Task: Buy 5 Nightgowns of size 5-6 years for Baby Girls from Clothing section under best seller category for shipping address: George Carter, 3099 Abia Martin Drive, Panther Burn, Mississippi 38765, Cell Number 6314971043. Pay from credit card ending with 2005, CVV 3321
Action: Mouse moved to (230, 74)
Screenshot: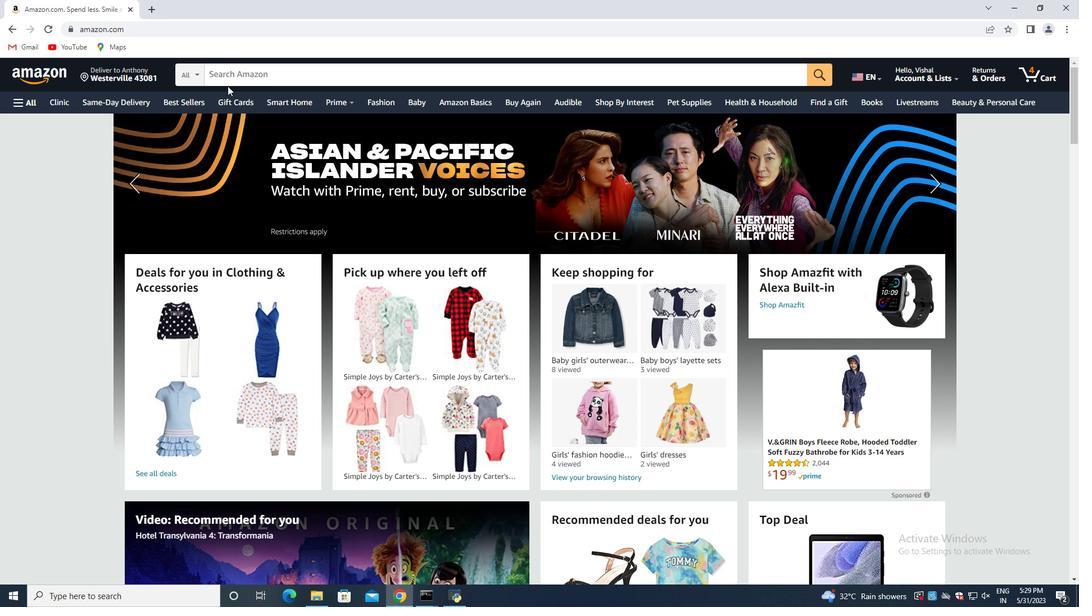 
Action: Mouse pressed left at (230, 74)
Screenshot: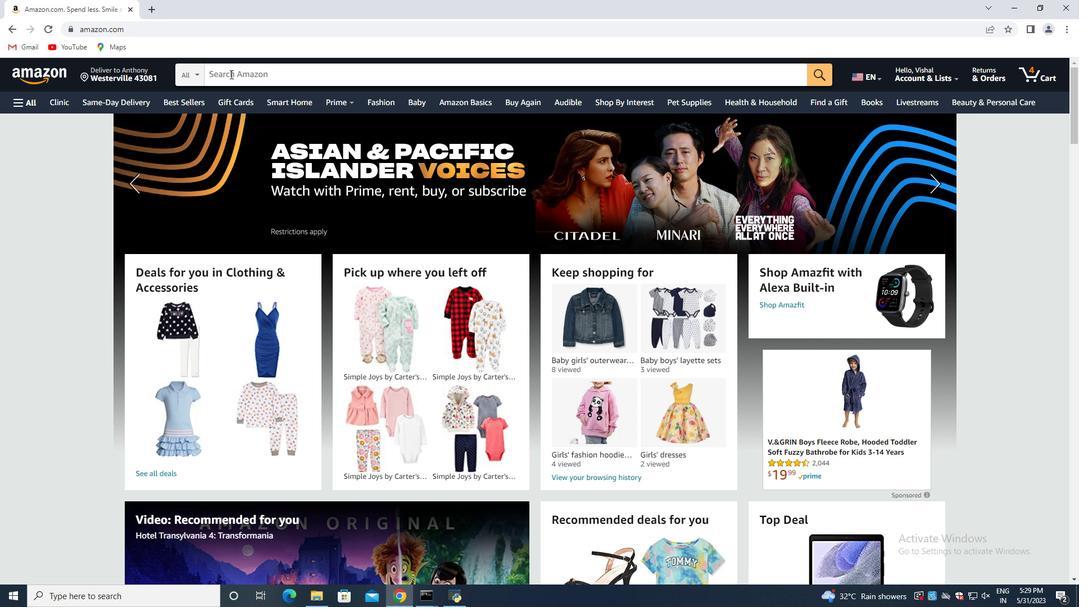 
Action: Key pressed <Key.shift>Nightgowns<Key.space>of<Key.space>size<Key.space>5-6<Key.space>years<Key.space>for<Key.space>baby<Key.space>girls<Key.enter>
Screenshot: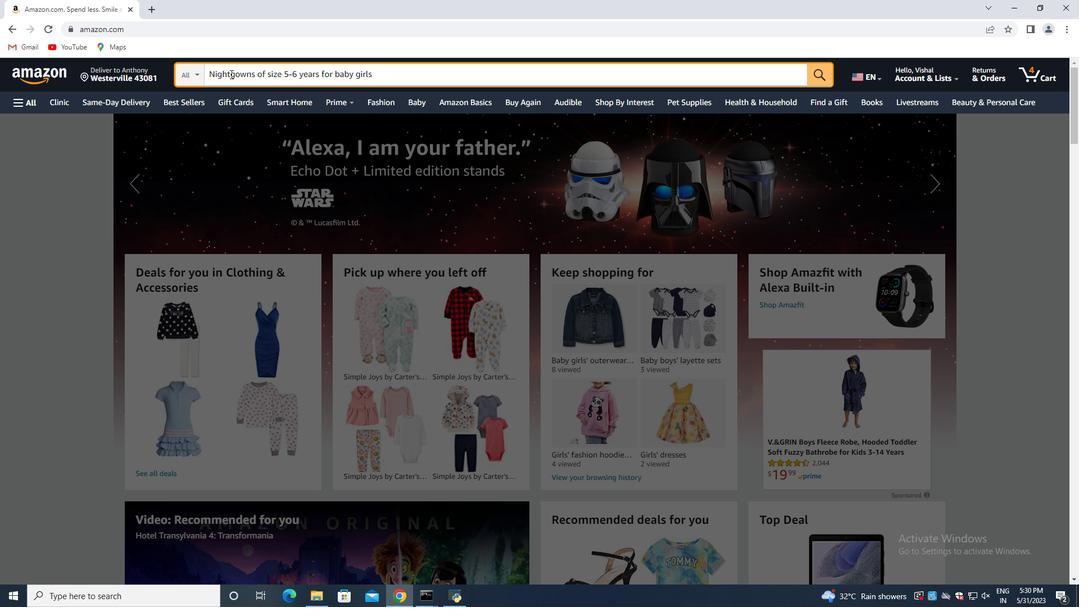 
Action: Mouse moved to (42, 220)
Screenshot: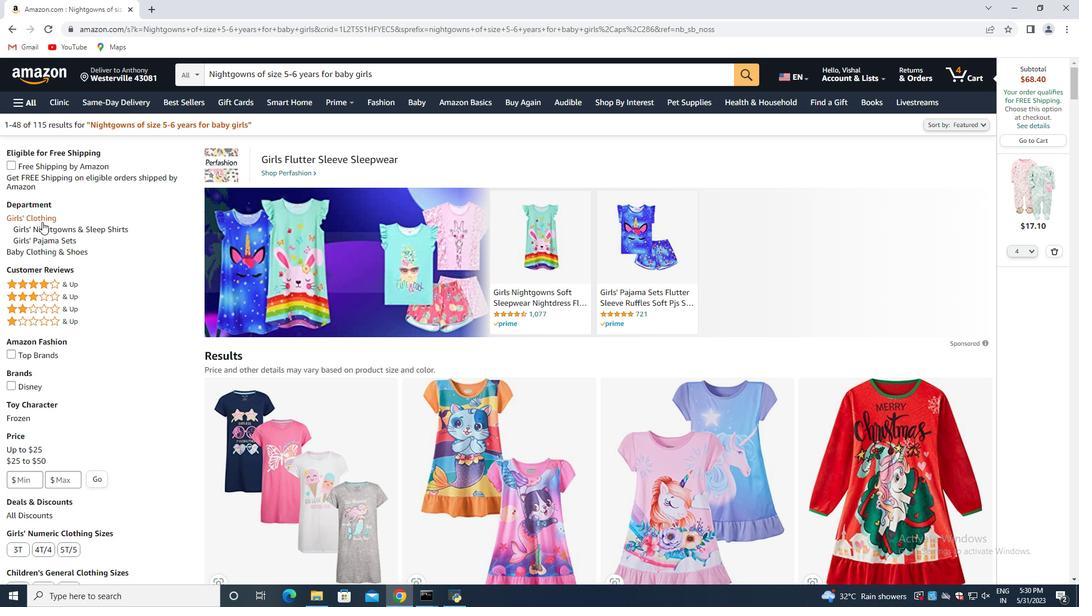 
Action: Mouse pressed left at (42, 220)
Screenshot: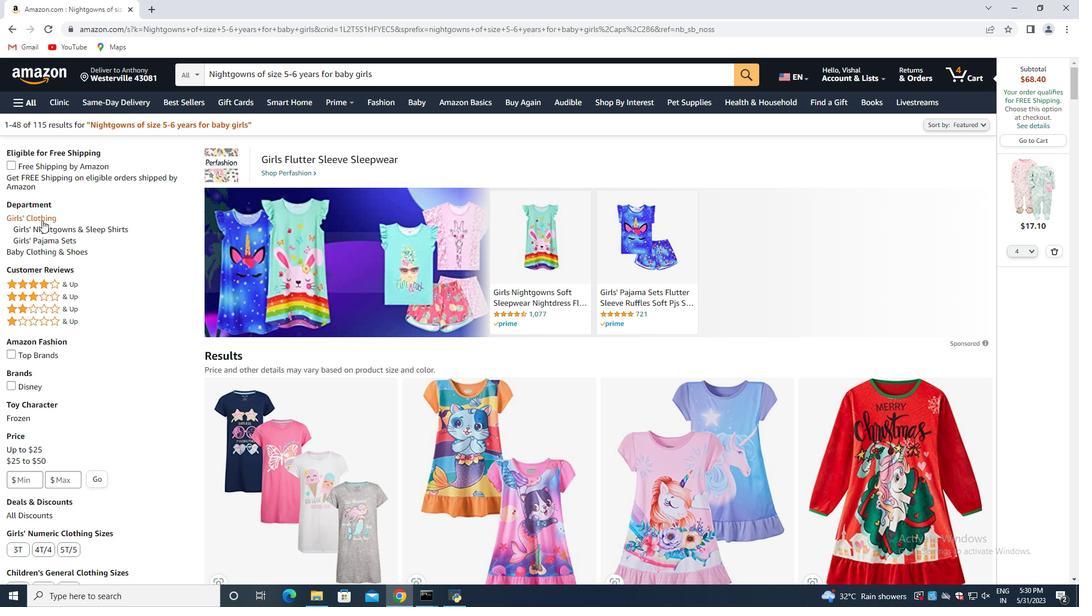 
Action: Mouse moved to (205, 260)
Screenshot: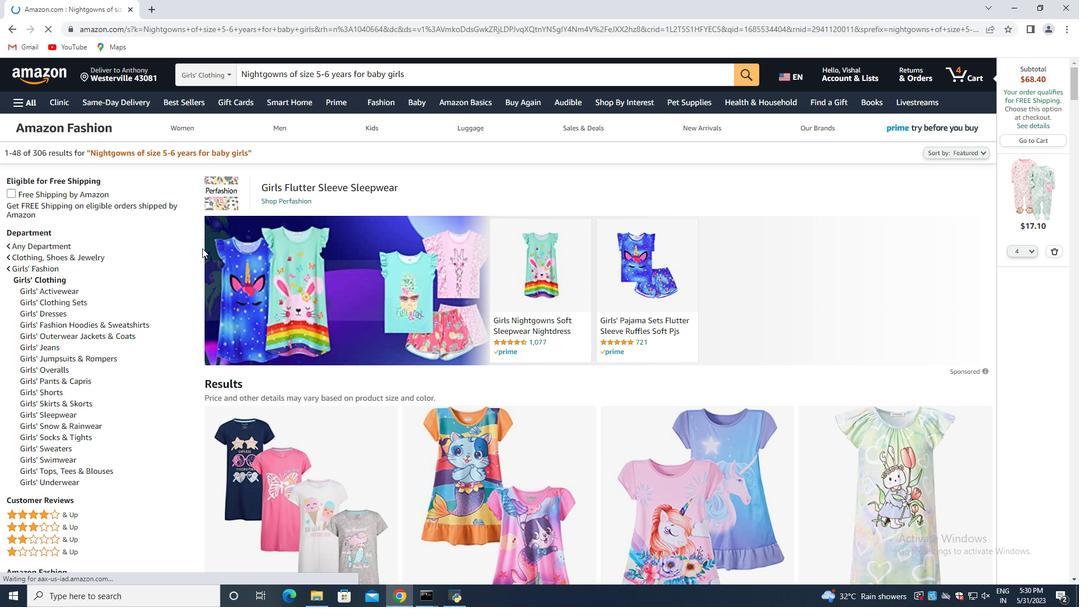 
Action: Mouse scrolled (205, 260) with delta (0, 0)
Screenshot: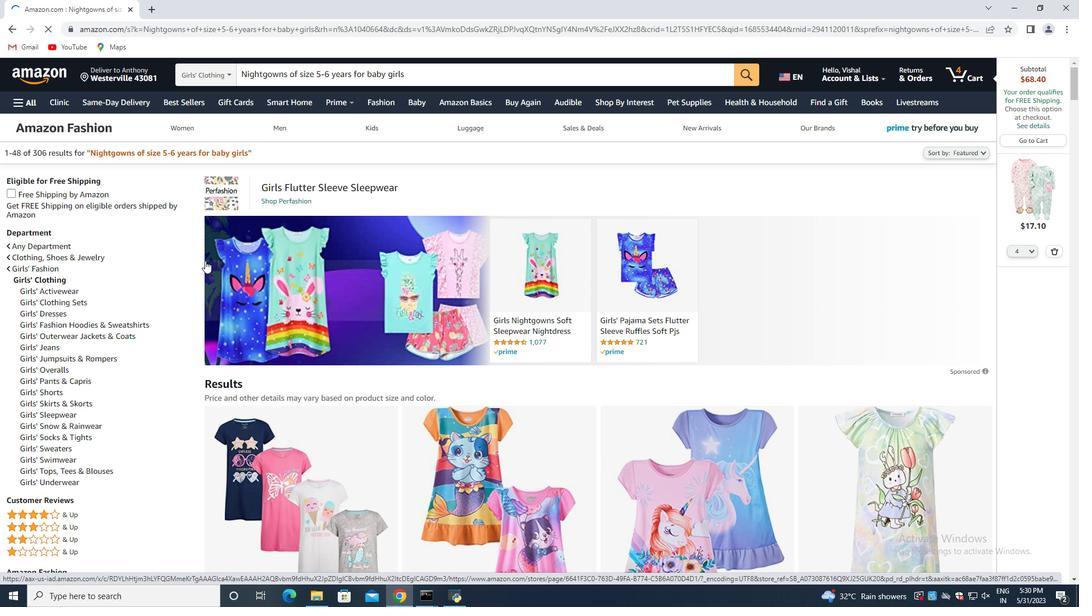 
Action: Mouse moved to (204, 264)
Screenshot: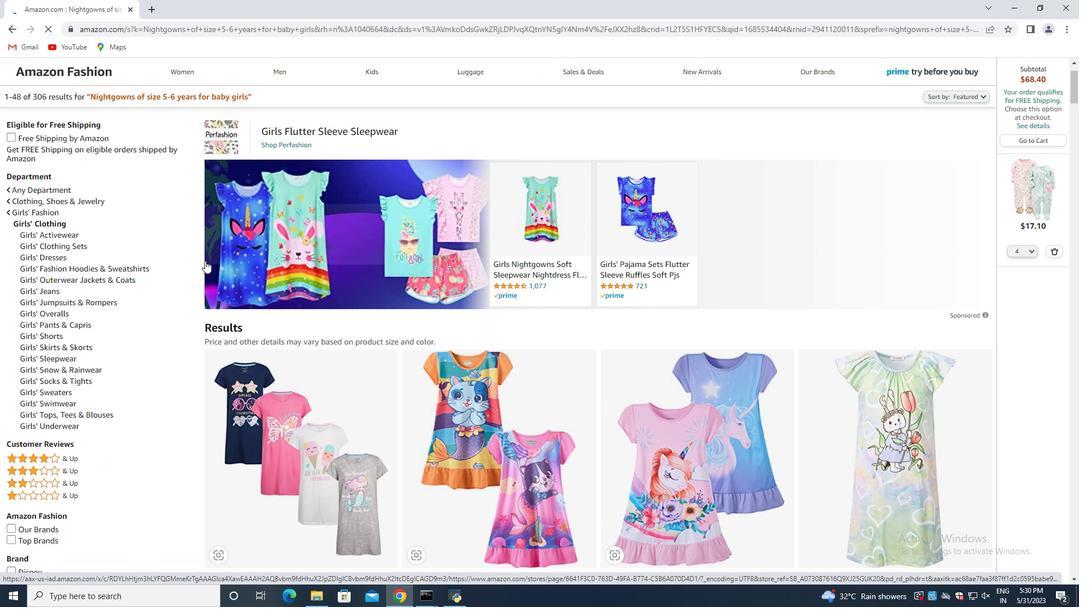 
Action: Mouse scrolled (205, 262) with delta (0, 0)
Screenshot: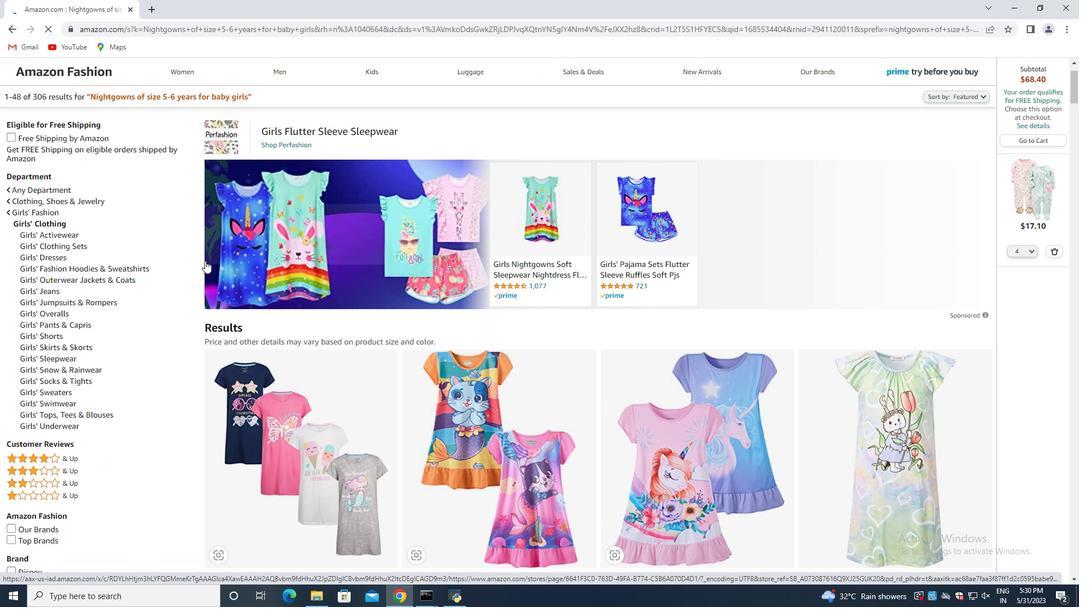 
Action: Mouse scrolled (204, 264) with delta (0, 0)
Screenshot: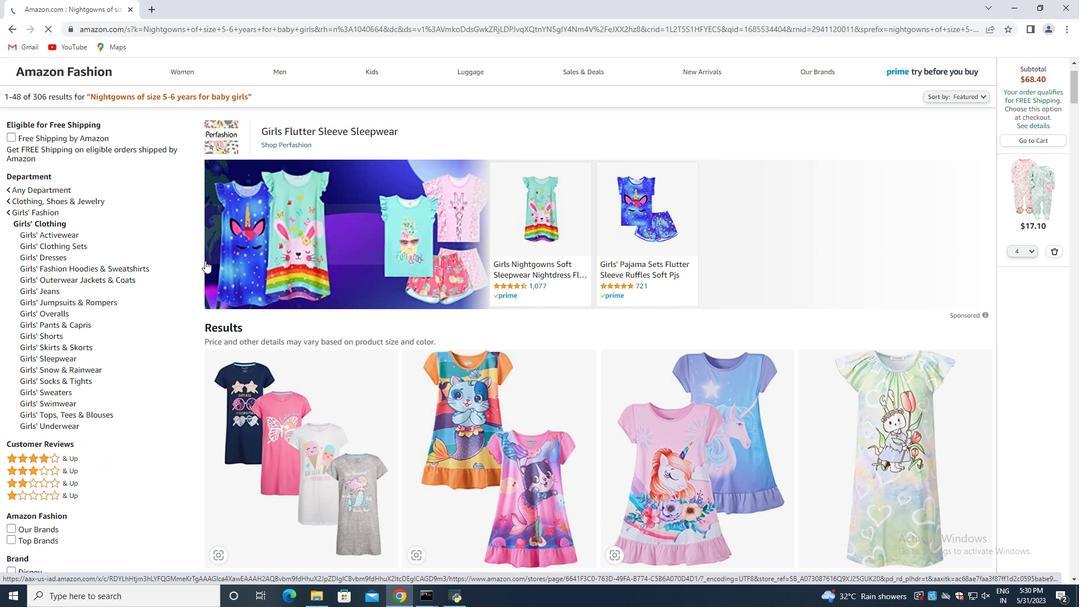 
Action: Mouse scrolled (204, 264) with delta (0, 0)
Screenshot: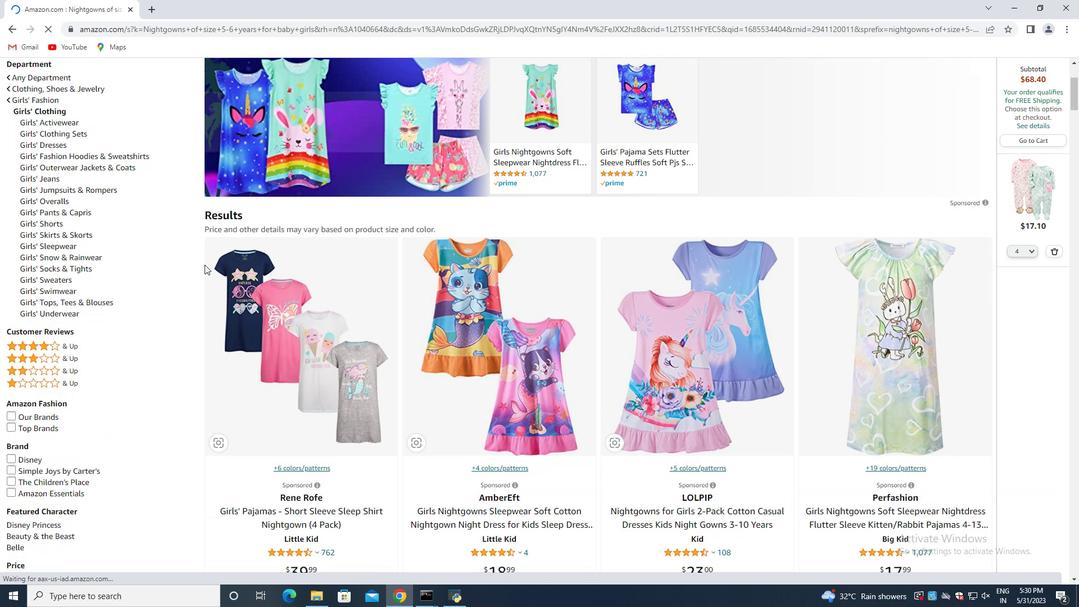 
Action: Mouse scrolled (204, 264) with delta (0, 0)
Screenshot: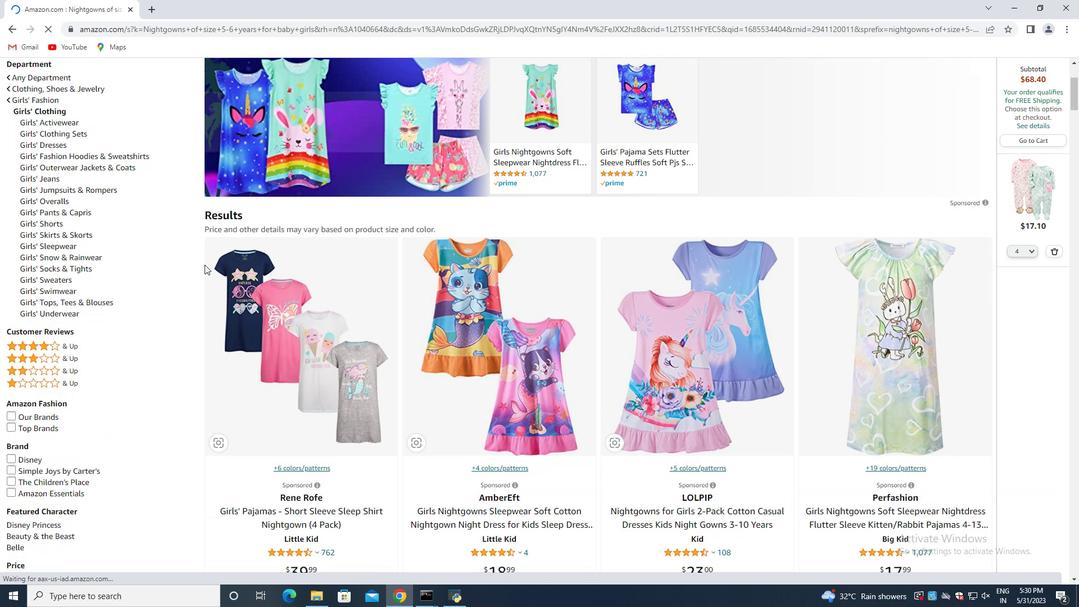 
Action: Mouse moved to (302, 247)
Screenshot: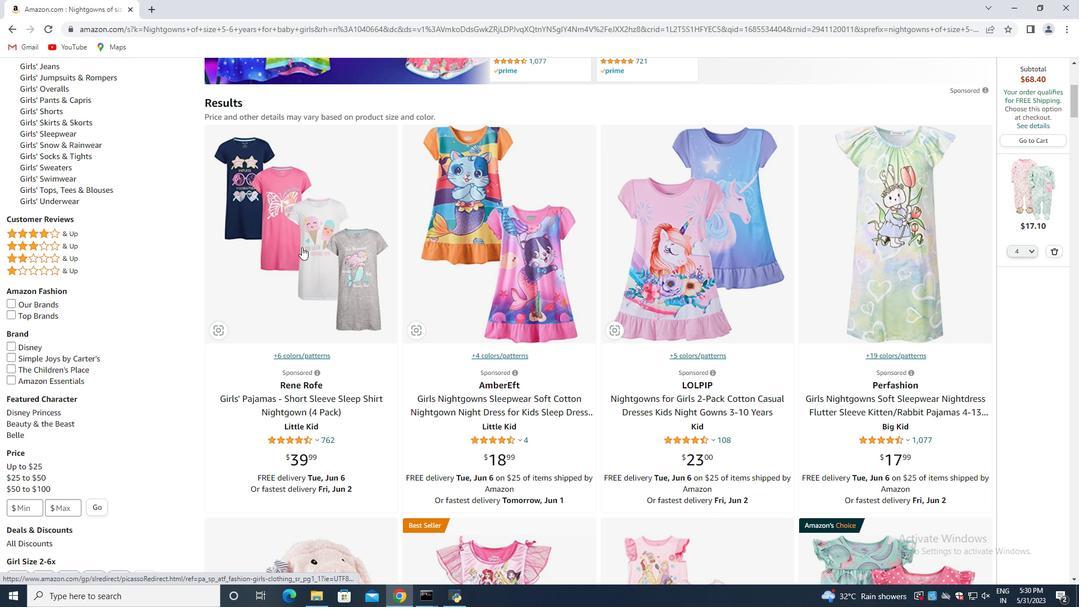 
Action: Mouse scrolled (302, 246) with delta (0, 0)
Screenshot: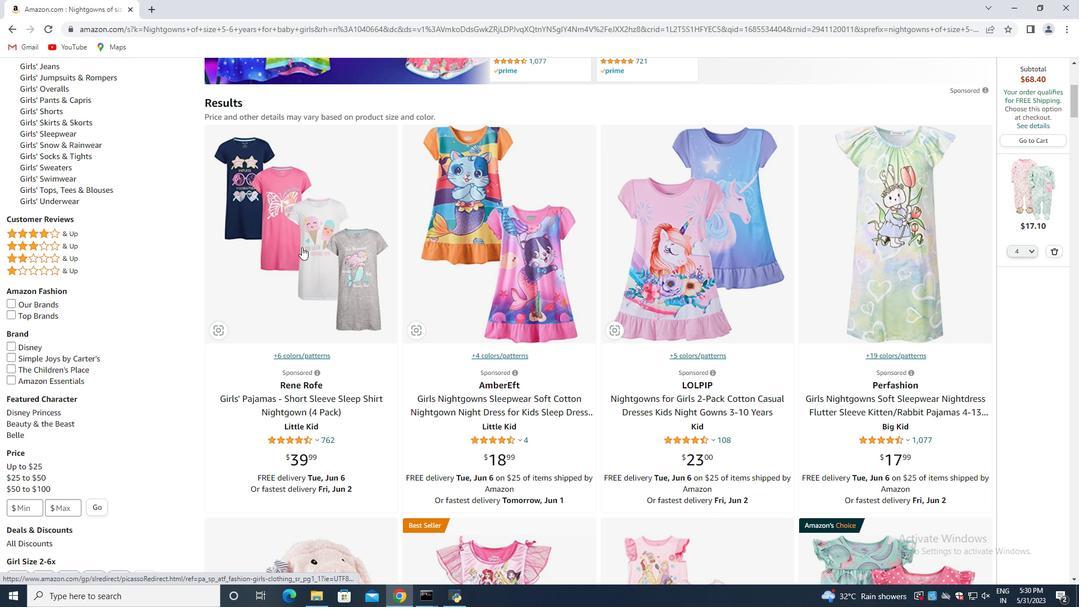 
Action: Mouse moved to (303, 247)
Screenshot: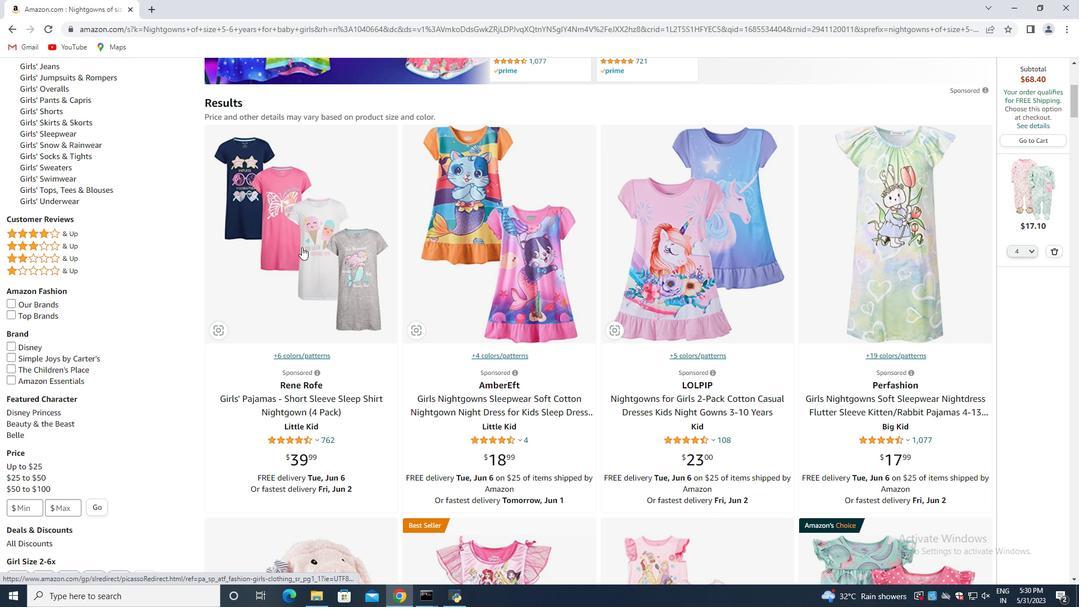
Action: Mouse scrolled (303, 246) with delta (0, 0)
Screenshot: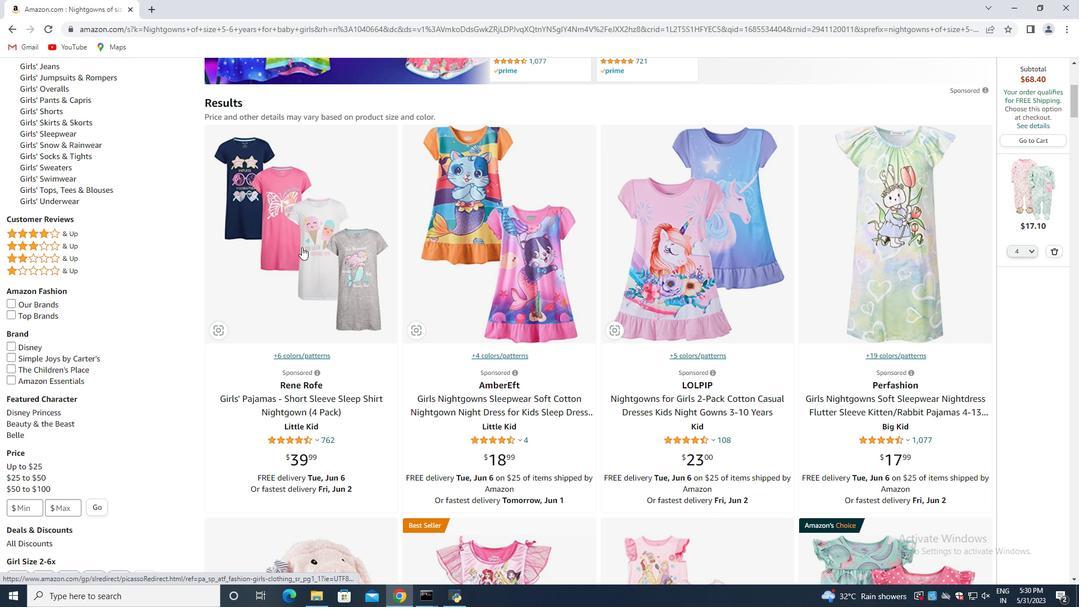 
Action: Mouse moved to (303, 247)
Screenshot: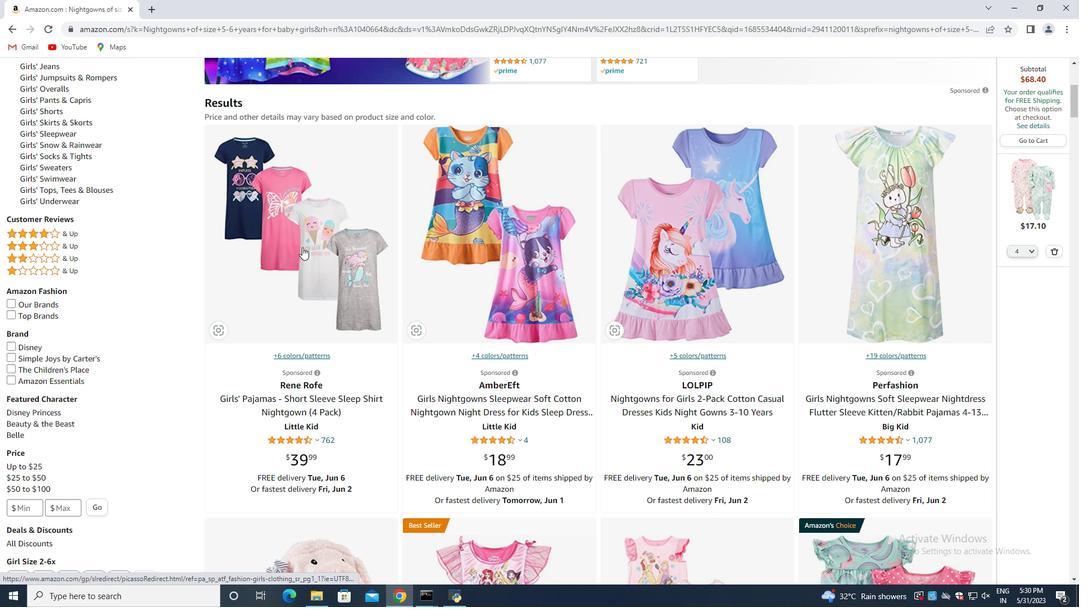 
Action: Mouse scrolled (303, 248) with delta (0, 0)
Screenshot: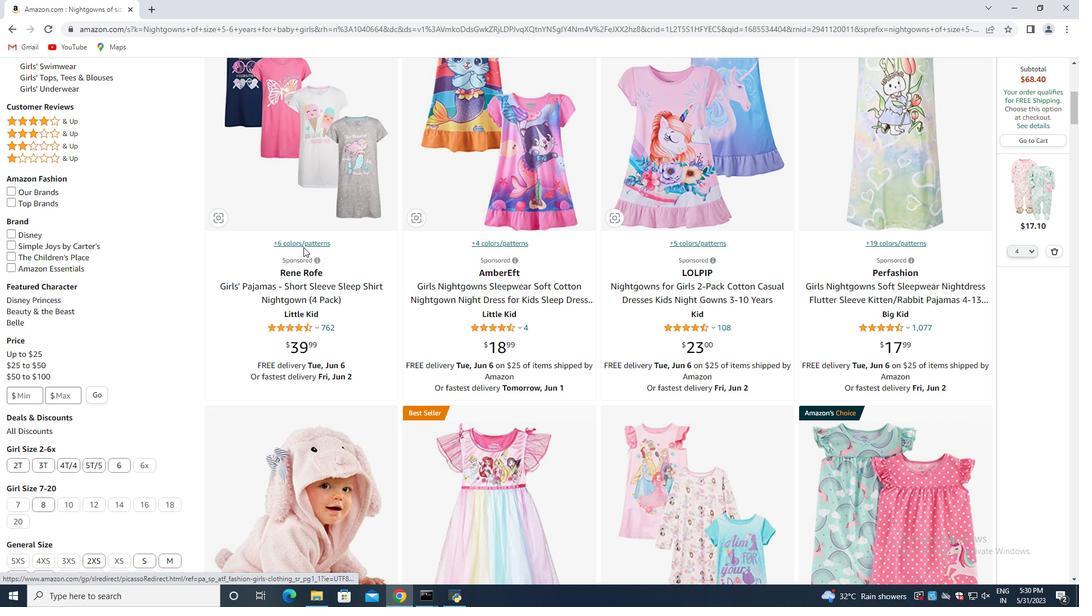 
Action: Mouse scrolled (303, 248) with delta (0, 0)
Screenshot: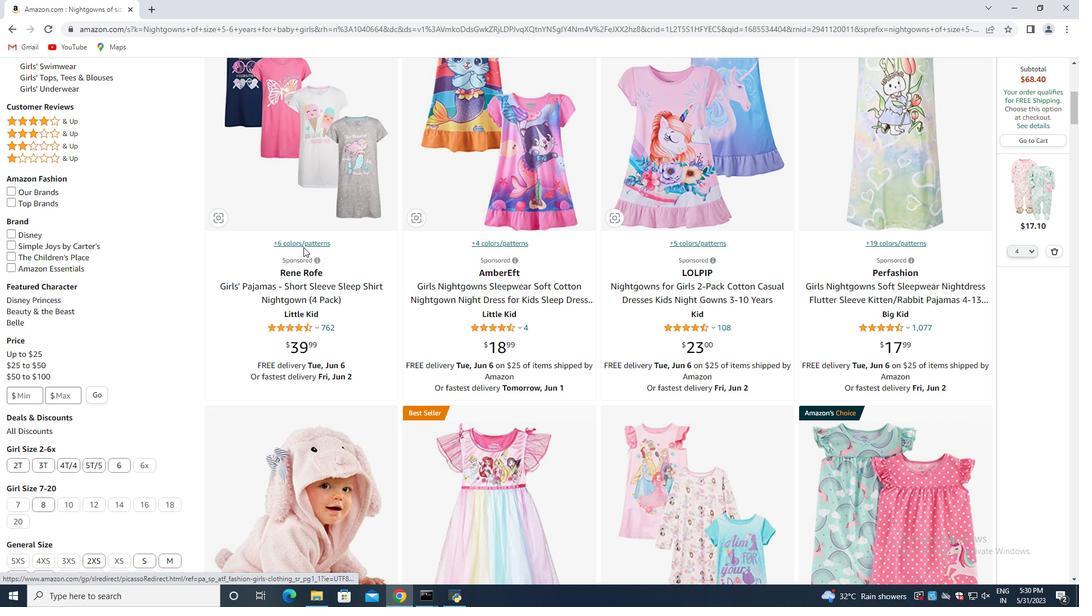
Action: Mouse scrolled (303, 248) with delta (0, 0)
Screenshot: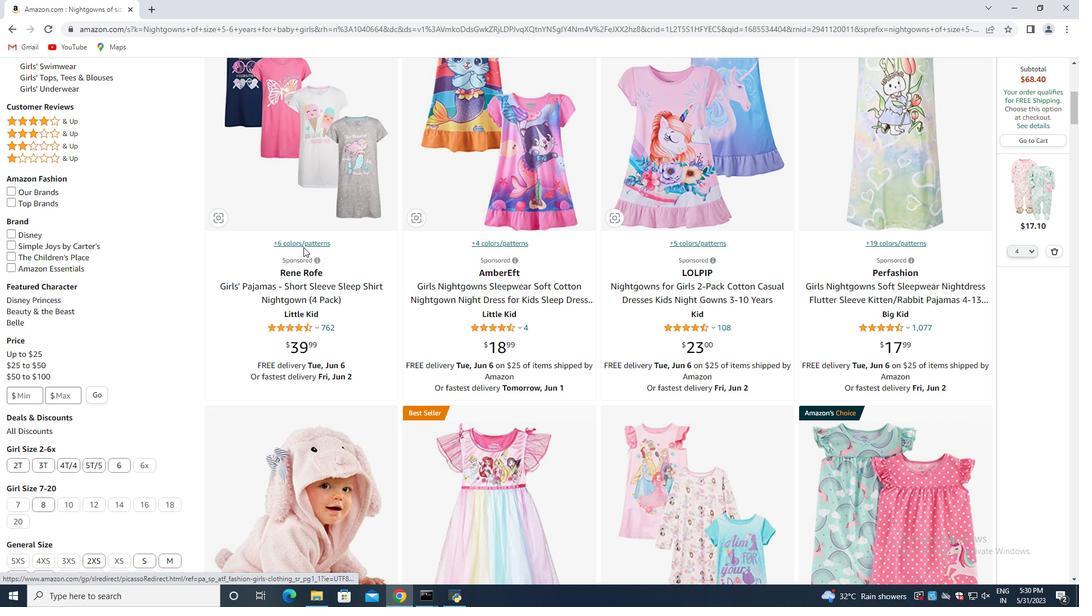 
Action: Mouse scrolled (303, 246) with delta (0, 0)
Screenshot: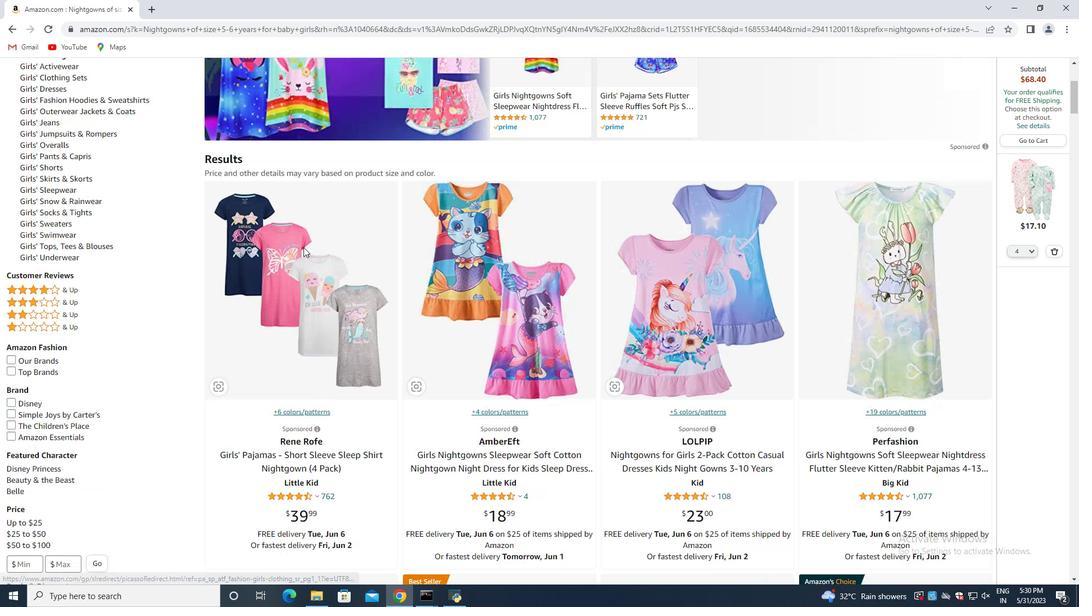 
Action: Mouse scrolled (303, 246) with delta (0, 0)
Screenshot: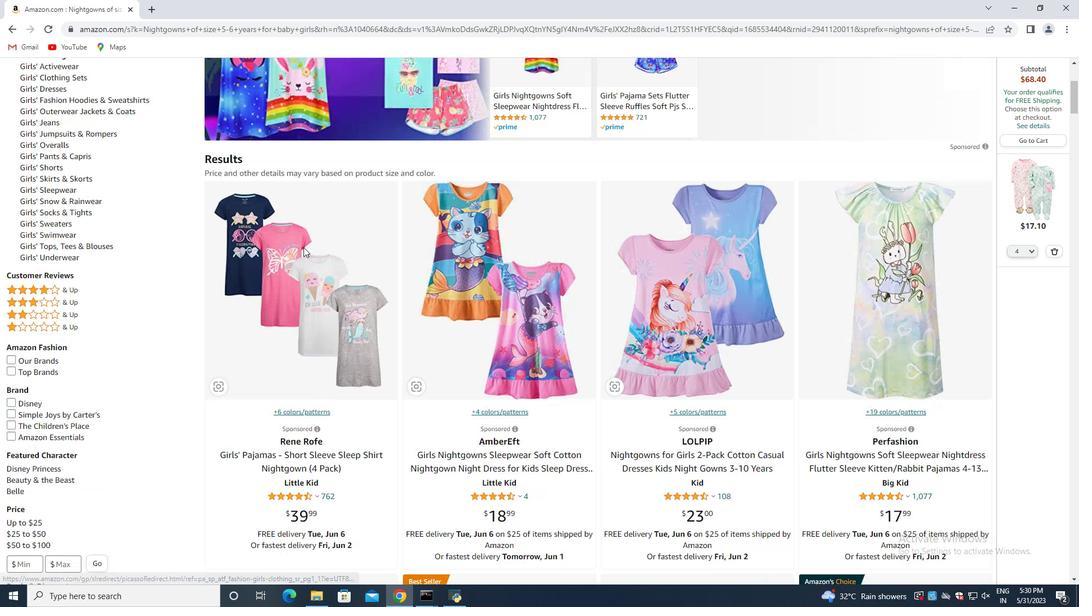 
Action: Mouse scrolled (303, 246) with delta (0, 0)
Screenshot: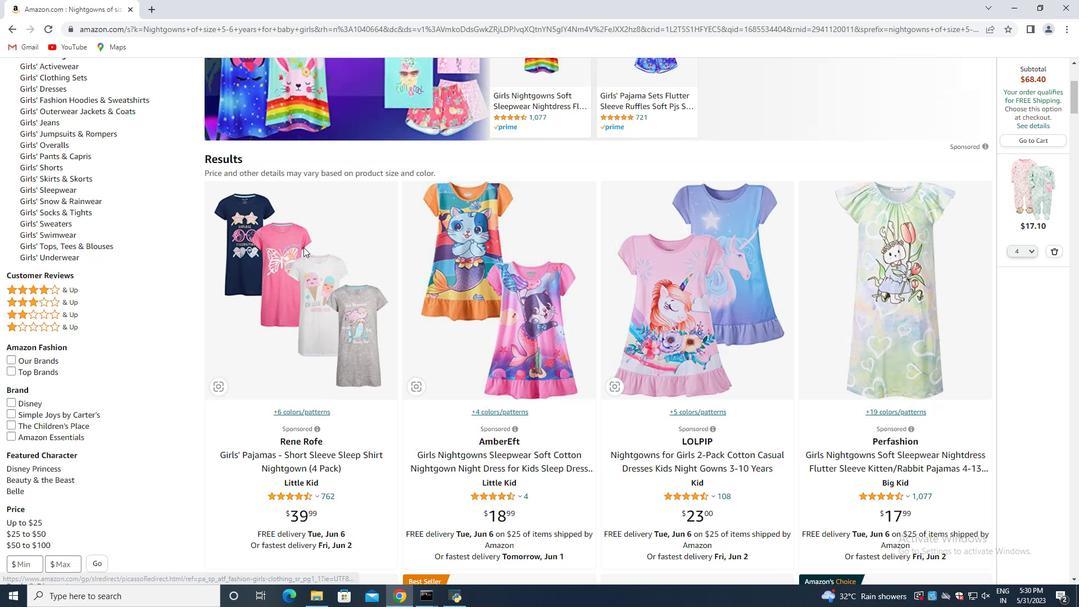 
Action: Mouse moved to (305, 247)
Screenshot: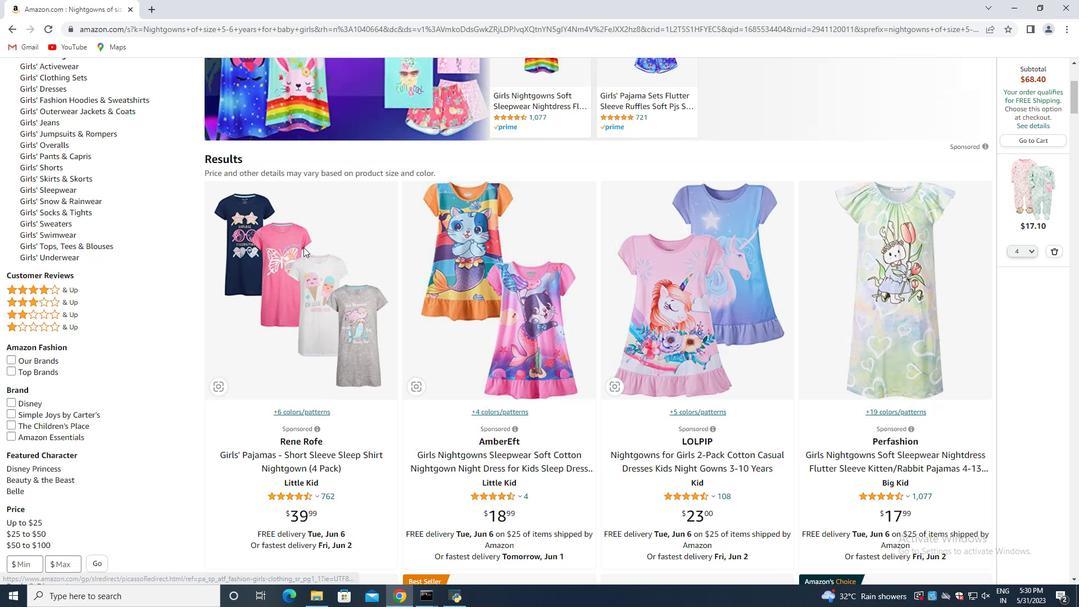 
Action: Mouse scrolled (305, 246) with delta (0, 0)
Screenshot: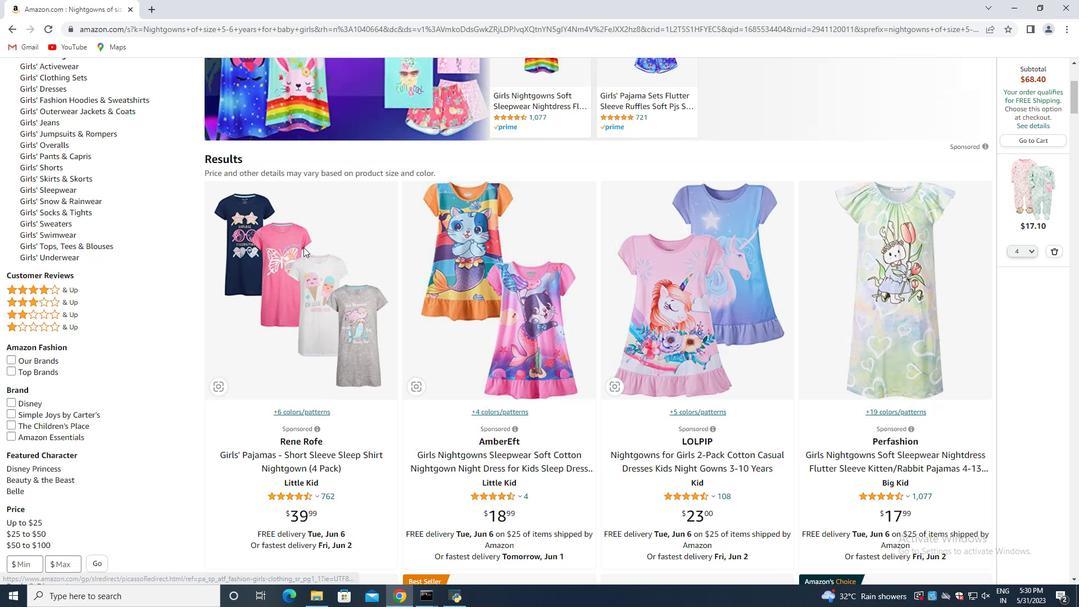 
Action: Mouse moved to (306, 247)
Screenshot: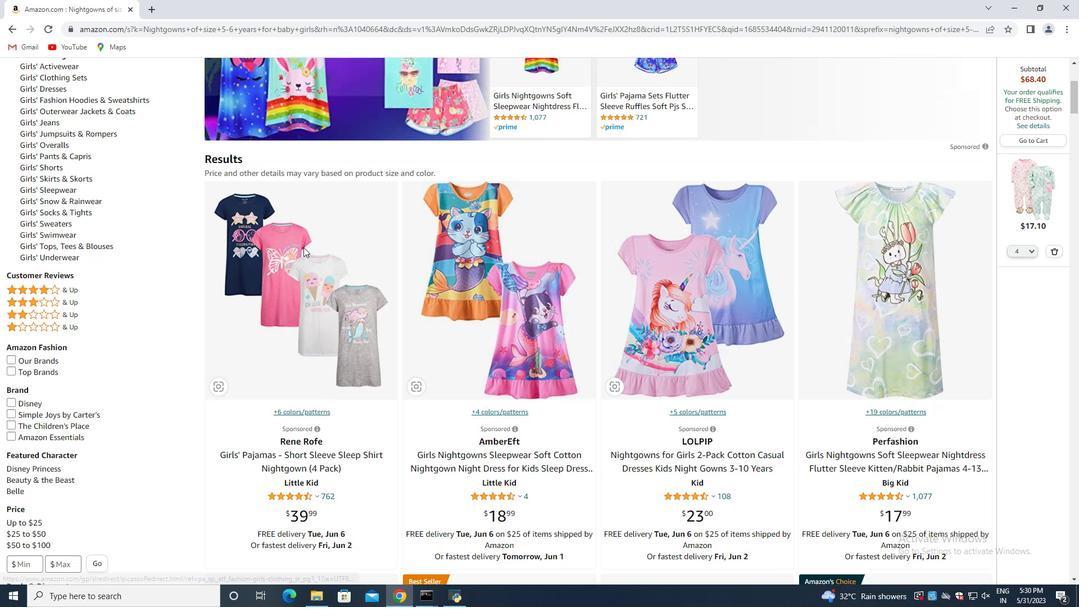 
Action: Mouse scrolled (306, 246) with delta (0, 0)
Screenshot: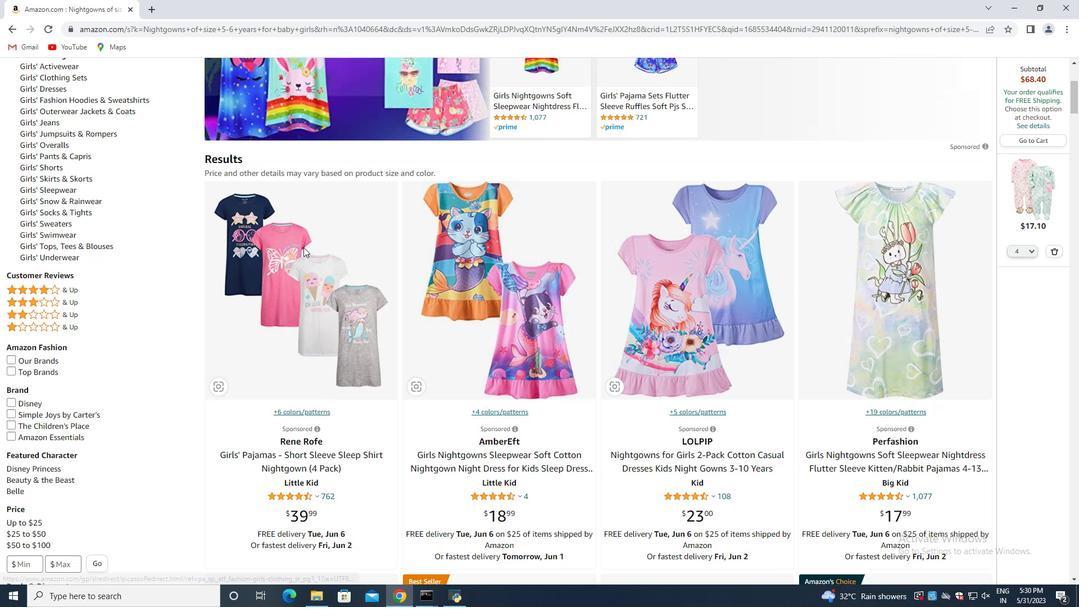 
Action: Mouse moved to (307, 247)
Screenshot: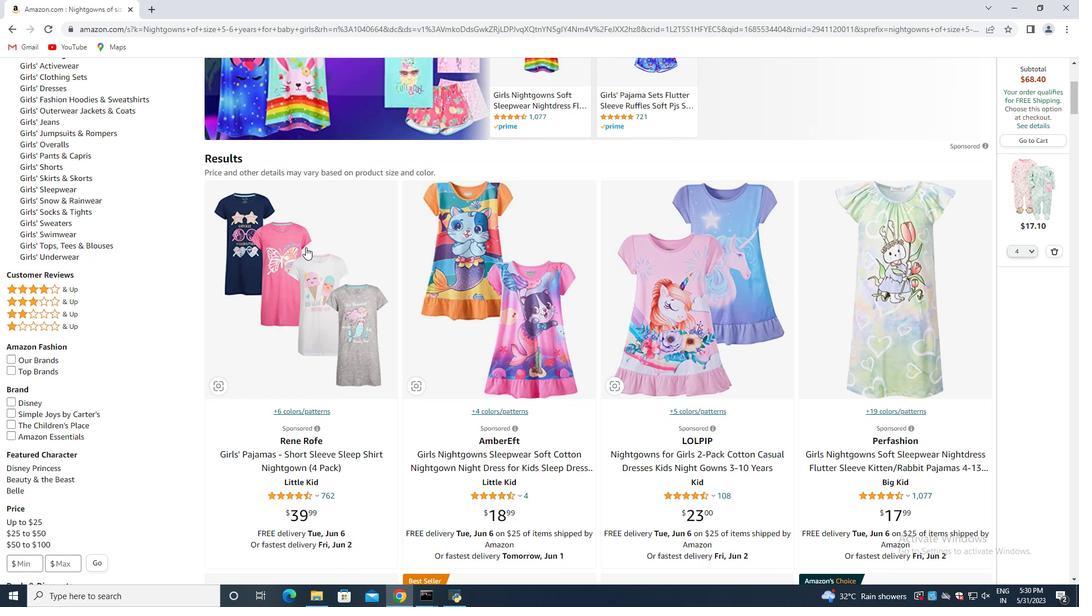 
Action: Mouse scrolled (307, 246) with delta (0, 0)
Screenshot: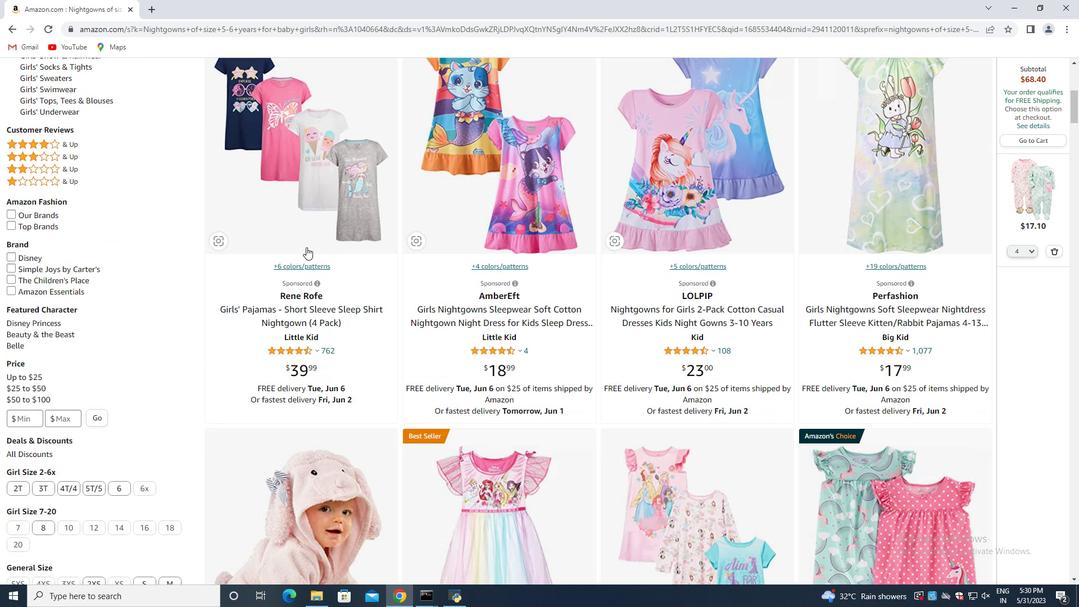 
Action: Mouse moved to (486, 361)
Screenshot: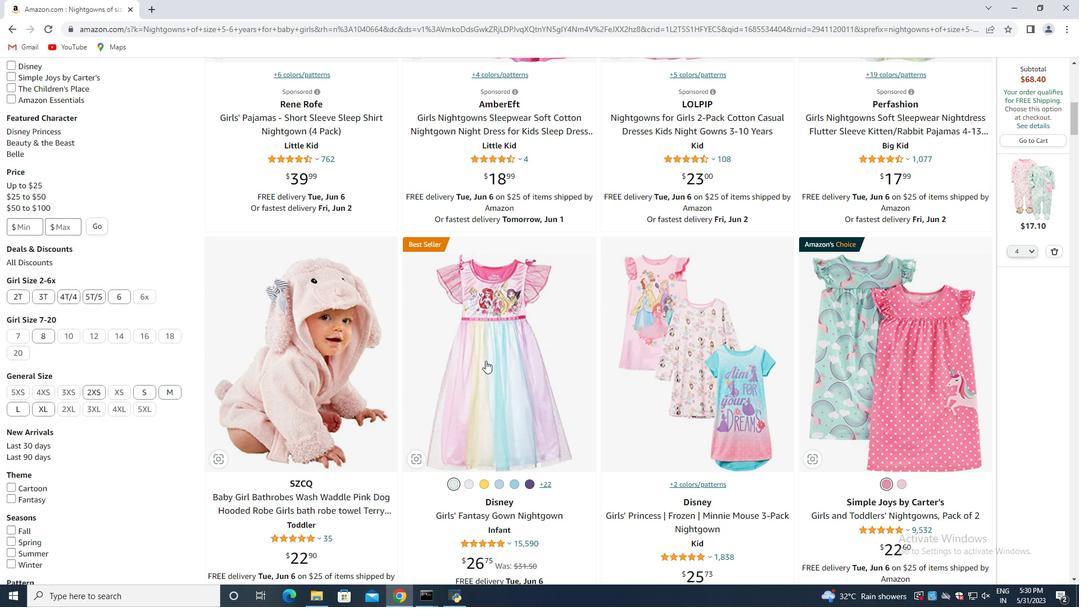 
Action: Mouse pressed left at (486, 361)
Screenshot: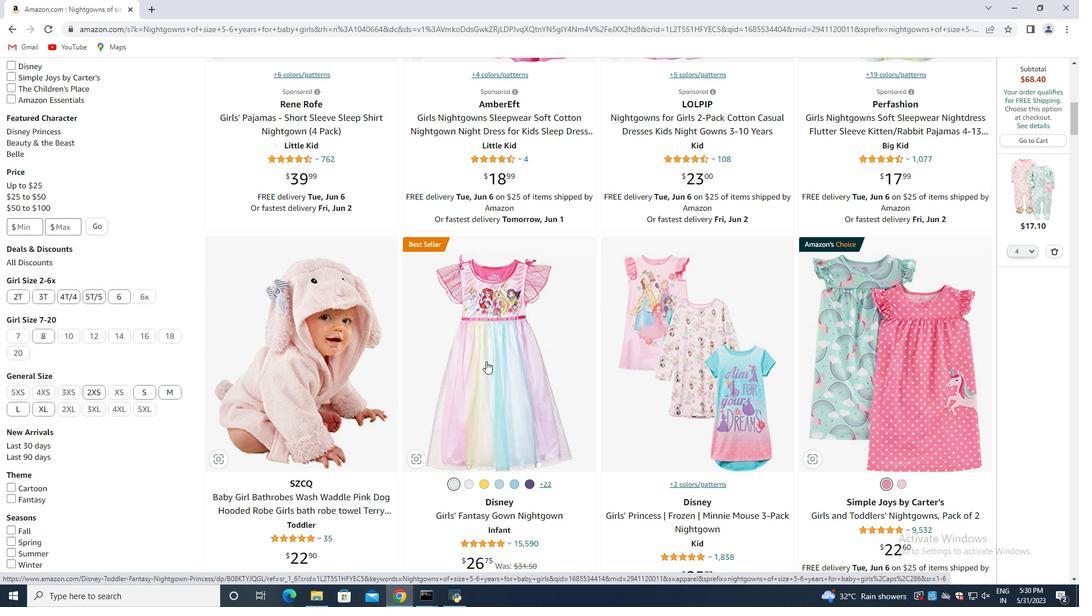
Action: Mouse moved to (502, 385)
Screenshot: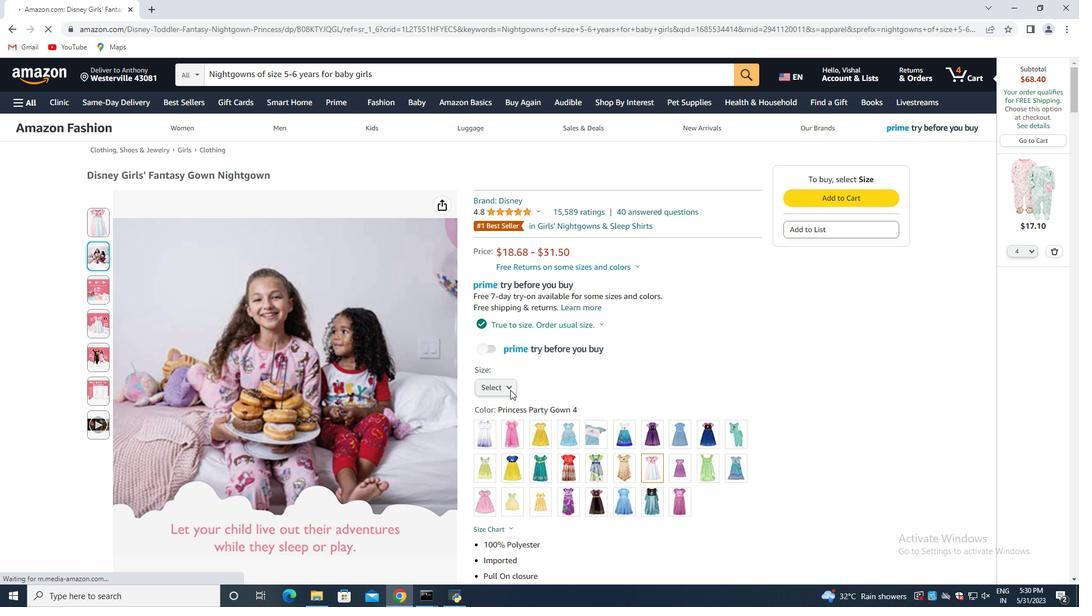 
Action: Mouse pressed left at (502, 385)
Screenshot: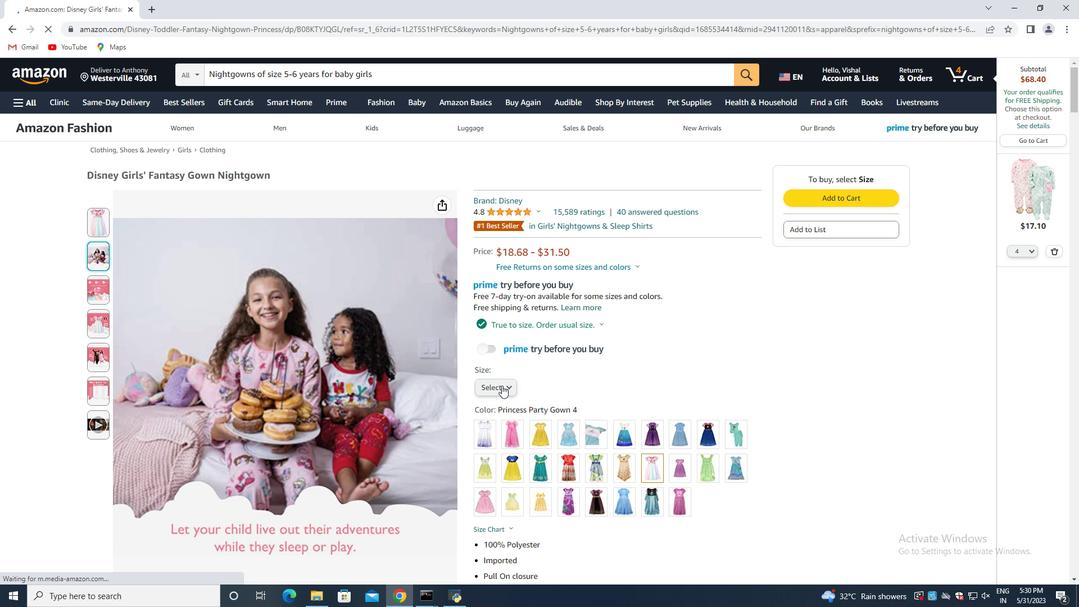 
Action: Mouse moved to (489, 443)
Screenshot: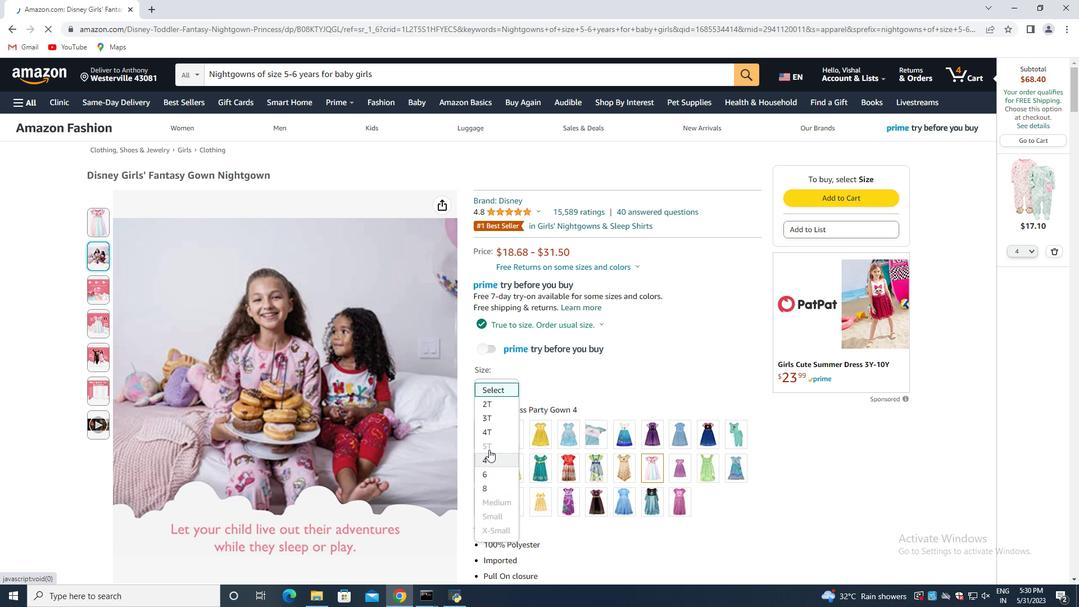 
Action: Mouse scrolled (489, 443) with delta (0, 0)
Screenshot: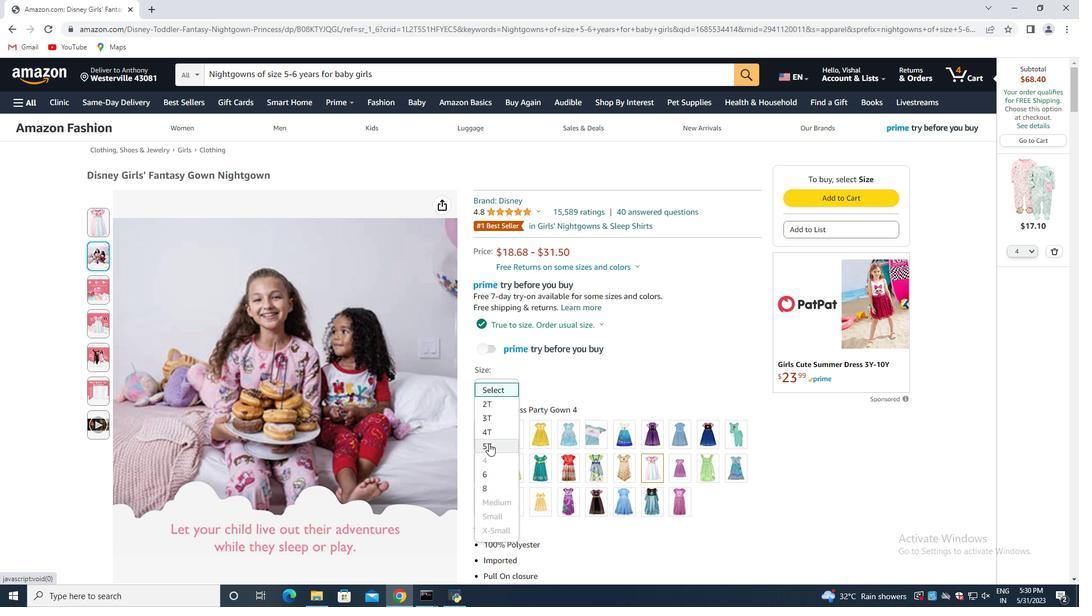 
Action: Mouse moved to (489, 455)
Screenshot: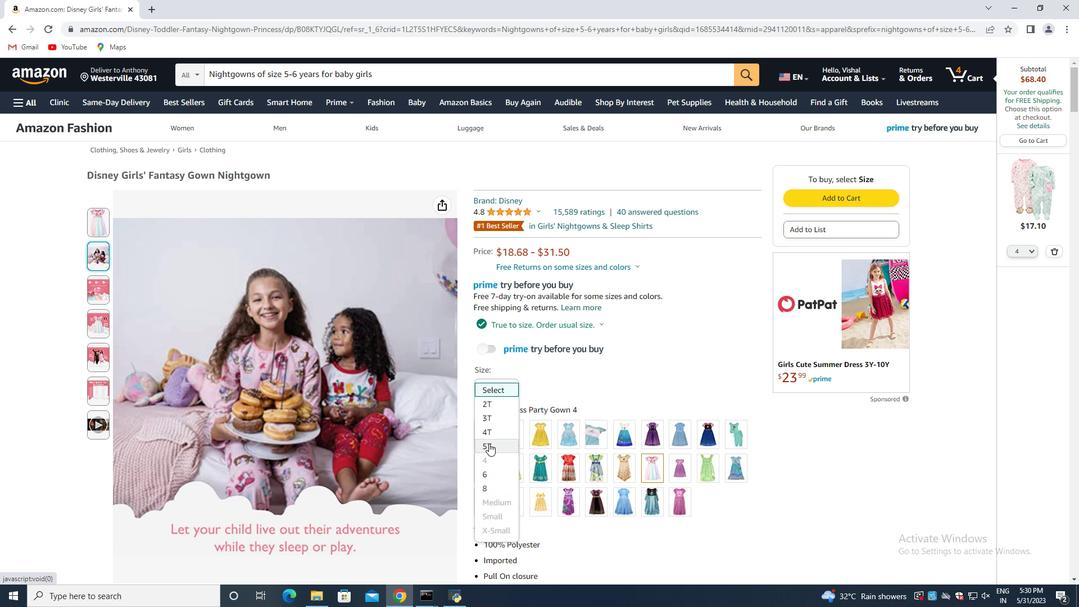 
Action: Mouse scrolled (489, 454) with delta (0, 0)
Screenshot: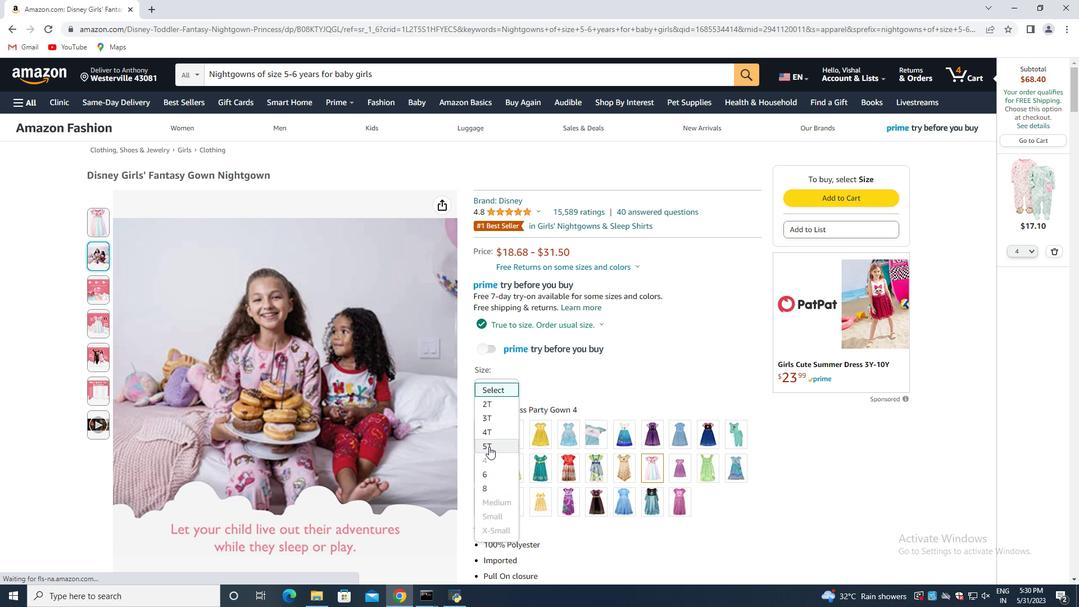 
Action: Mouse moved to (482, 378)
Screenshot: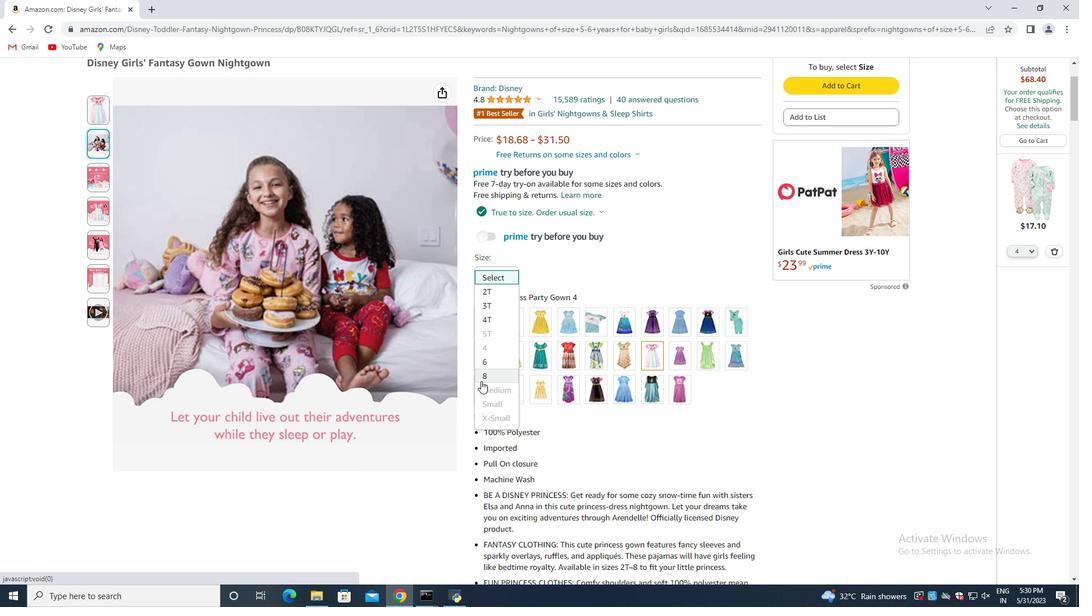 
Action: Mouse scrolled (482, 379) with delta (0, 0)
Screenshot: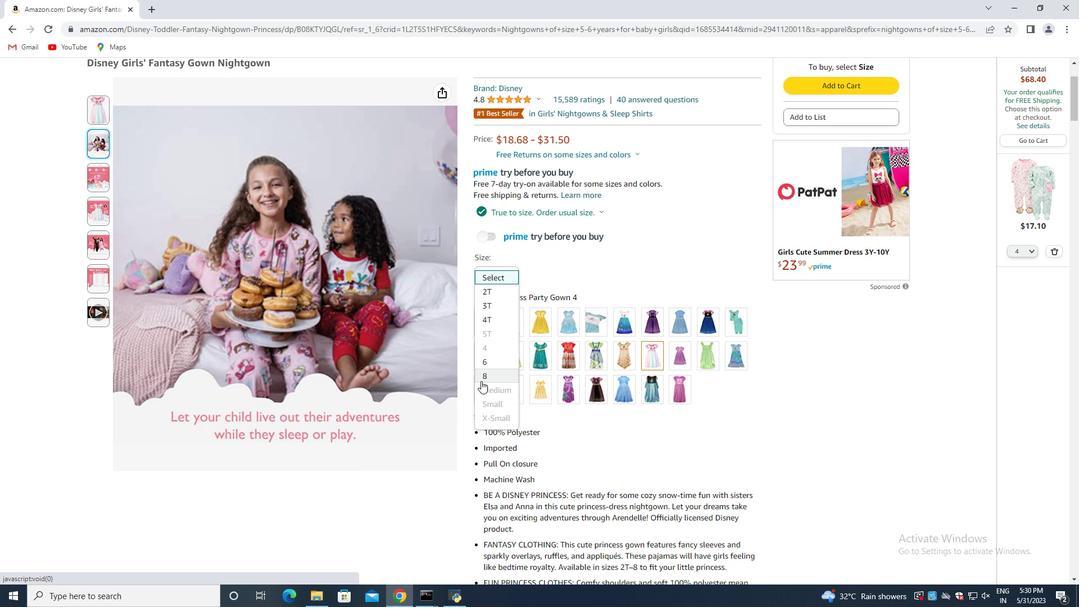 
Action: Mouse scrolled (482, 379) with delta (0, 0)
Screenshot: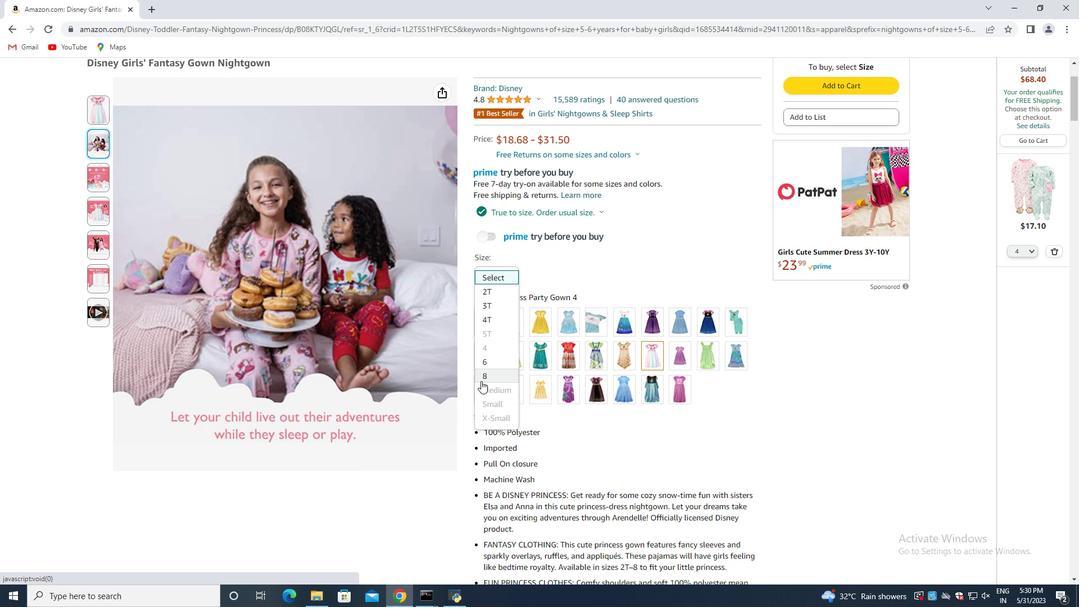 
Action: Mouse scrolled (482, 379) with delta (0, 0)
Screenshot: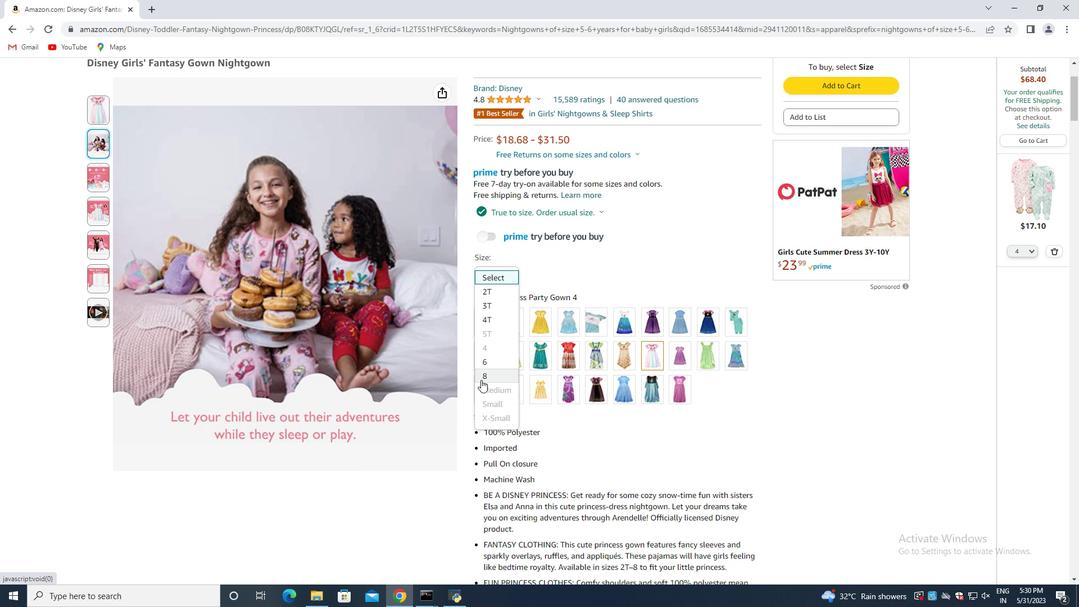 
Action: Mouse scrolled (482, 379) with delta (0, 0)
Screenshot: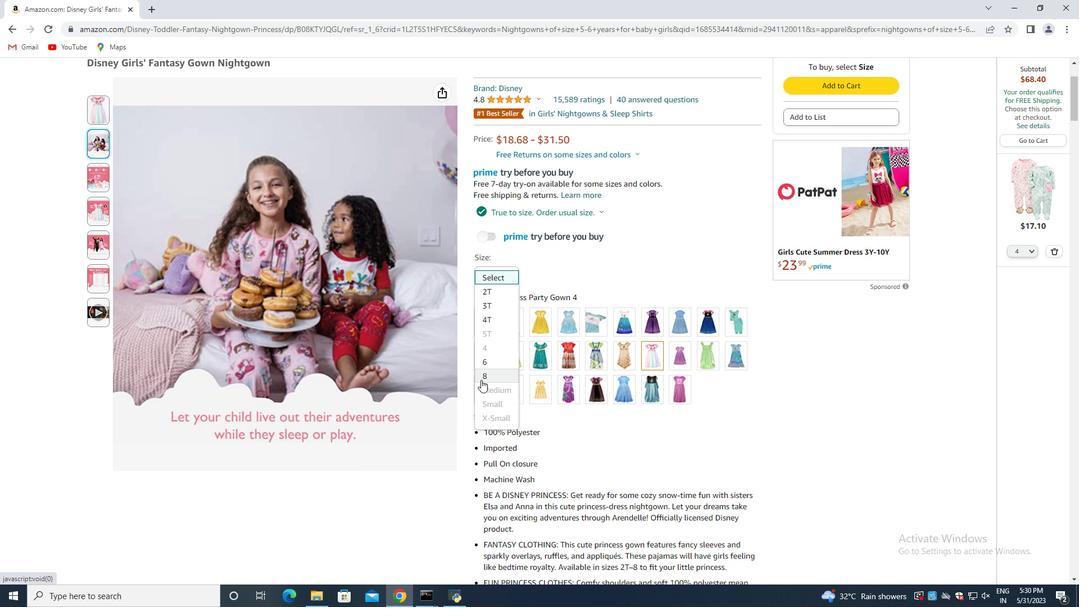 
Action: Mouse moved to (1053, 250)
Screenshot: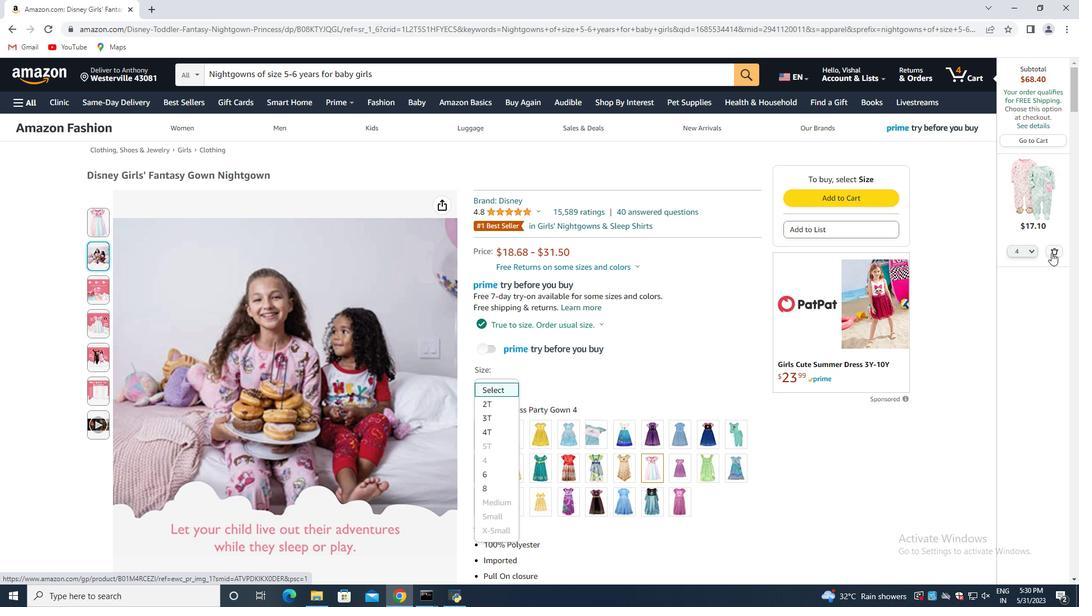 
Action: Mouse pressed left at (1053, 250)
Screenshot: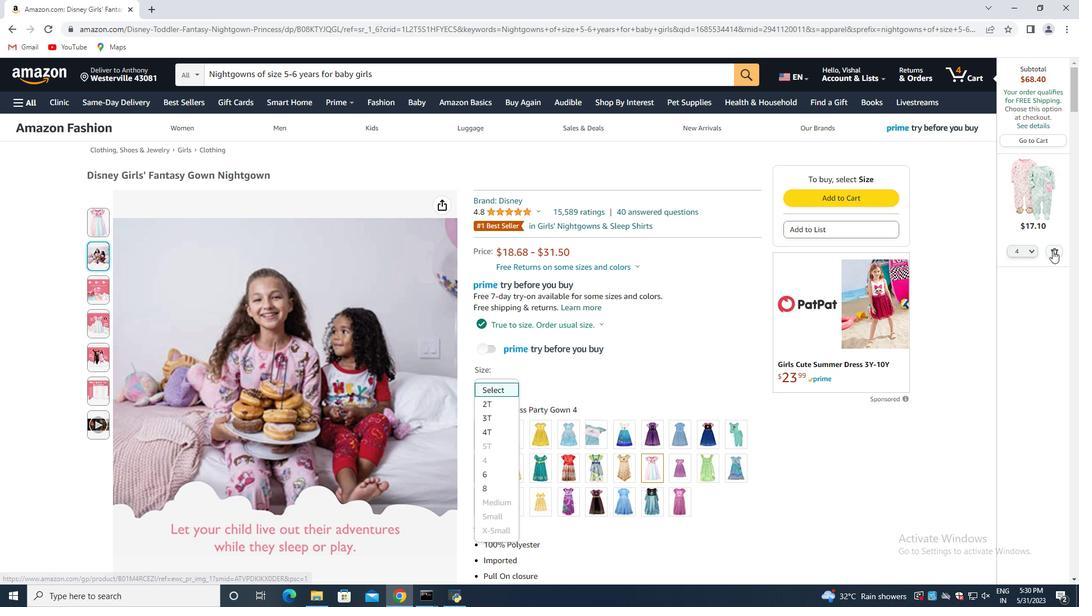 
Action: Mouse moved to (12, 24)
Screenshot: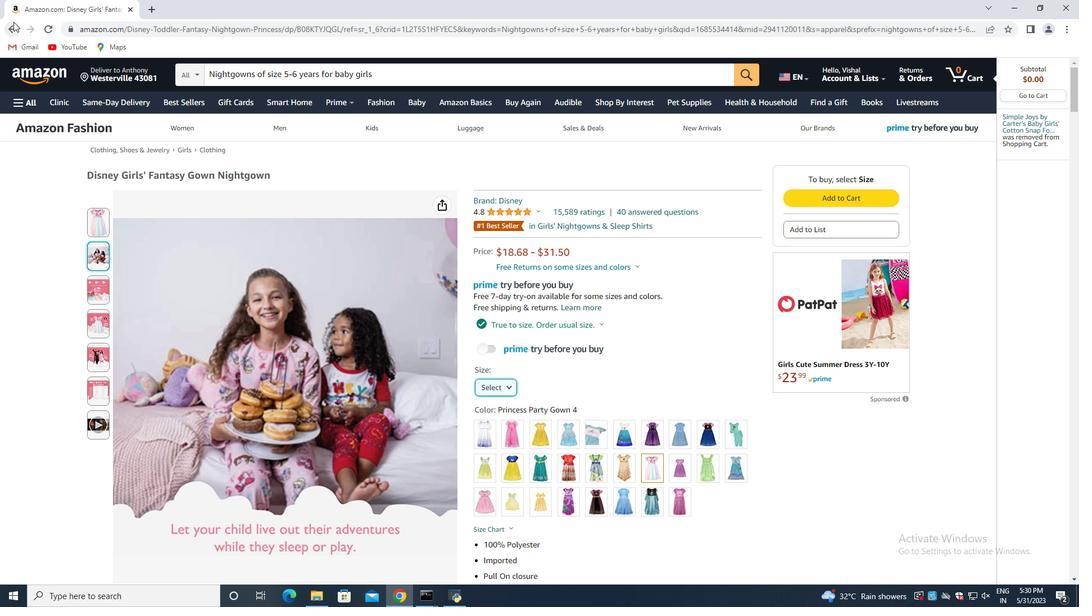 
Action: Mouse pressed left at (12, 24)
Screenshot: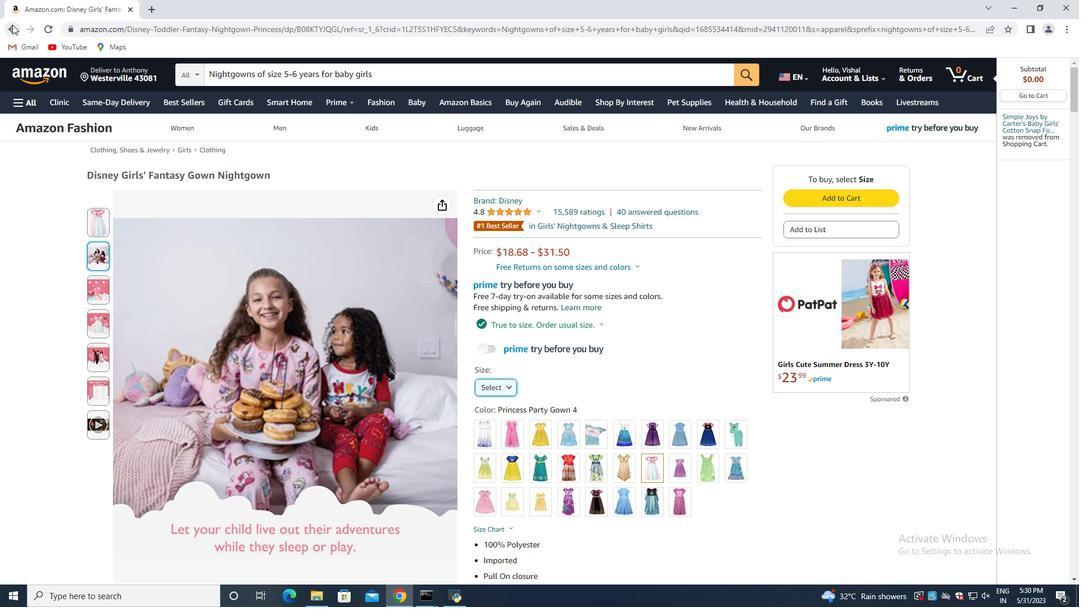 
Action: Mouse moved to (503, 370)
Screenshot: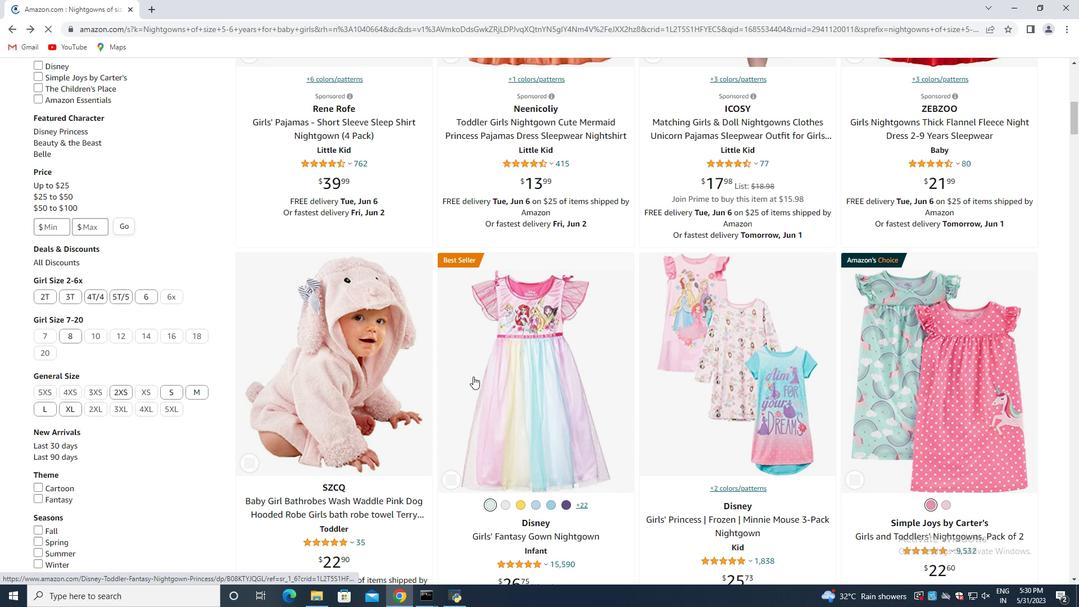 
Action: Mouse scrolled (503, 369) with delta (0, 0)
Screenshot: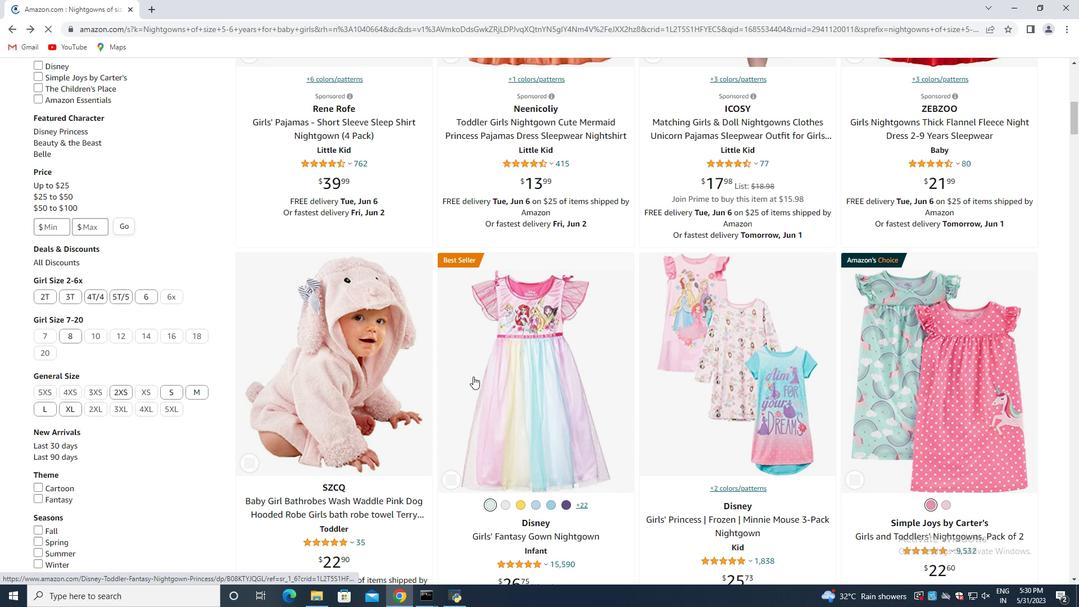 
Action: Mouse moved to (542, 368)
Screenshot: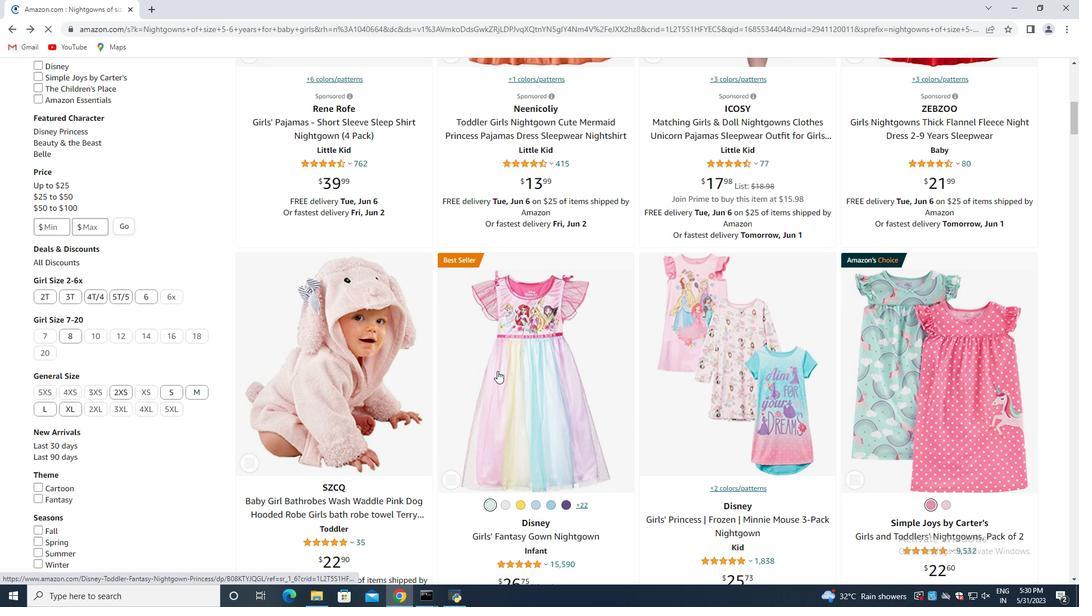 
Action: Mouse scrolled (542, 367) with delta (0, 0)
Screenshot: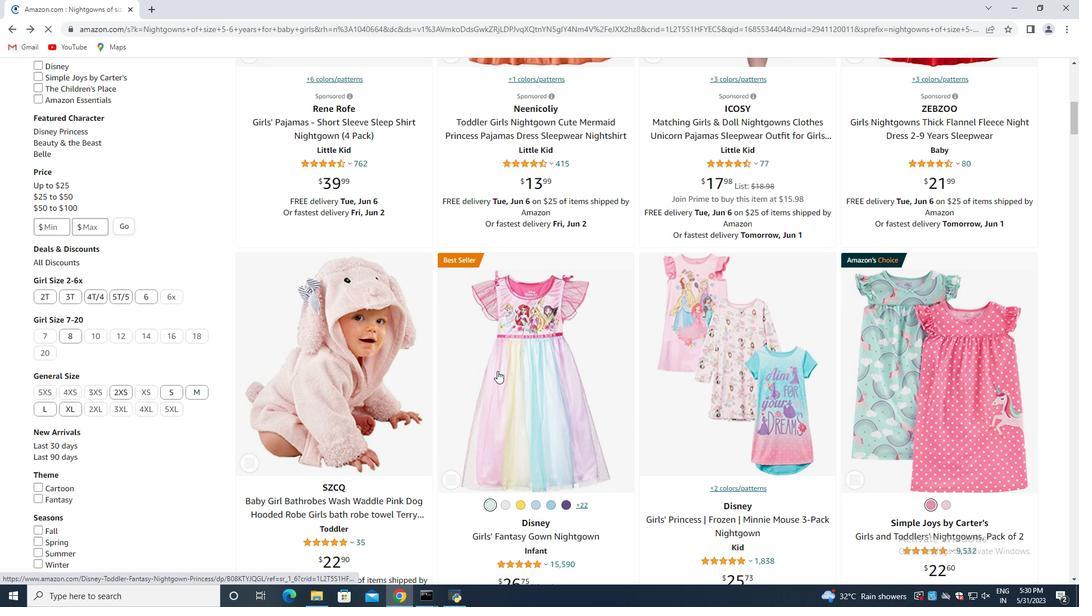 
Action: Mouse moved to (863, 336)
Screenshot: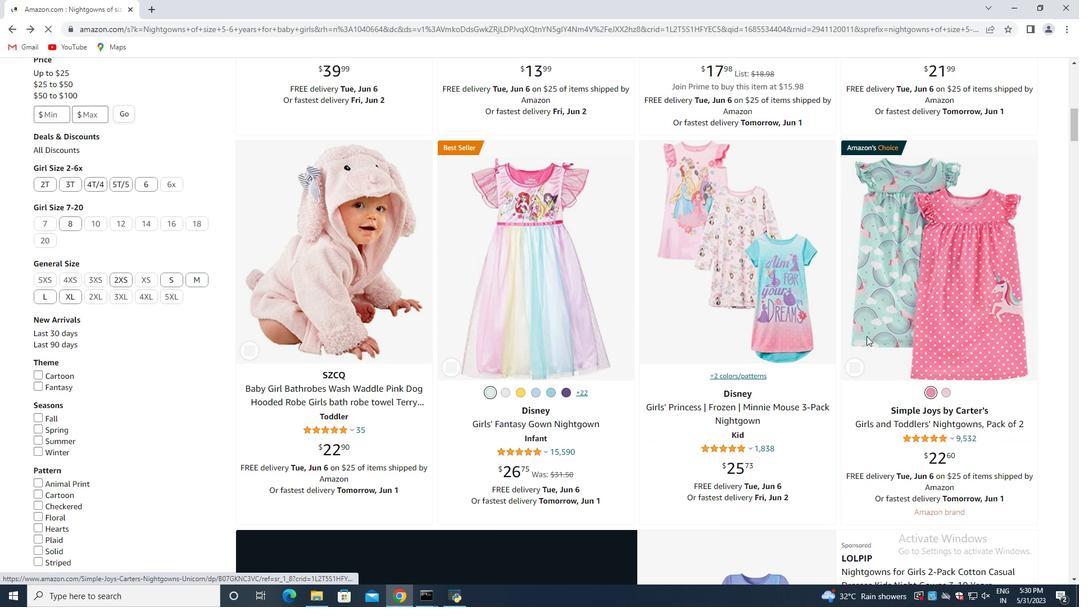 
Action: Mouse scrolled (863, 337) with delta (0, 0)
Screenshot: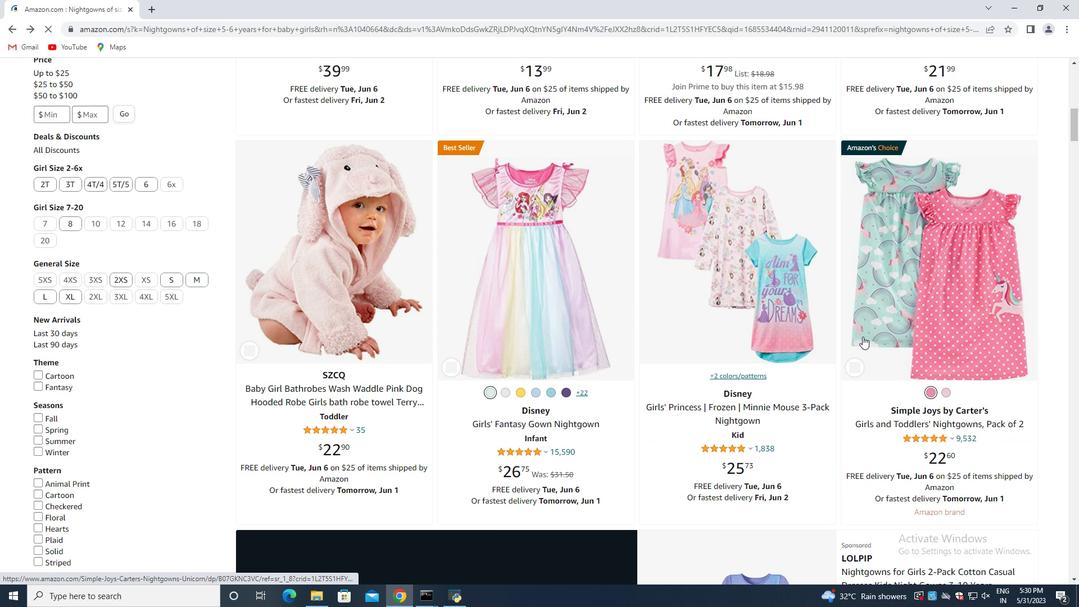 
Action: Mouse scrolled (863, 337) with delta (0, 0)
Screenshot: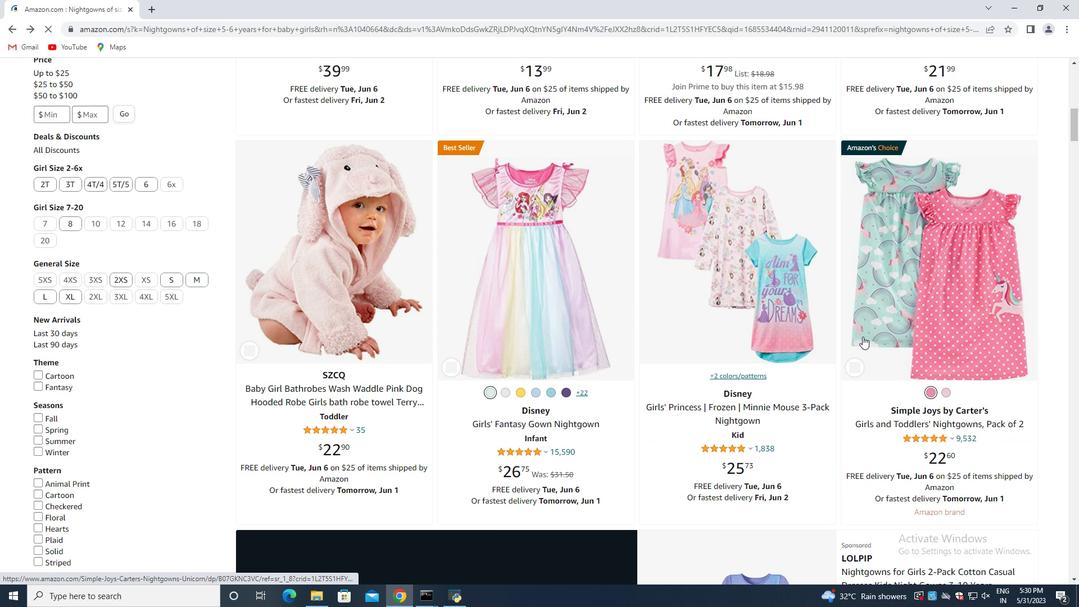 
Action: Mouse moved to (989, 368)
Screenshot: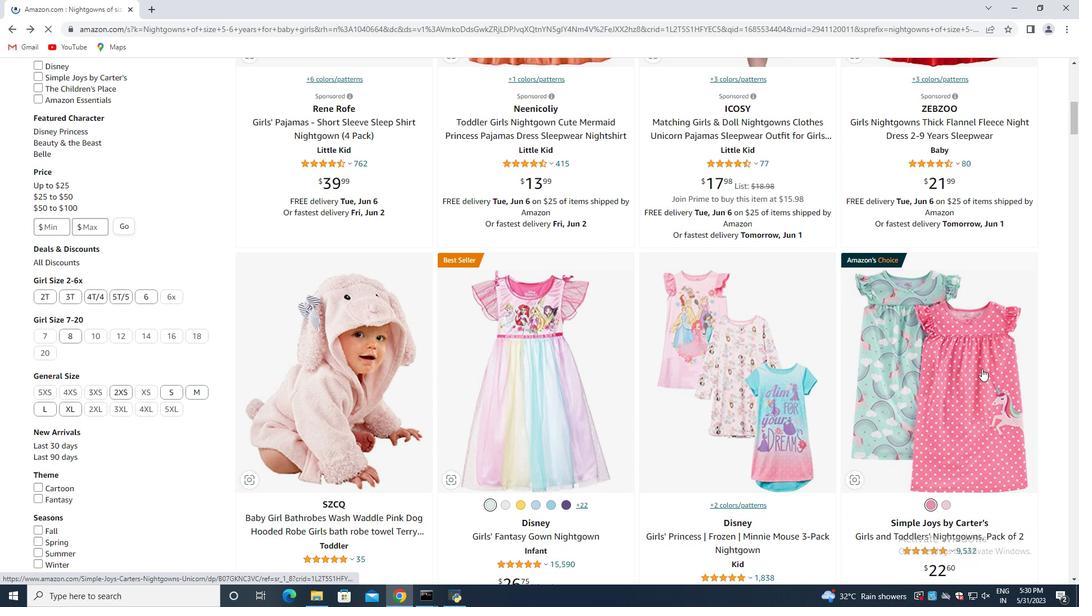 
Action: Mouse pressed left at (989, 368)
Screenshot: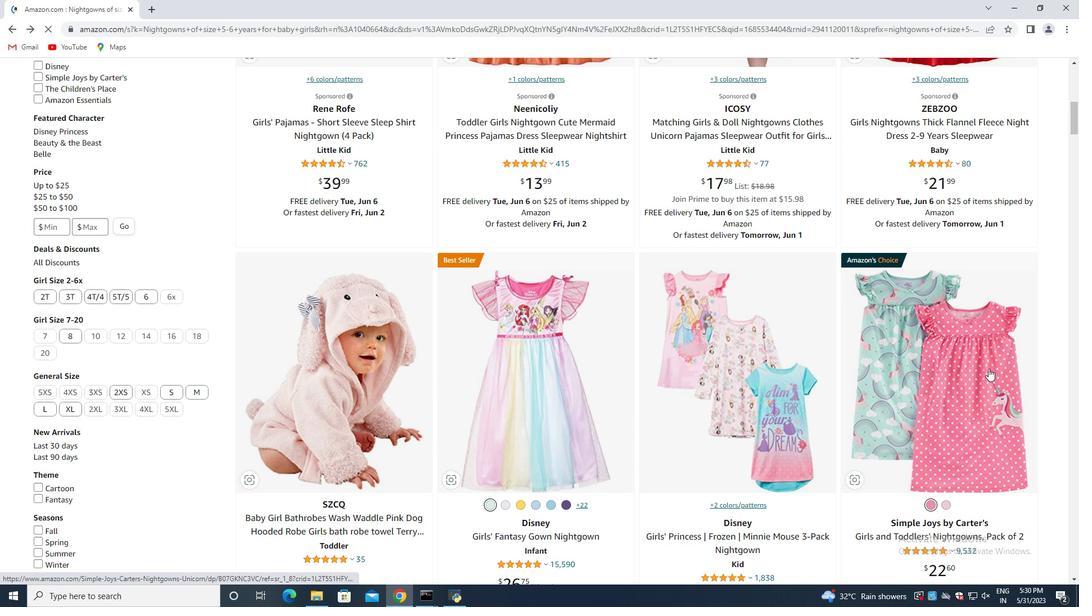 
Action: Mouse moved to (541, 372)
Screenshot: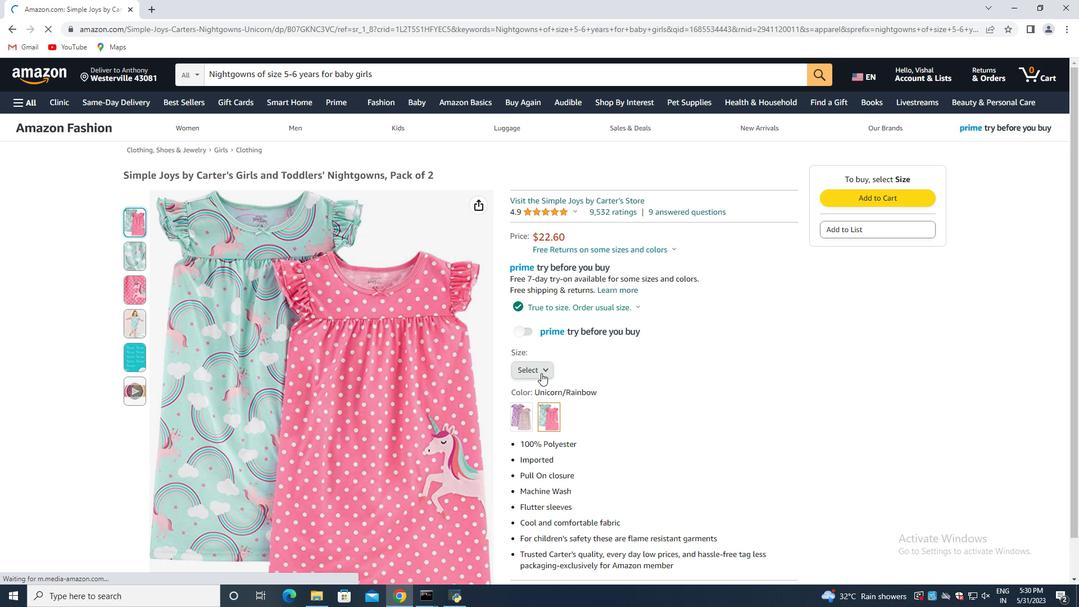 
Action: Mouse pressed left at (541, 372)
Screenshot: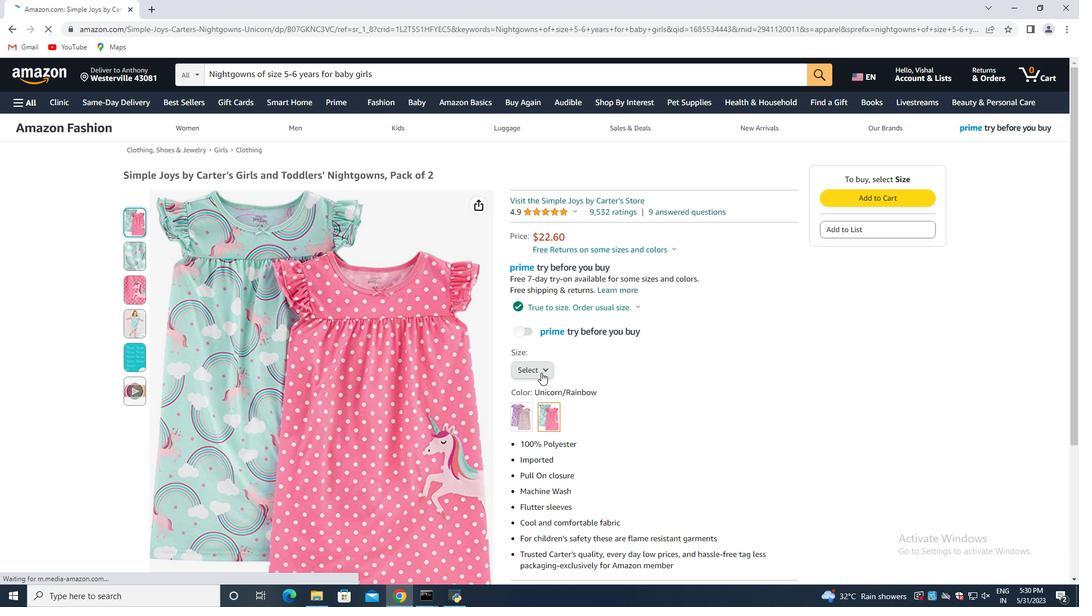 
Action: Mouse moved to (8, 29)
Screenshot: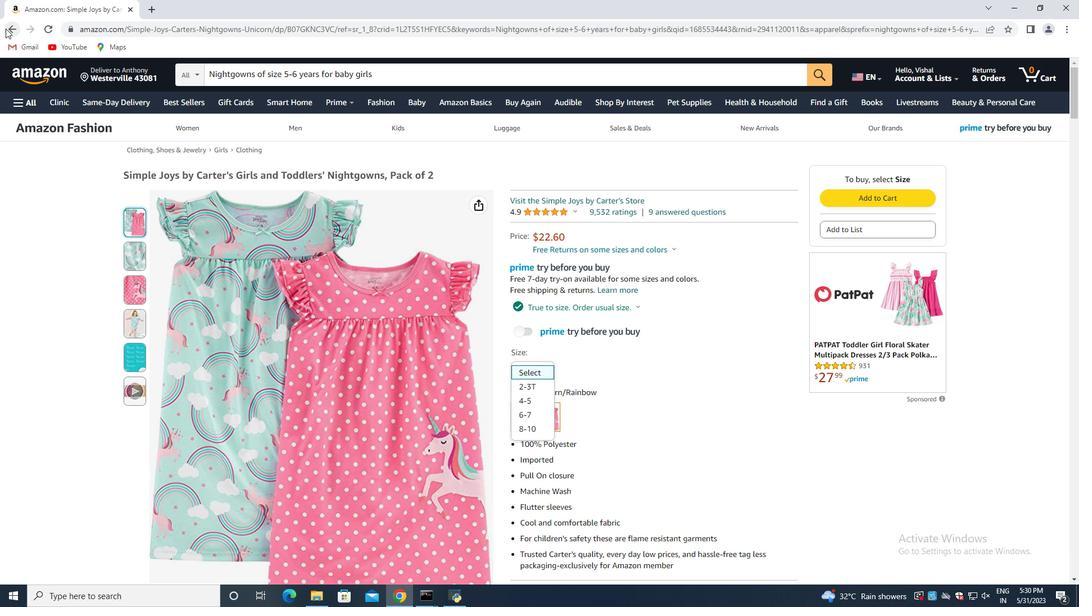 
Action: Mouse pressed left at (8, 29)
Screenshot: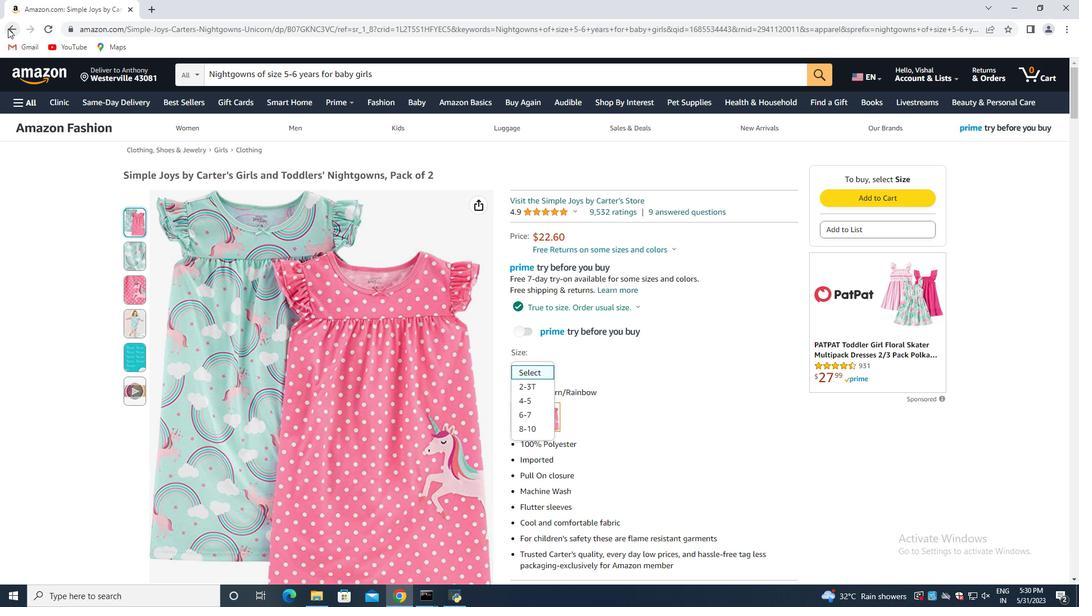 
Action: Mouse moved to (262, 291)
Screenshot: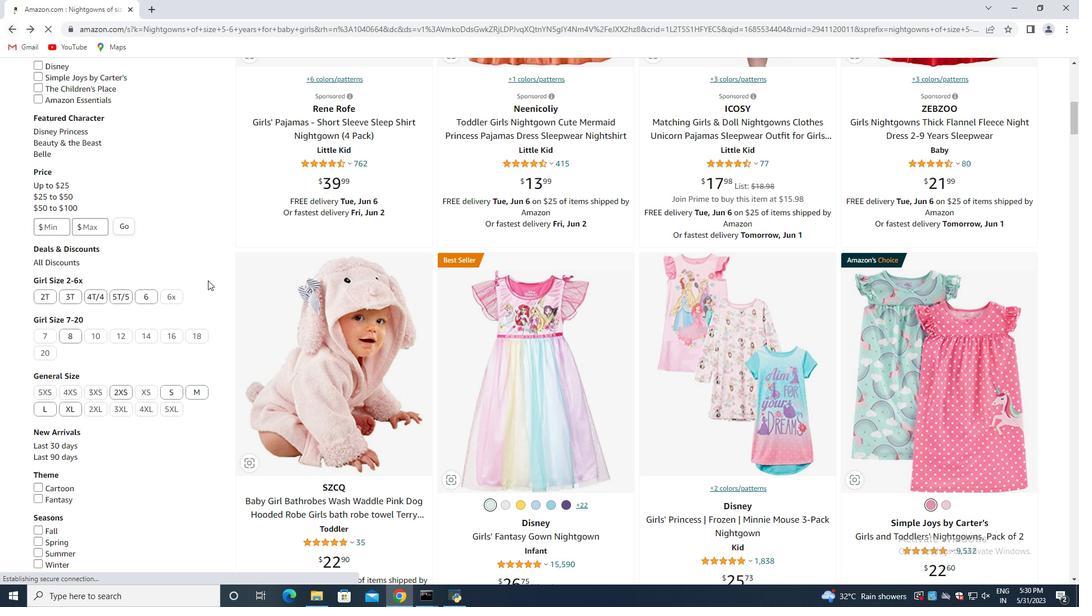 
Action: Mouse scrolled (262, 292) with delta (0, 0)
Screenshot: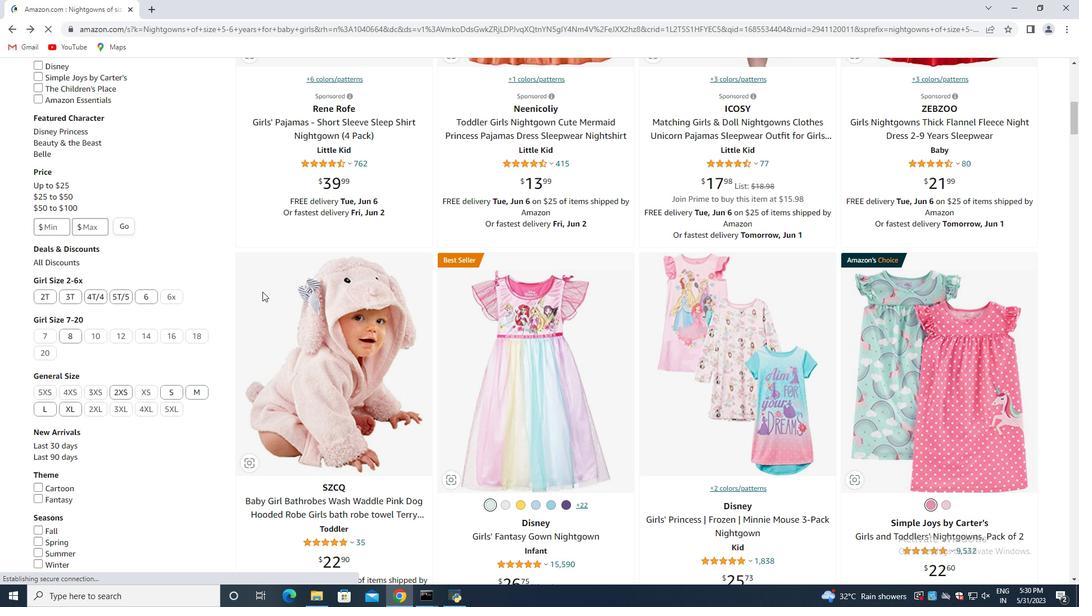 
Action: Mouse scrolled (262, 292) with delta (0, 0)
Screenshot: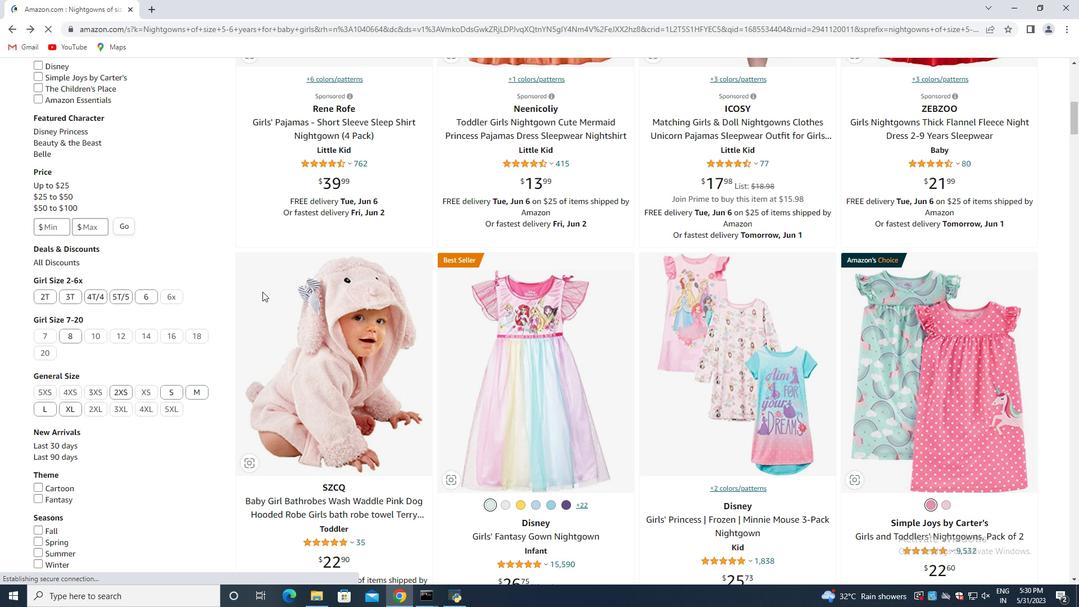 
Action: Mouse scrolled (262, 292) with delta (0, 0)
Screenshot: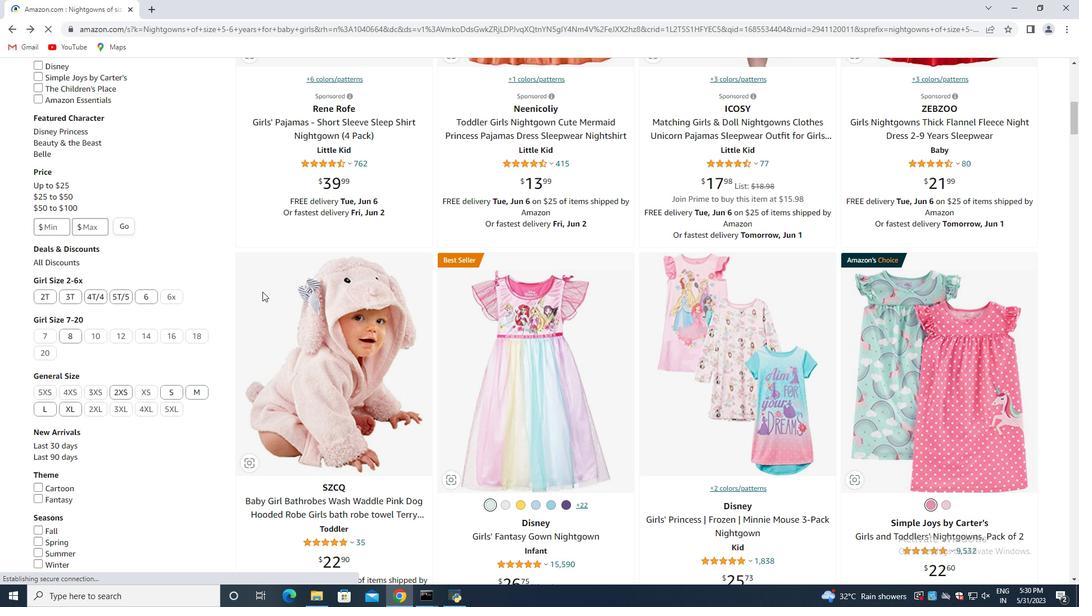
Action: Mouse scrolled (262, 292) with delta (0, 0)
Screenshot: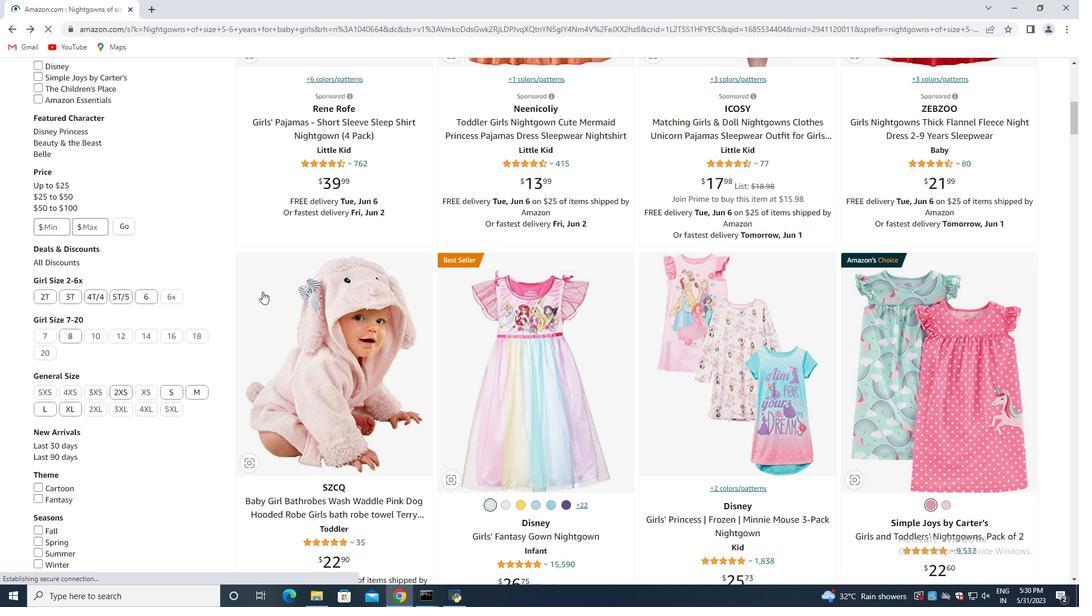 
Action: Mouse moved to (458, 253)
Screenshot: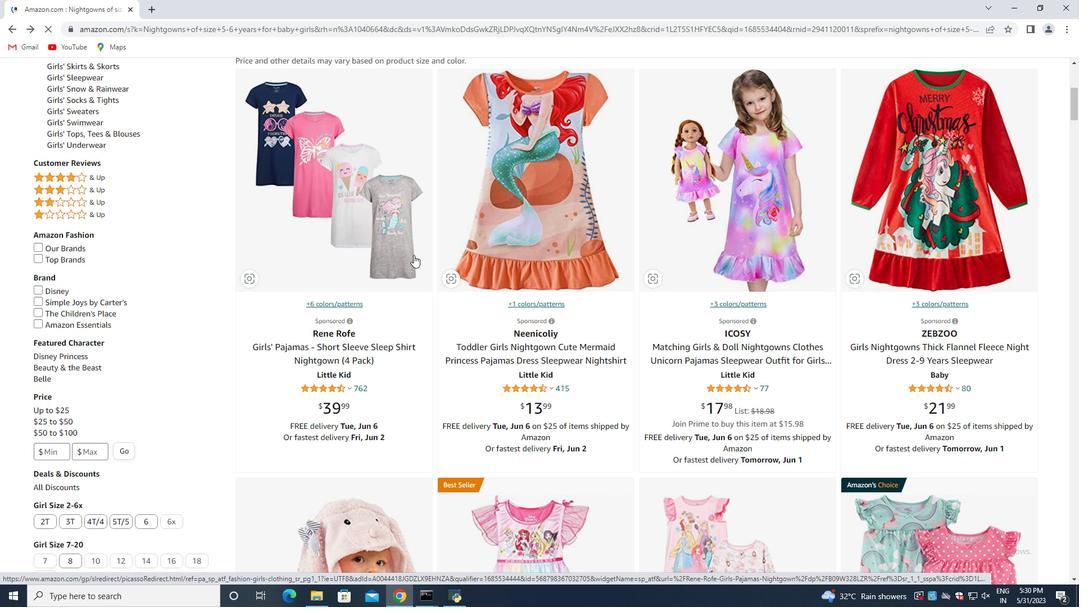 
Action: Mouse scrolled (458, 253) with delta (0, 0)
Screenshot: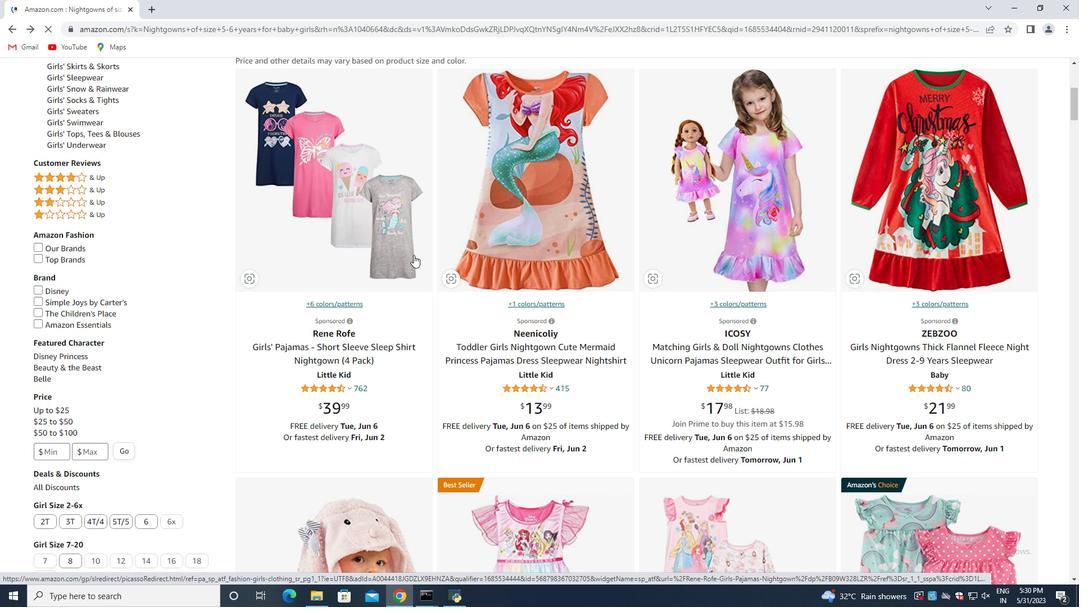 
Action: Mouse moved to (460, 252)
Screenshot: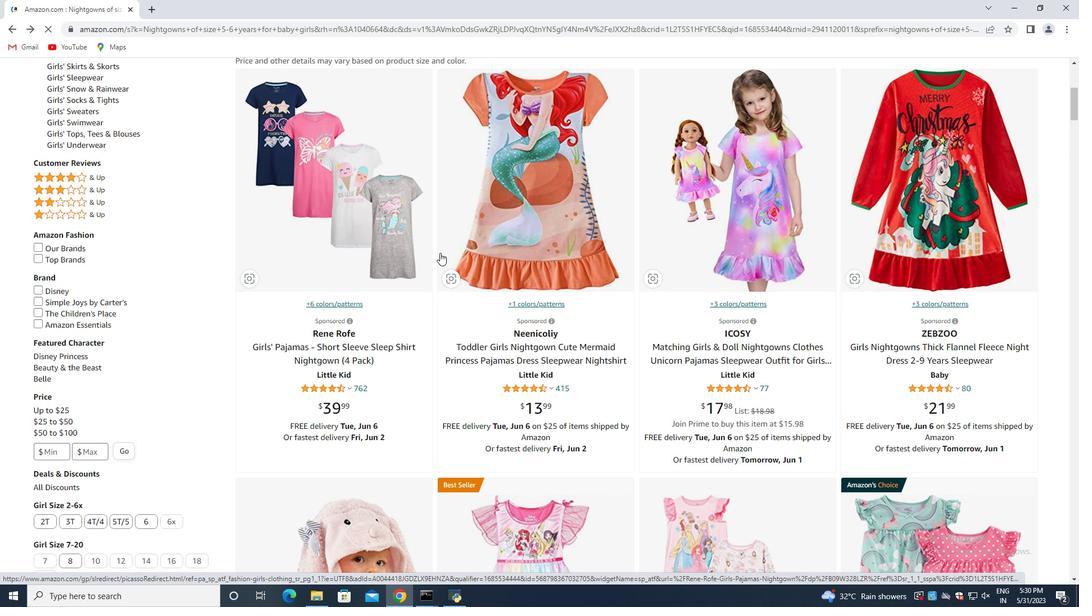 
Action: Mouse scrolled (460, 253) with delta (0, 0)
Screenshot: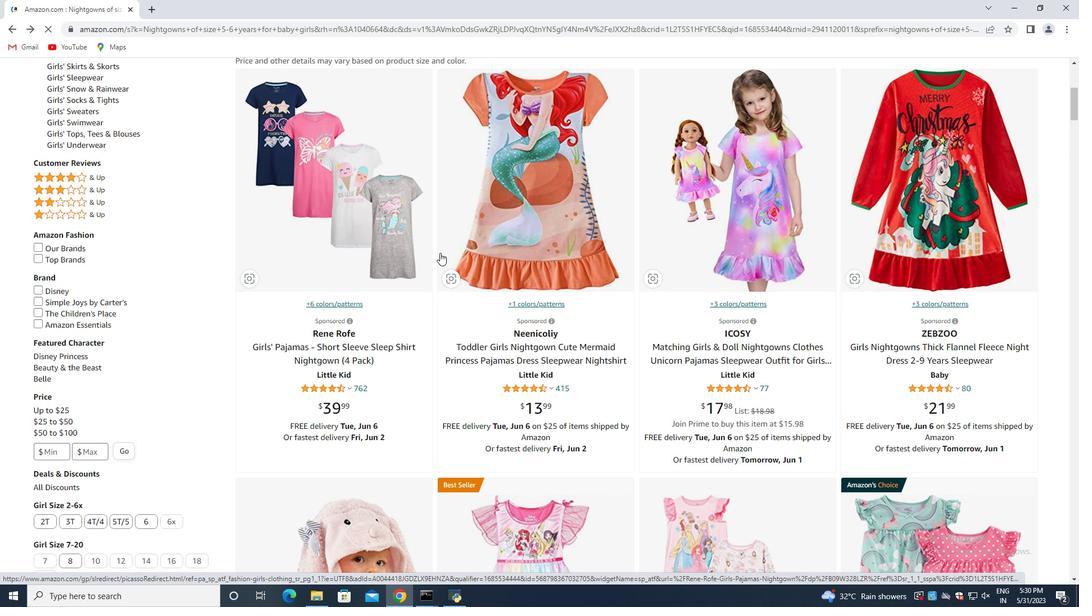 
Action: Mouse moved to (462, 252)
Screenshot: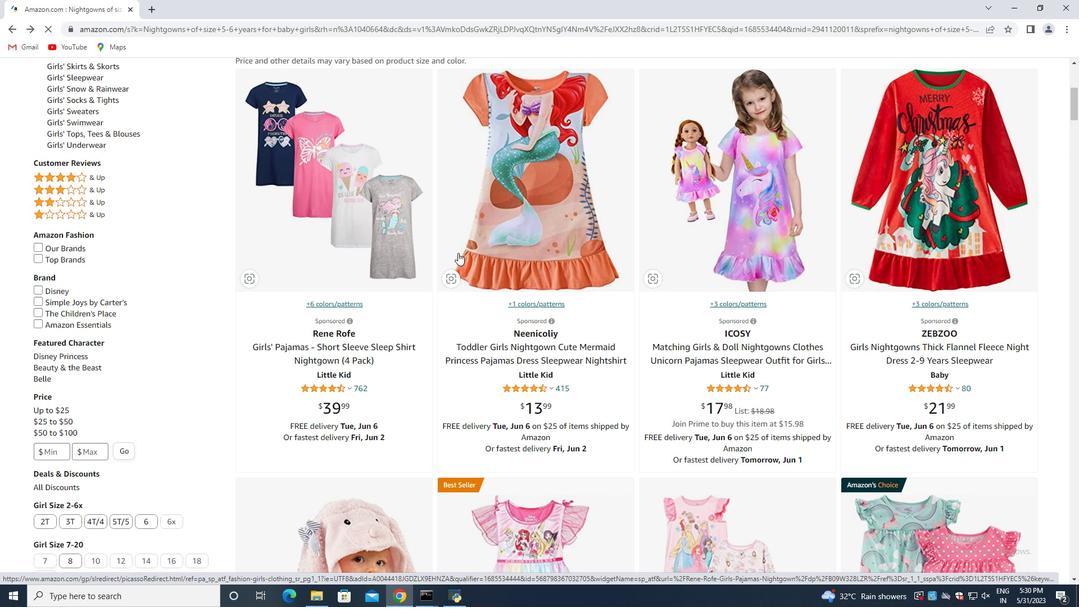 
Action: Mouse scrolled (462, 253) with delta (0, 0)
Screenshot: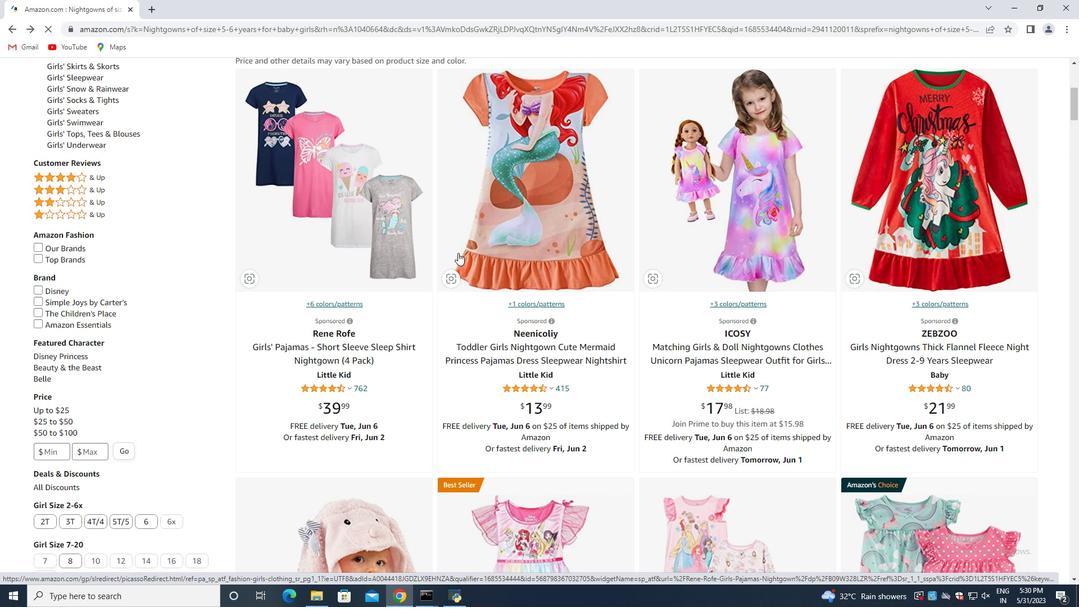 
Action: Mouse moved to (468, 249)
Screenshot: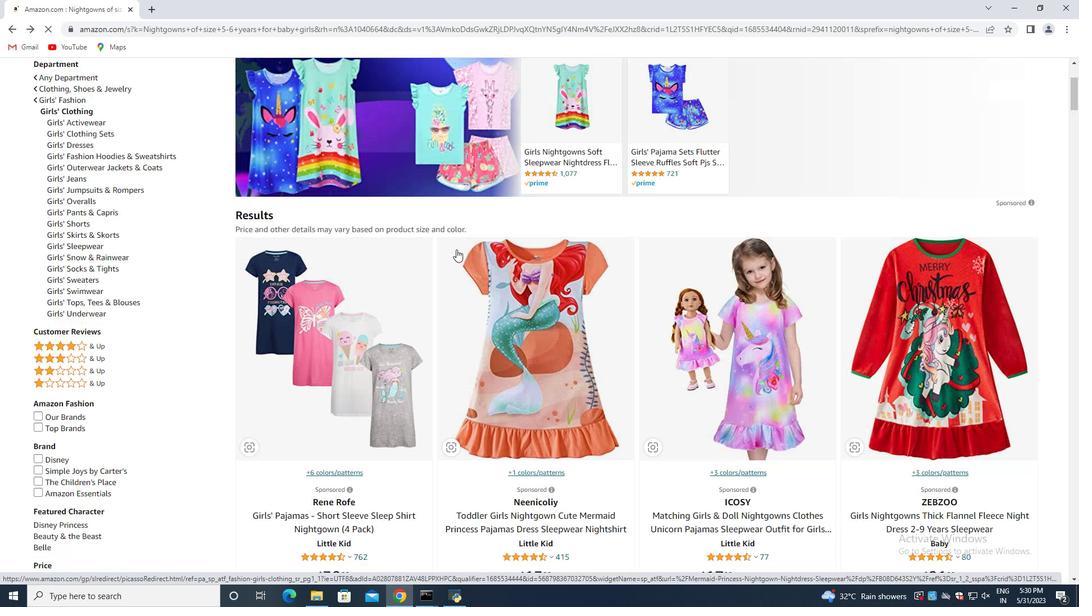 
Action: Mouse scrolled (468, 249) with delta (0, 0)
Screenshot: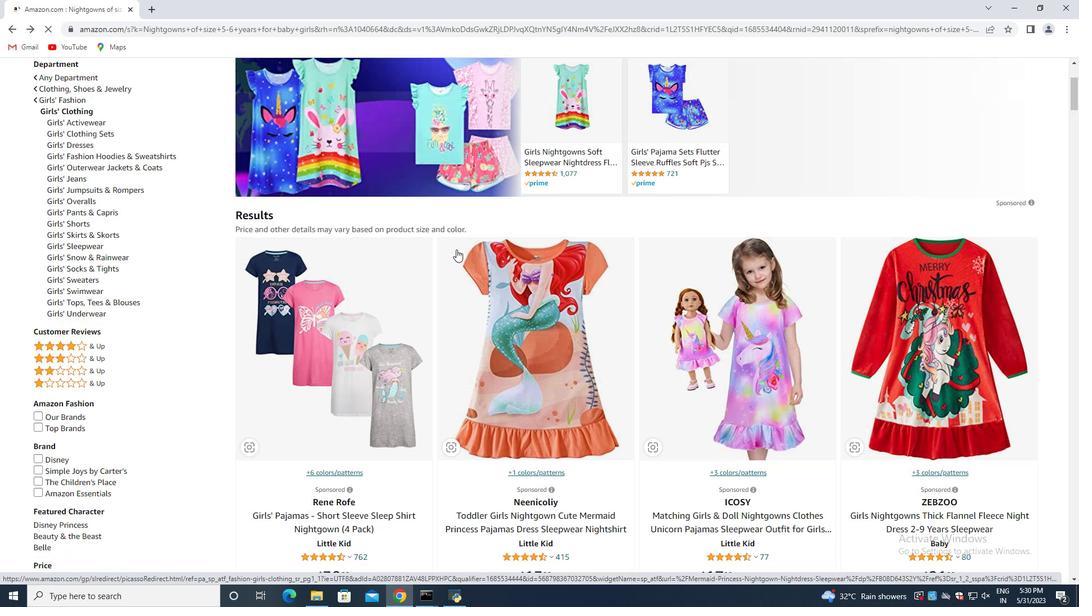 
Action: Mouse moved to (468, 249)
Screenshot: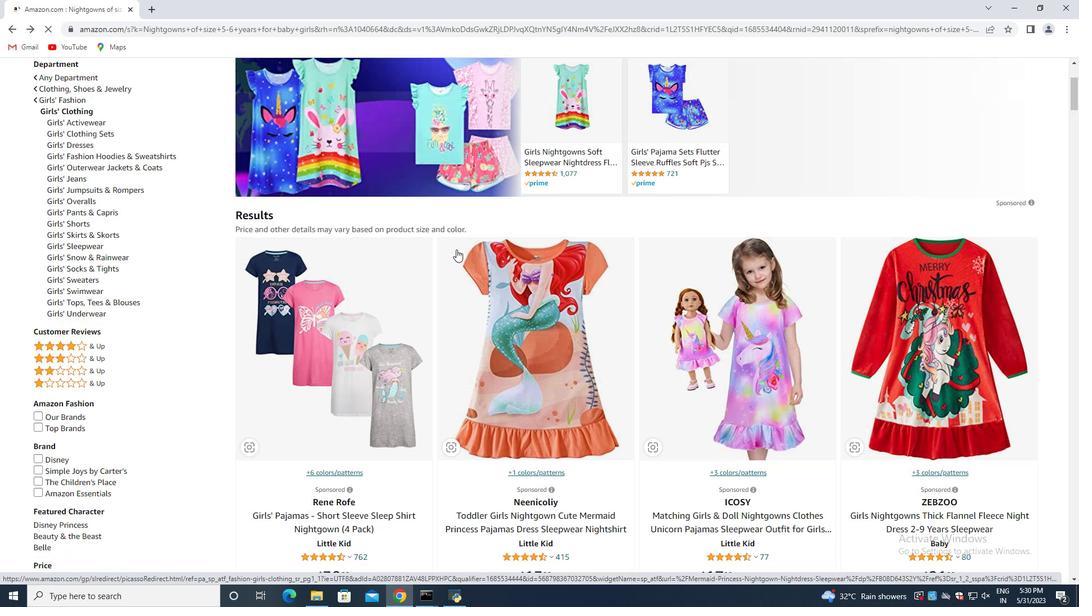 
Action: Mouse scrolled (468, 249) with delta (0, 0)
Screenshot: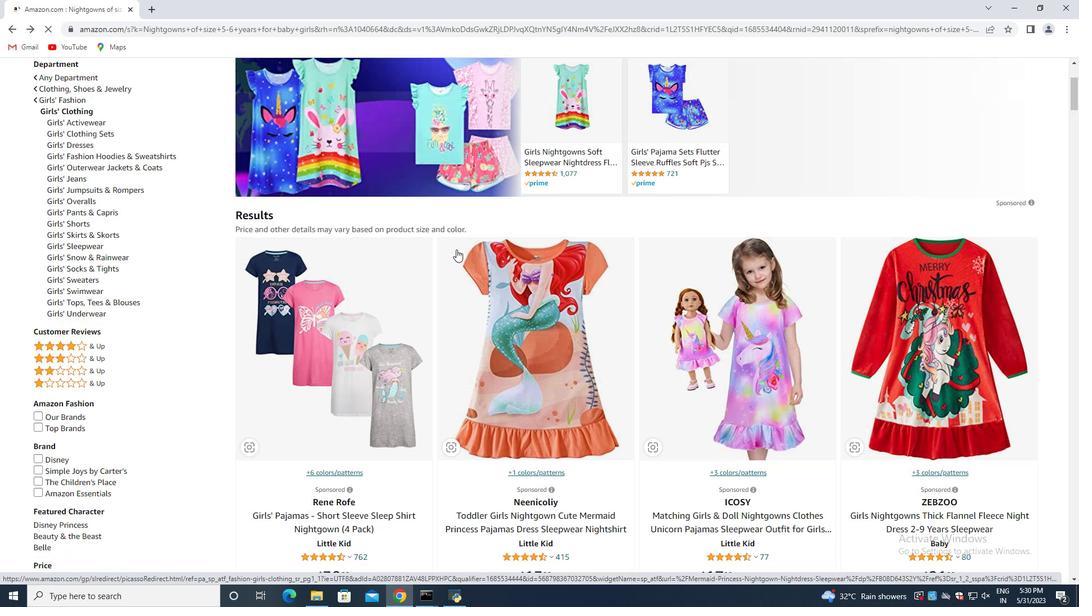 
Action: Mouse moved to (468, 250)
Screenshot: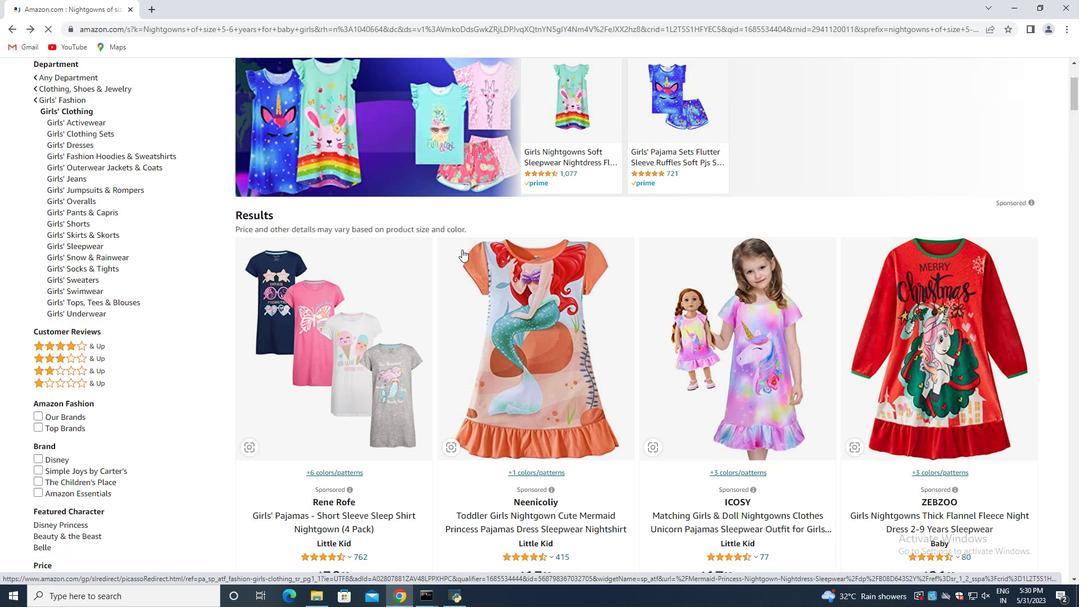 
Action: Mouse scrolled (468, 250) with delta (0, 0)
Screenshot: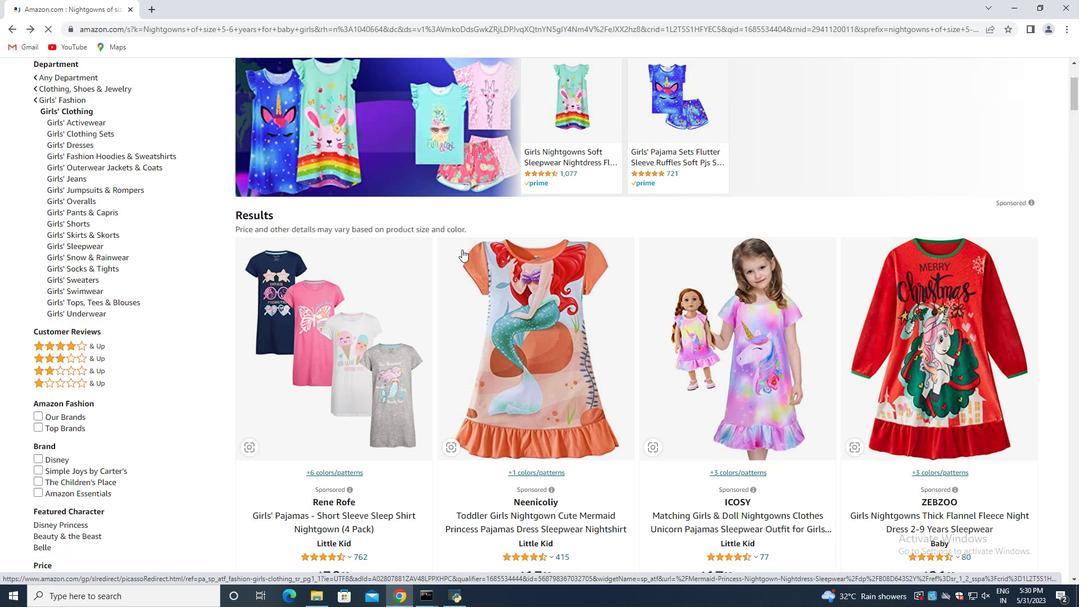 
Action: Mouse moved to (472, 253)
Screenshot: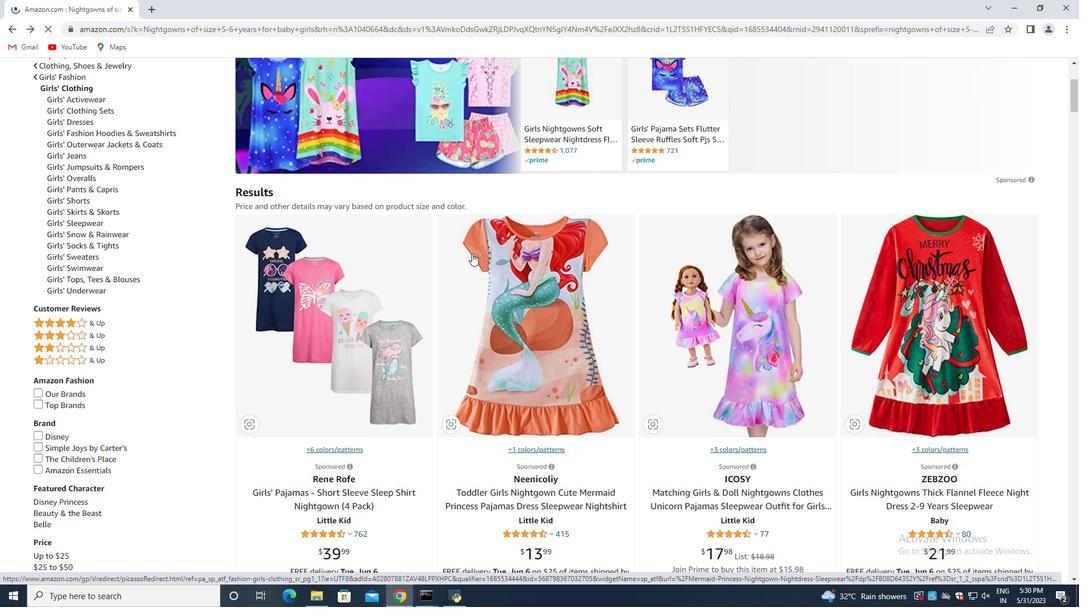 
Action: Mouse scrolled (472, 254) with delta (0, 0)
Screenshot: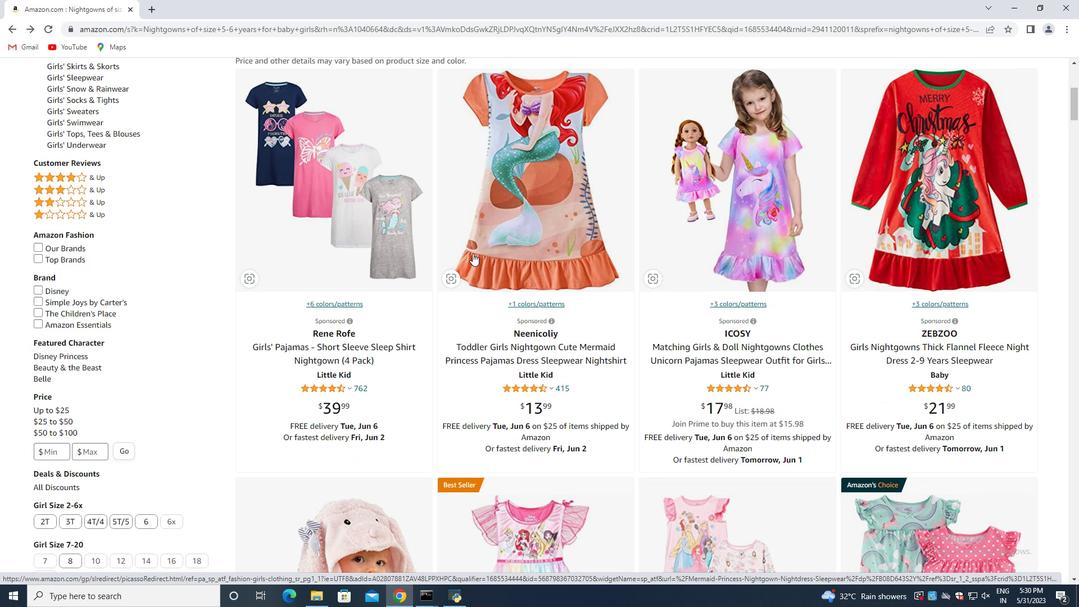 
Action: Mouse scrolled (472, 254) with delta (0, 0)
Screenshot: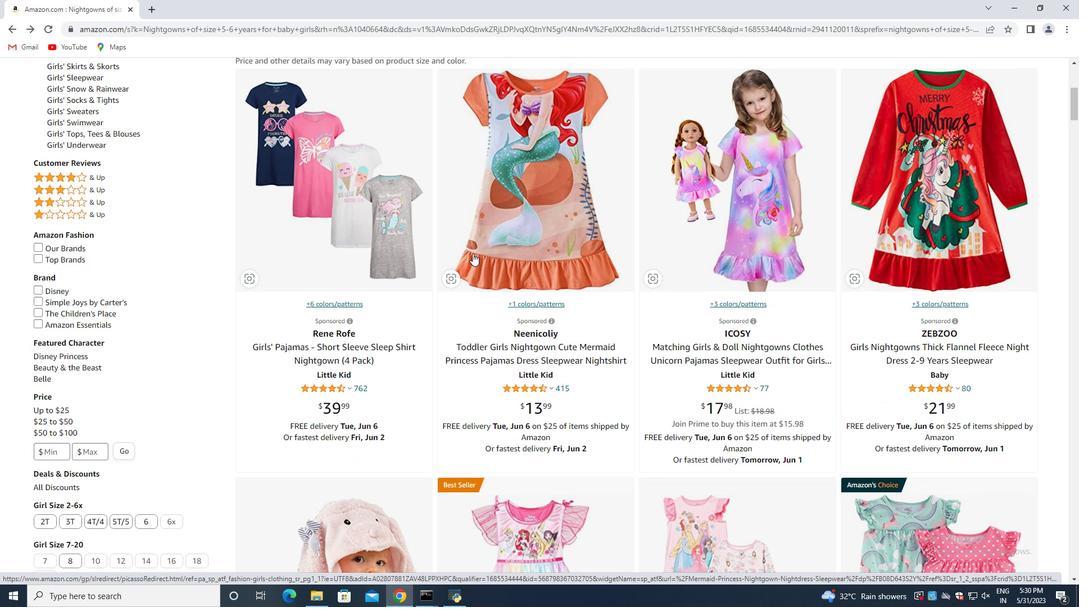 
Action: Mouse scrolled (472, 254) with delta (0, 0)
Screenshot: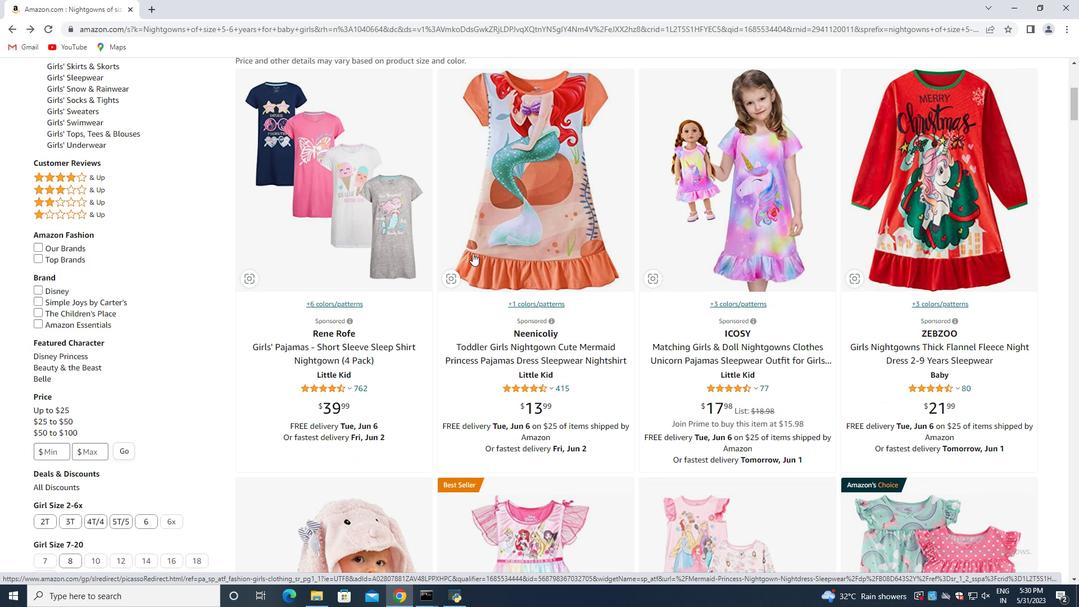 
Action: Mouse moved to (463, 258)
Screenshot: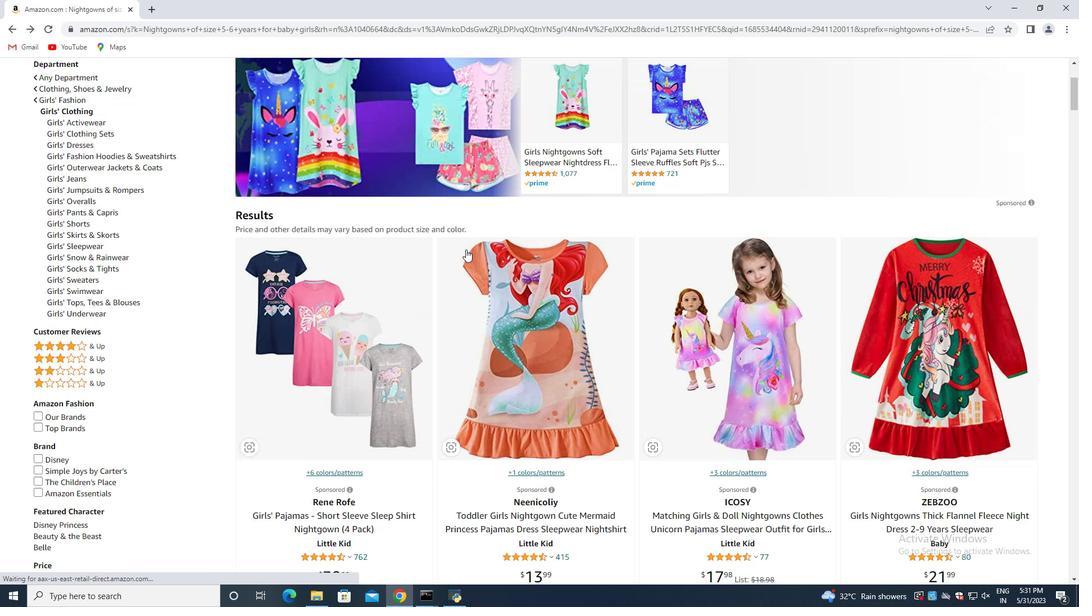 
Action: Mouse scrolled (463, 256) with delta (0, 0)
Screenshot: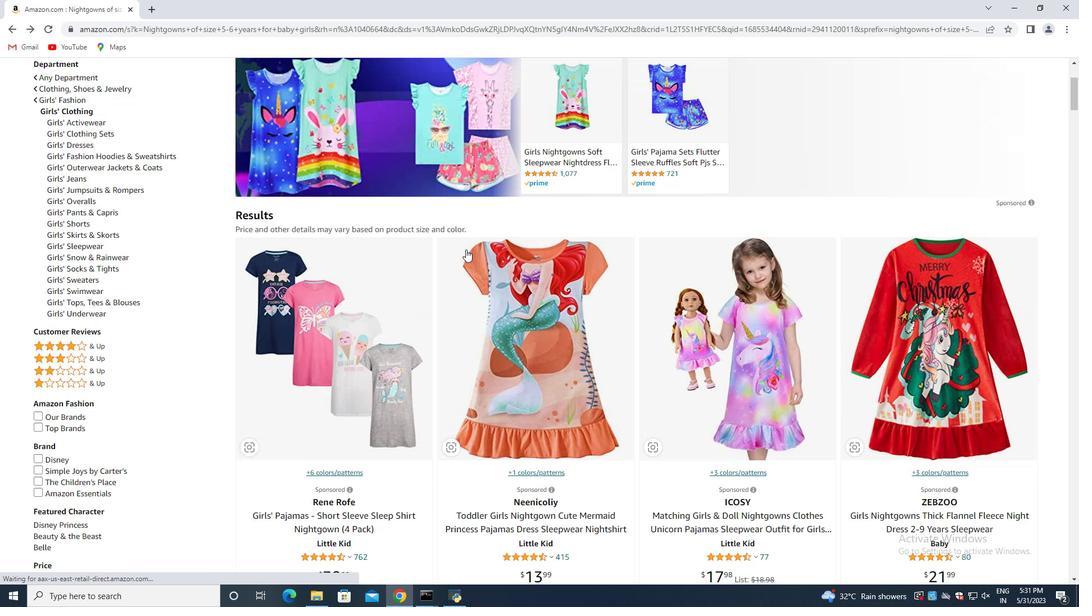 
Action: Mouse moved to (467, 258)
Screenshot: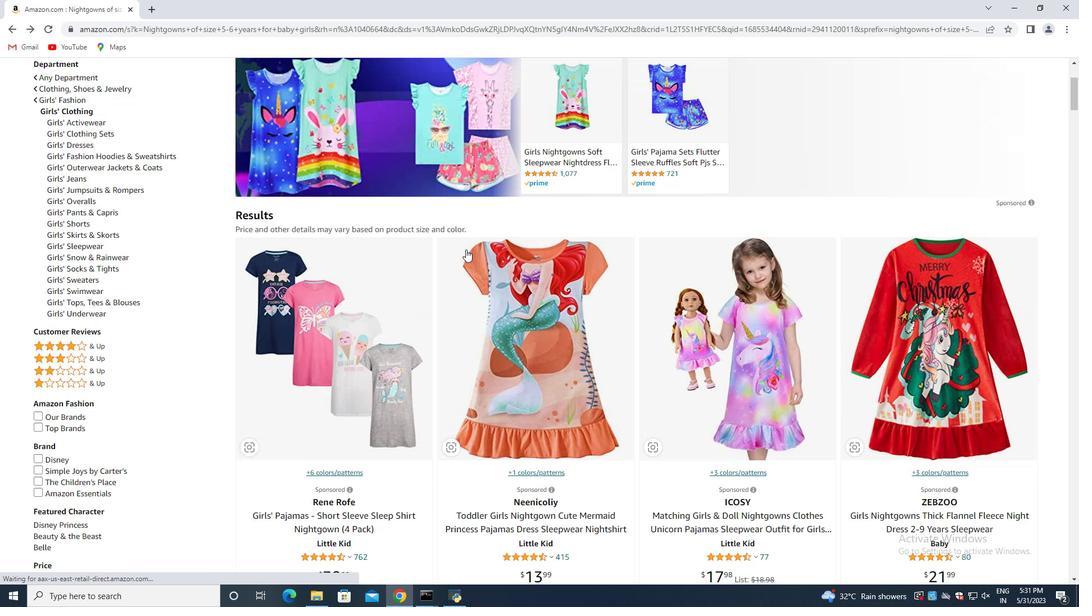 
Action: Mouse scrolled (465, 258) with delta (0, 0)
Screenshot: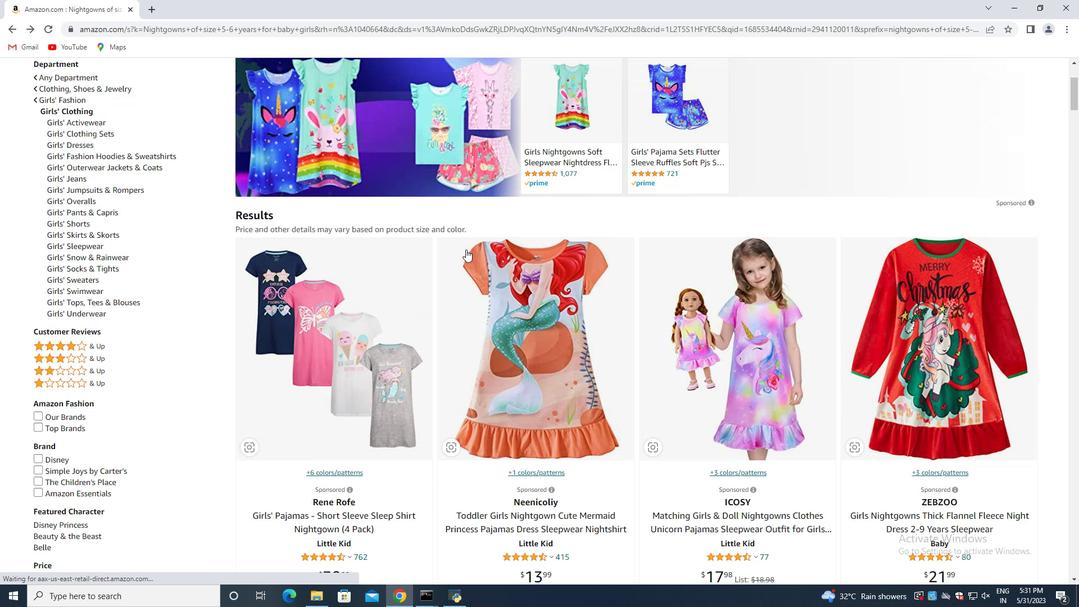 
Action: Mouse moved to (468, 258)
Screenshot: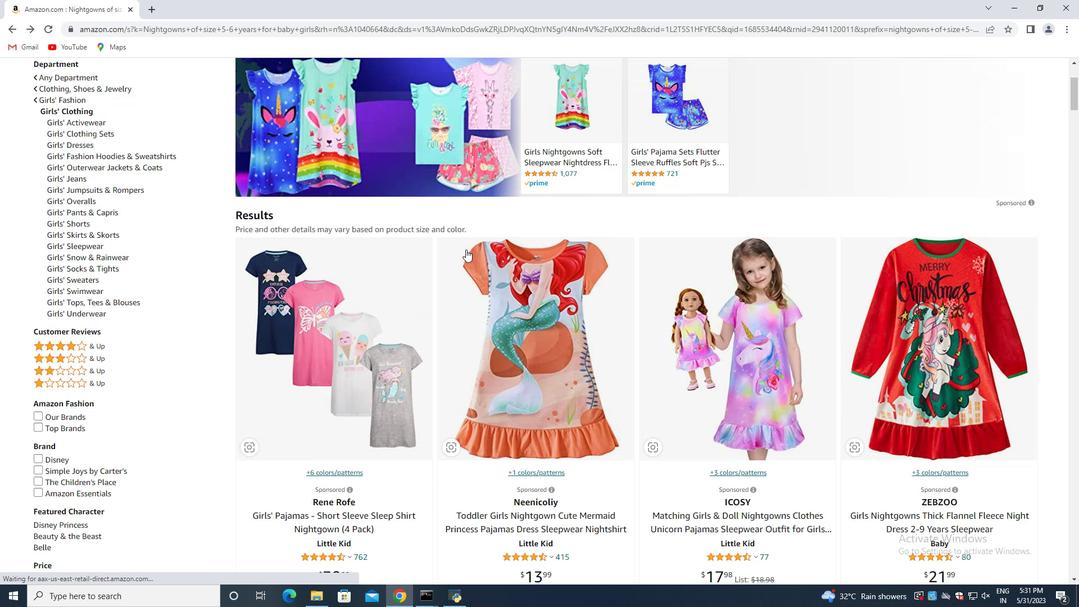 
Action: Mouse scrolled (468, 258) with delta (0, 0)
Screenshot: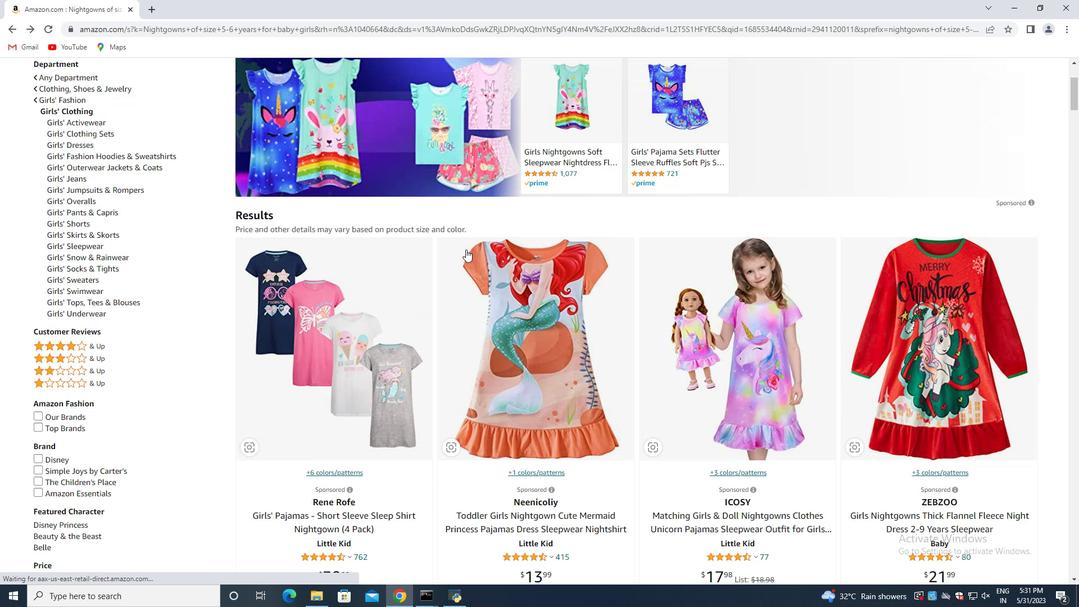 
Action: Mouse moved to (469, 258)
Screenshot: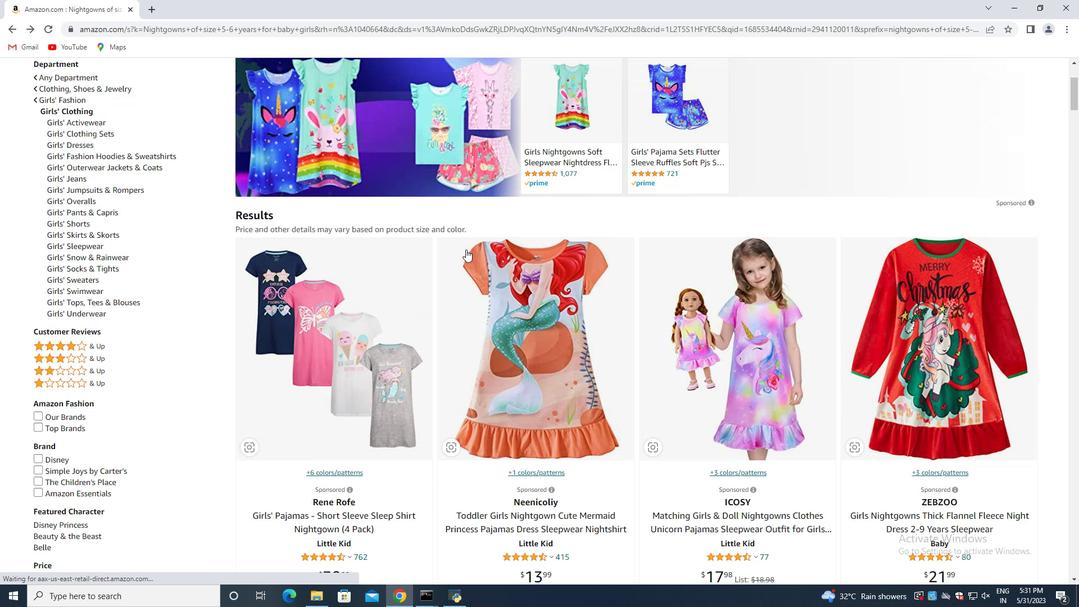 
Action: Mouse scrolled (469, 258) with delta (0, 0)
Screenshot: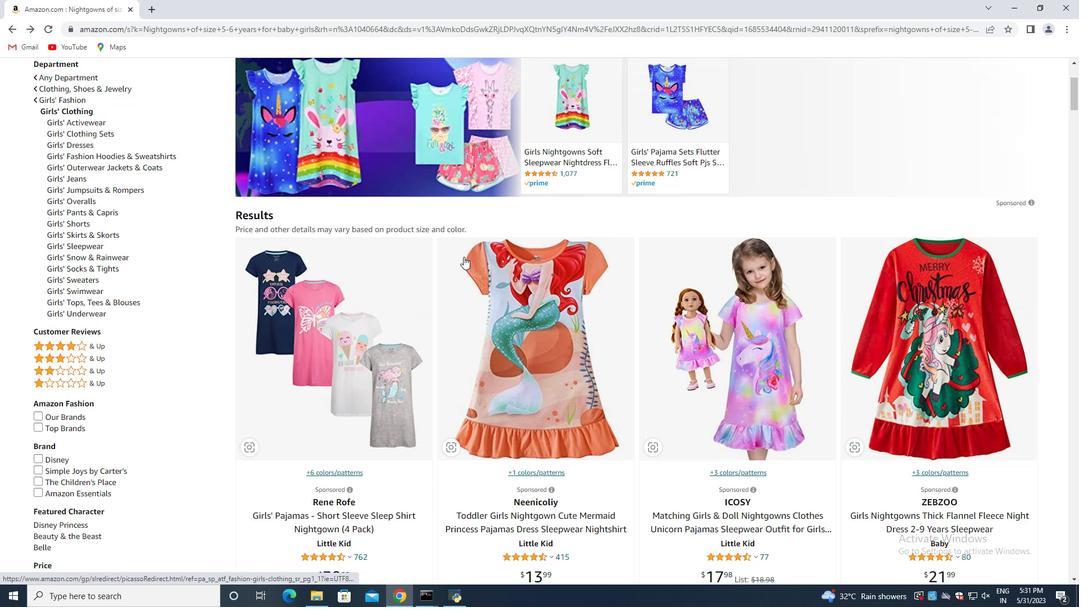 
Action: Mouse moved to (470, 258)
Screenshot: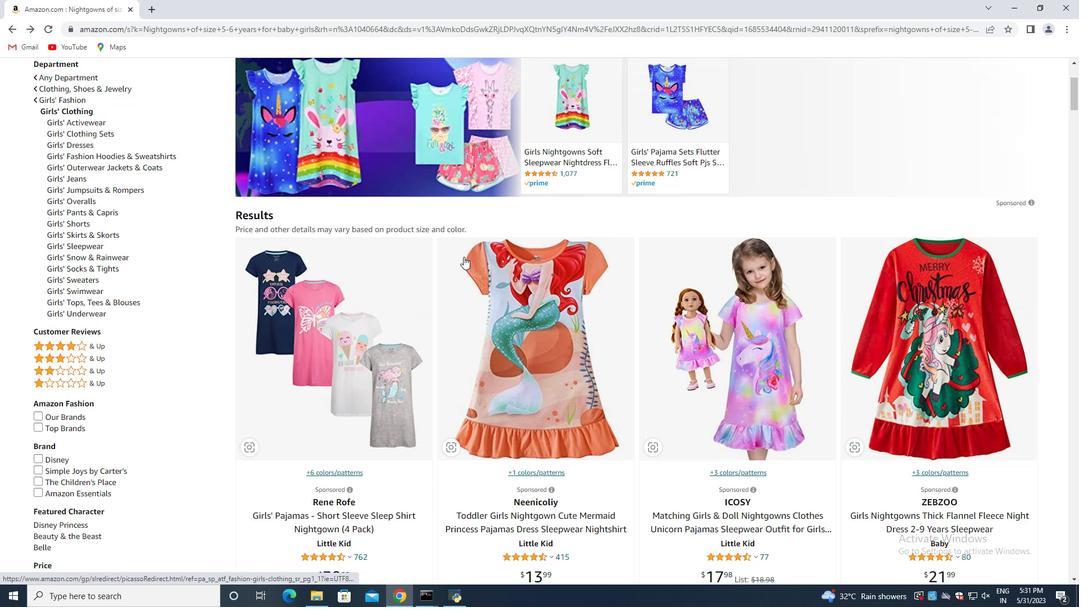 
Action: Mouse scrolled (470, 258) with delta (0, 0)
Screenshot: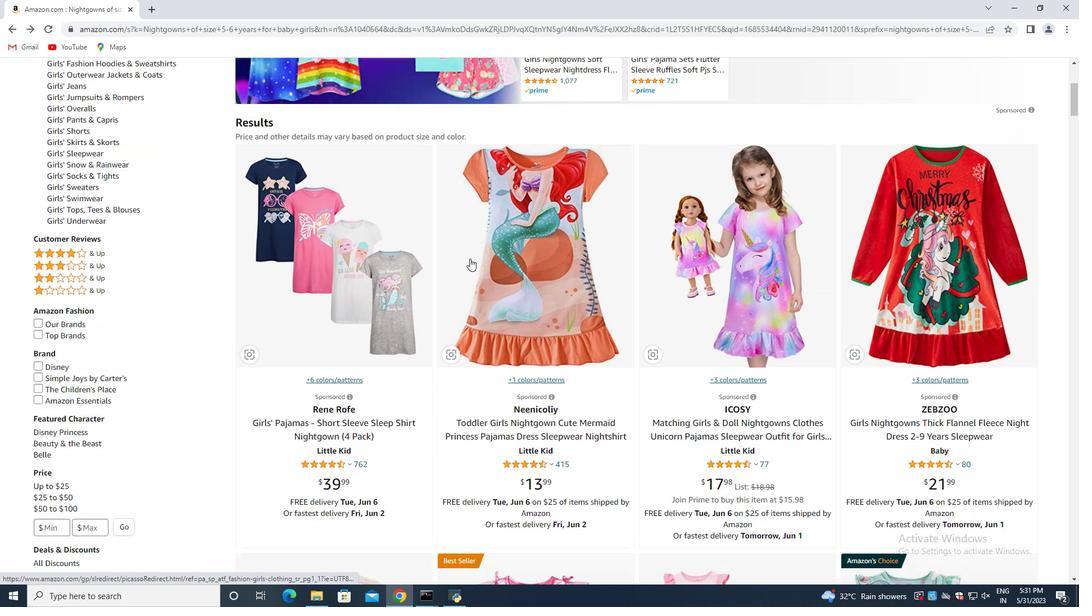 
Action: Mouse scrolled (470, 258) with delta (0, 0)
Screenshot: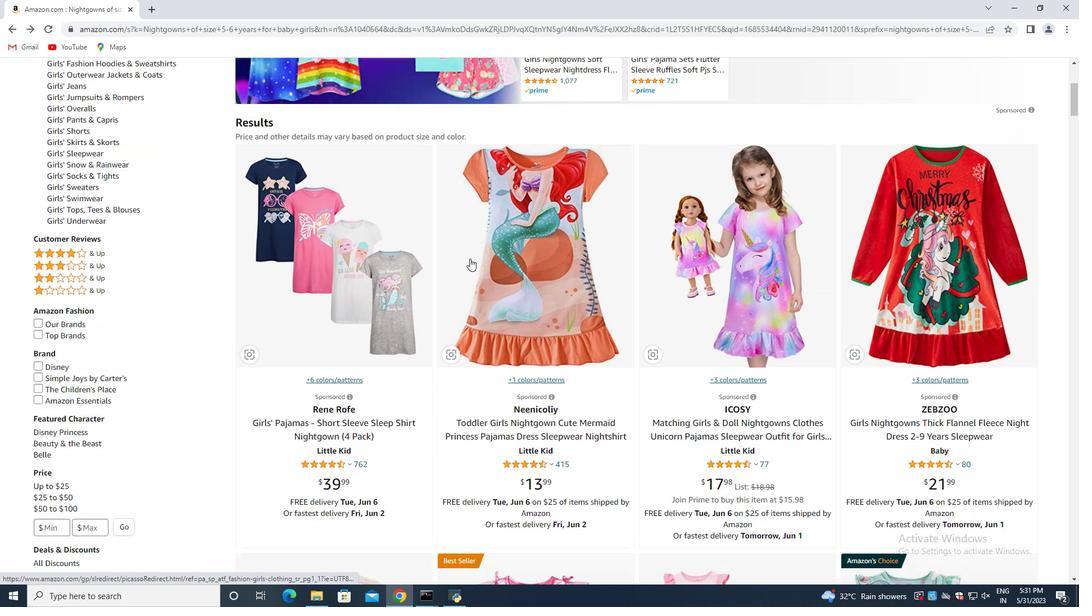 
Action: Mouse scrolled (470, 258) with delta (0, 0)
Screenshot: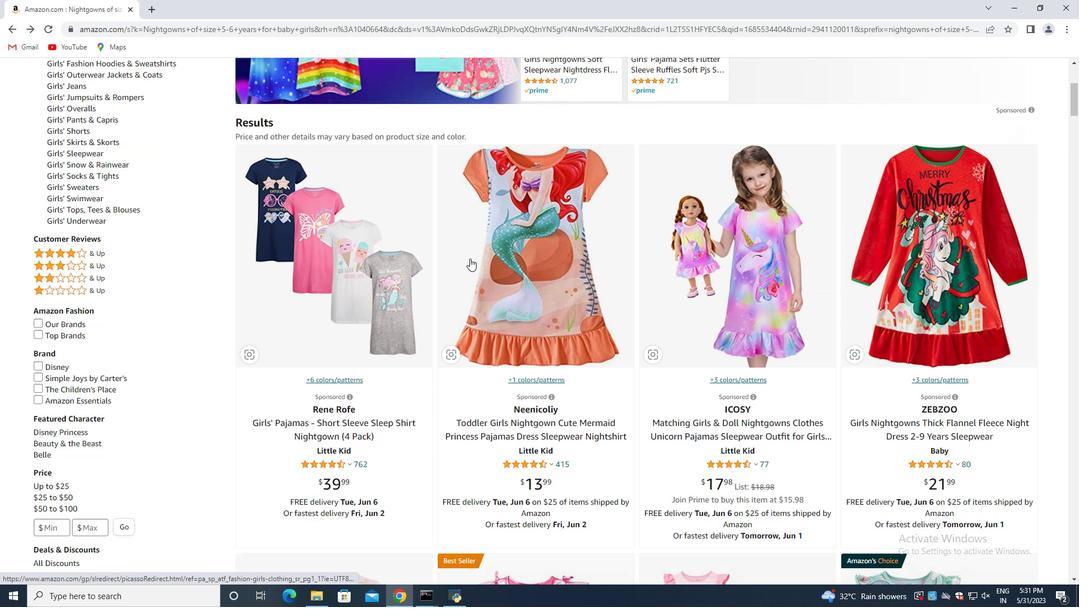 
Action: Mouse scrolled (470, 258) with delta (0, 0)
Screenshot: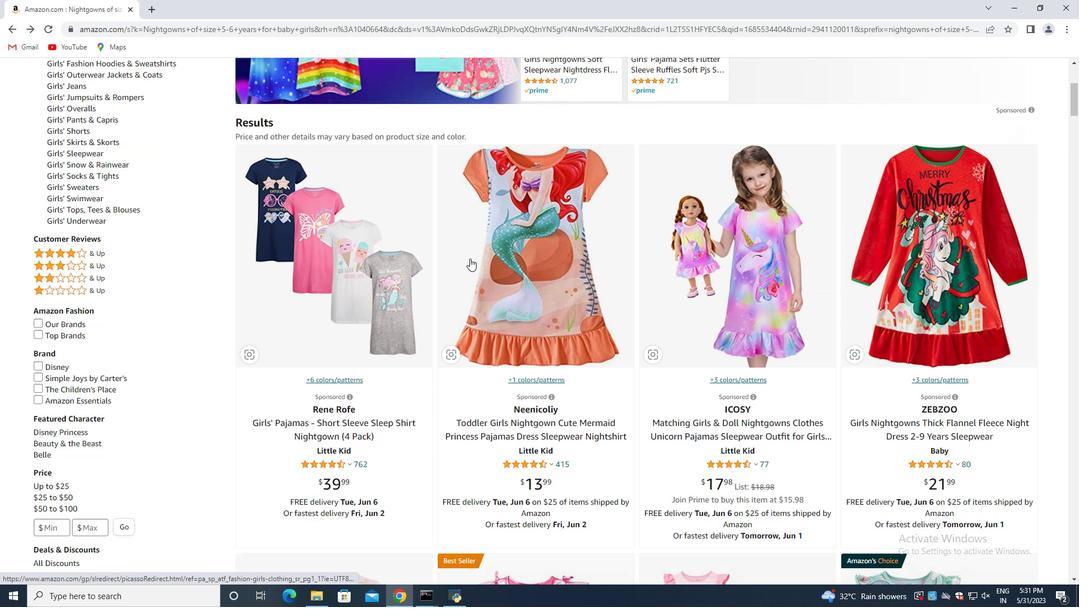 
Action: Mouse moved to (471, 258)
Screenshot: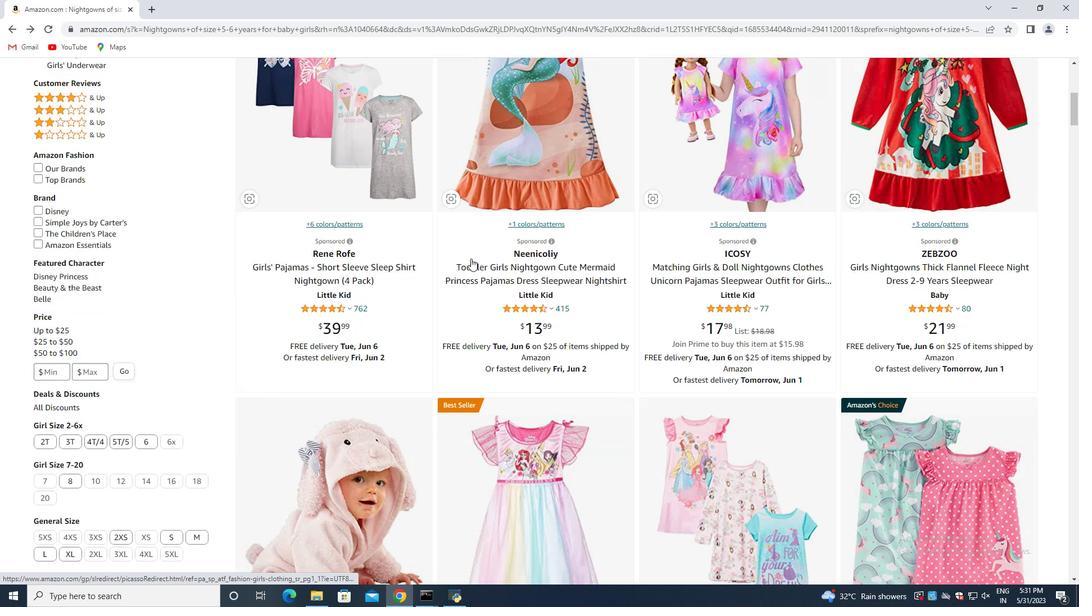 
Action: Mouse scrolled (471, 258) with delta (0, 0)
Screenshot: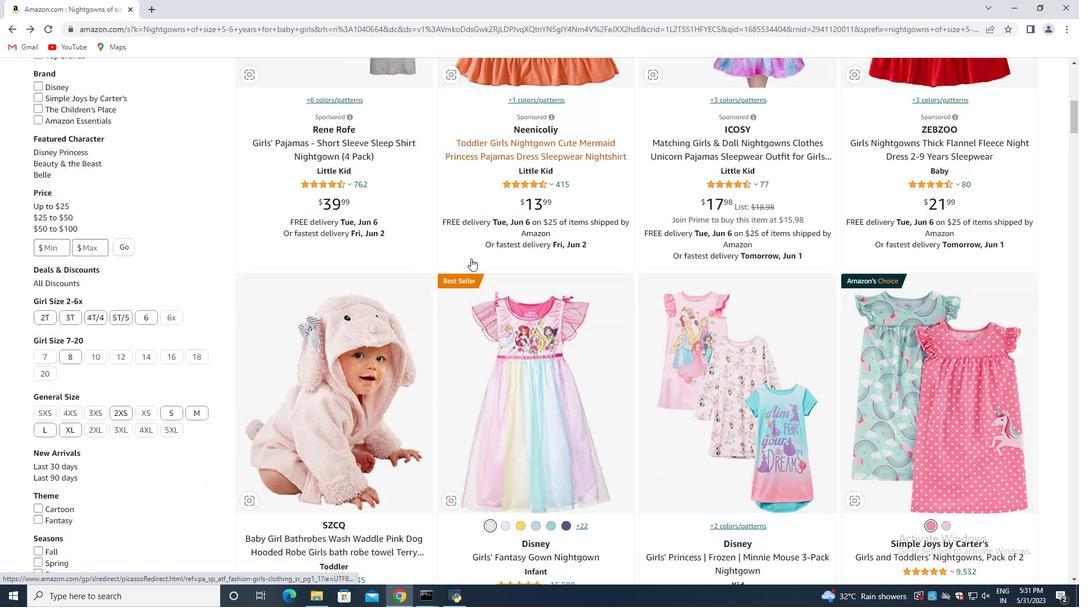 
Action: Mouse moved to (471, 258)
Screenshot: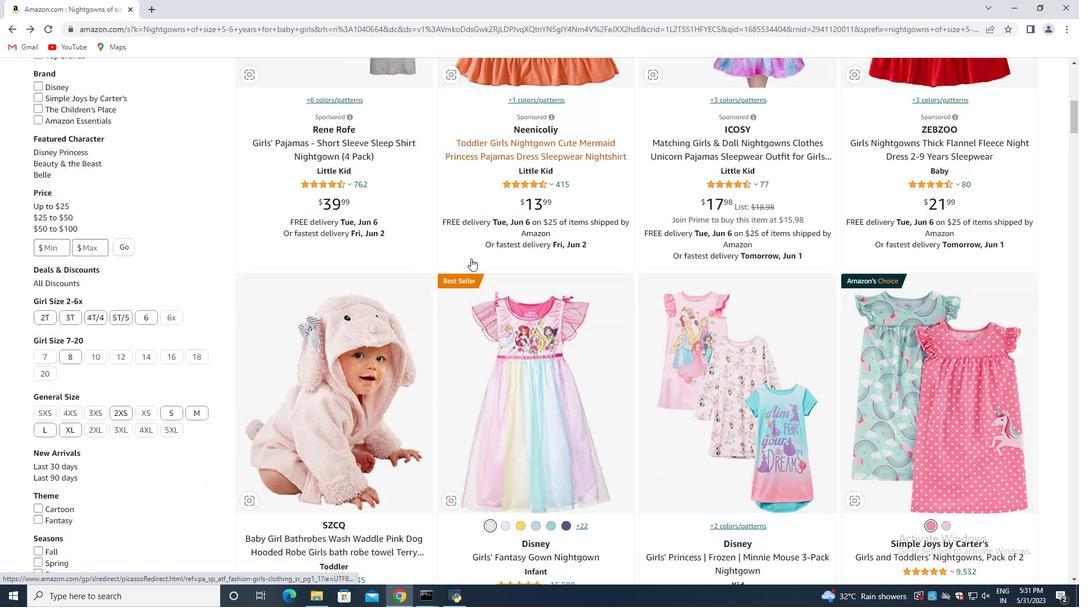 
Action: Mouse scrolled (471, 258) with delta (0, 0)
Screenshot: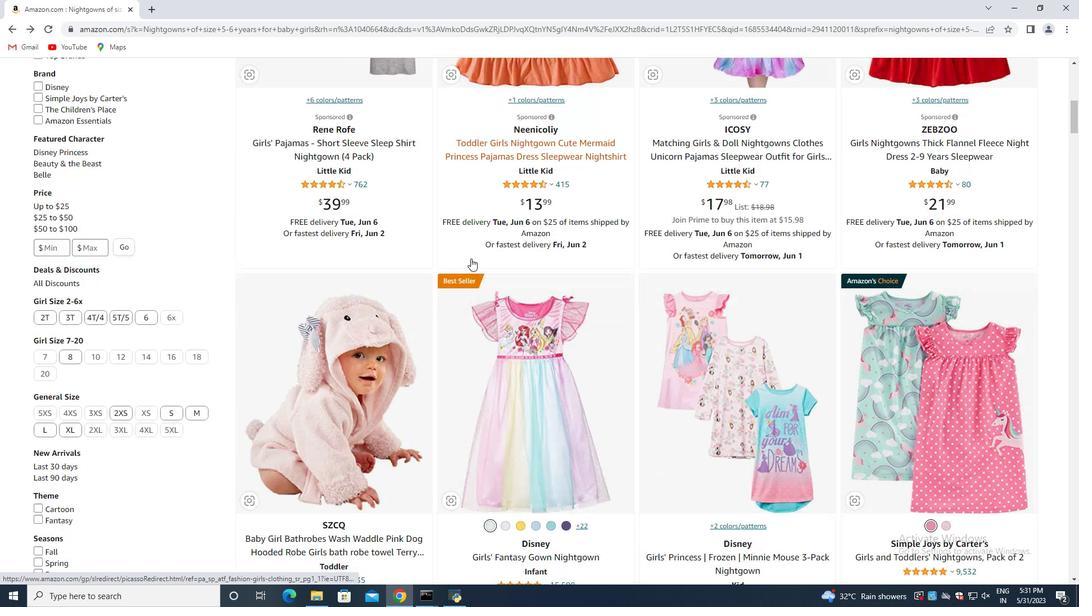 
Action: Mouse scrolled (471, 258) with delta (0, 0)
Screenshot: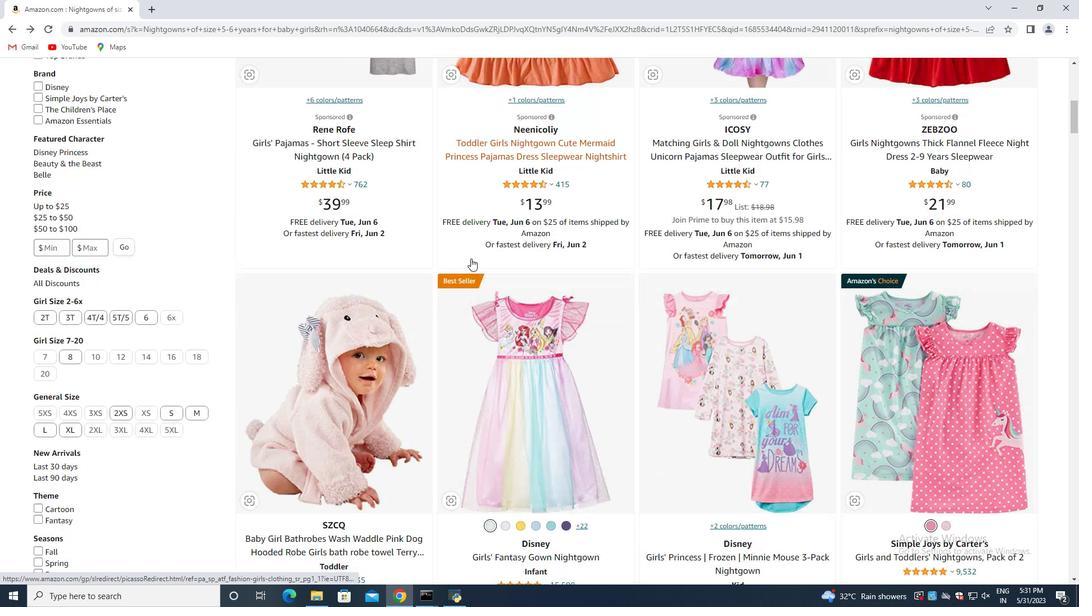 
Action: Mouse scrolled (471, 258) with delta (0, 0)
Screenshot: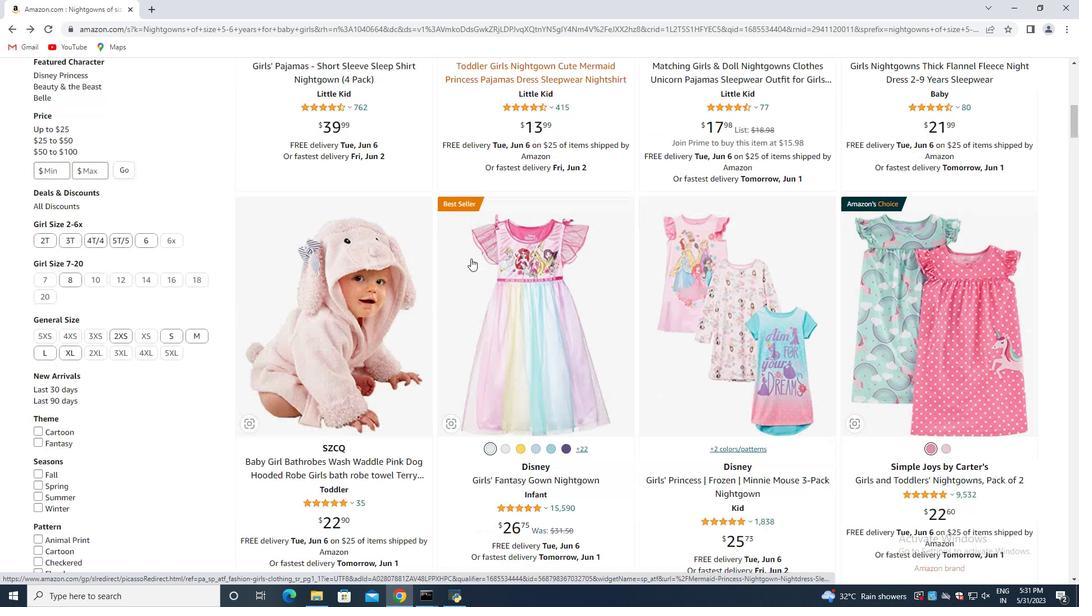 
Action: Mouse moved to (466, 261)
Screenshot: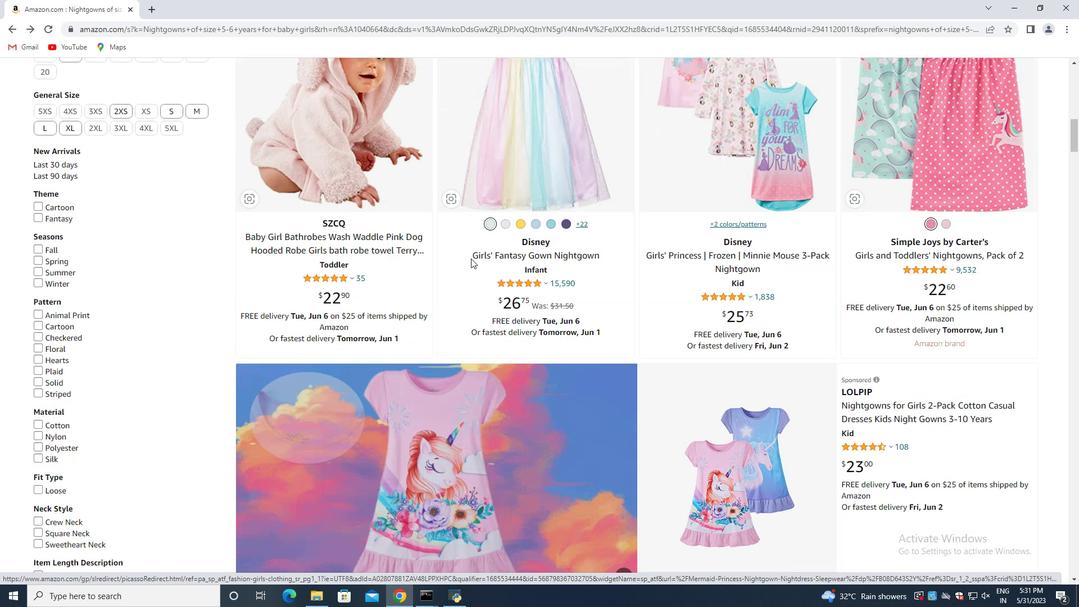 
Action: Mouse scrolled (468, 259) with delta (0, 0)
Screenshot: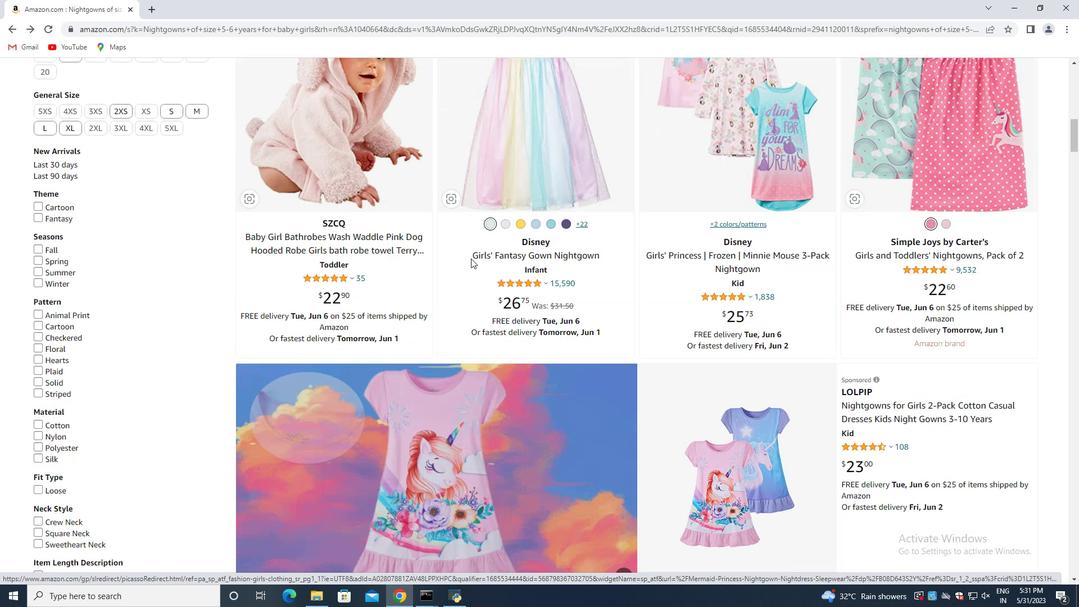 
Action: Mouse scrolled (466, 260) with delta (0, 0)
Screenshot: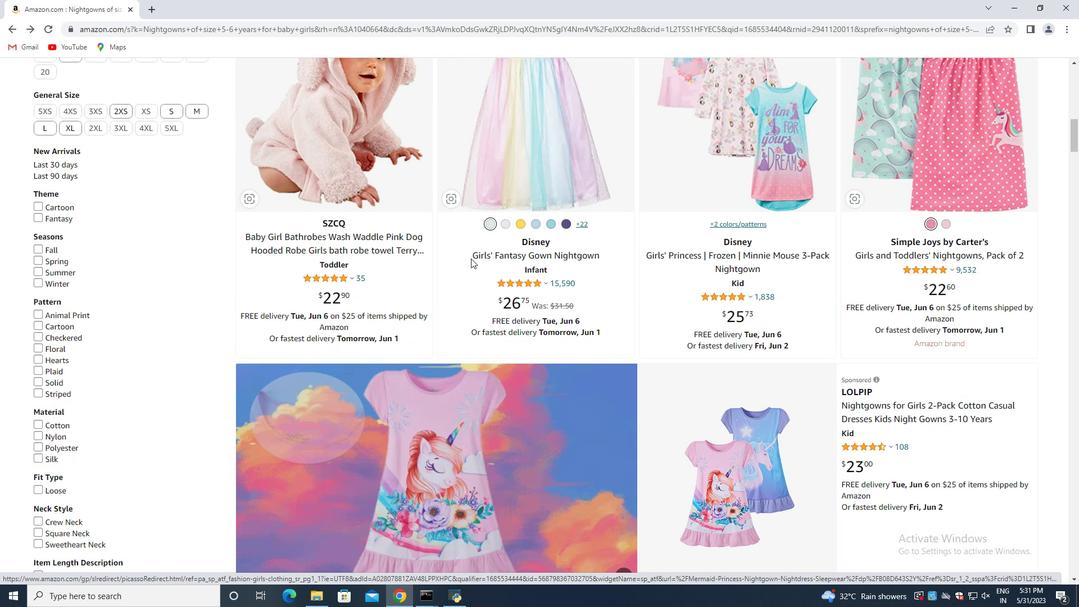 
Action: Mouse scrolled (466, 260) with delta (0, 0)
Screenshot: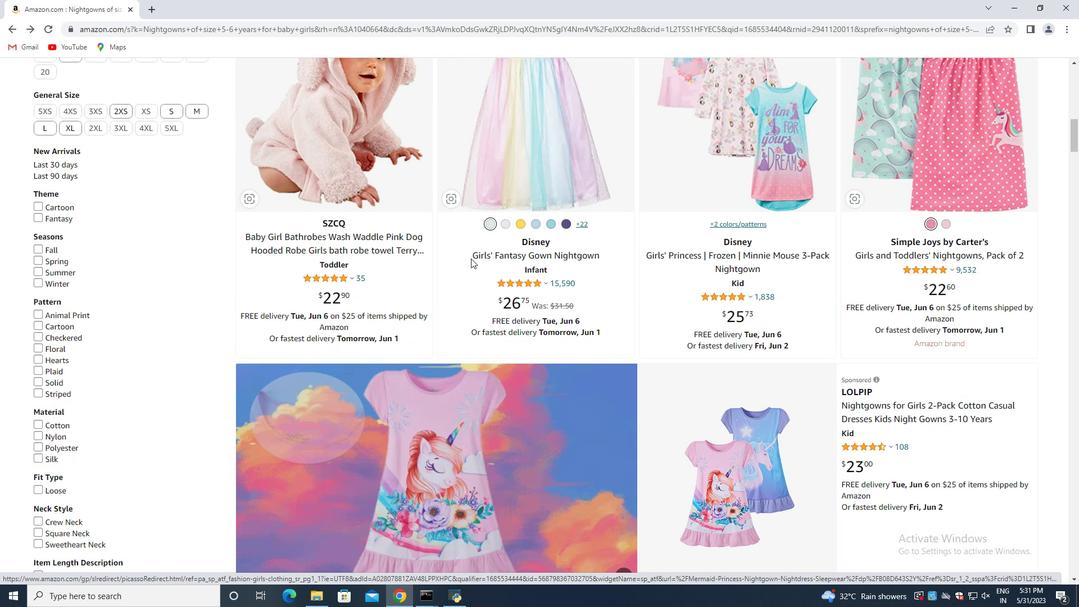 
Action: Mouse moved to (465, 263)
Screenshot: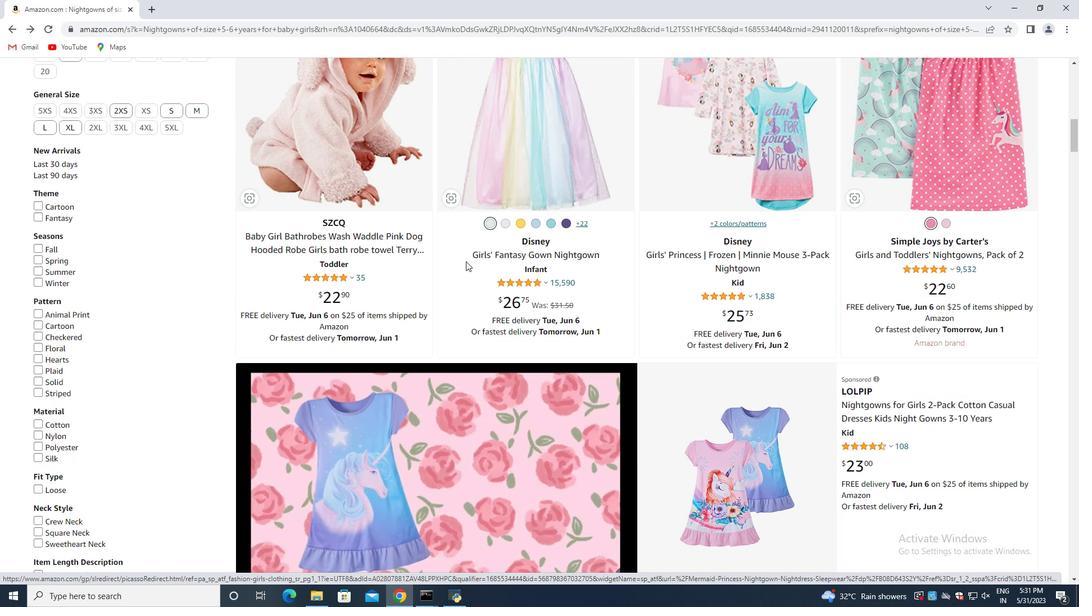 
Action: Mouse scrolled (465, 262) with delta (0, 0)
Screenshot: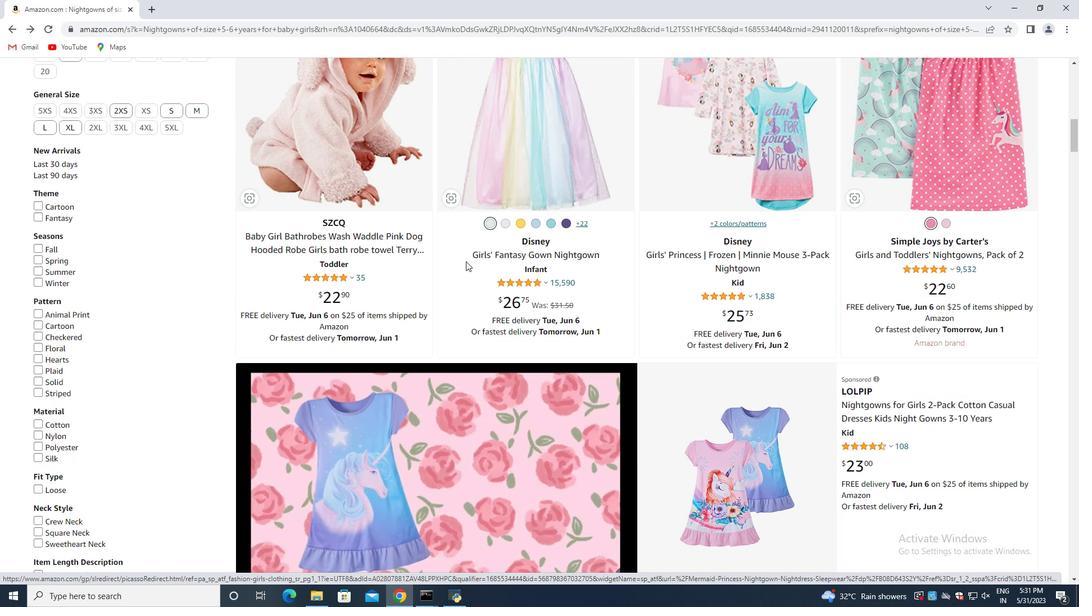 
Action: Mouse moved to (462, 263)
Screenshot: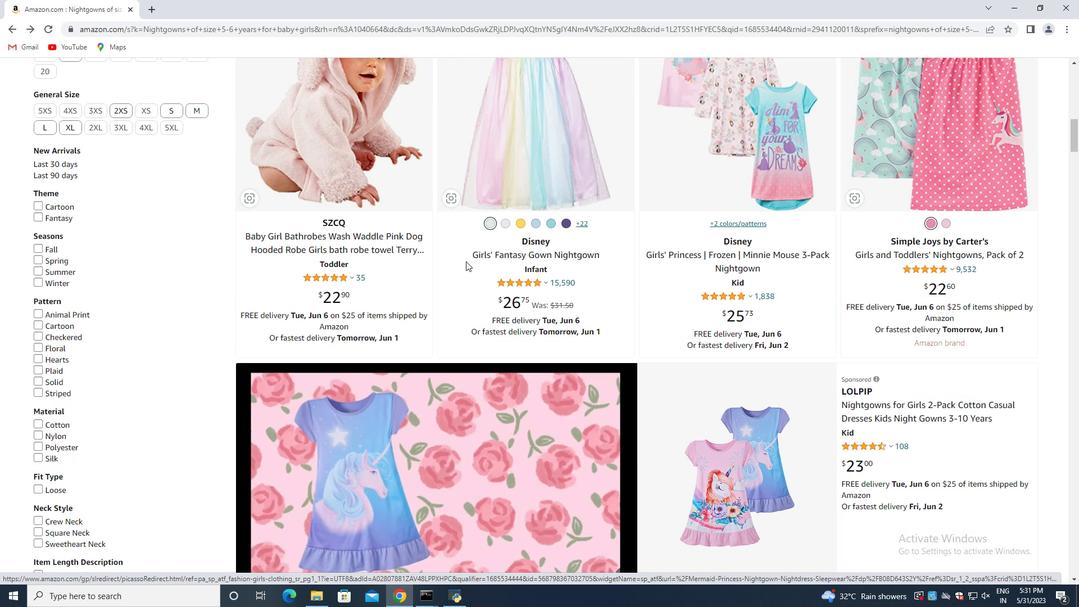 
Action: Mouse scrolled (463, 263) with delta (0, 0)
Screenshot: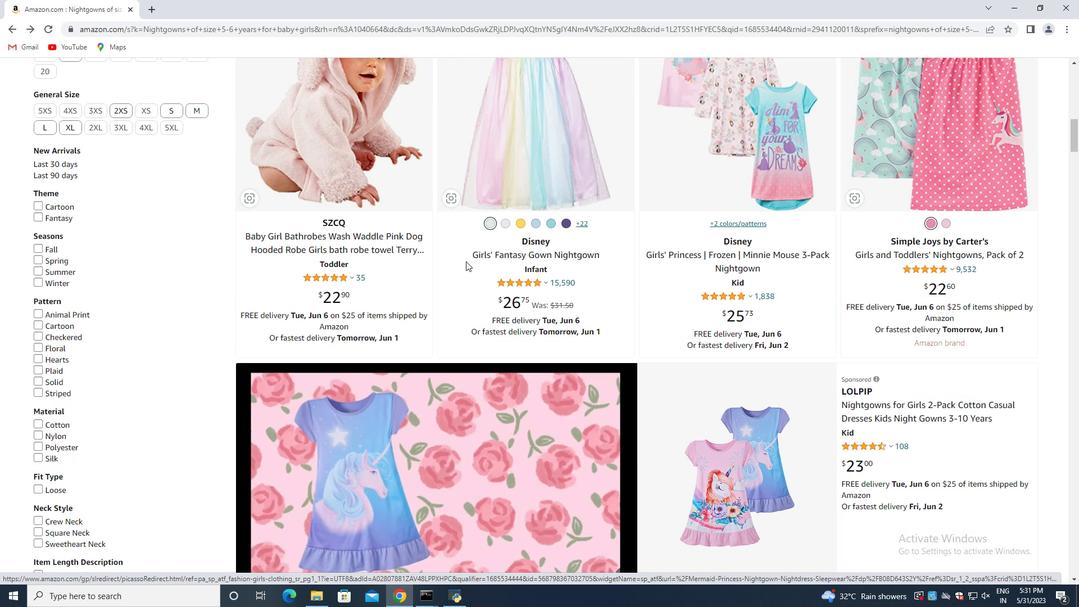 
Action: Mouse scrolled (462, 263) with delta (0, 0)
Screenshot: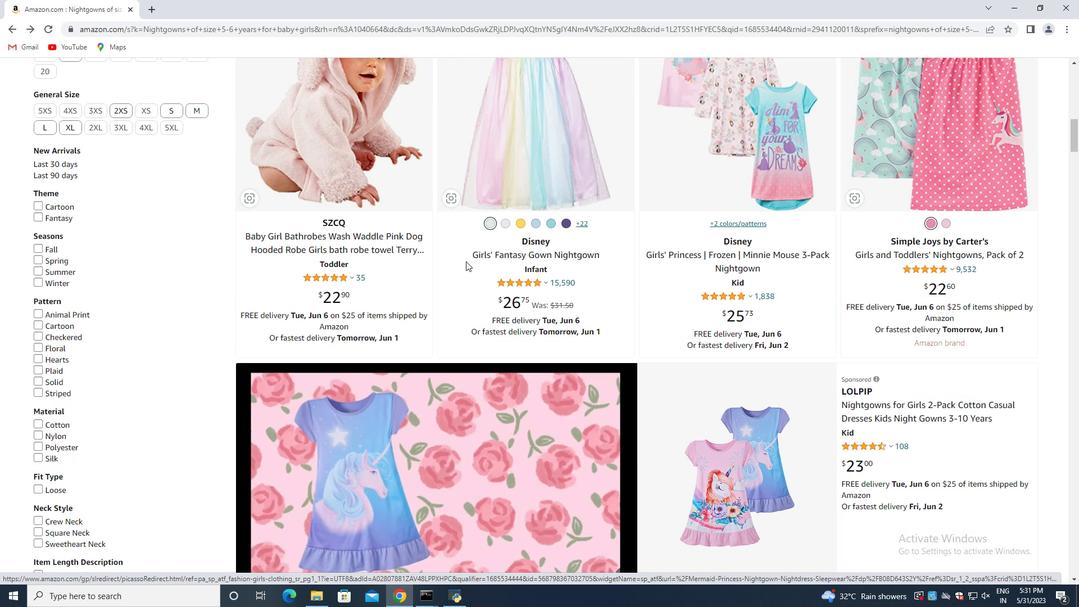 
Action: Mouse scrolled (462, 263) with delta (0, 0)
Screenshot: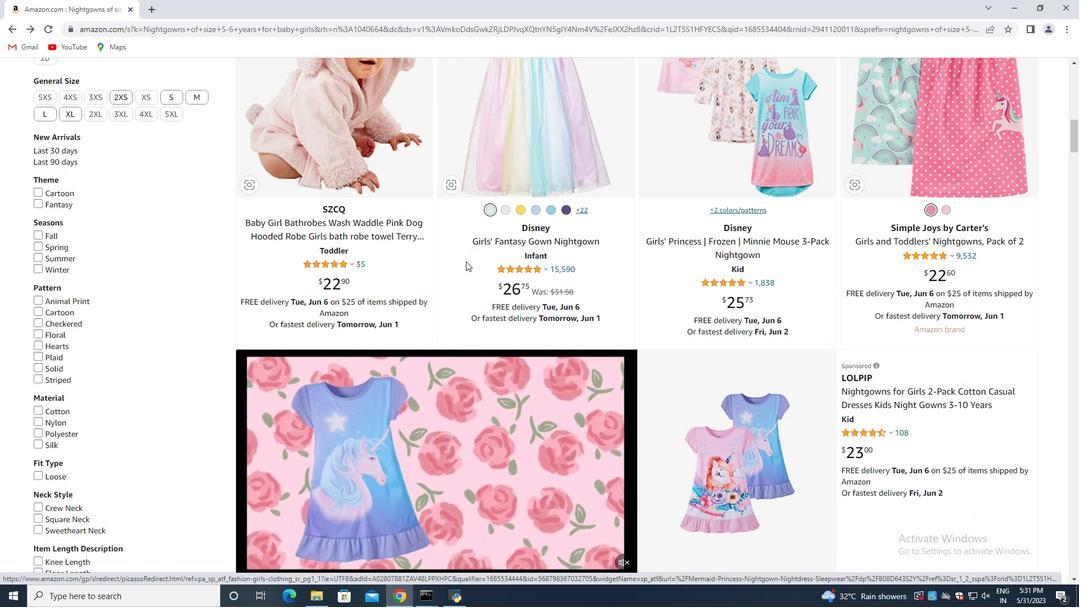
Action: Mouse moved to (453, 261)
Screenshot: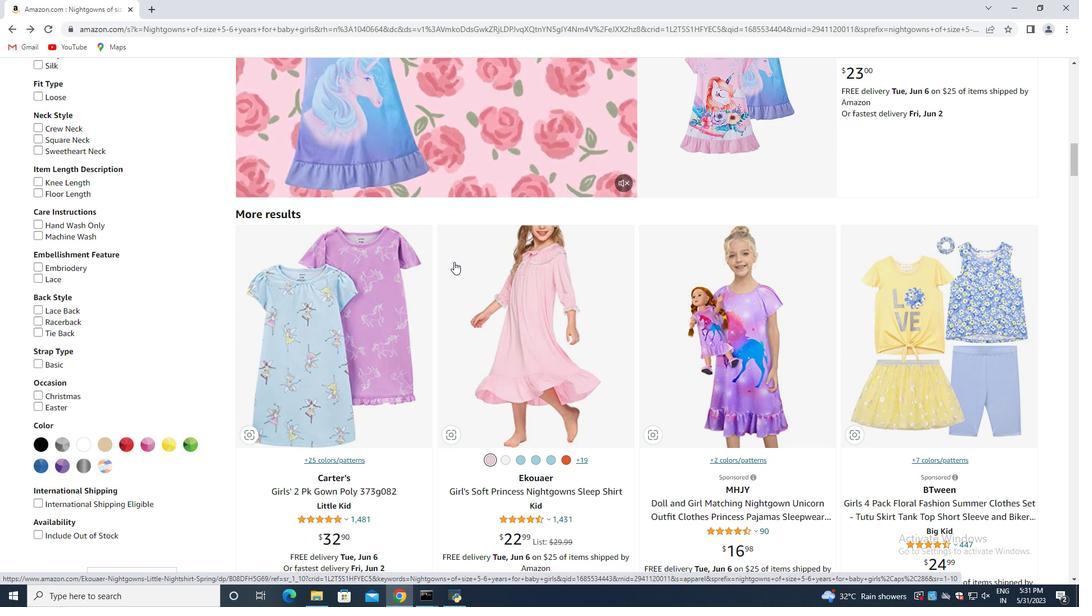 
Action: Mouse scrolled (453, 260) with delta (0, 0)
Screenshot: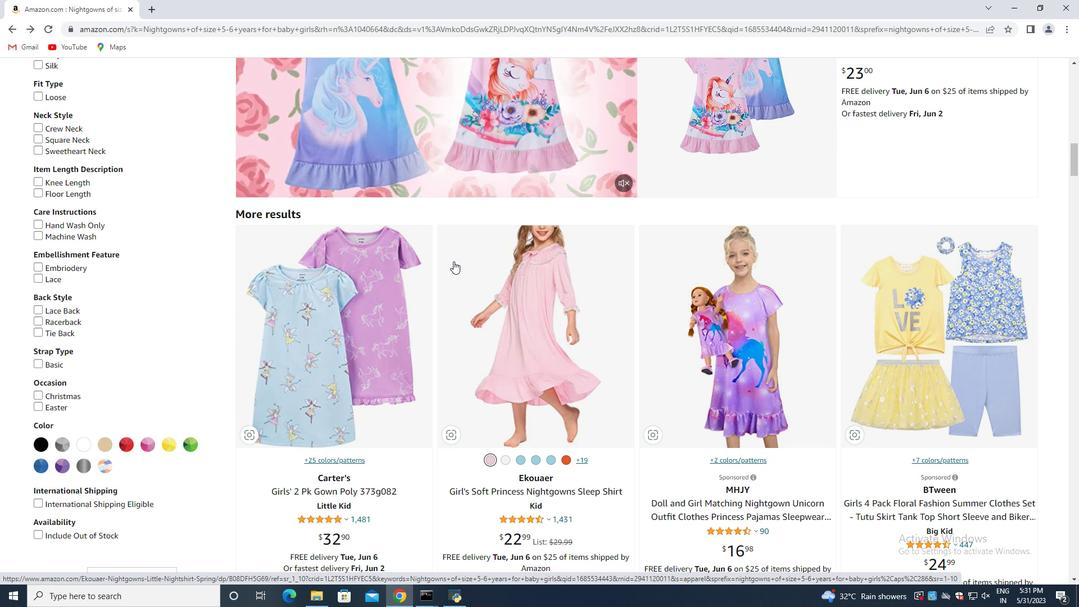 
Action: Mouse scrolled (453, 260) with delta (0, 0)
Screenshot: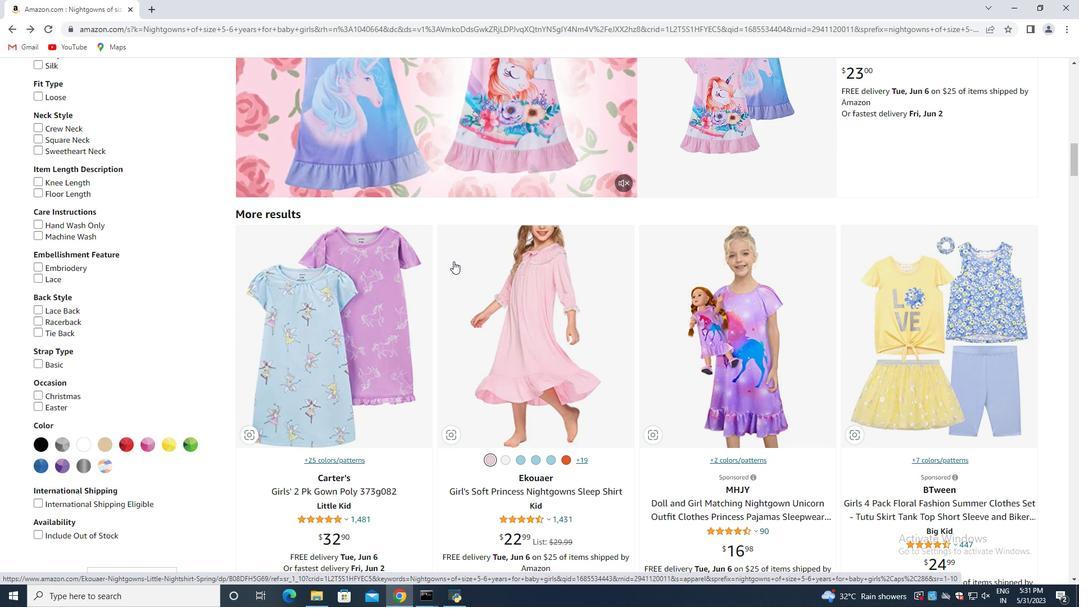 
Action: Mouse scrolled (453, 260) with delta (0, 0)
Screenshot: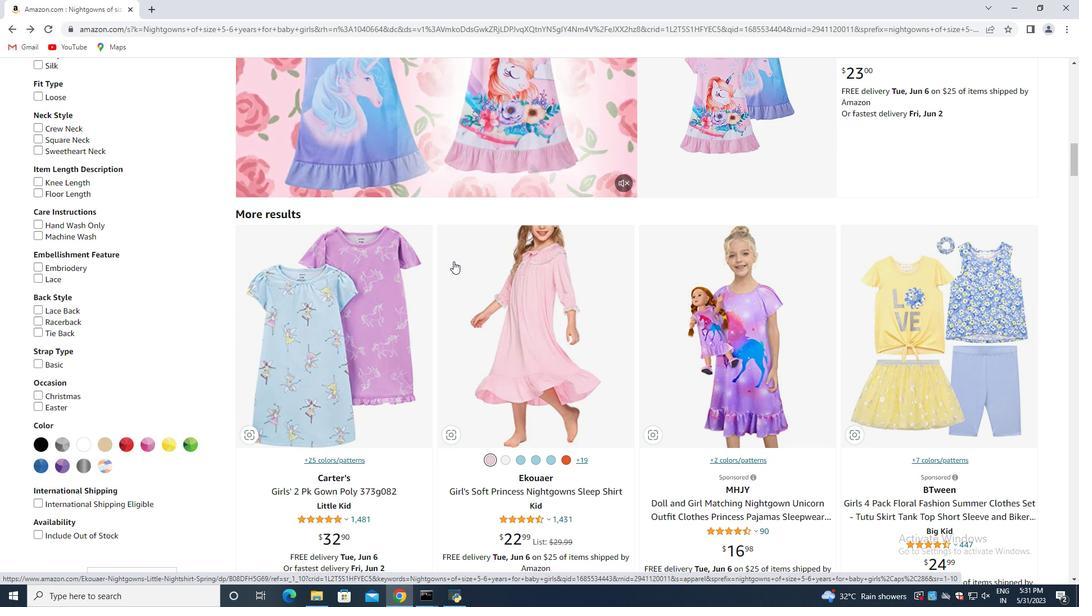 
Action: Mouse moved to (452, 257)
Screenshot: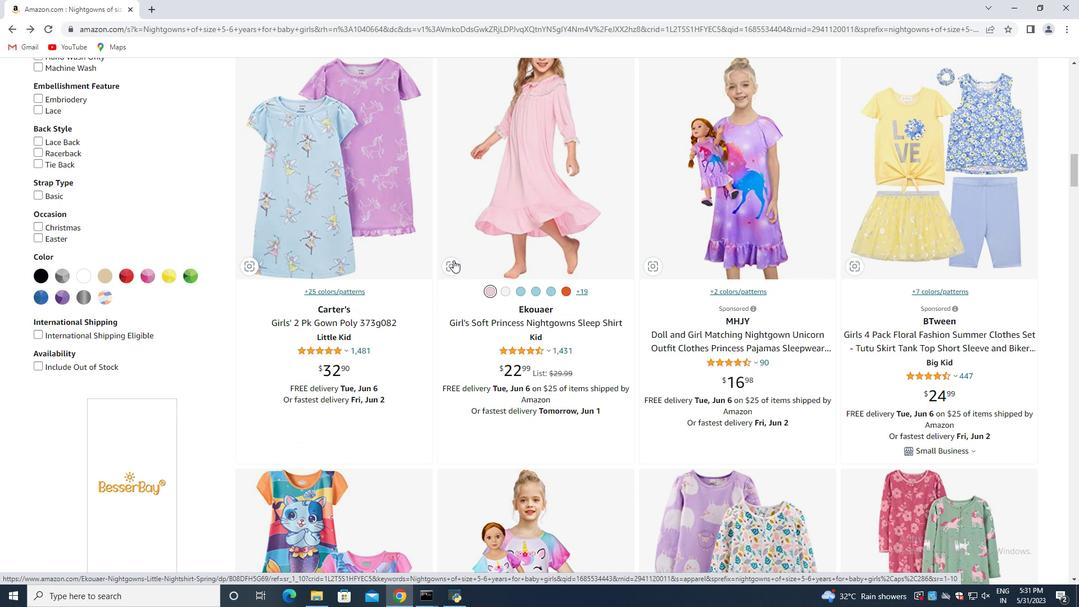 
Action: Mouse scrolled (452, 256) with delta (0, 0)
Screenshot: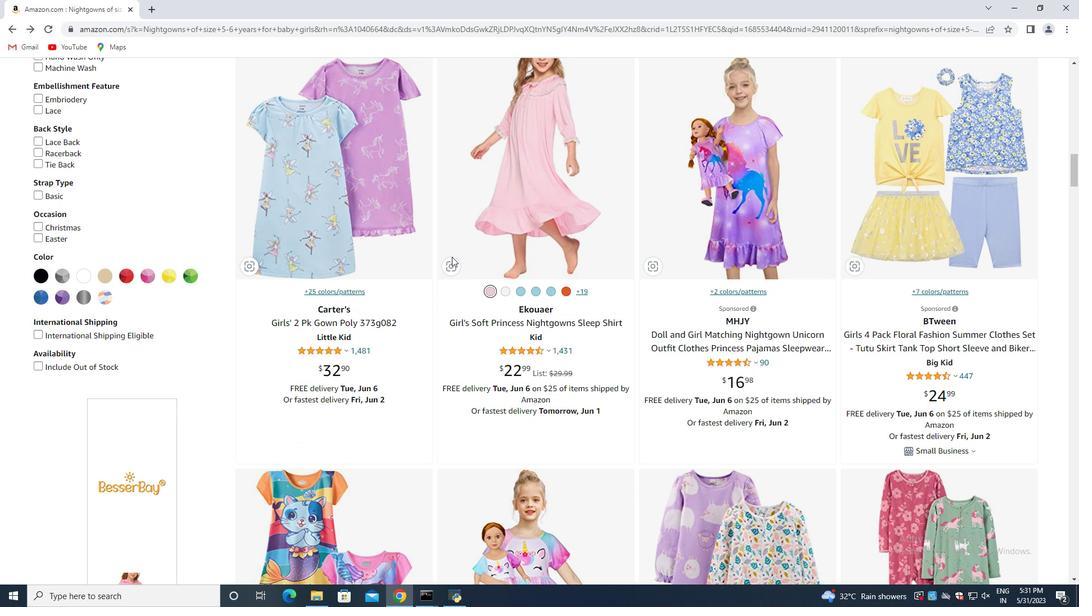 
Action: Mouse scrolled (452, 256) with delta (0, 0)
Screenshot: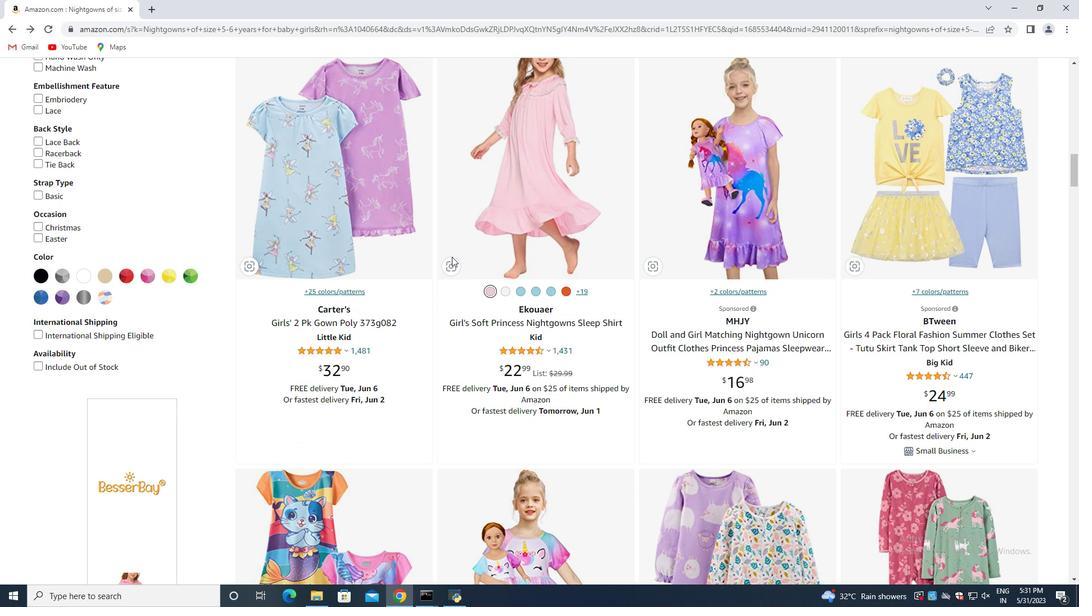 
Action: Mouse scrolled (452, 256) with delta (0, 0)
Screenshot: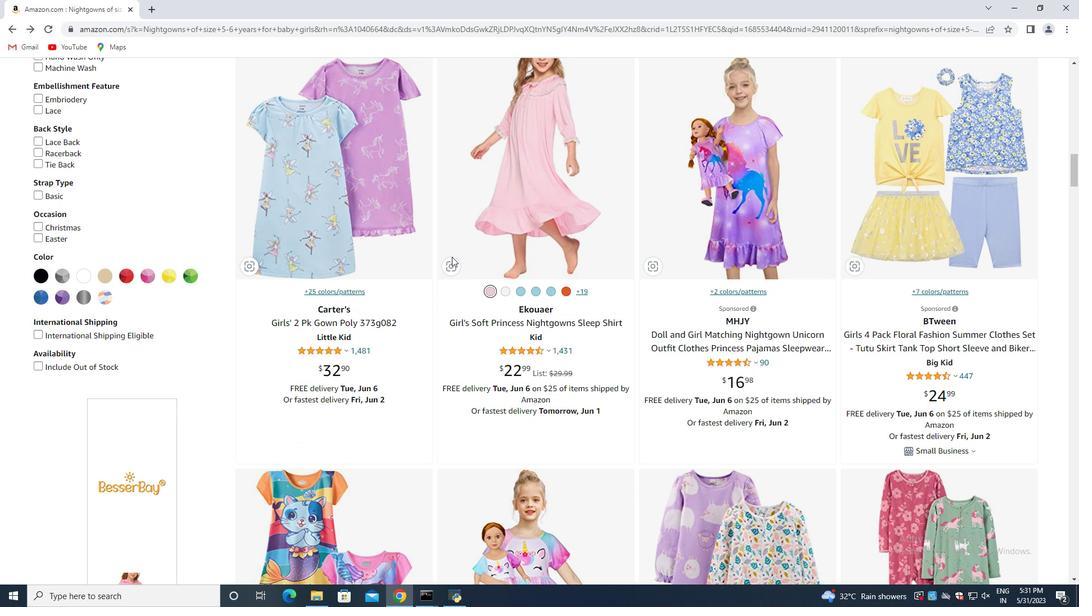 
Action: Mouse scrolled (452, 256) with delta (0, 0)
Screenshot: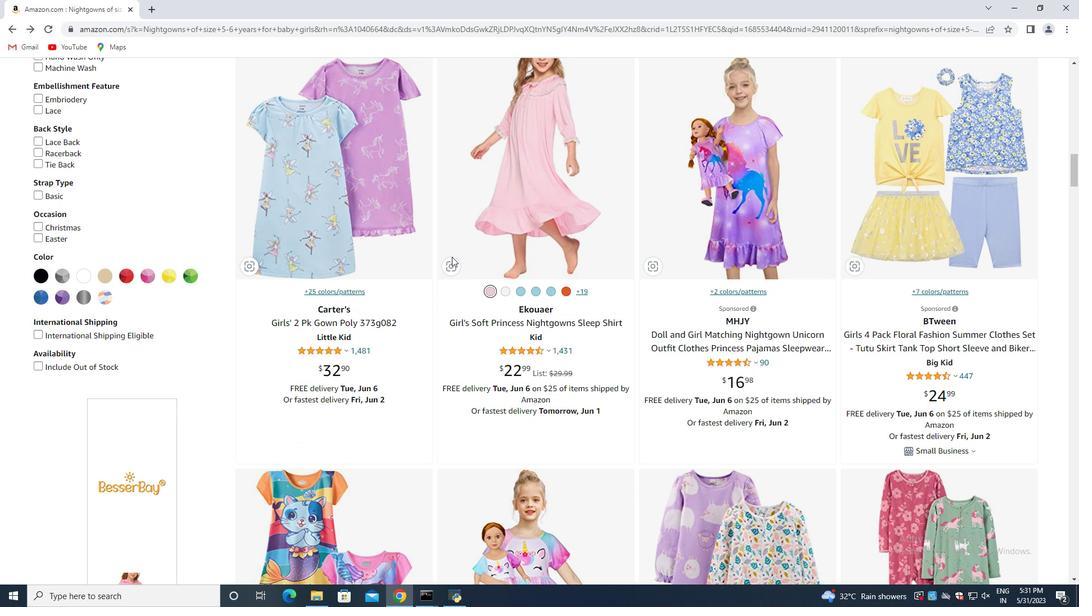 
Action: Mouse scrolled (452, 256) with delta (0, 0)
Screenshot: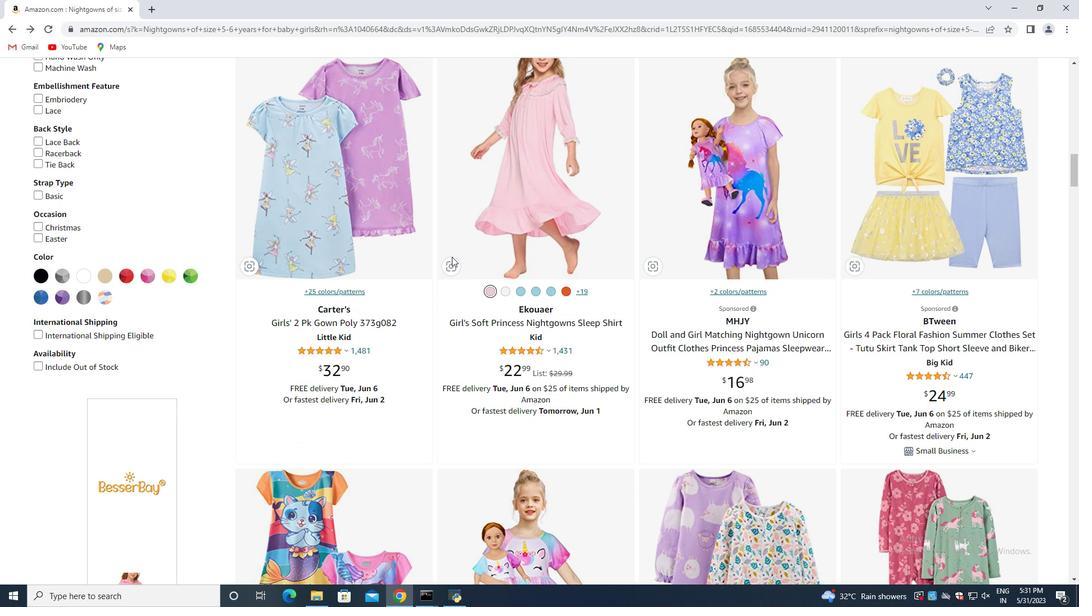 
Action: Mouse moved to (482, 254)
Screenshot: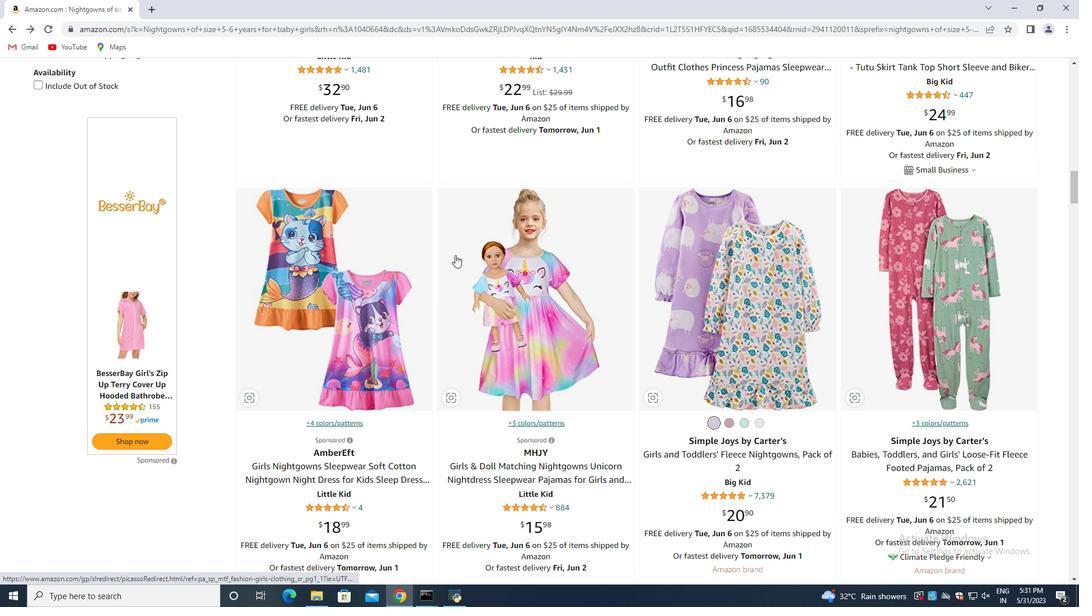 
Action: Mouse scrolled (482, 254) with delta (0, 0)
Screenshot: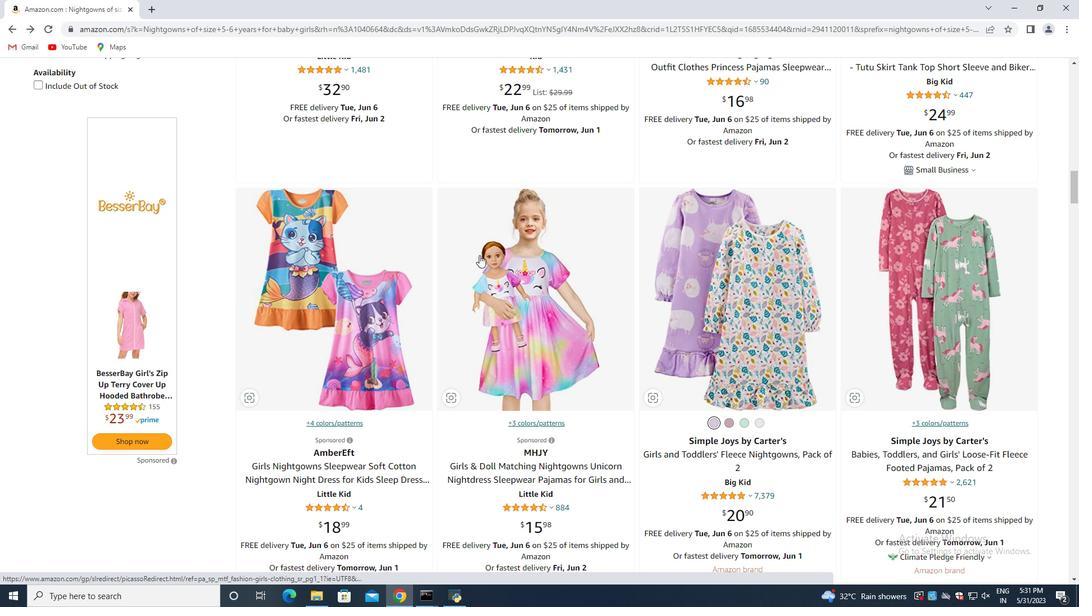 
Action: Mouse scrolled (482, 254) with delta (0, 0)
Screenshot: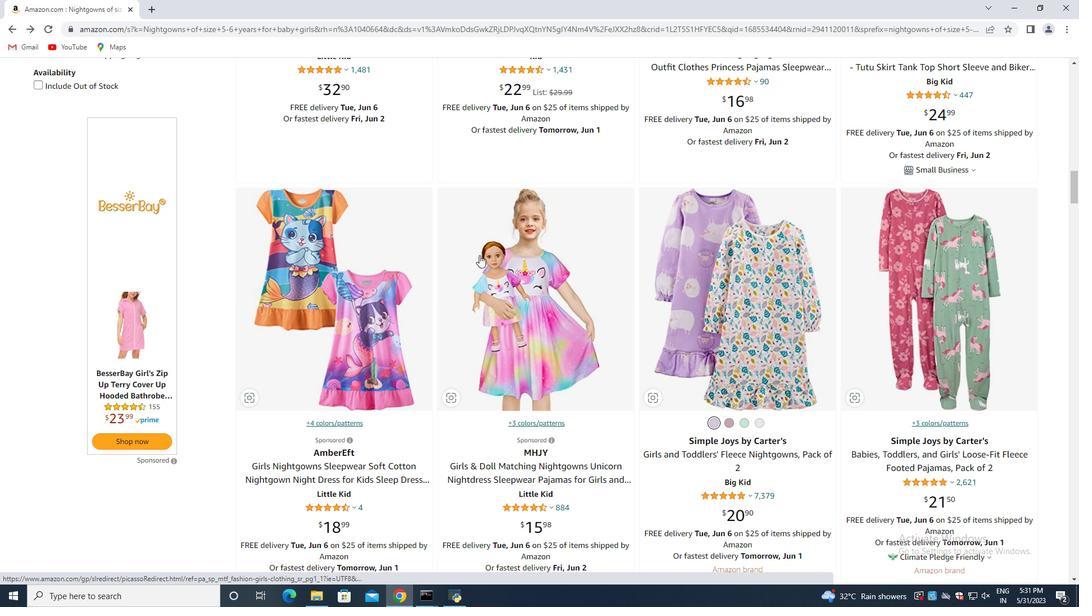 
Action: Mouse scrolled (482, 254) with delta (0, 0)
Screenshot: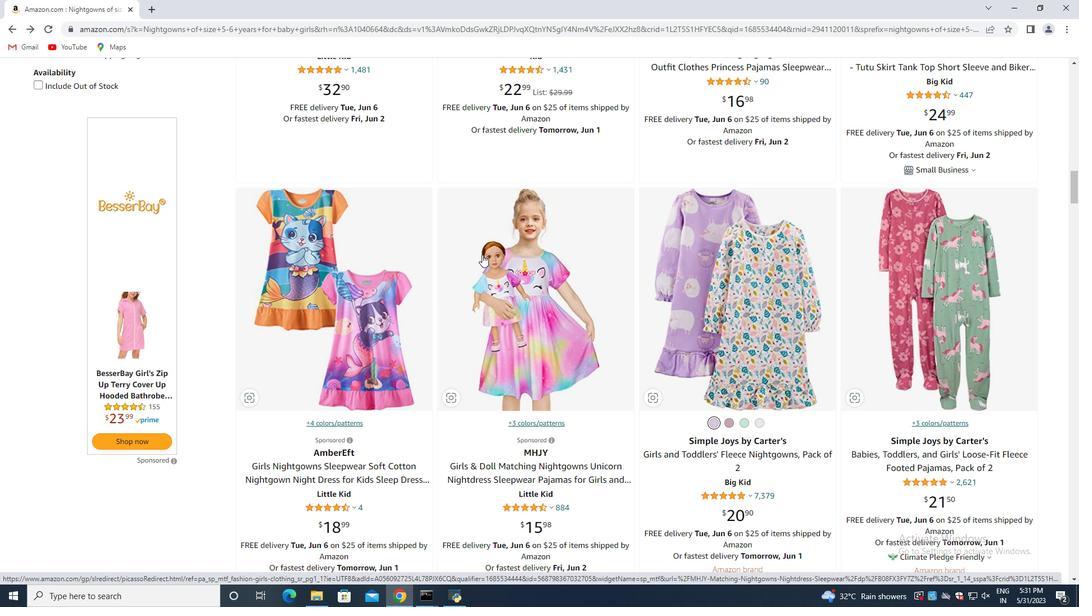 
Action: Mouse moved to (485, 253)
Screenshot: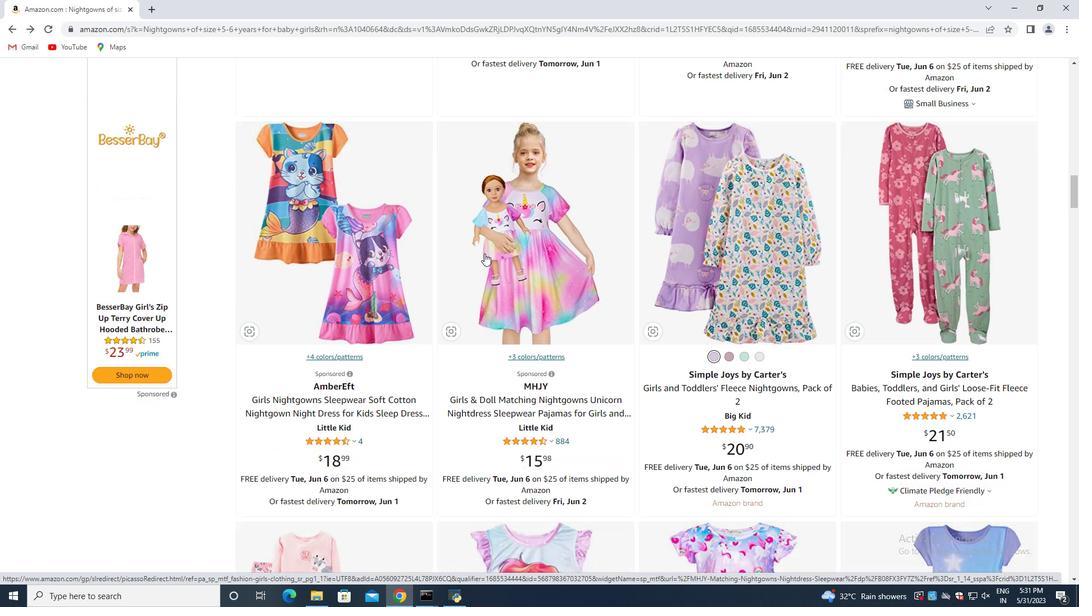 
Action: Mouse scrolled (485, 253) with delta (0, 0)
Screenshot: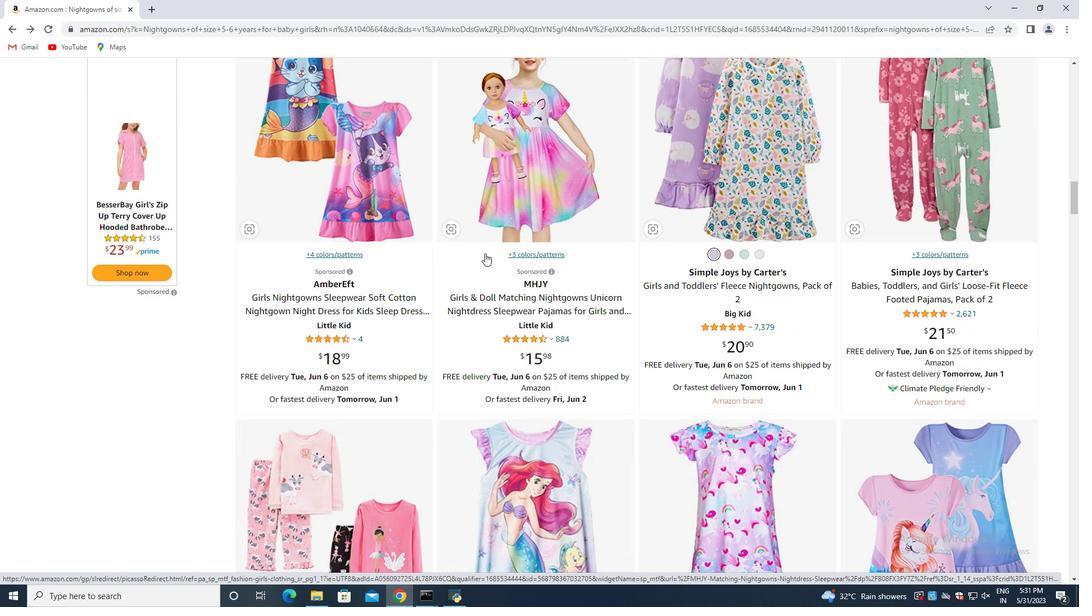 
Action: Mouse scrolled (485, 253) with delta (0, 0)
Screenshot: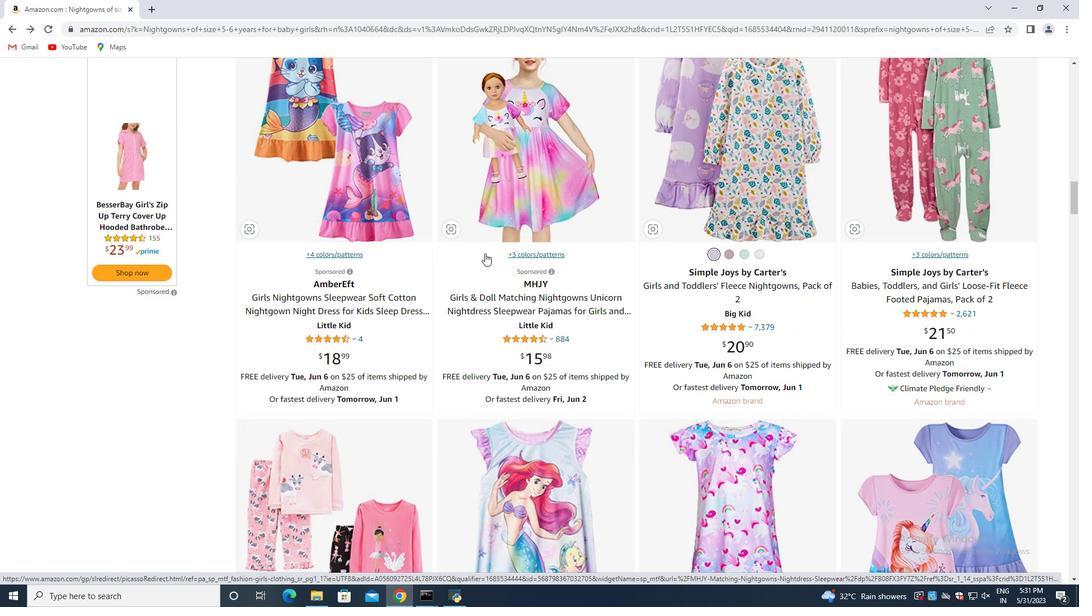 
Action: Mouse scrolled (485, 253) with delta (0, 0)
Screenshot: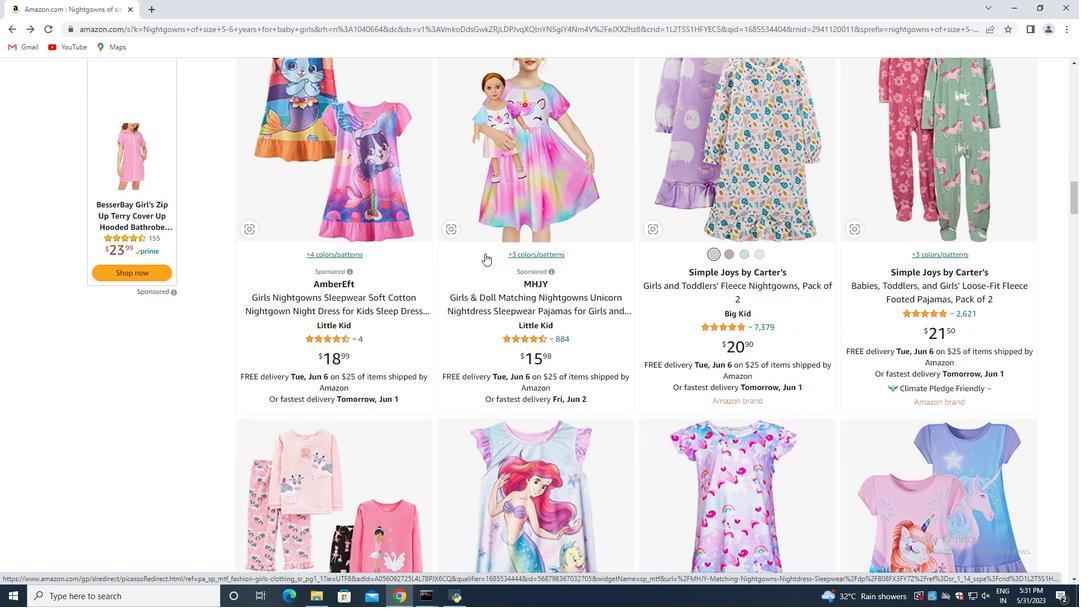 
Action: Mouse scrolled (485, 253) with delta (0, 0)
Screenshot: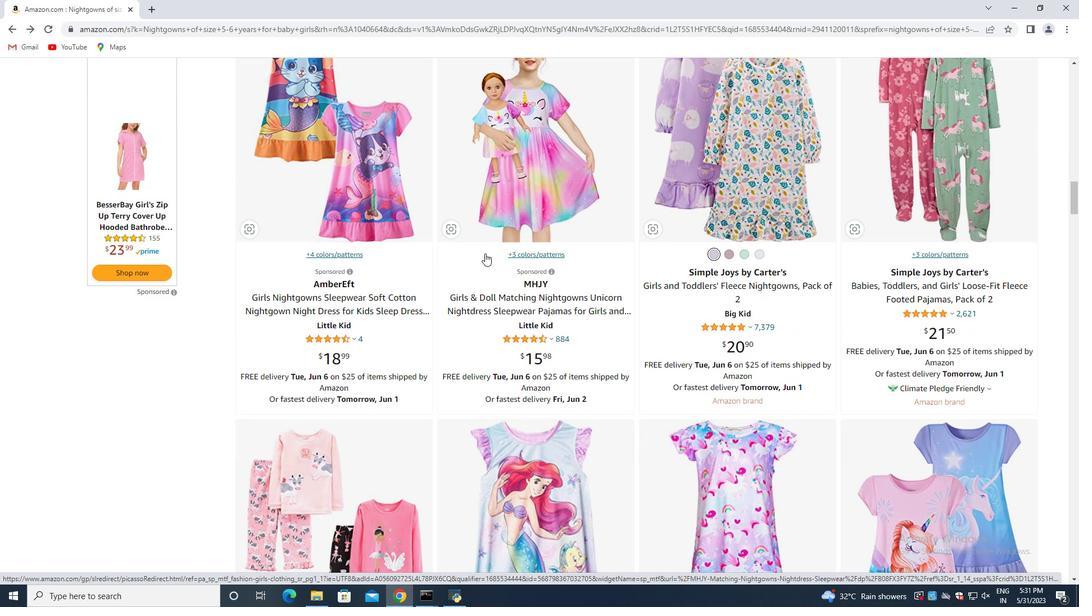 
Action: Mouse moved to (485, 253)
Screenshot: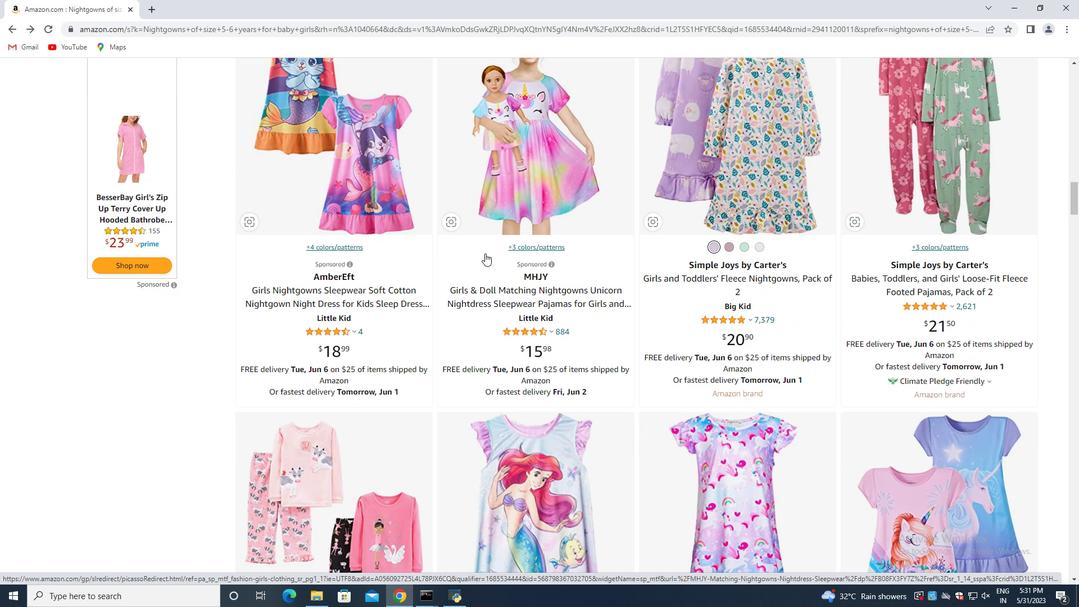 
Action: Mouse scrolled (485, 252) with delta (0, 0)
Screenshot: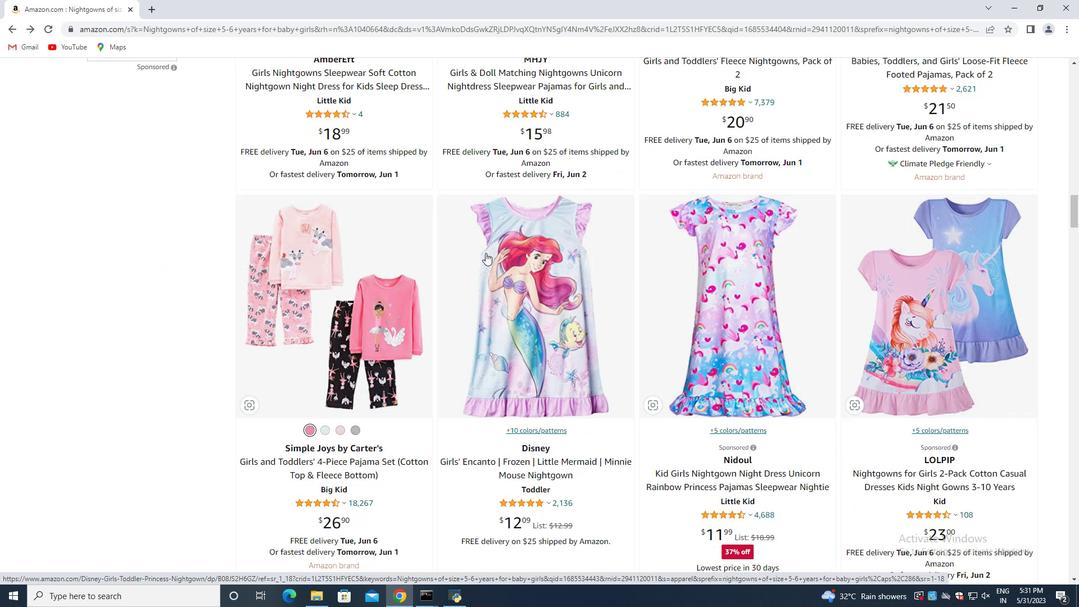 
Action: Mouse scrolled (485, 252) with delta (0, 0)
Screenshot: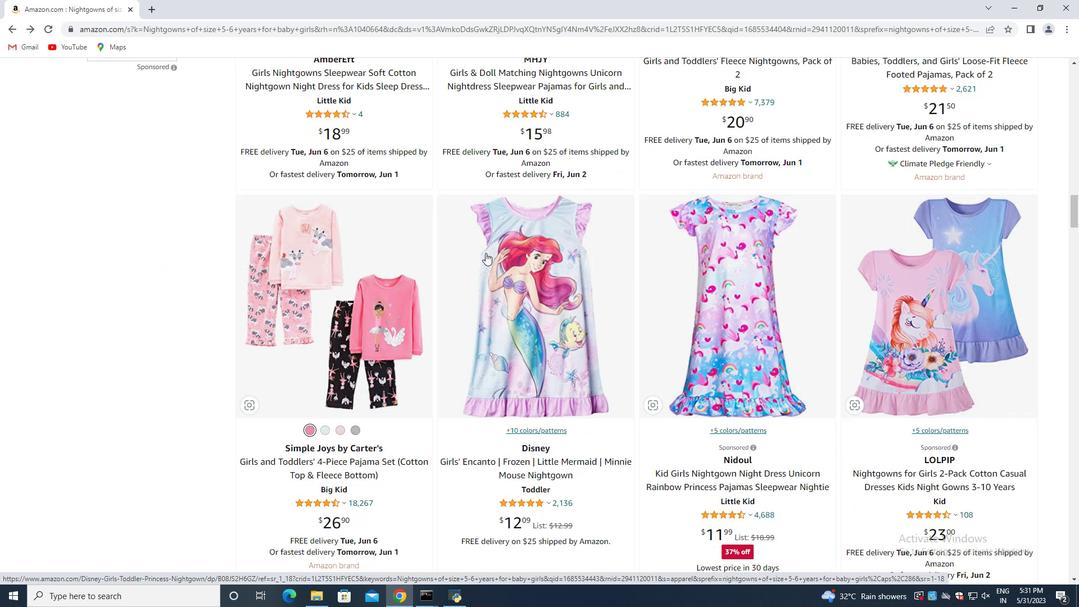 
Action: Mouse scrolled (485, 252) with delta (0, 0)
Screenshot: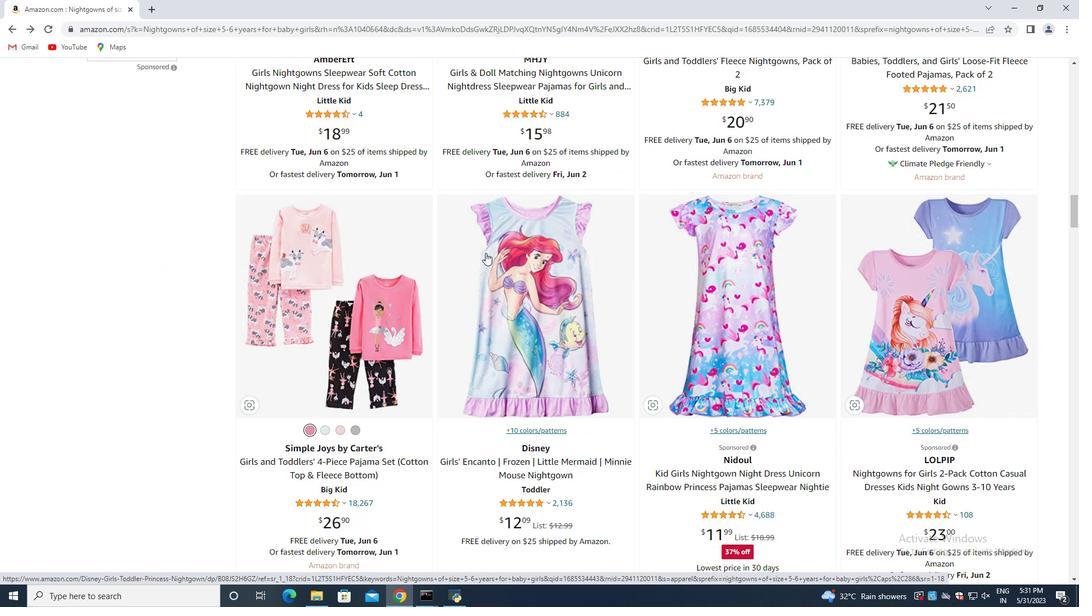 
Action: Mouse moved to (485, 253)
Screenshot: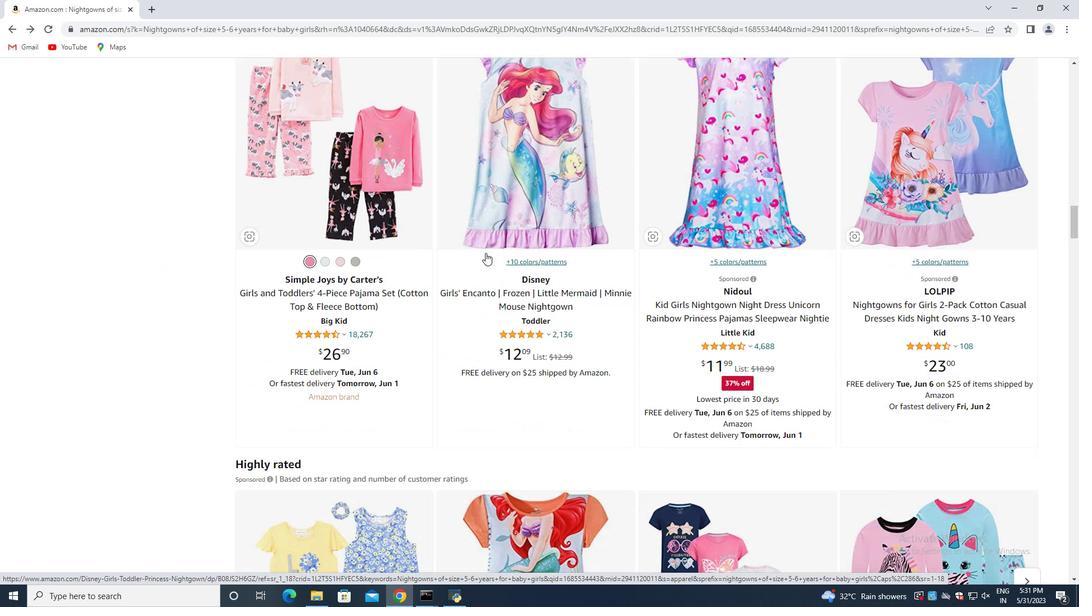 
Action: Mouse scrolled (485, 253) with delta (0, 0)
Screenshot: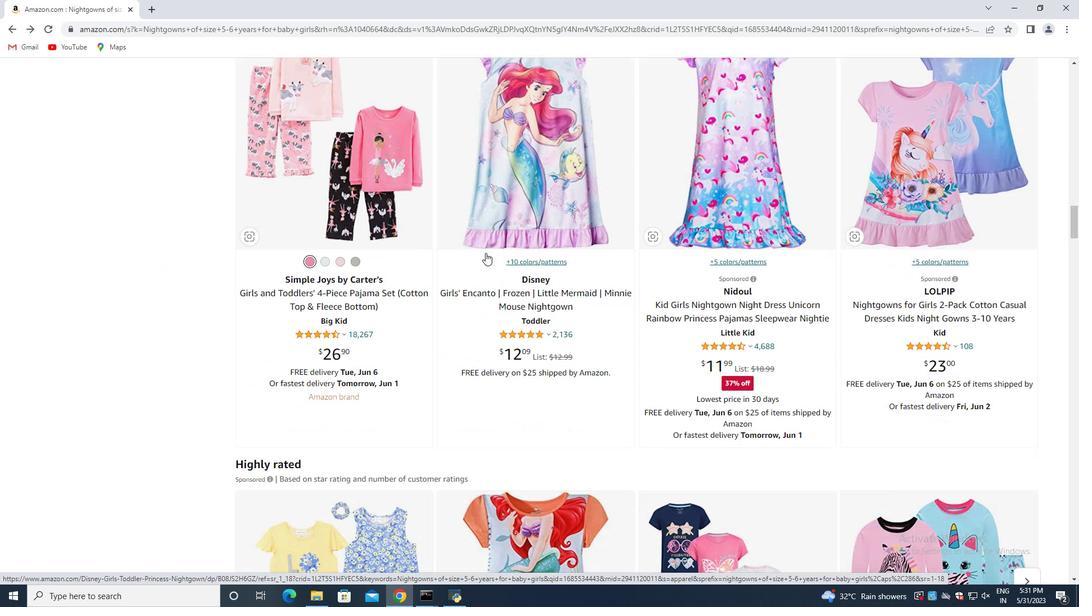 
Action: Mouse scrolled (485, 253) with delta (0, 0)
Screenshot: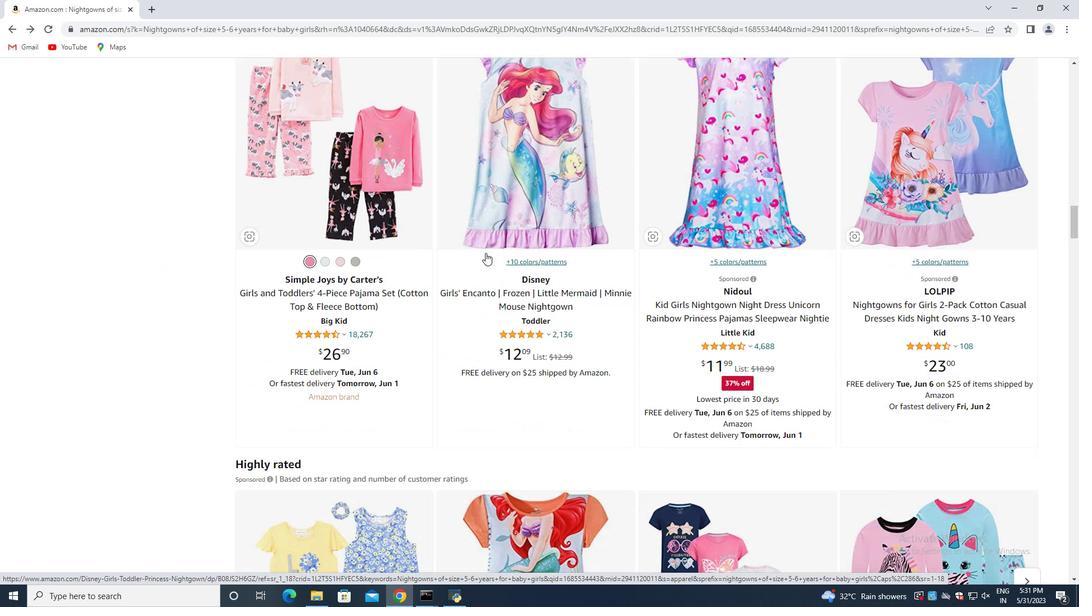 
Action: Mouse scrolled (485, 253) with delta (0, 0)
Screenshot: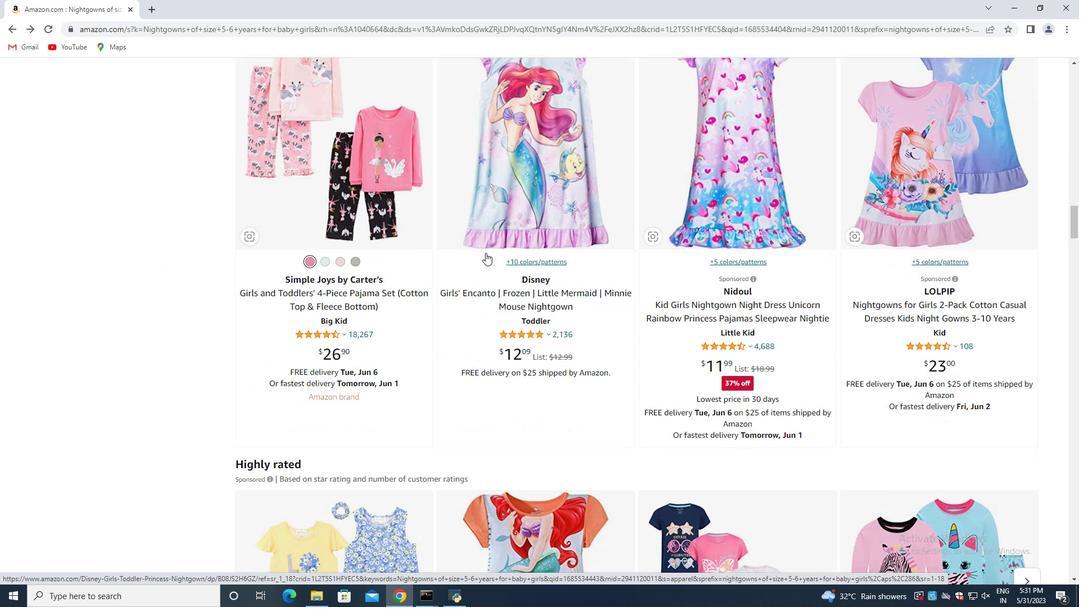 
Action: Mouse moved to (485, 254)
Screenshot: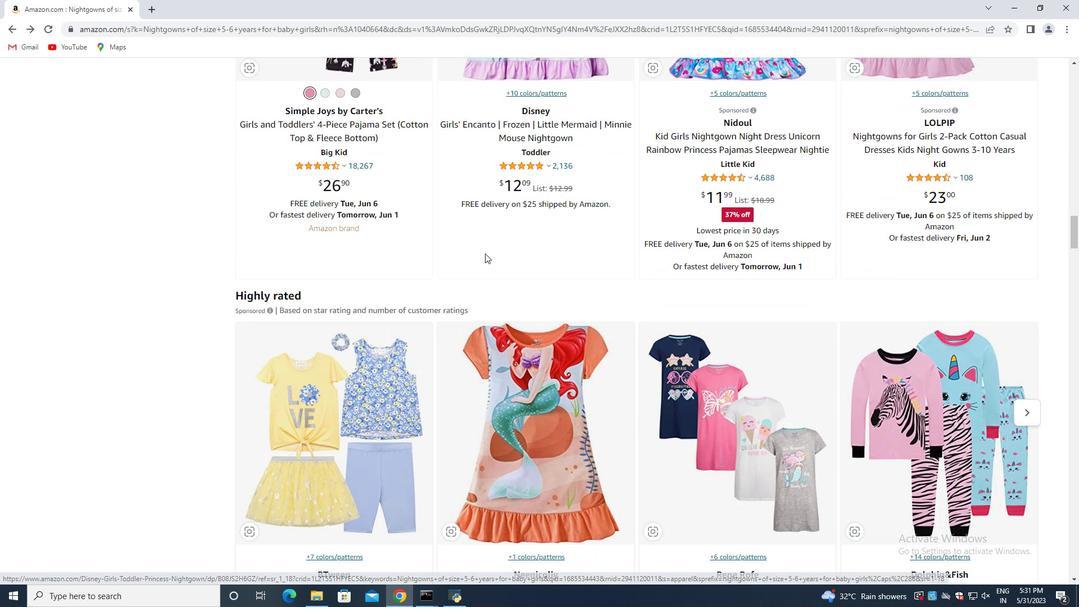 
Action: Mouse scrolled (485, 254) with delta (0, 0)
Screenshot: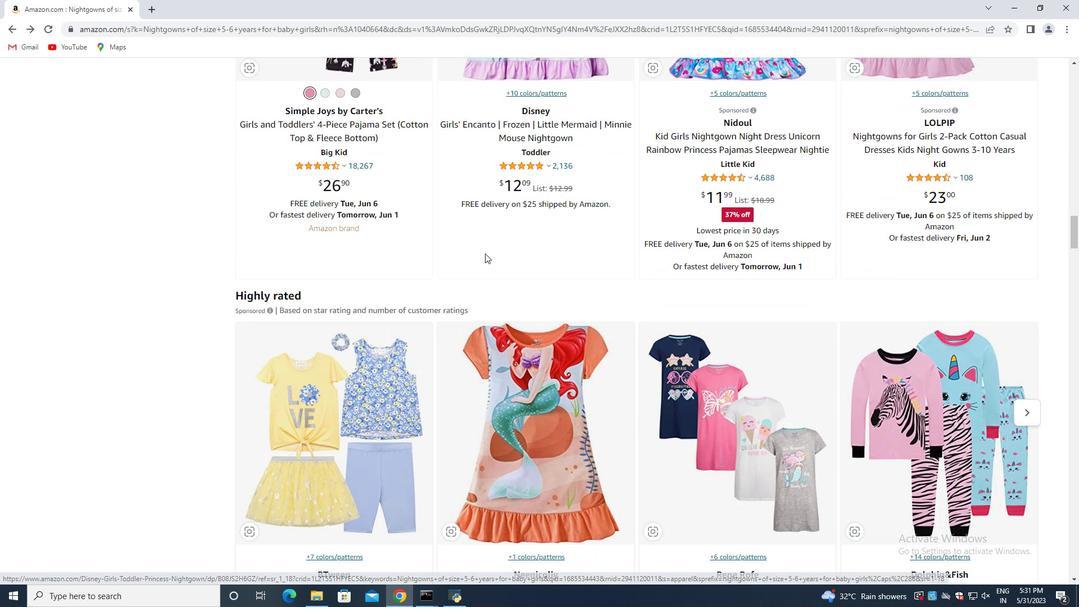 
Action: Mouse scrolled (485, 254) with delta (0, 0)
Screenshot: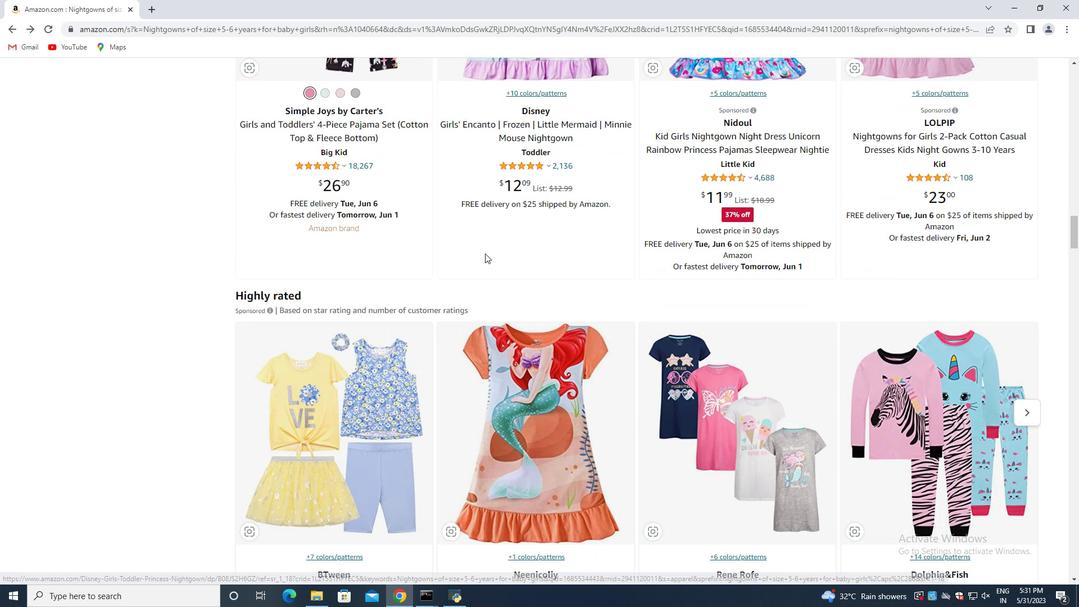 
Action: Mouse moved to (485, 255)
Screenshot: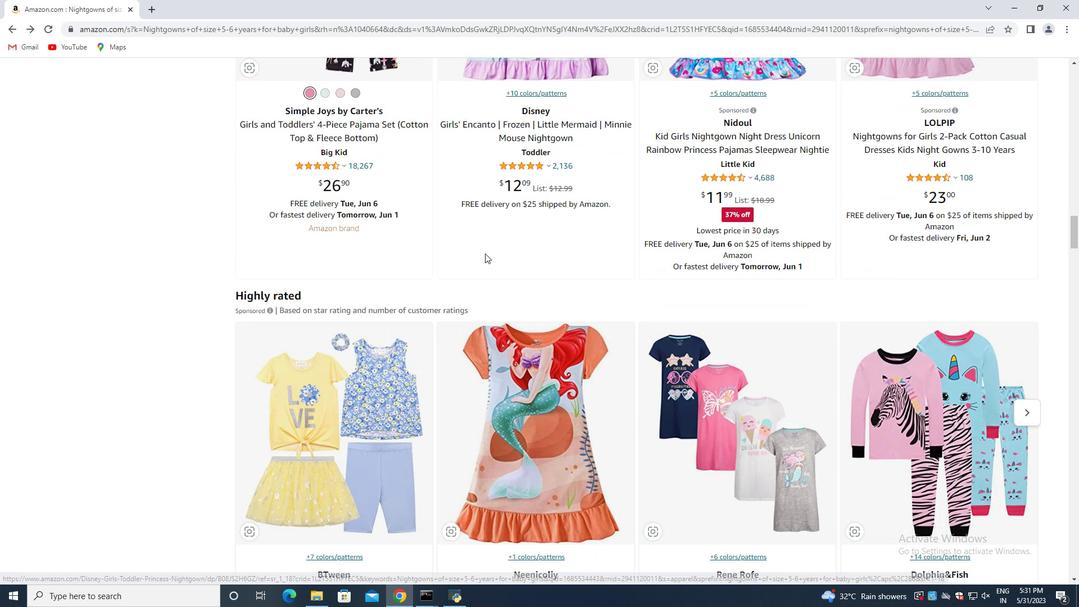 
Action: Mouse scrolled (485, 254) with delta (0, 0)
Screenshot: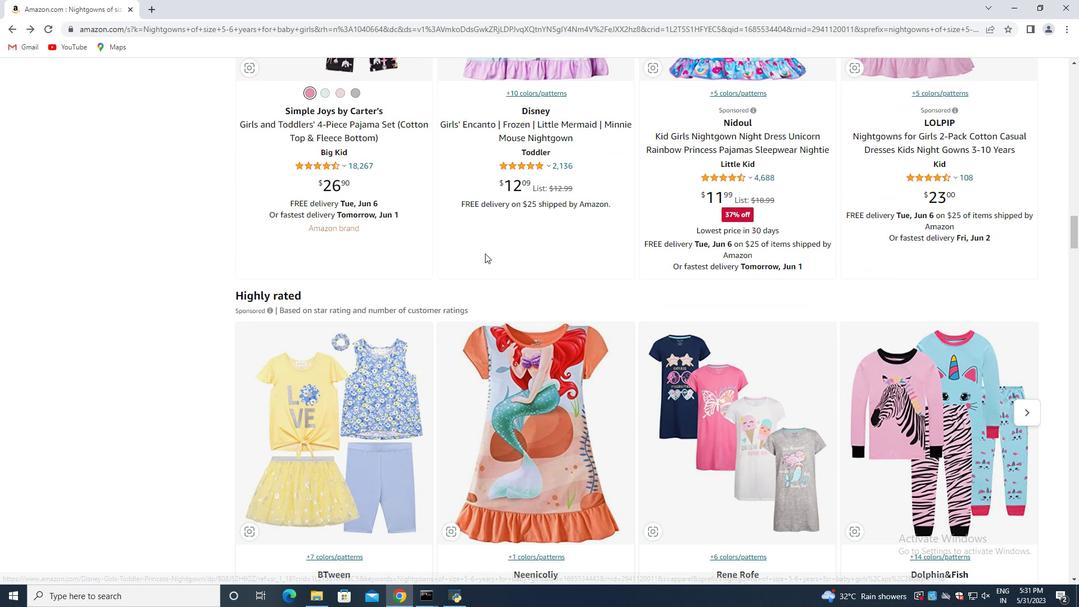 
Action: Mouse moved to (485, 255)
Screenshot: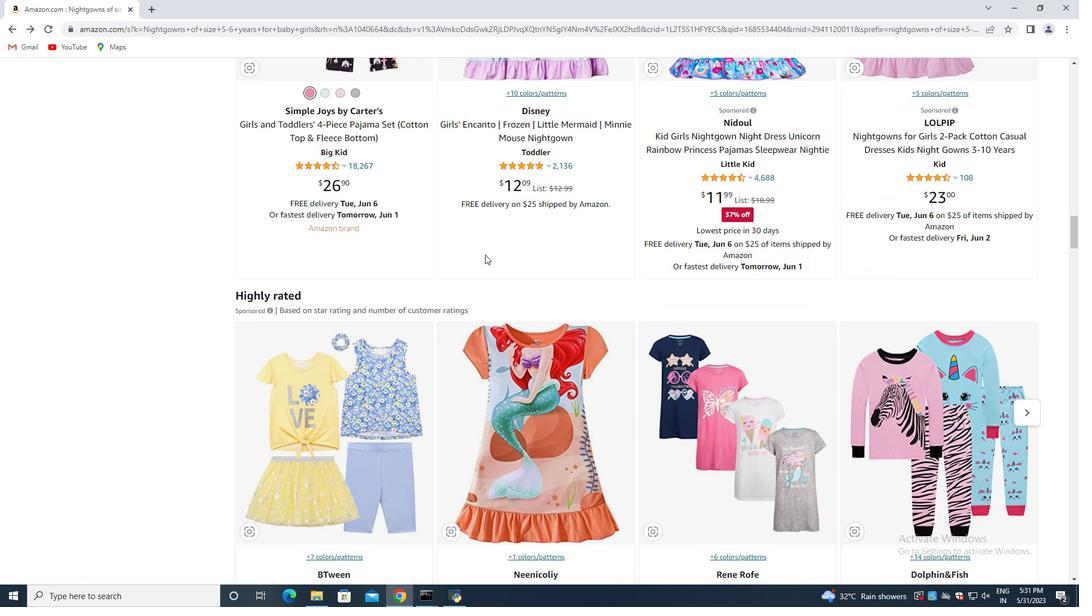 
Action: Mouse scrolled (485, 254) with delta (0, 0)
Screenshot: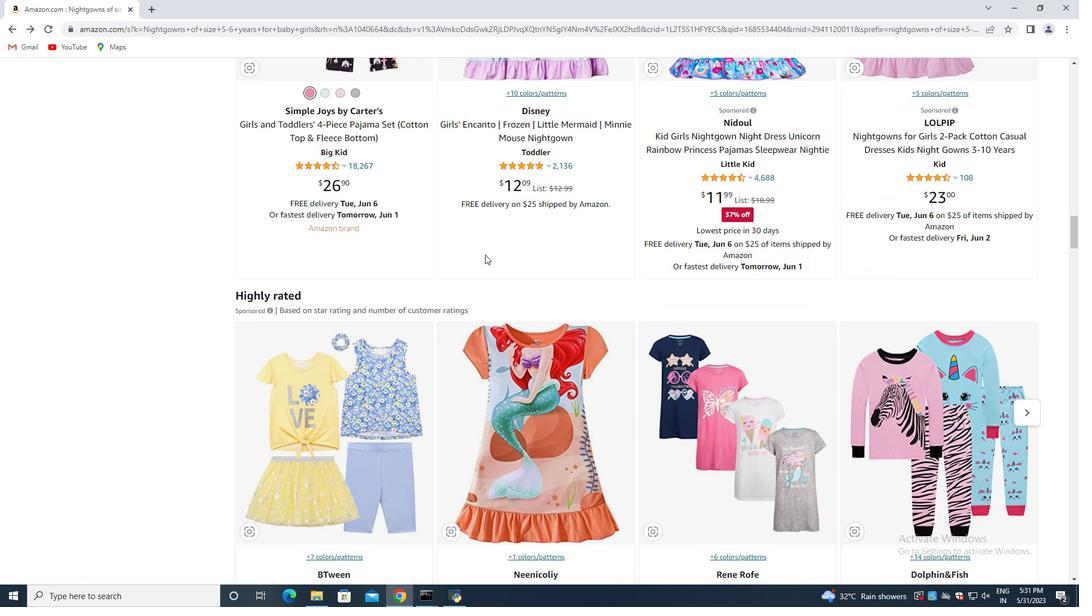 
Action: Mouse scrolled (485, 254) with delta (0, 0)
Screenshot: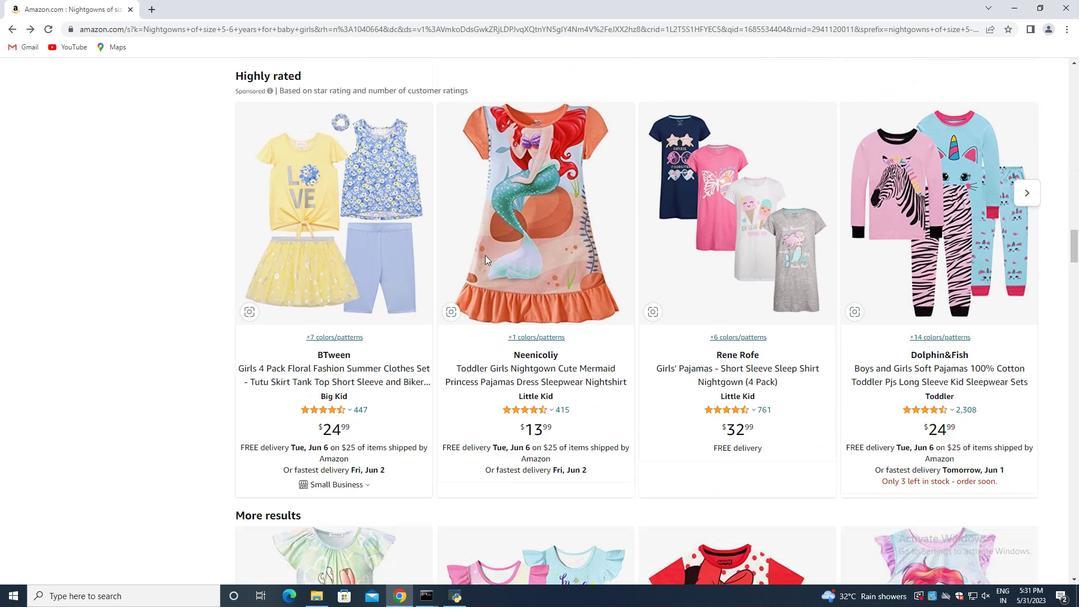 
Action: Mouse moved to (484, 255)
Screenshot: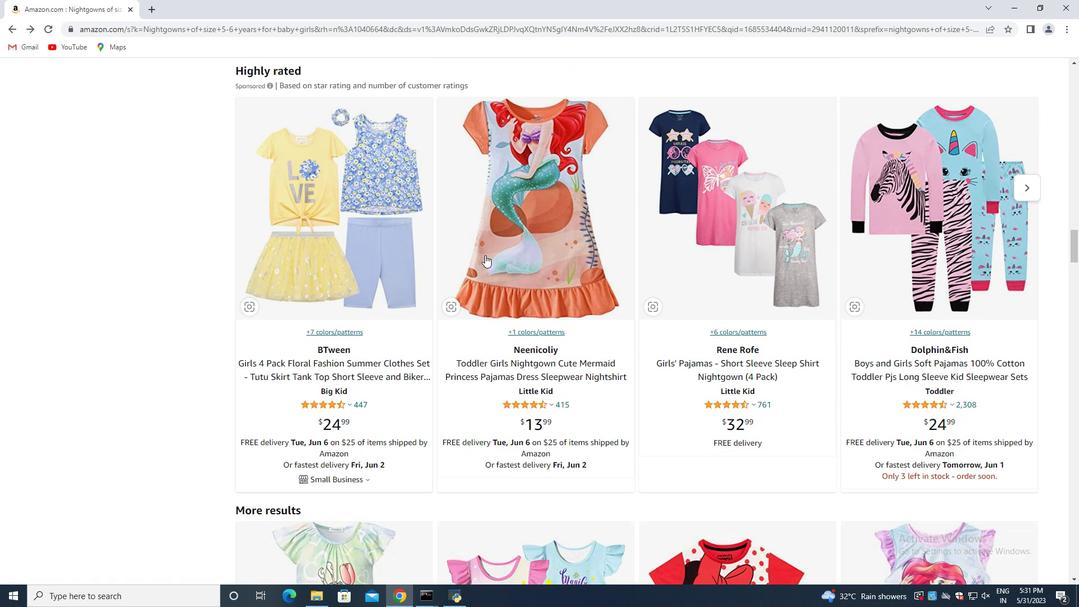 
Action: Mouse scrolled (484, 255) with delta (0, 0)
Screenshot: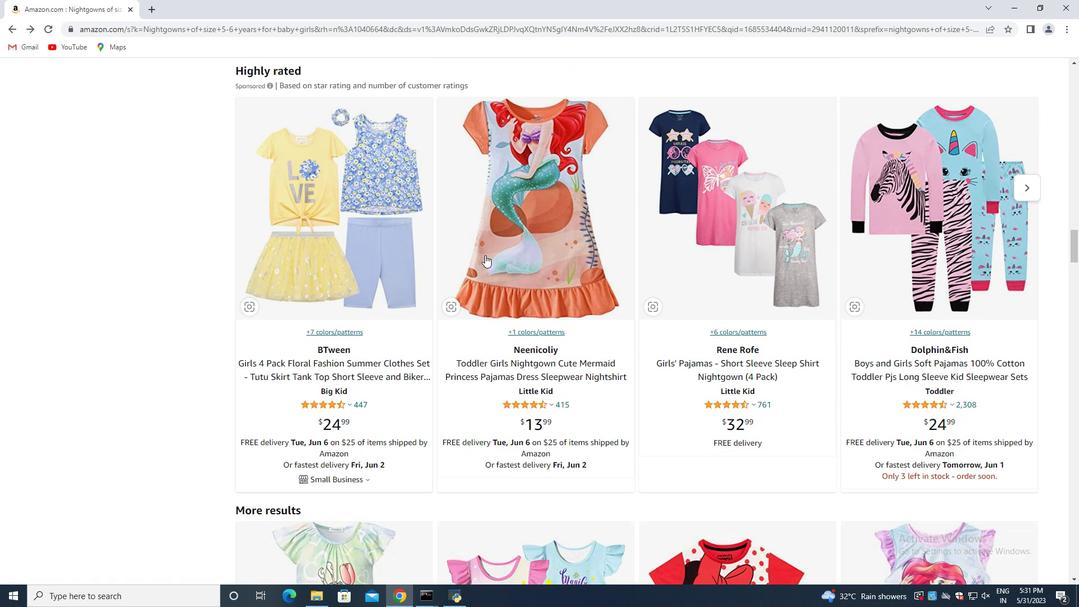 
Action: Mouse scrolled (484, 255) with delta (0, 0)
Screenshot: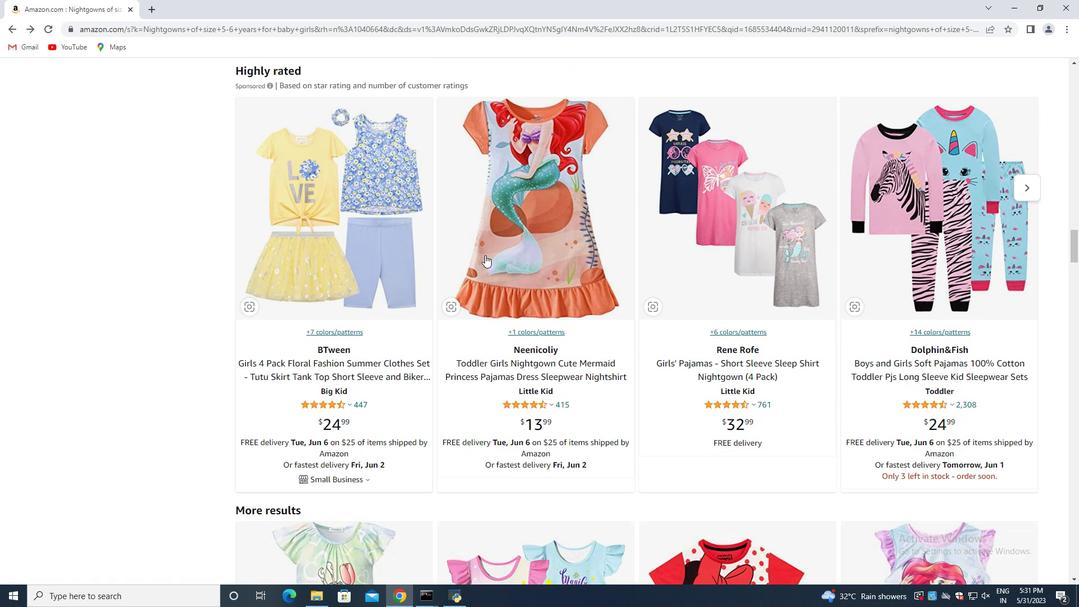 
Action: Mouse scrolled (484, 255) with delta (0, 0)
Screenshot: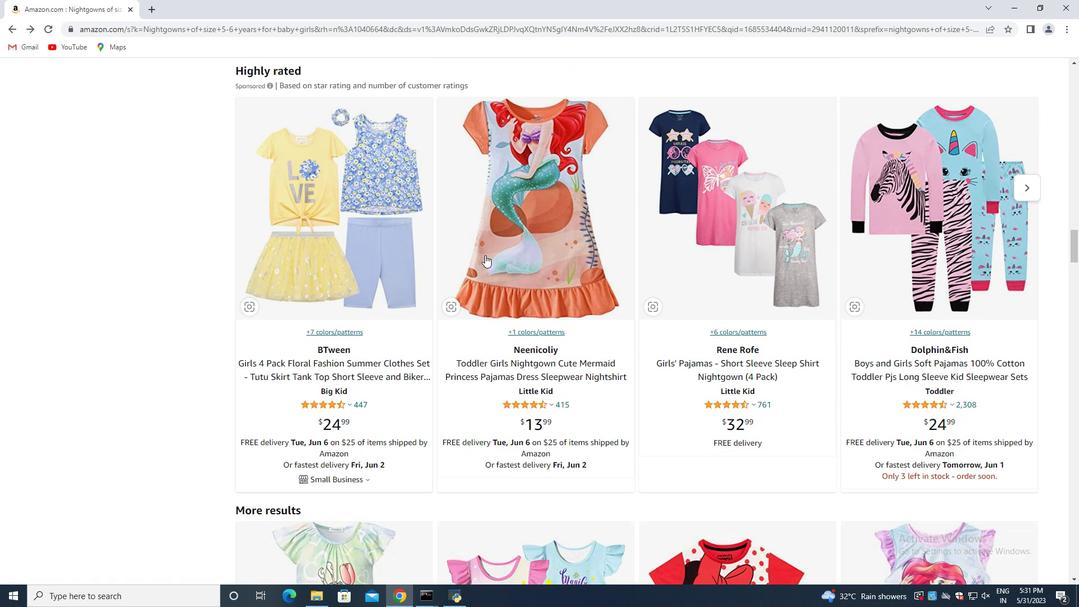 
Action: Mouse scrolled (484, 255) with delta (0, 0)
Screenshot: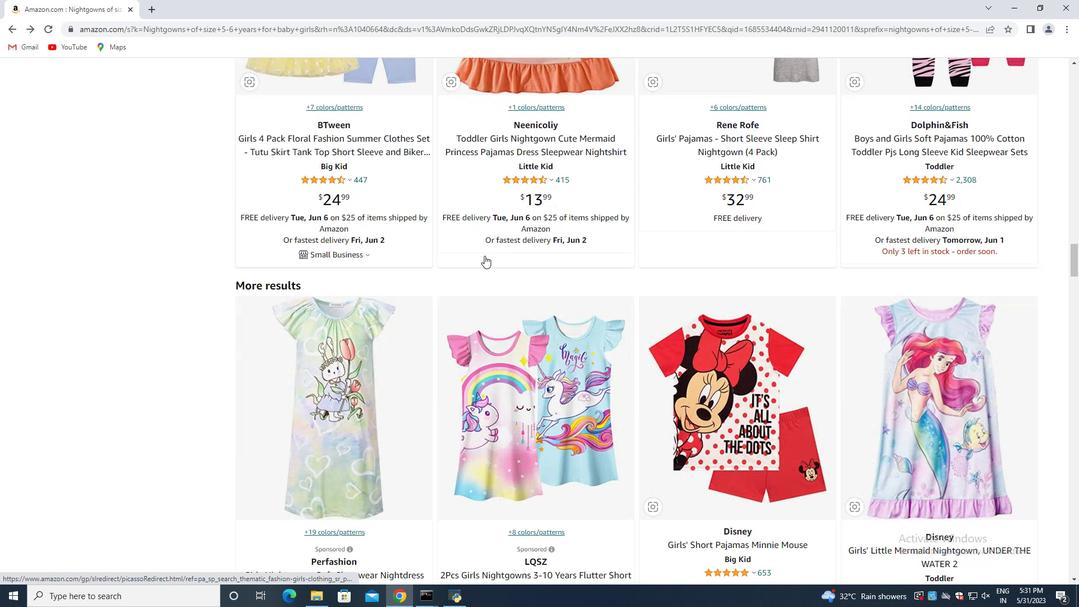 
Action: Mouse moved to (484, 255)
Screenshot: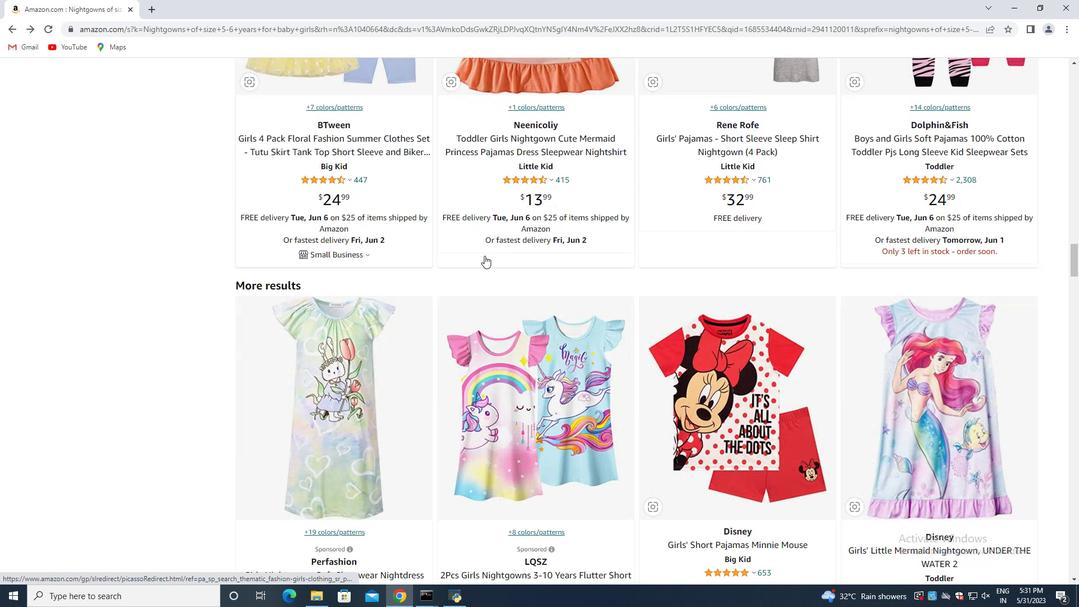 
Action: Mouse scrolled (484, 255) with delta (0, 0)
Screenshot: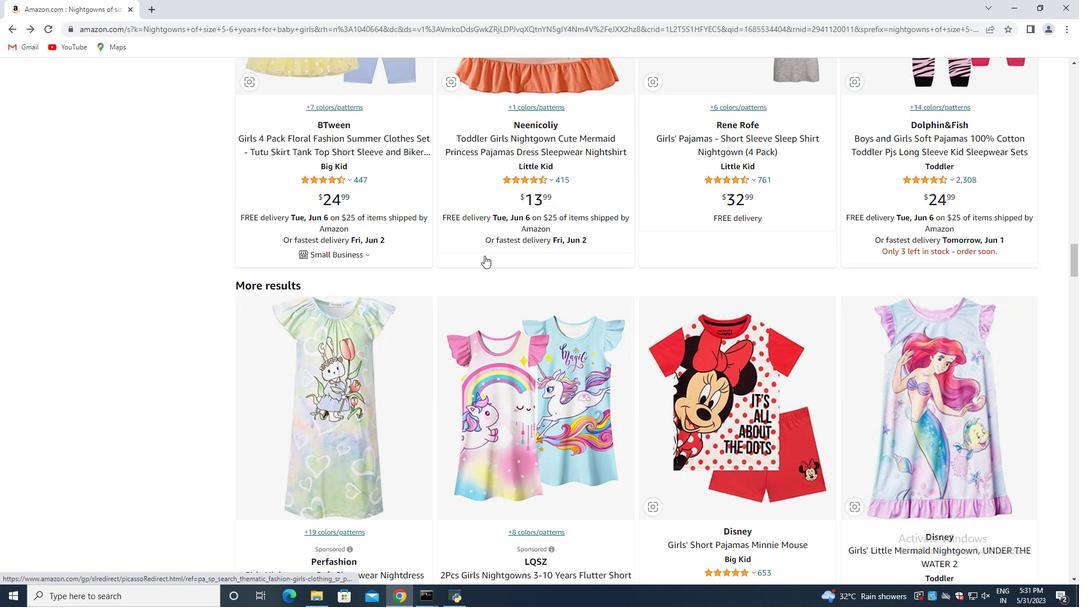 
Action: Mouse scrolled (484, 255) with delta (0, 0)
Screenshot: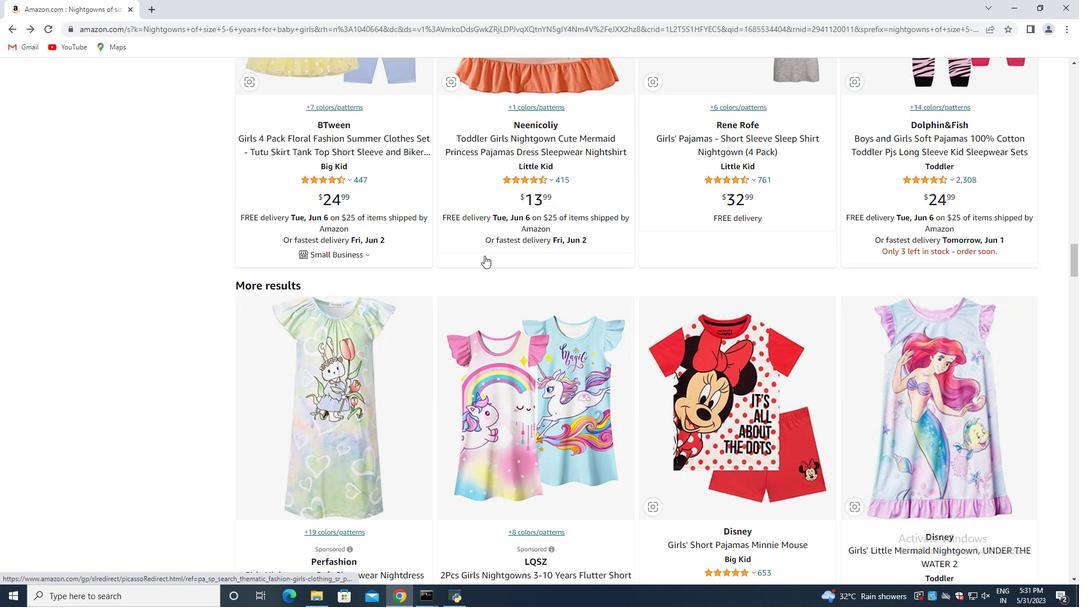 
Action: Mouse moved to (484, 255)
Screenshot: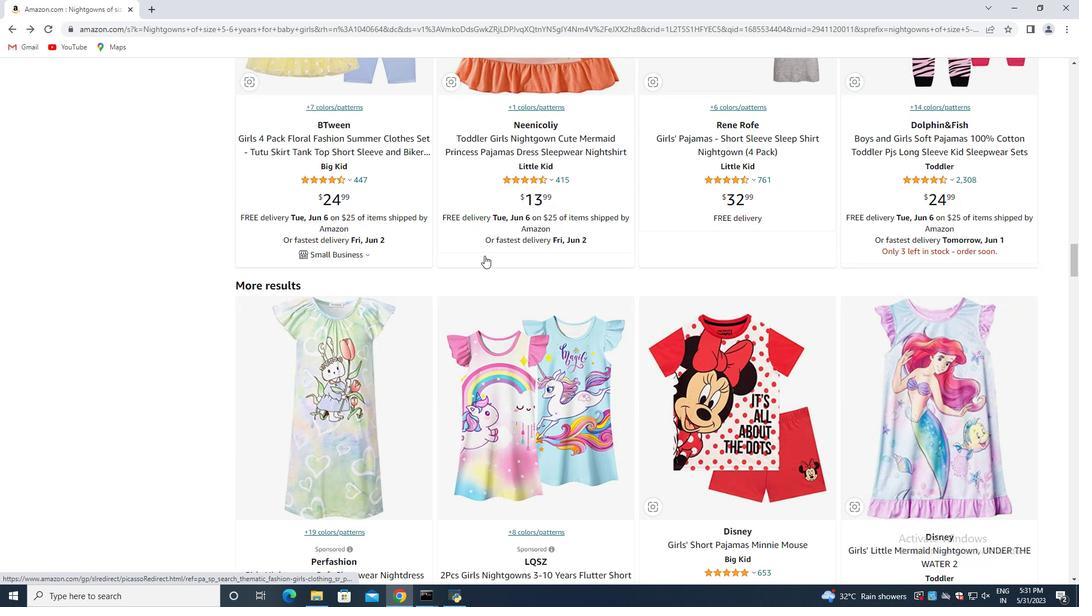 
Action: Mouse scrolled (484, 255) with delta (0, 0)
Screenshot: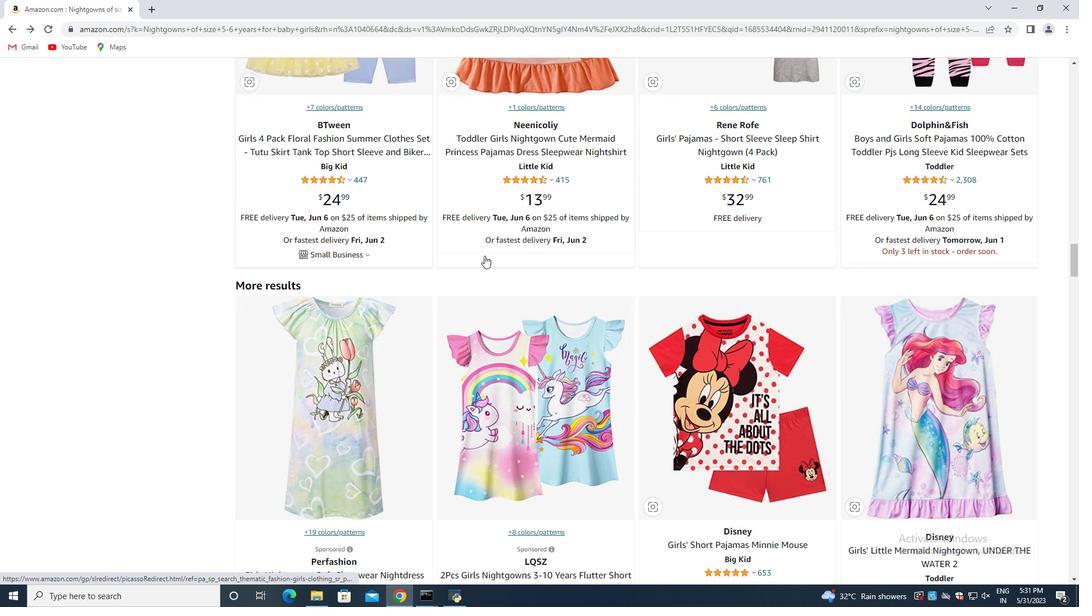 
Action: Mouse scrolled (484, 255) with delta (0, 0)
Screenshot: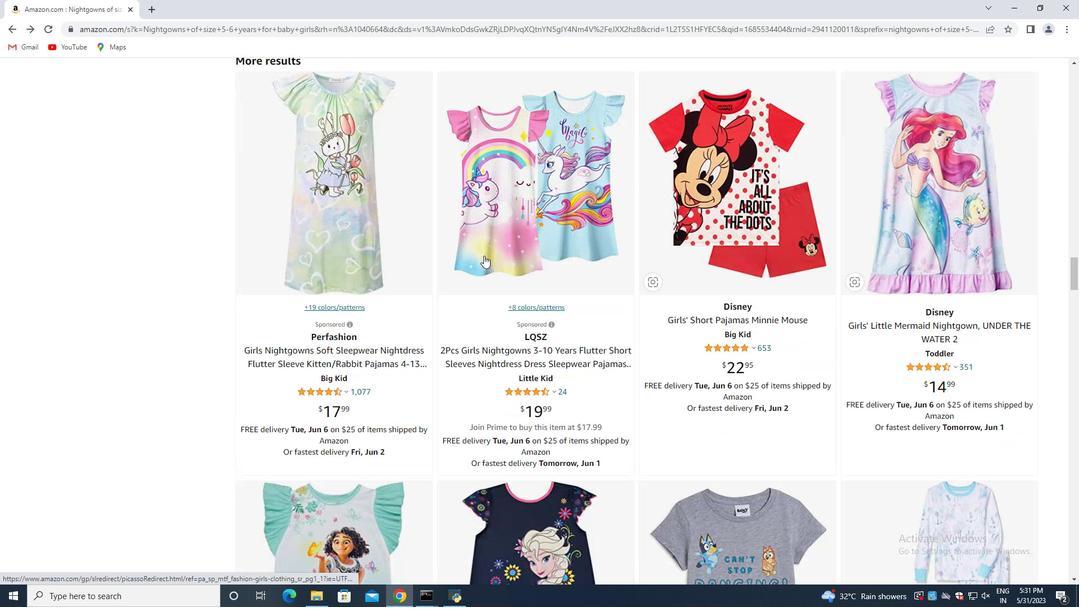 
Action: Mouse scrolled (484, 255) with delta (0, 0)
Screenshot: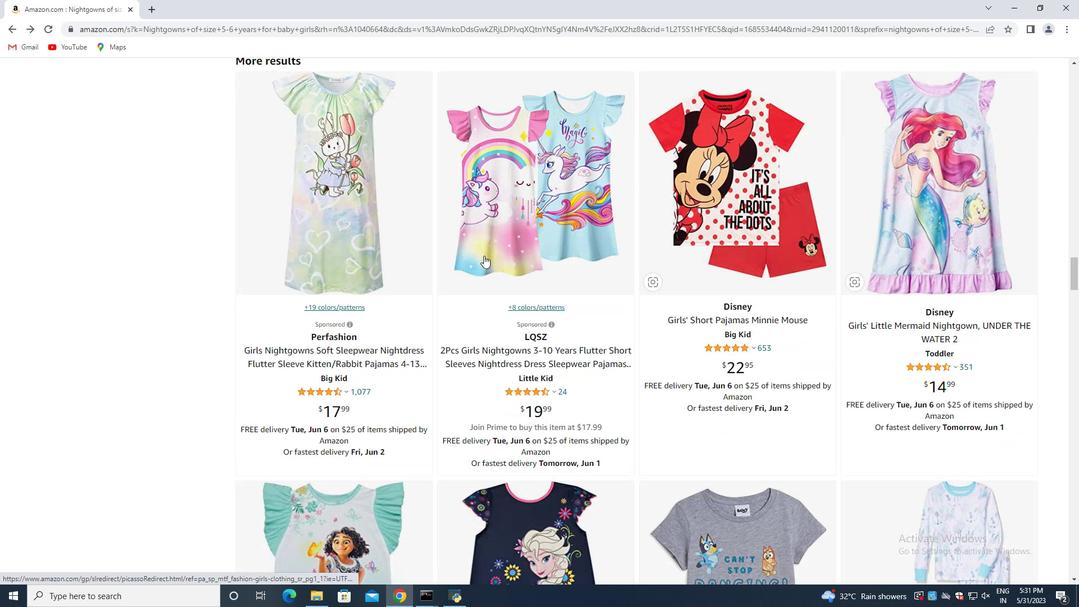 
Action: Mouse scrolled (484, 255) with delta (0, 0)
Screenshot: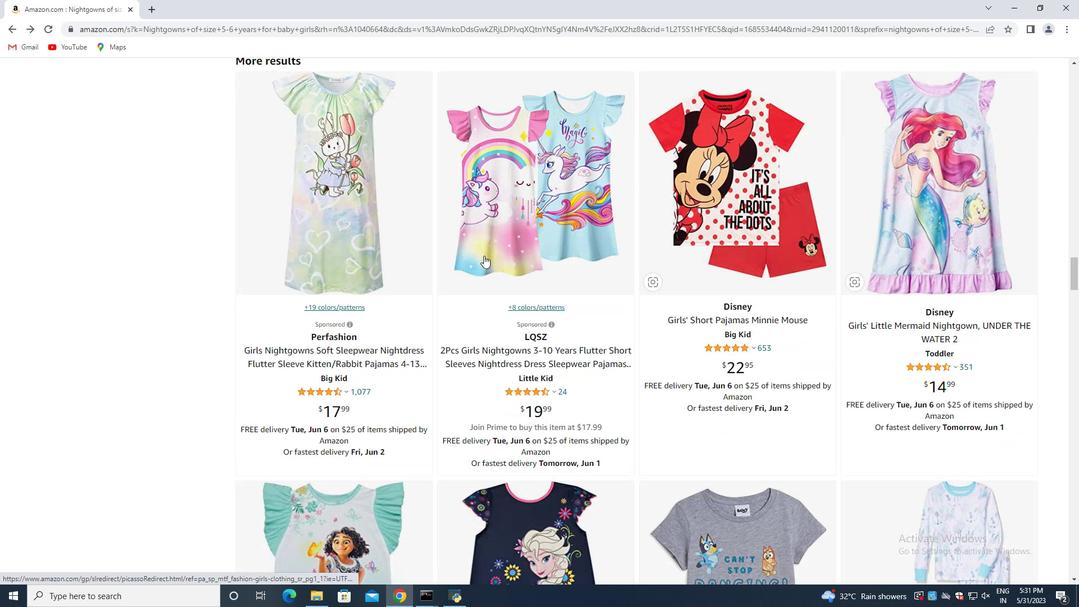 
Action: Mouse scrolled (484, 255) with delta (0, 0)
Screenshot: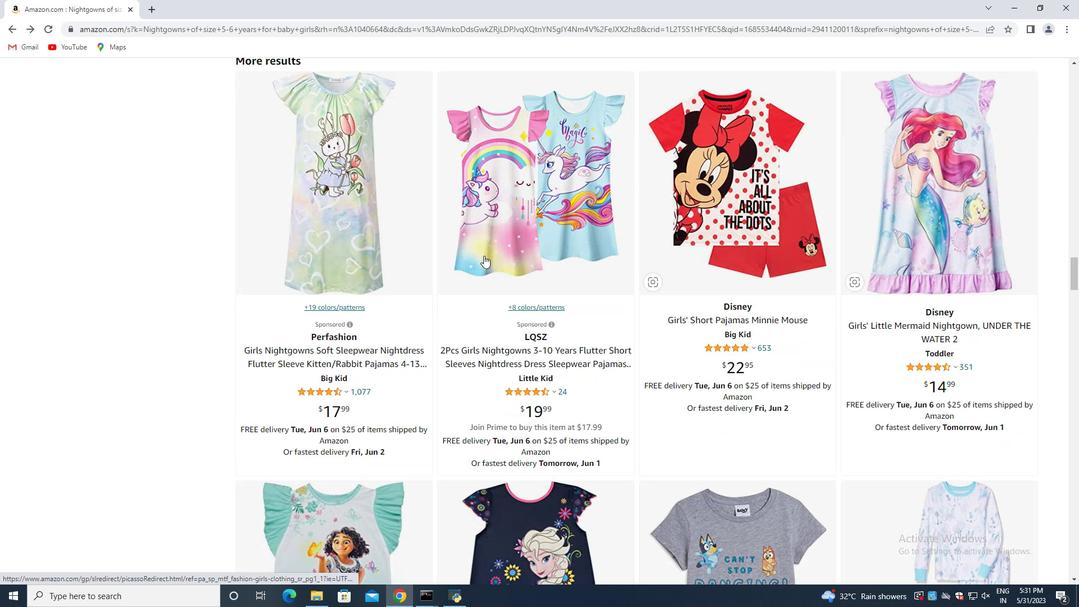 
Action: Mouse scrolled (484, 255) with delta (0, 0)
Screenshot: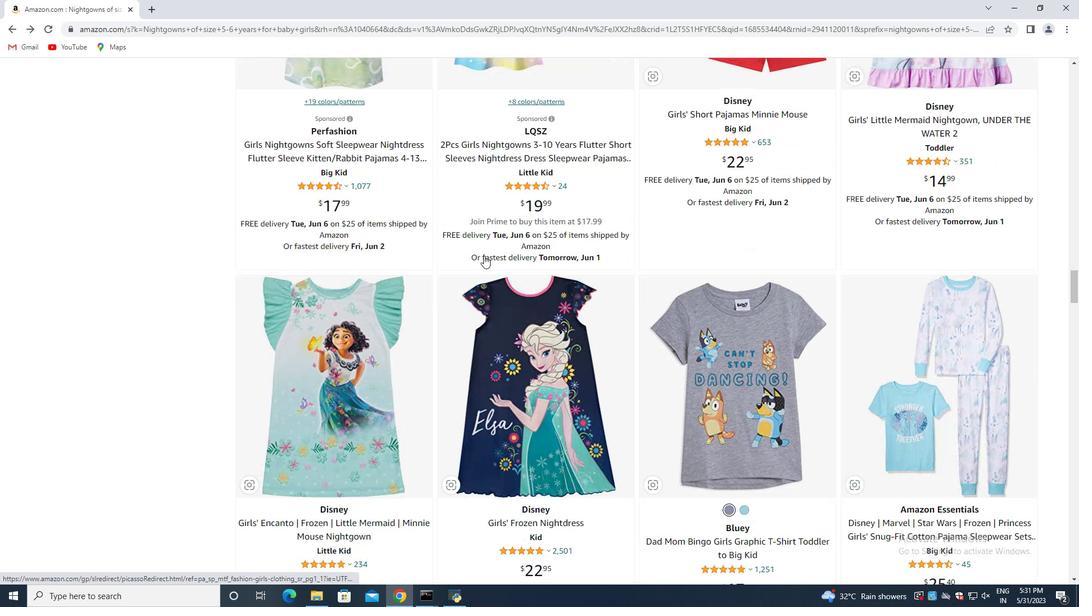 
Action: Mouse scrolled (484, 255) with delta (0, 0)
Screenshot: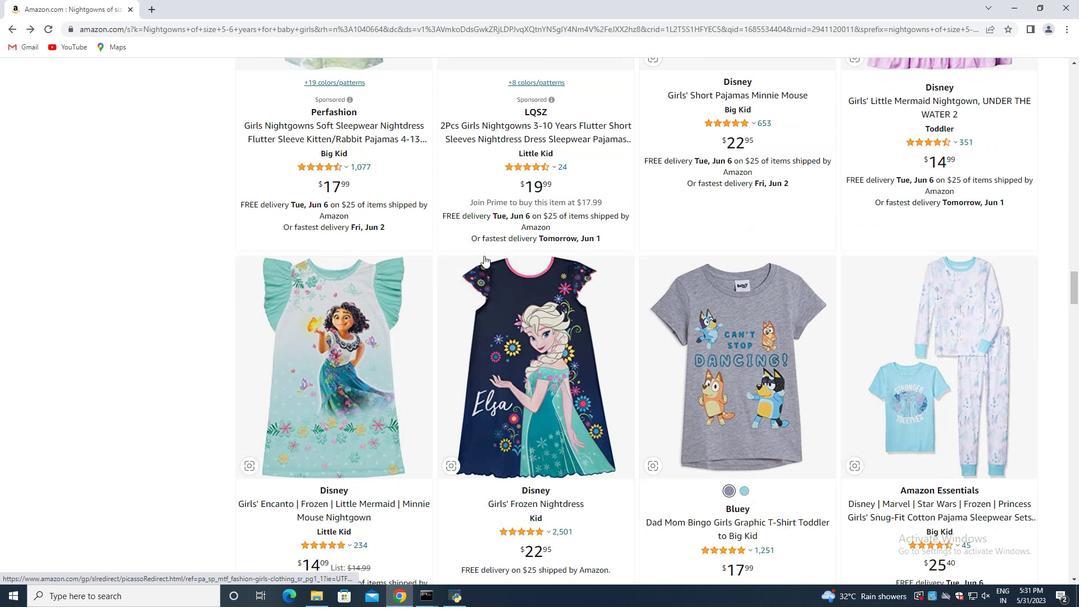 
Action: Mouse scrolled (484, 255) with delta (0, 0)
Screenshot: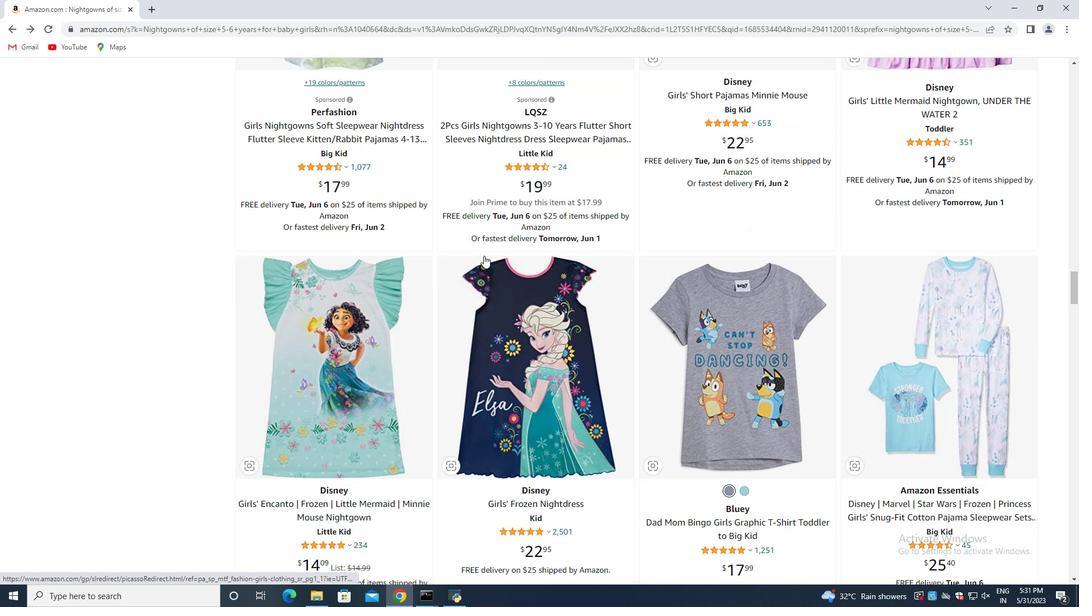 
Action: Mouse scrolled (484, 255) with delta (0, 0)
Screenshot: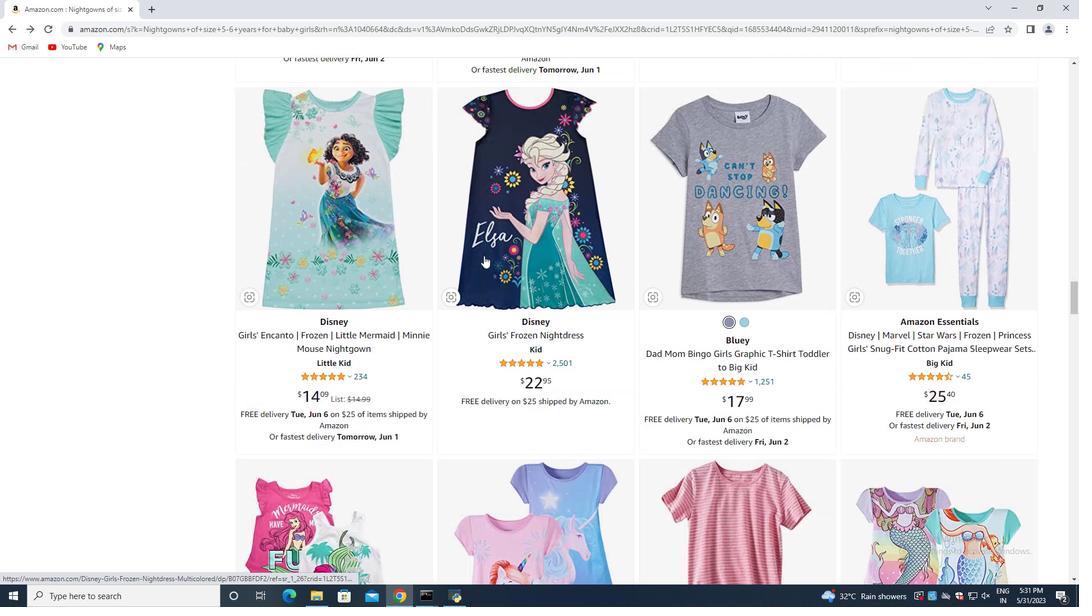 
Action: Mouse scrolled (484, 255) with delta (0, 0)
Screenshot: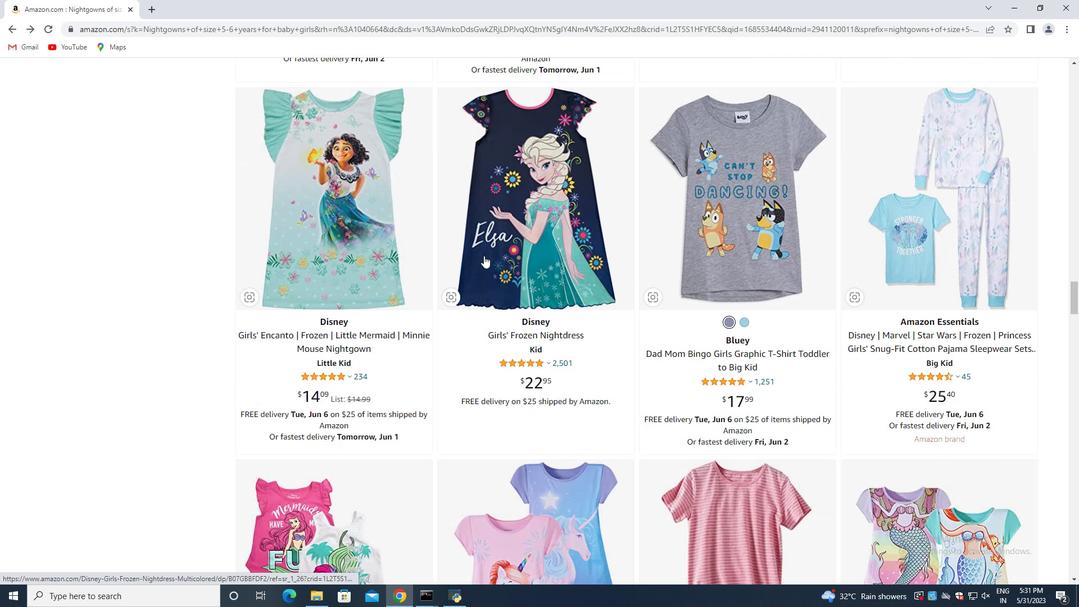 
Action: Mouse scrolled (484, 255) with delta (0, 0)
Screenshot: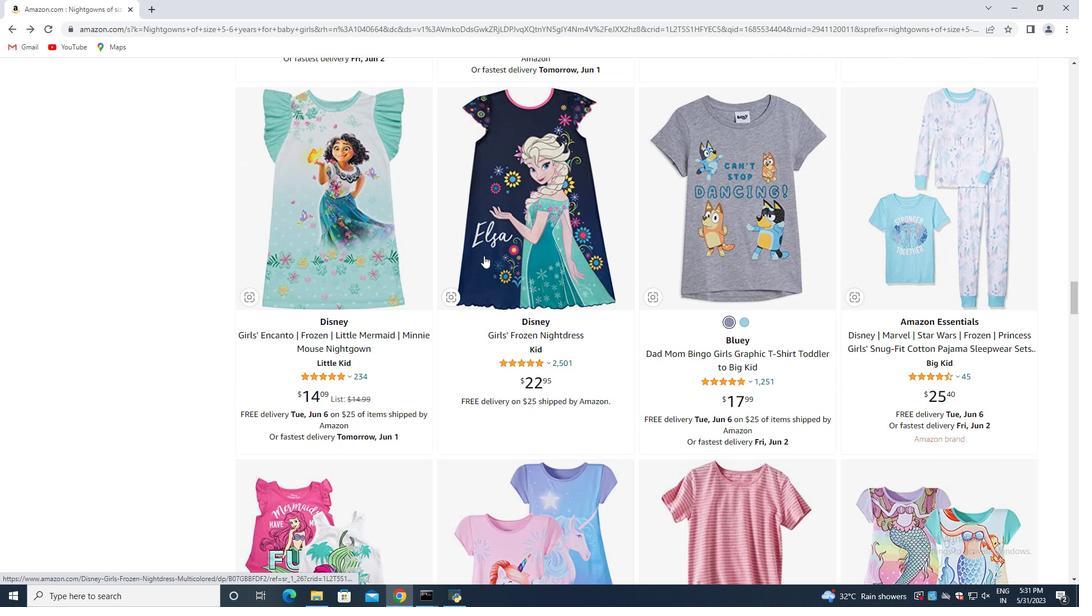
Action: Mouse scrolled (484, 255) with delta (0, 0)
Screenshot: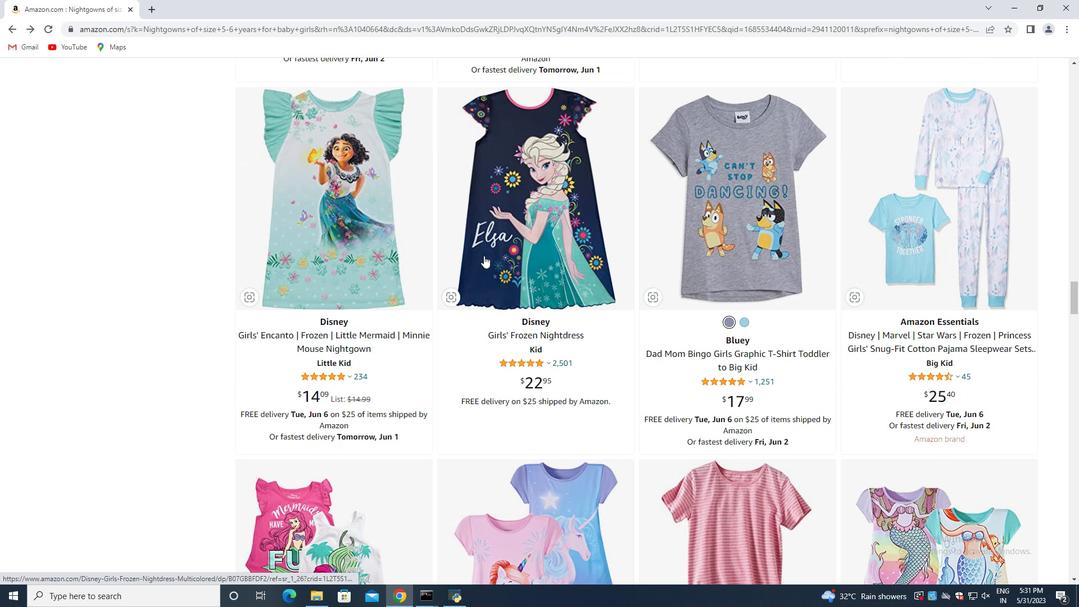 
Action: Mouse scrolled (484, 255) with delta (0, 0)
Screenshot: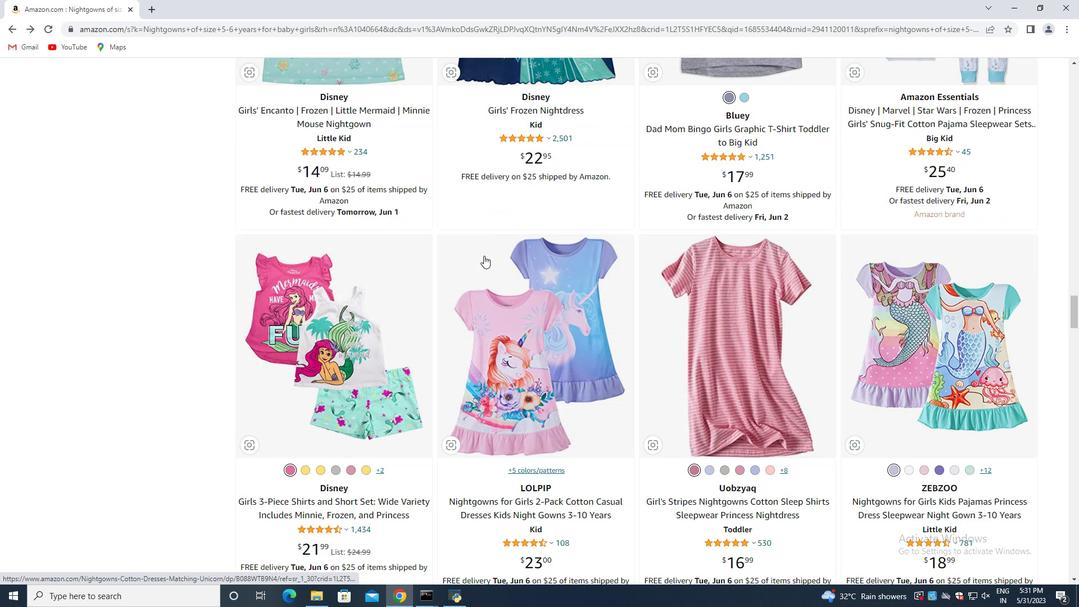 
Action: Mouse scrolled (484, 255) with delta (0, 0)
Screenshot: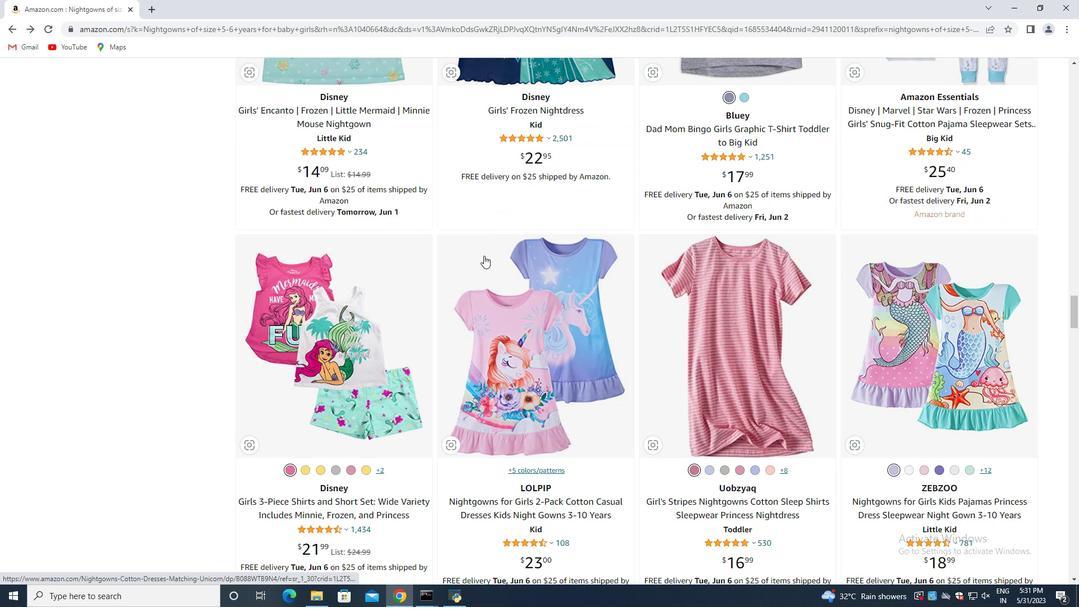 
Action: Mouse scrolled (484, 255) with delta (0, 0)
Screenshot: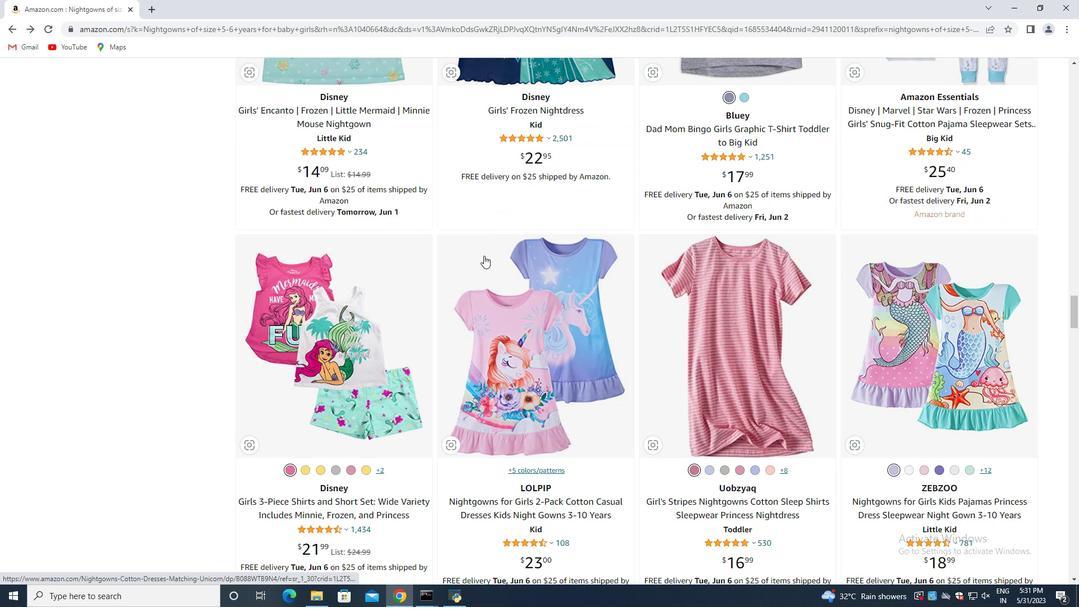 
Action: Mouse scrolled (484, 255) with delta (0, 0)
Screenshot: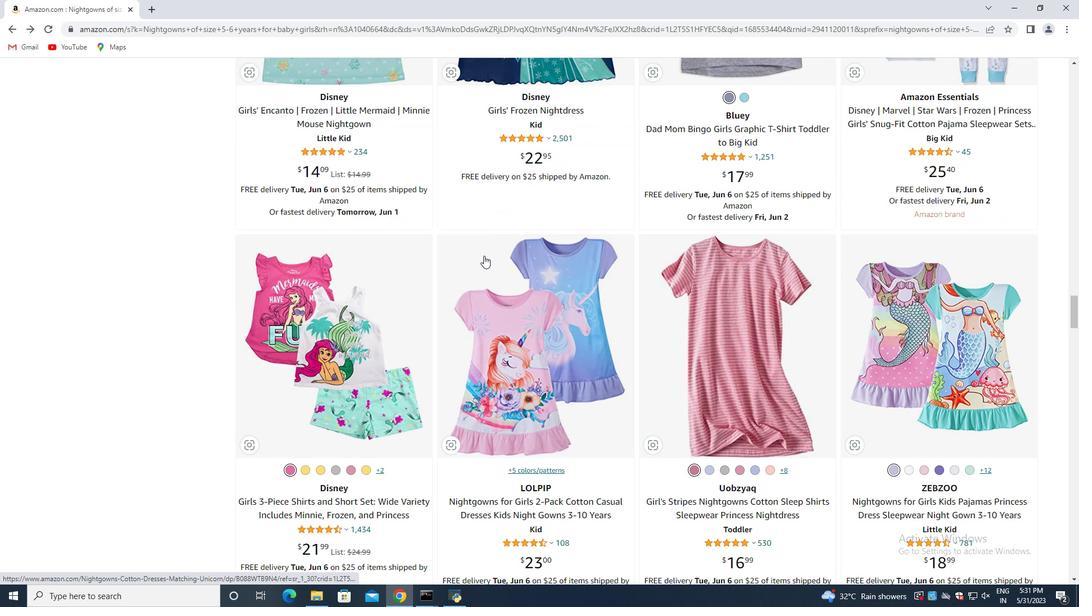 
Action: Mouse scrolled (484, 255) with delta (0, 0)
Screenshot: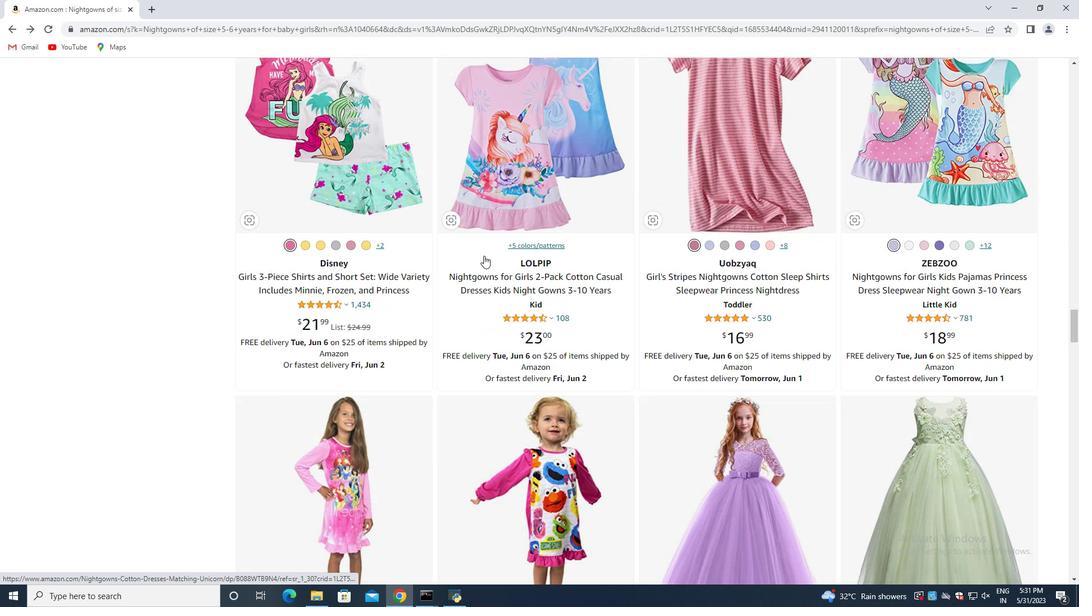 
Action: Mouse scrolled (484, 255) with delta (0, 0)
Screenshot: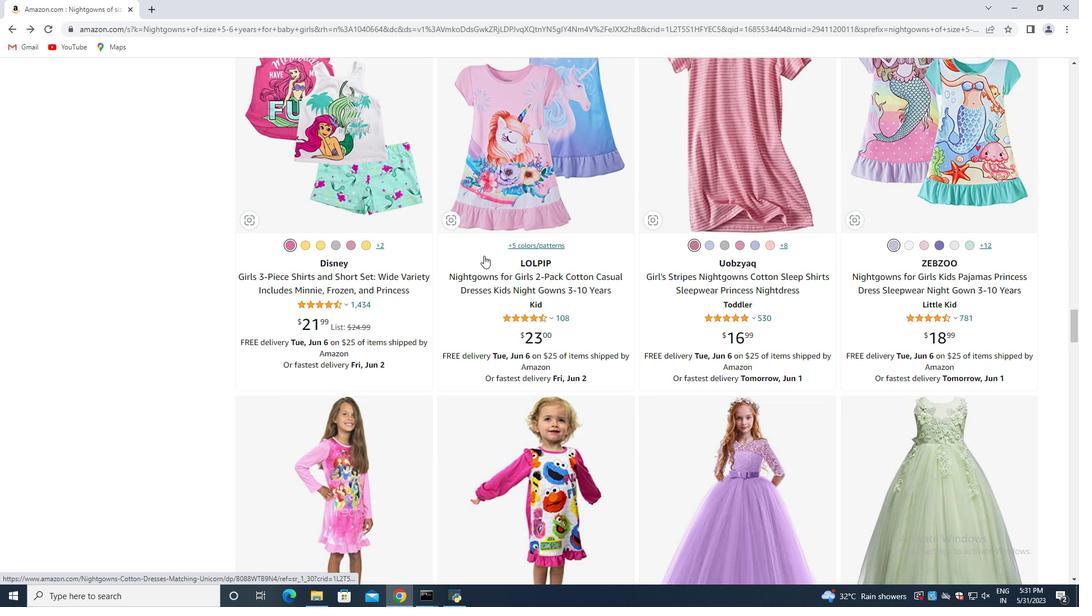 
Action: Mouse scrolled (484, 255) with delta (0, 0)
Screenshot: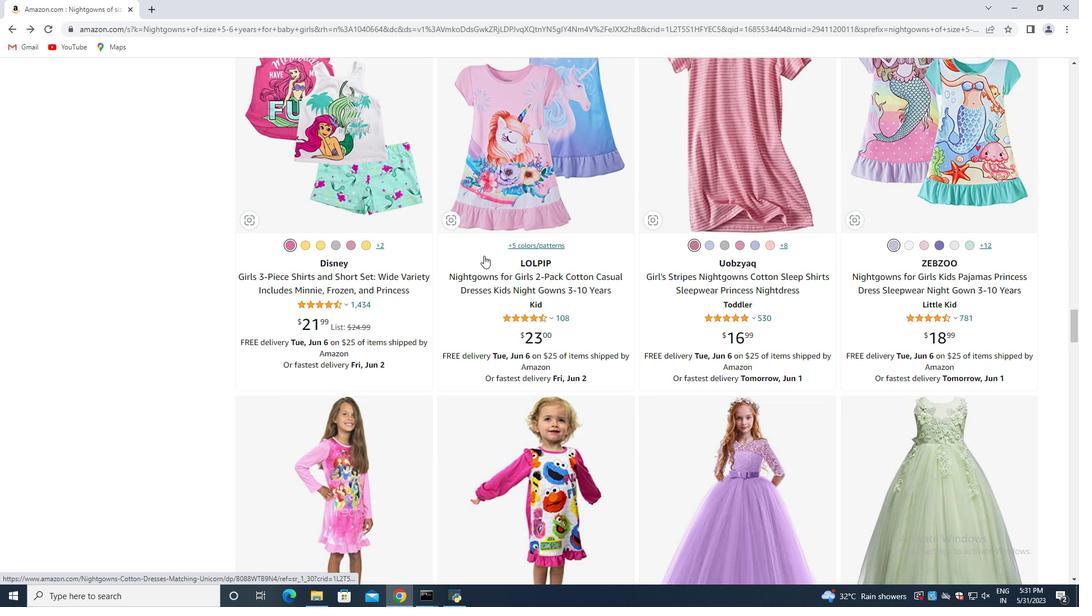 
Action: Mouse scrolled (484, 255) with delta (0, 0)
Screenshot: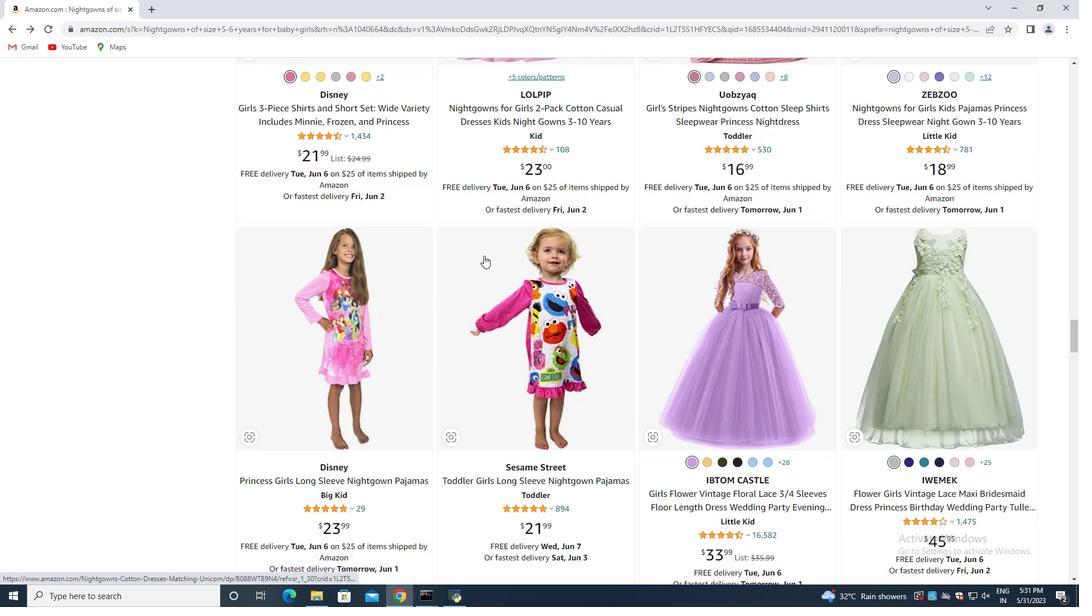 
Action: Mouse scrolled (484, 255) with delta (0, 0)
Screenshot: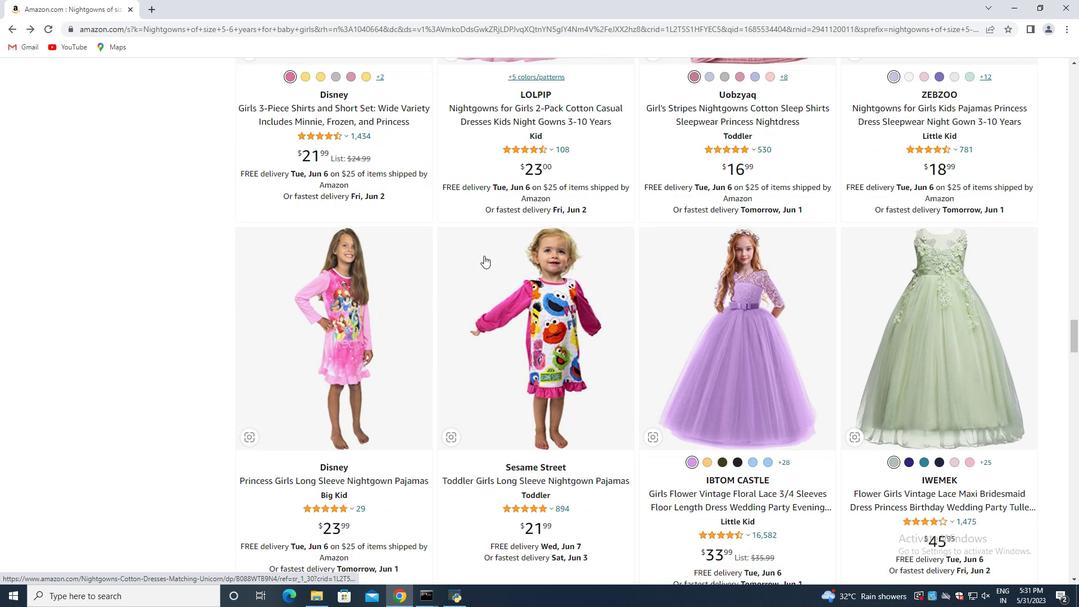
Action: Mouse scrolled (484, 255) with delta (0, 0)
Screenshot: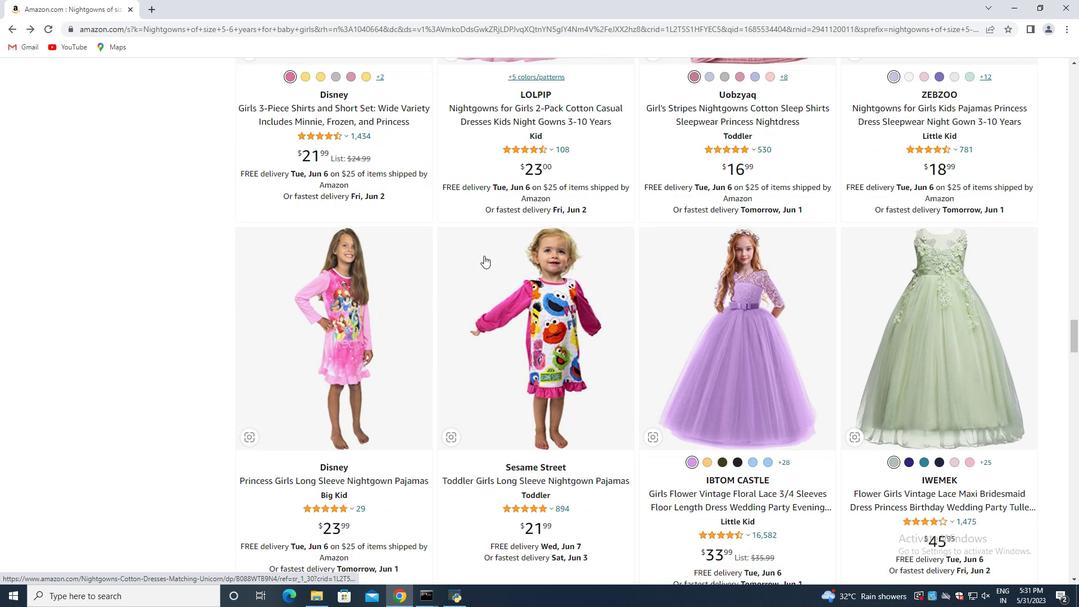 
Action: Mouse scrolled (484, 255) with delta (0, 0)
Screenshot: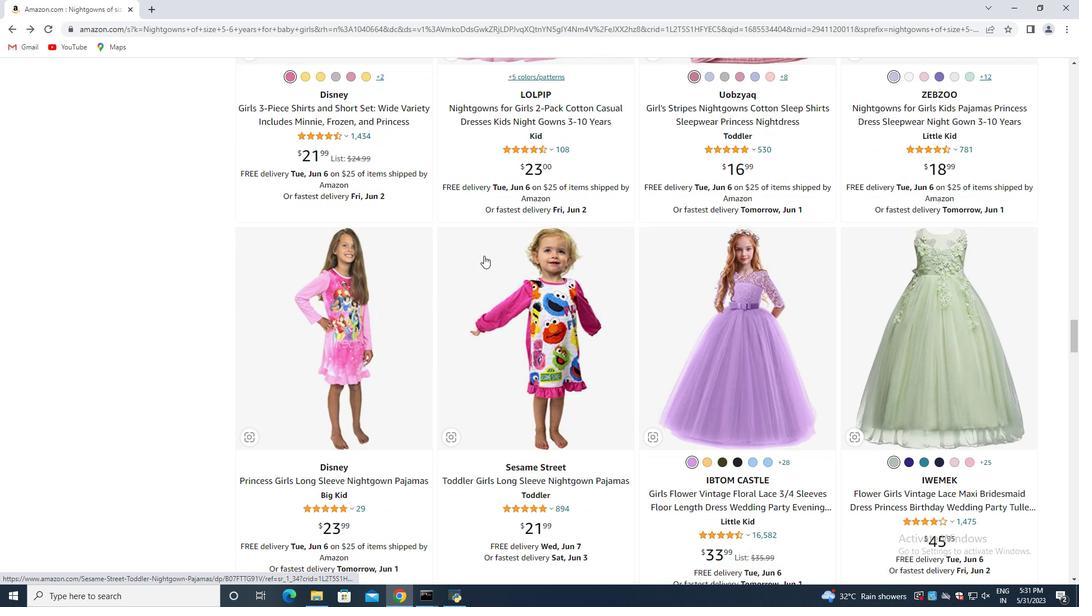 
Action: Mouse moved to (483, 255)
Screenshot: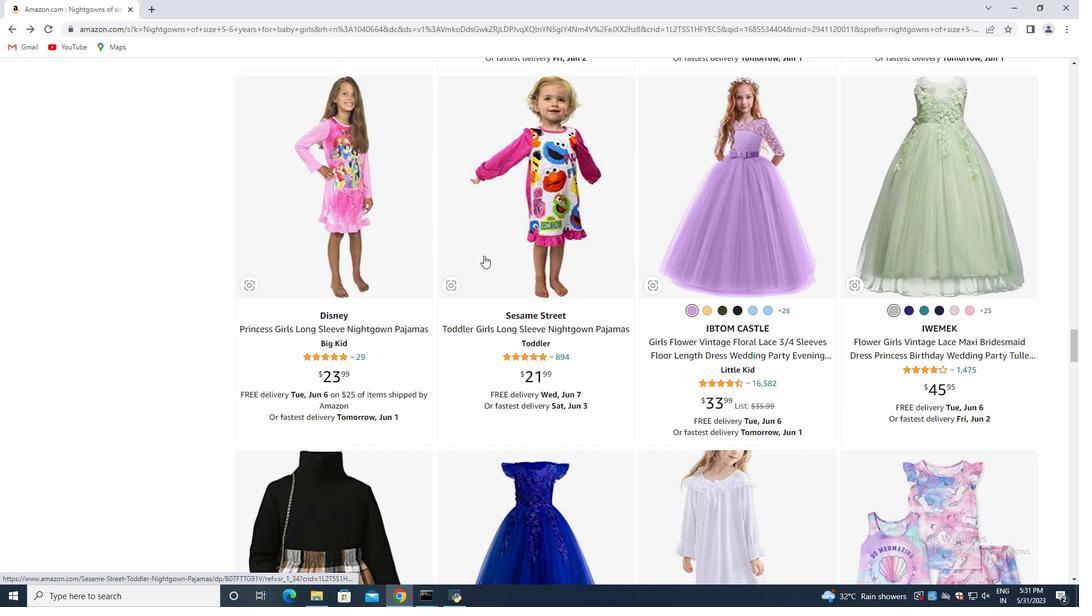 
Action: Mouse scrolled (483, 255) with delta (0, 0)
Screenshot: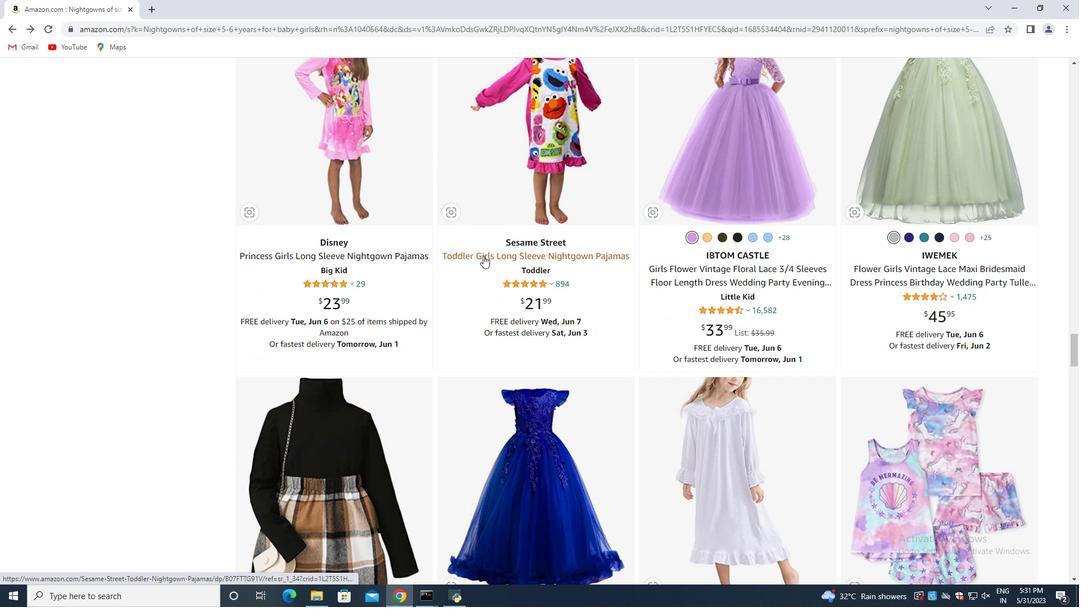 
Action: Mouse scrolled (483, 255) with delta (0, 0)
Screenshot: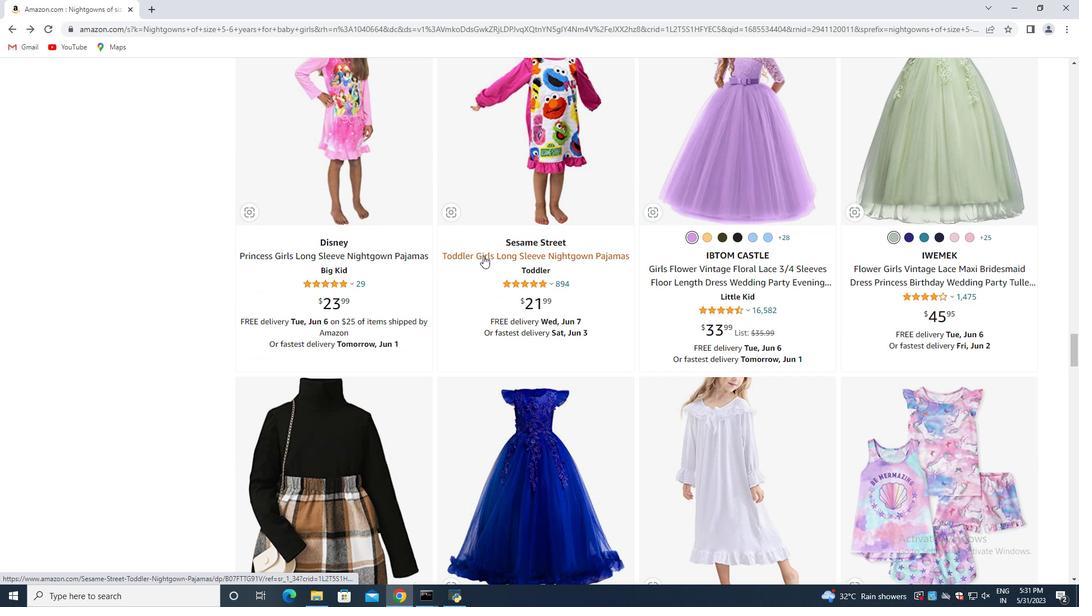 
Action: Mouse scrolled (483, 255) with delta (0, 0)
Screenshot: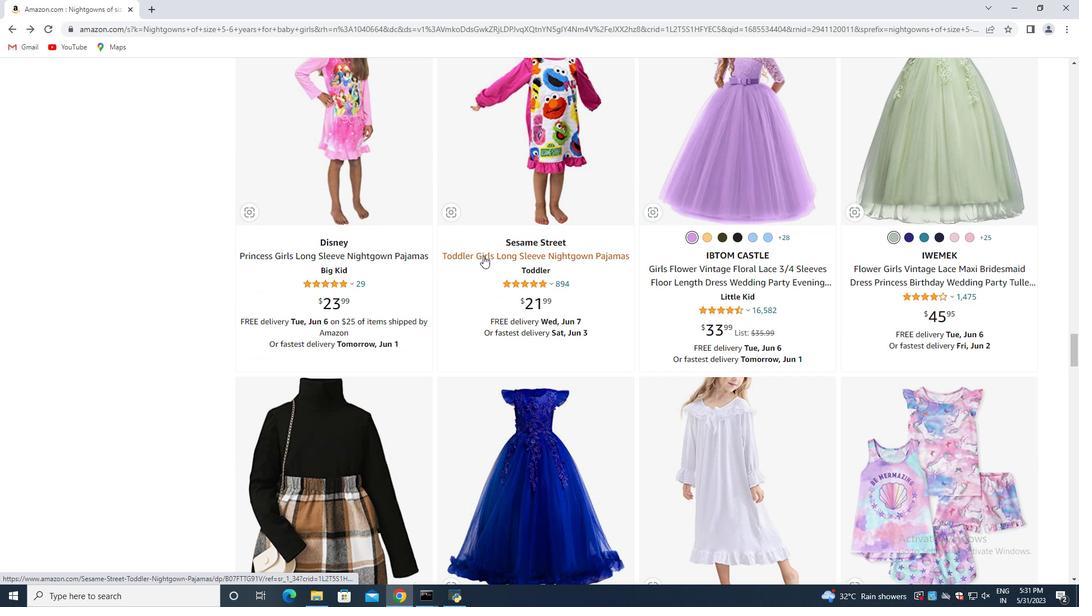 
Action: Mouse scrolled (483, 255) with delta (0, 0)
Screenshot: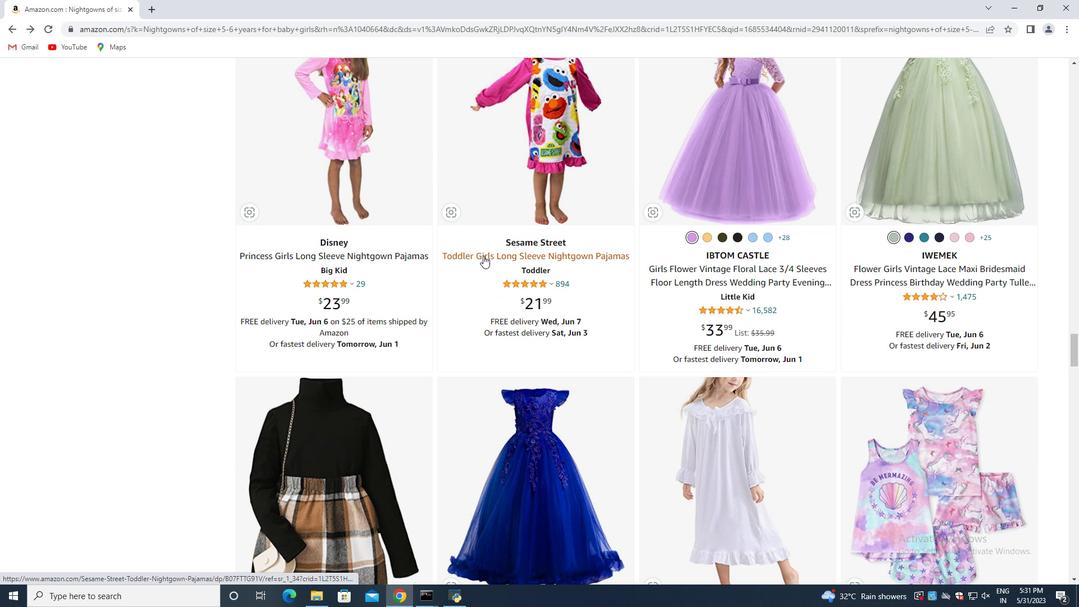 
Action: Mouse moved to (483, 255)
Screenshot: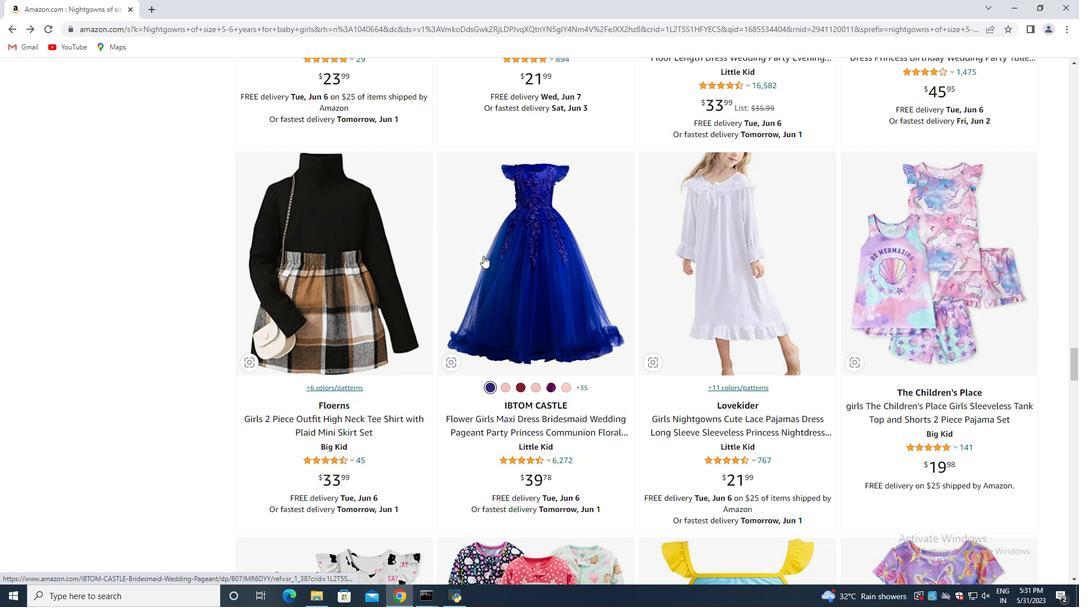 
Action: Mouse scrolled (483, 255) with delta (0, 0)
Screenshot: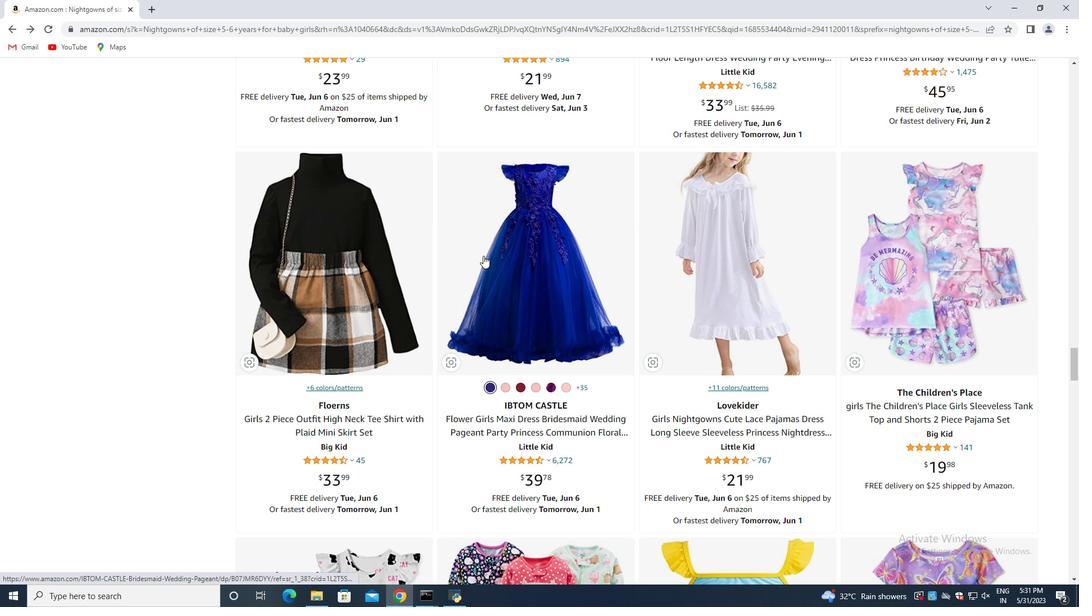 
Action: Mouse scrolled (483, 255) with delta (0, 0)
Screenshot: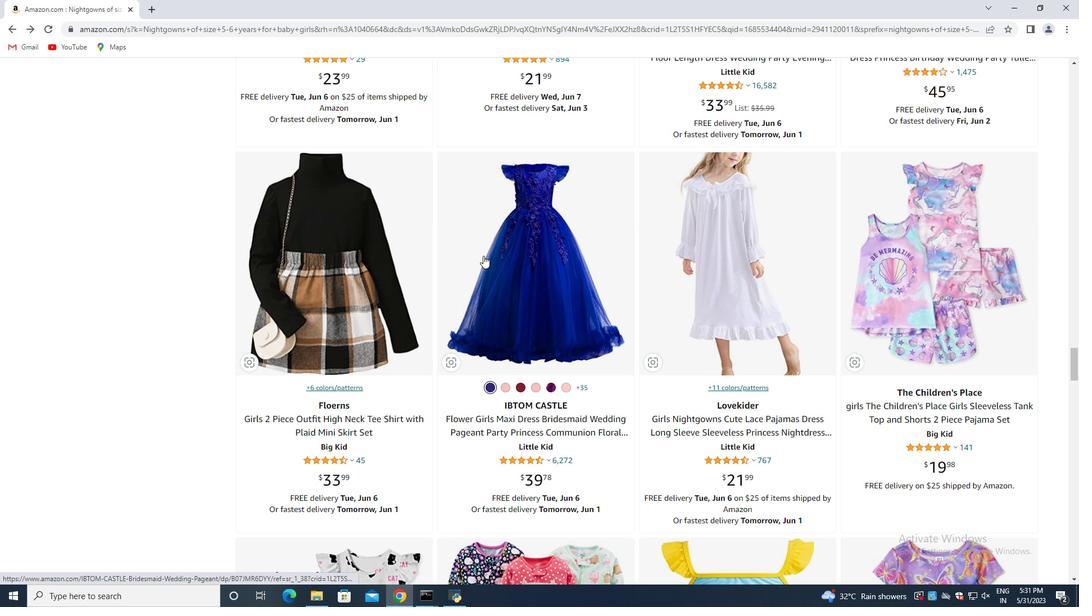
Action: Mouse scrolled (483, 255) with delta (0, 0)
Screenshot: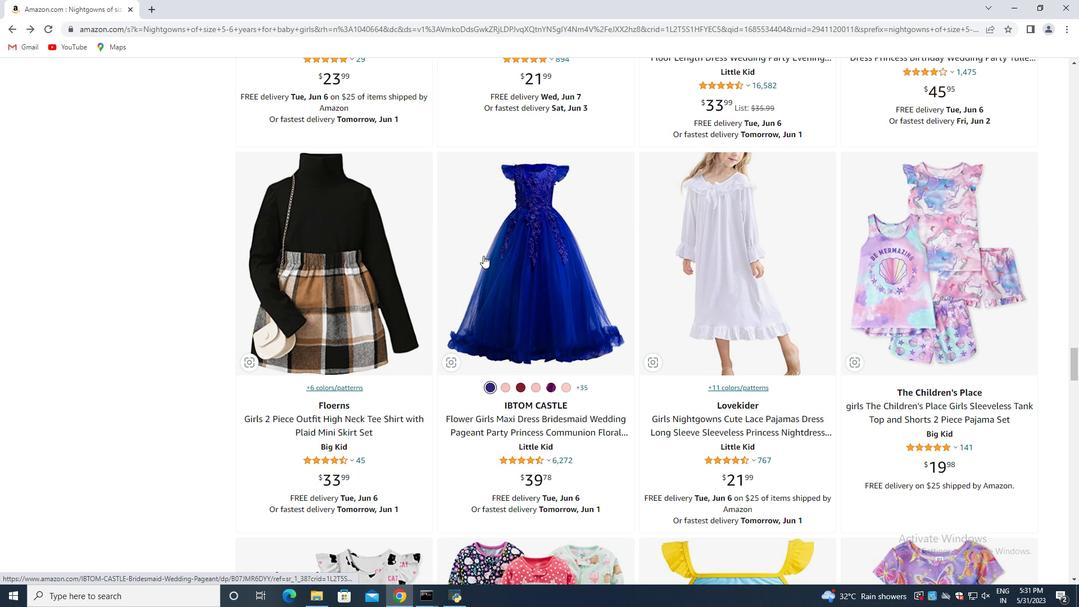 
Action: Mouse scrolled (483, 255) with delta (0, 0)
Screenshot: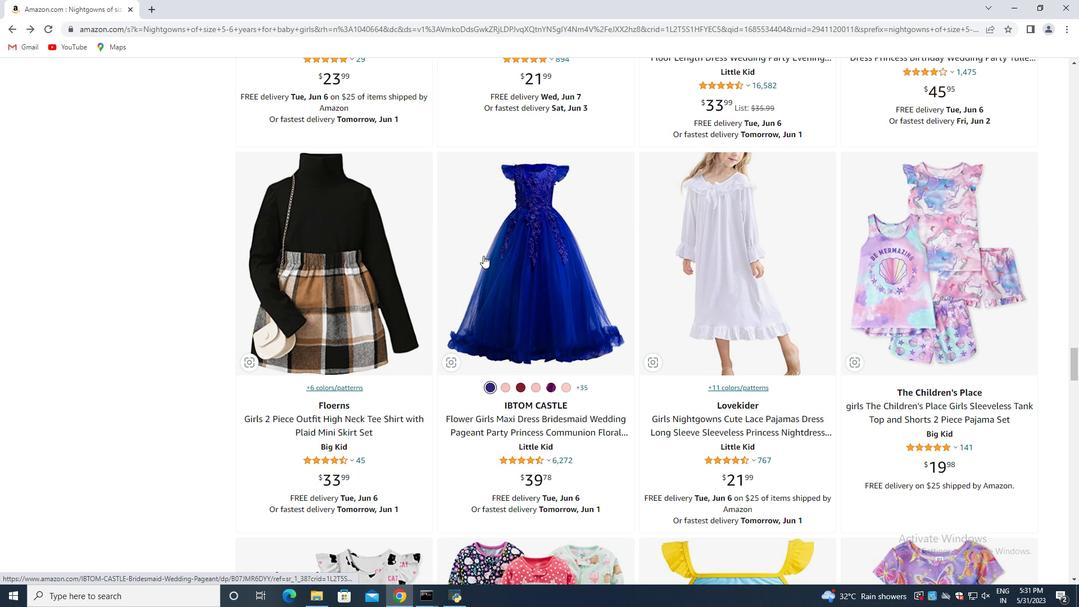 
Action: Mouse scrolled (483, 255) with delta (0, 0)
Screenshot: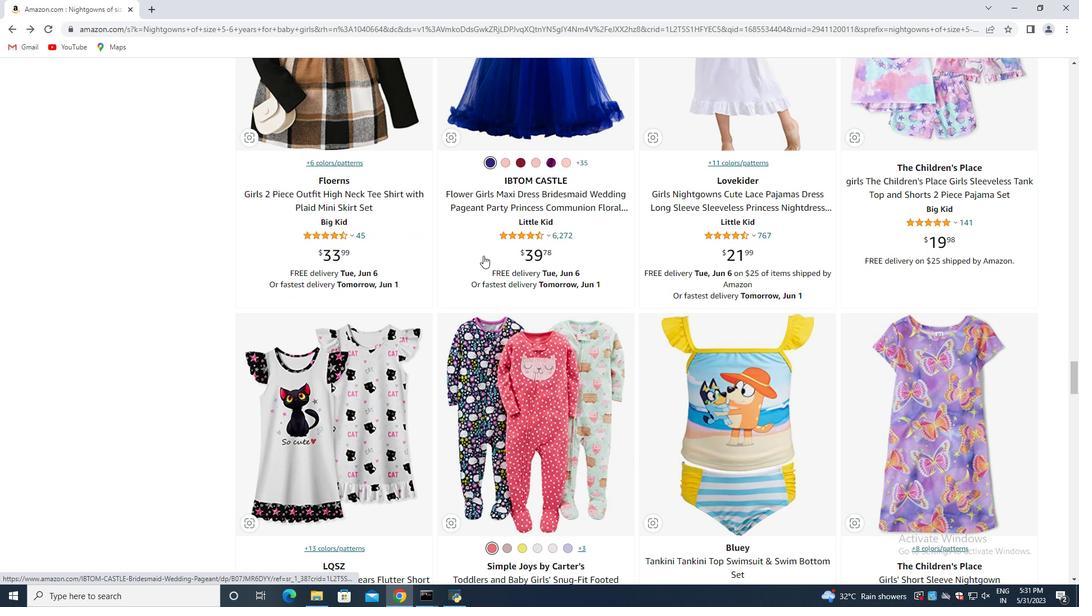 
Action: Mouse scrolled (483, 255) with delta (0, 0)
Screenshot: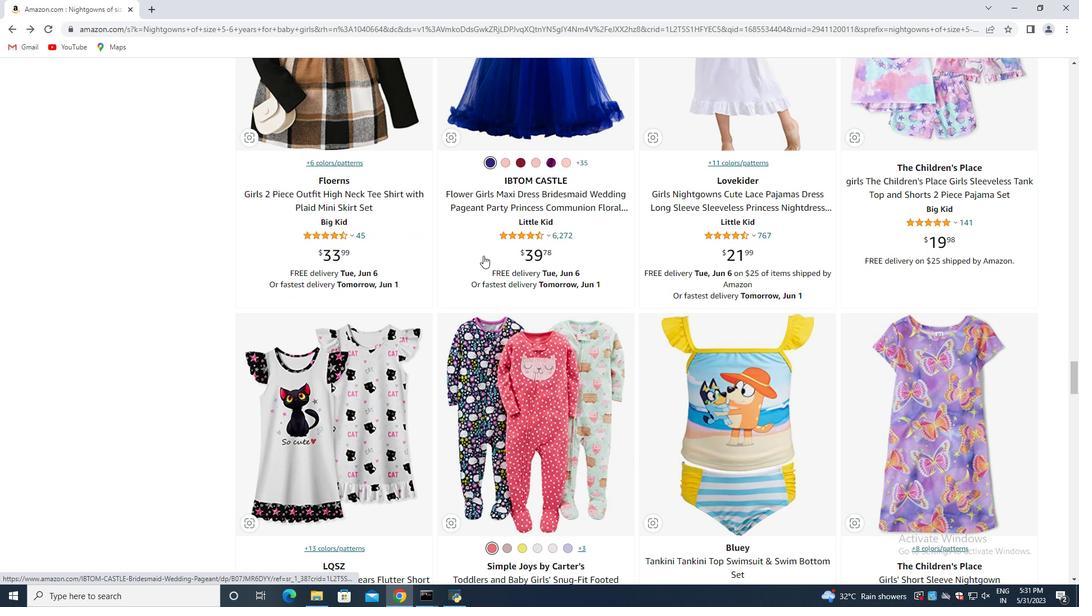 
Action: Mouse scrolled (483, 255) with delta (0, 0)
Screenshot: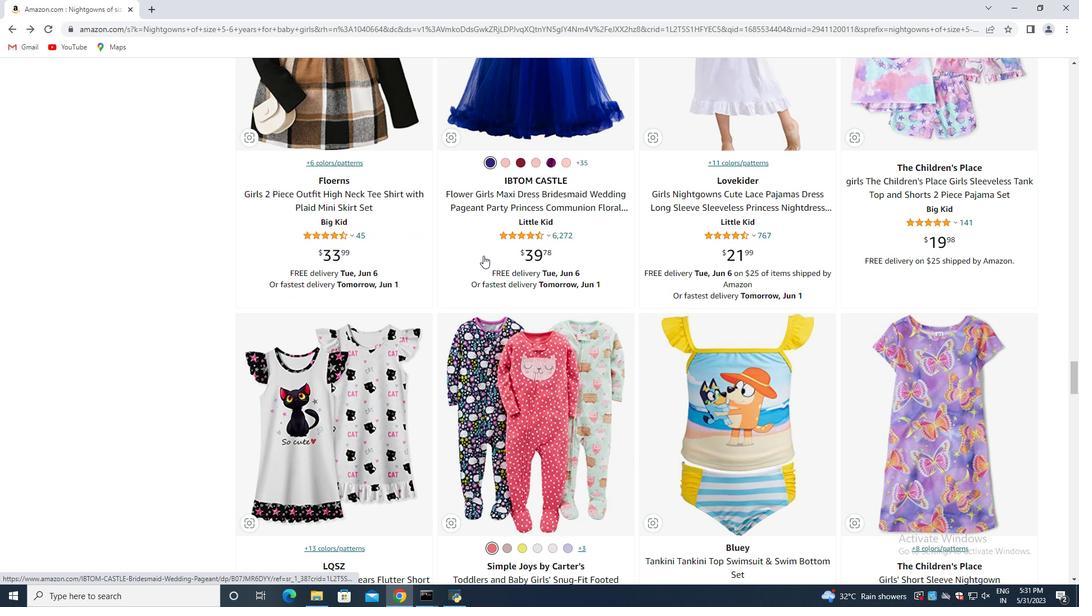 
Action: Mouse scrolled (483, 255) with delta (0, 0)
Screenshot: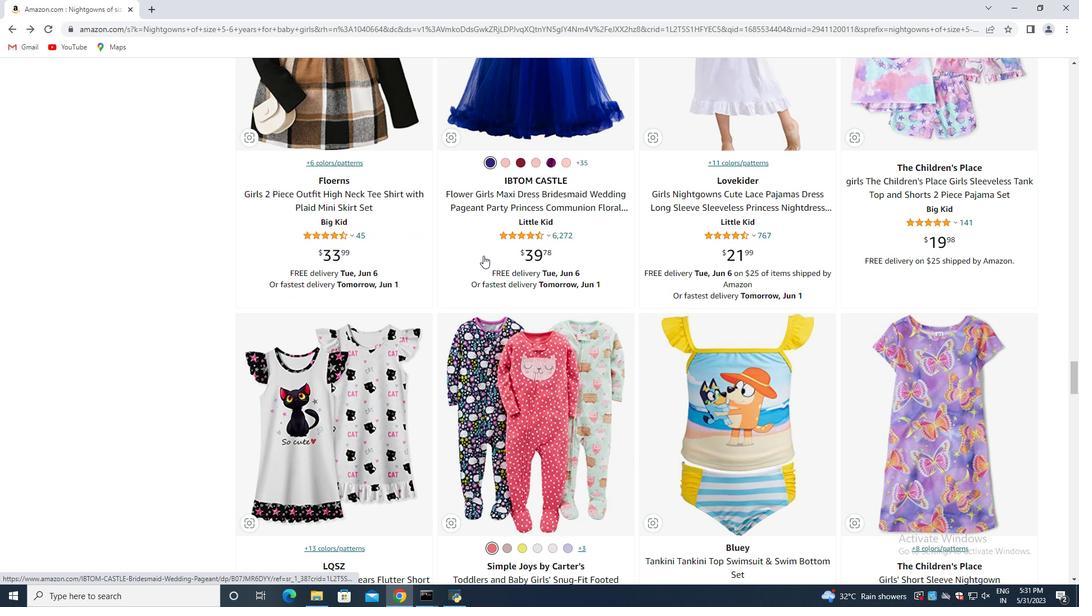 
Action: Mouse scrolled (483, 255) with delta (0, 0)
Screenshot: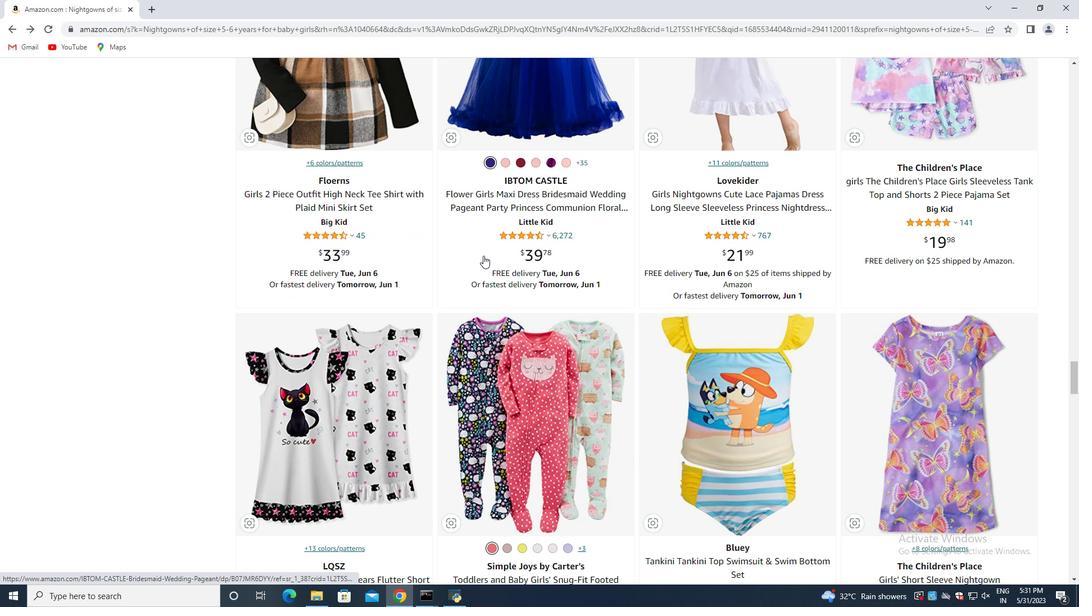 
Action: Mouse scrolled (483, 255) with delta (0, 0)
Screenshot: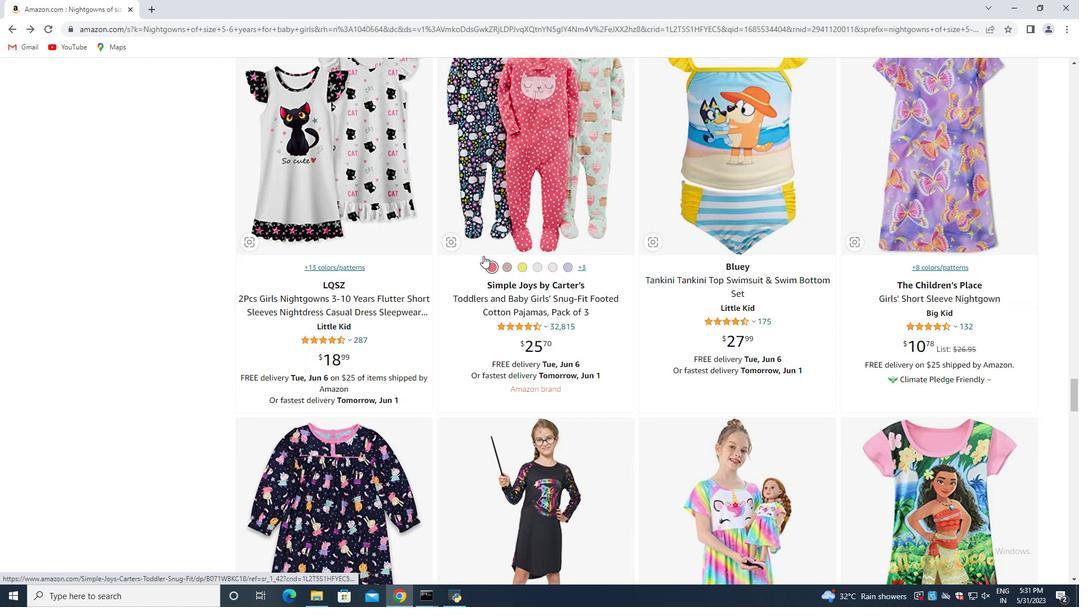 
Action: Mouse scrolled (483, 255) with delta (0, 0)
Screenshot: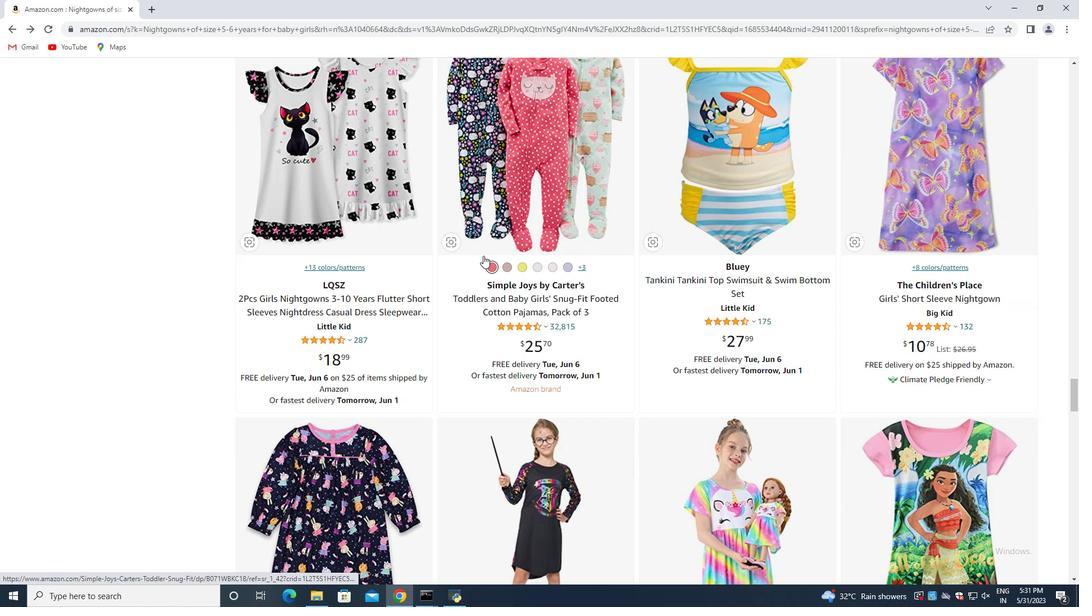 
Action: Mouse scrolled (483, 255) with delta (0, 0)
Screenshot: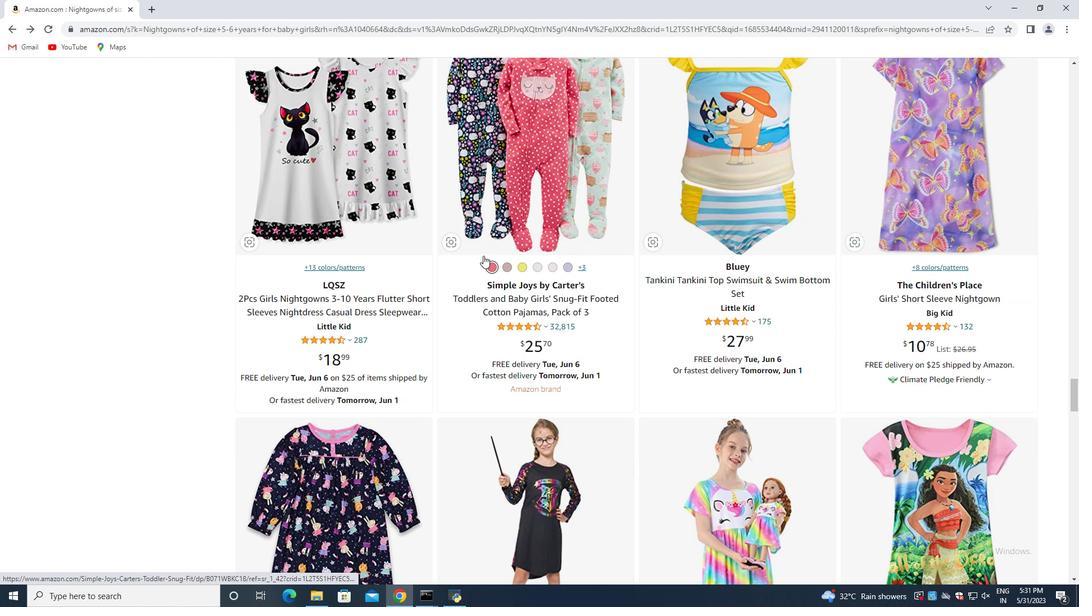 
Action: Mouse scrolled (483, 255) with delta (0, 0)
Screenshot: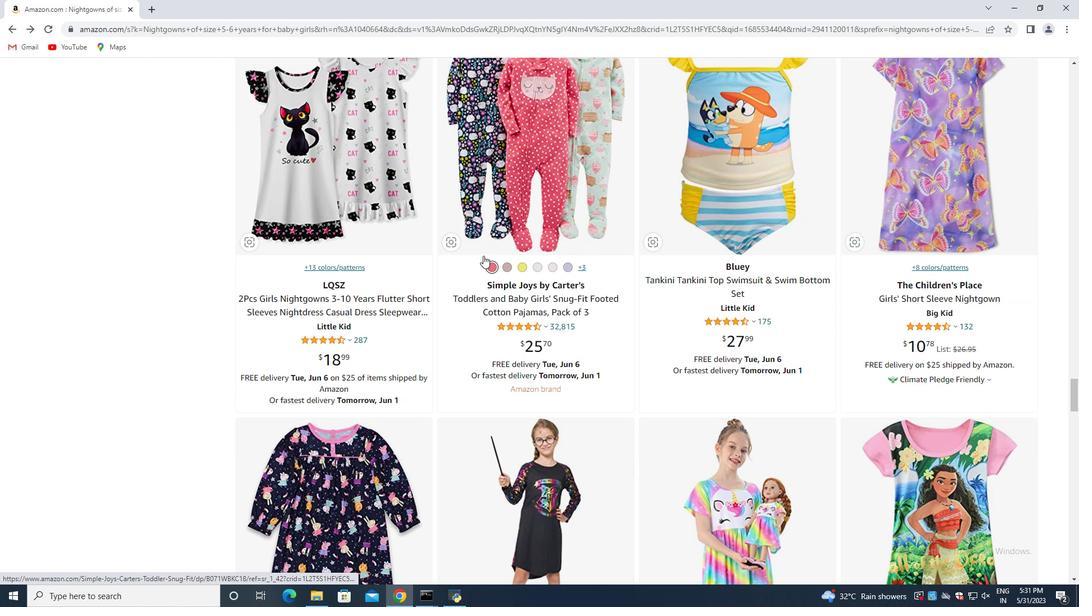 
Action: Mouse moved to (483, 254)
Screenshot: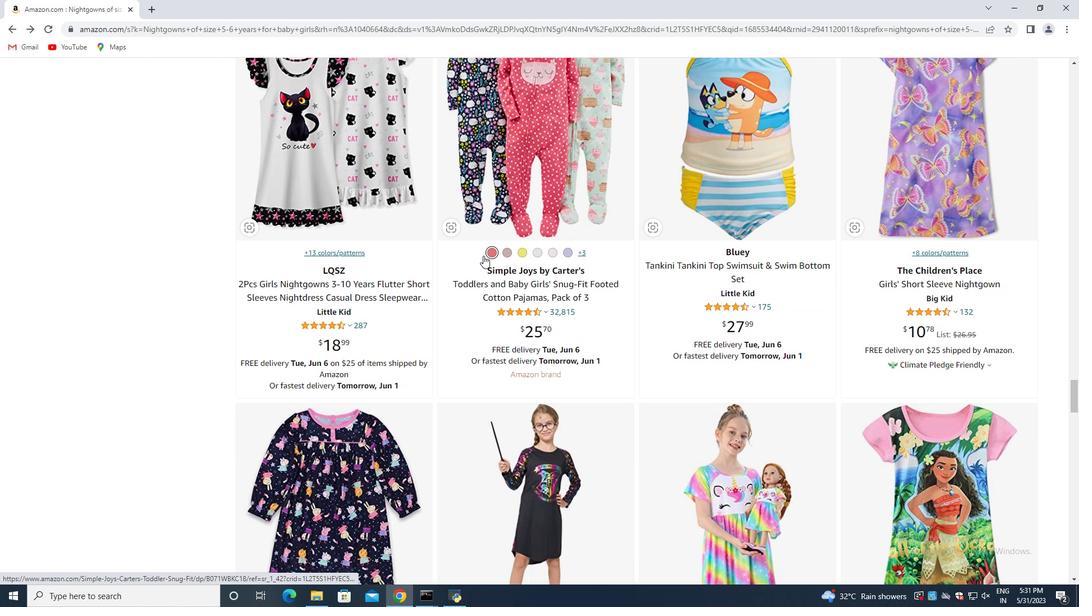 
Action: Mouse scrolled (483, 254) with delta (0, 0)
Screenshot: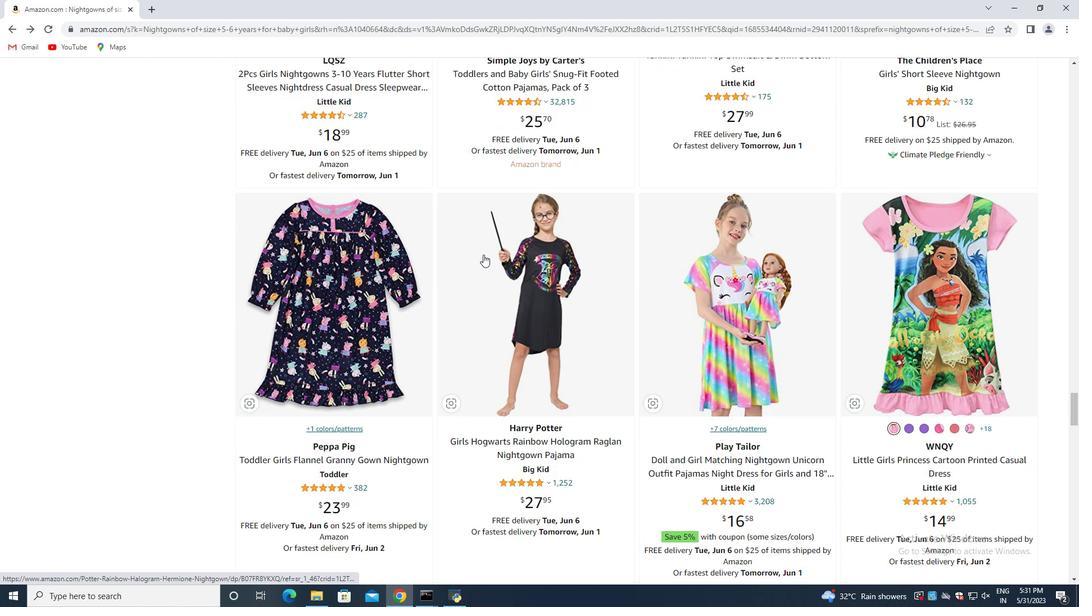 
Action: Mouse scrolled (483, 254) with delta (0, 0)
Screenshot: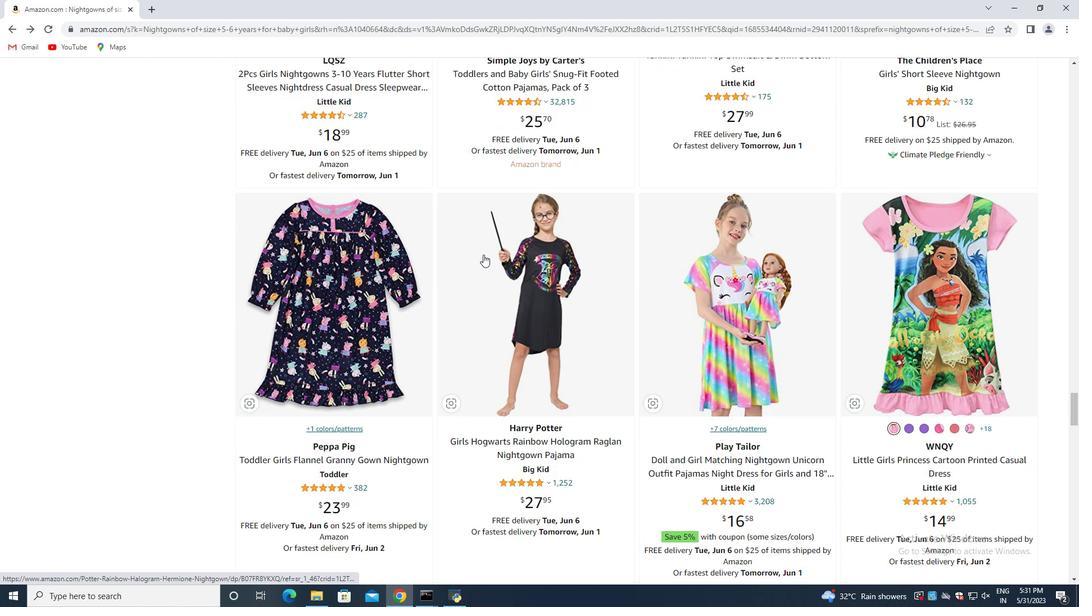 
Action: Mouse scrolled (483, 254) with delta (0, 0)
Screenshot: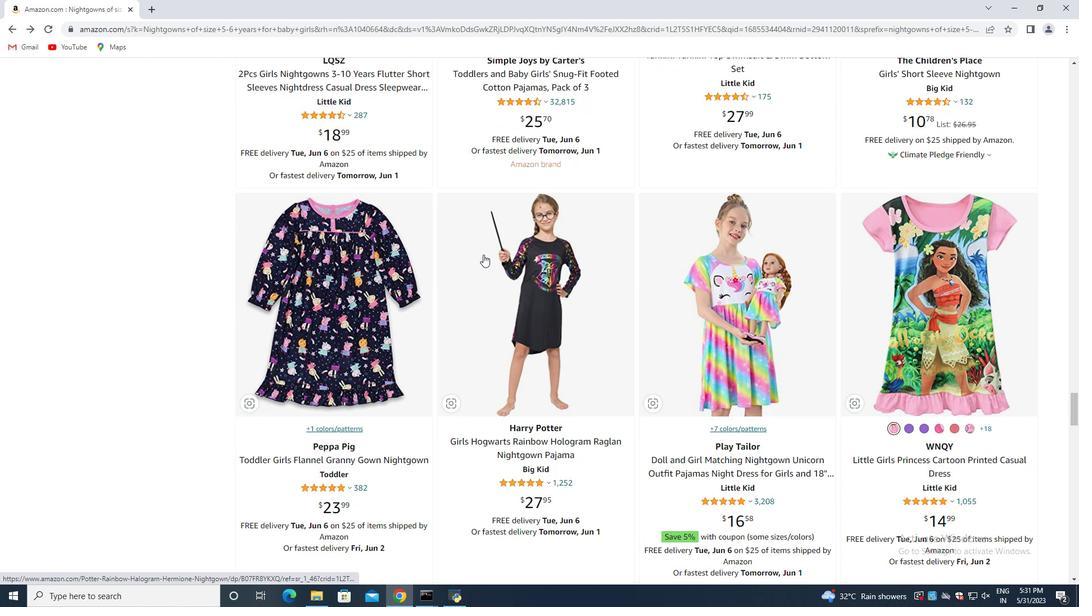 
Action: Mouse scrolled (483, 254) with delta (0, 0)
Screenshot: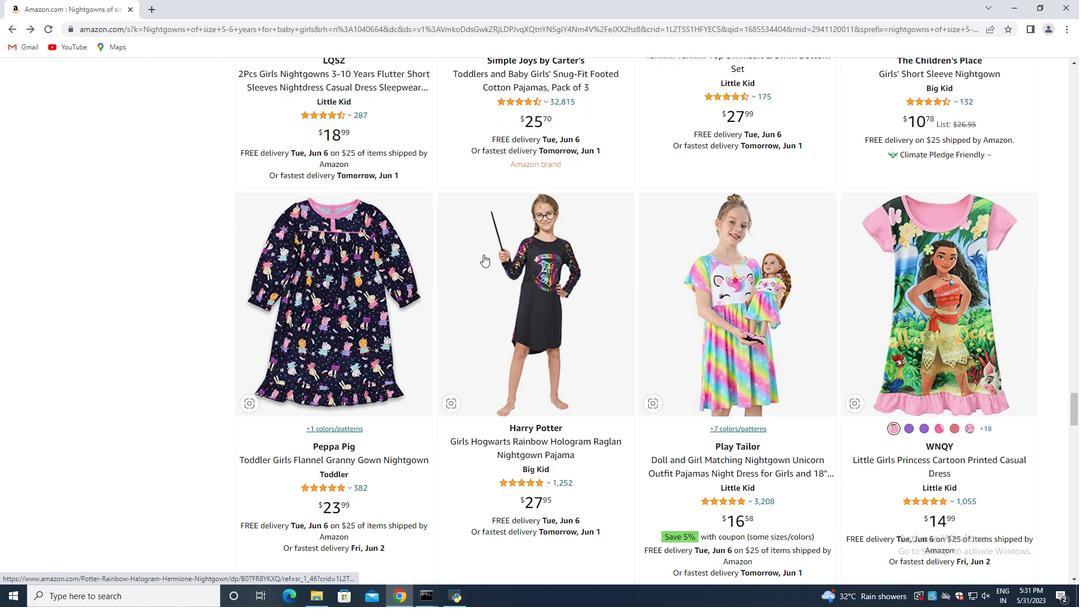 
Action: Mouse moved to (484, 254)
Screenshot: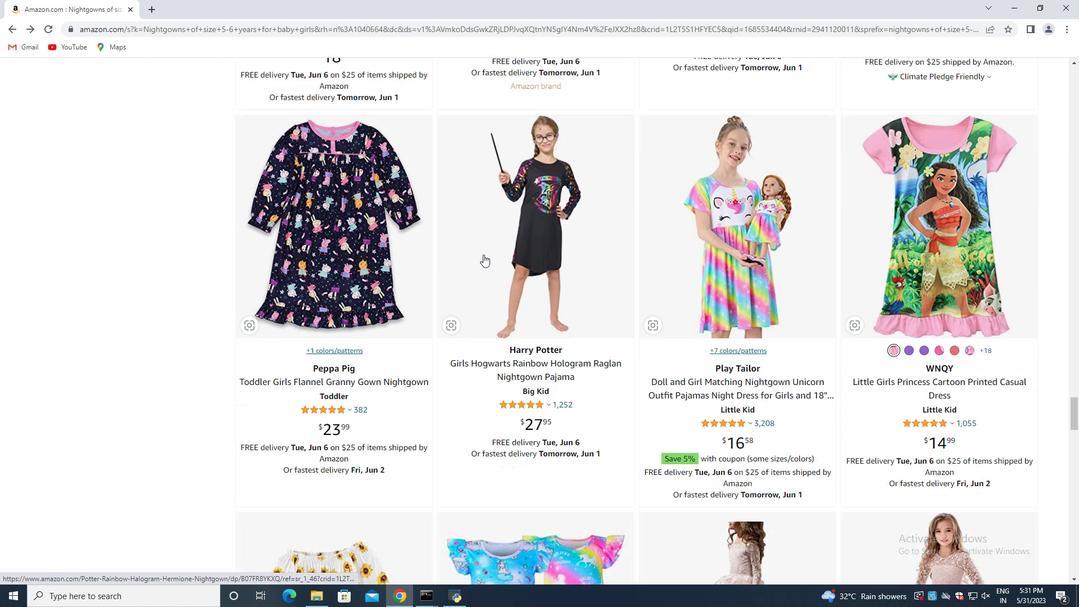 
Action: Mouse scrolled (484, 253) with delta (0, 0)
Screenshot: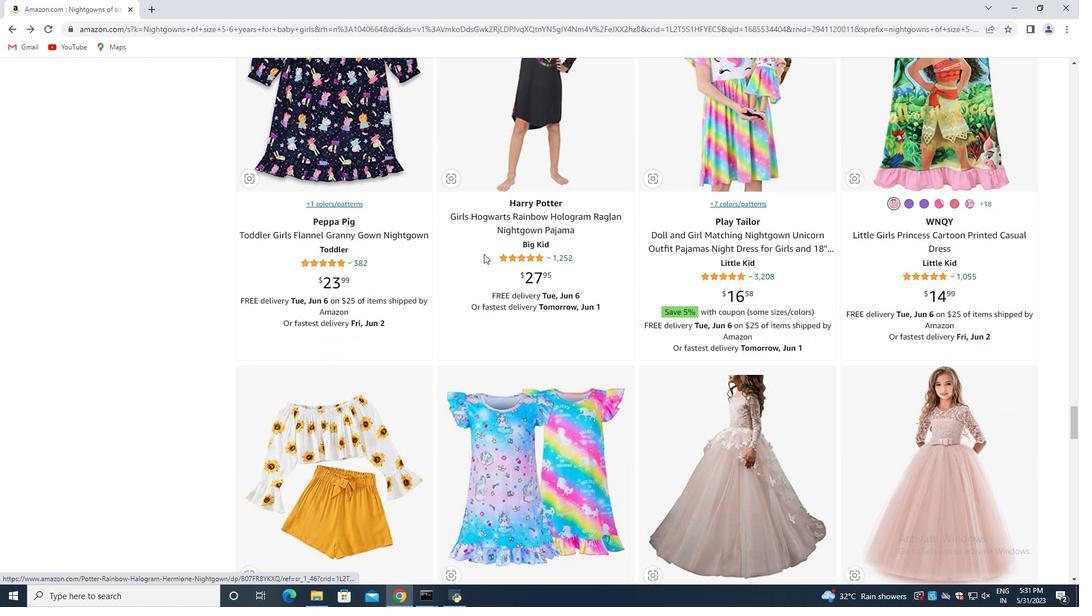 
Action: Mouse scrolled (484, 253) with delta (0, 0)
Screenshot: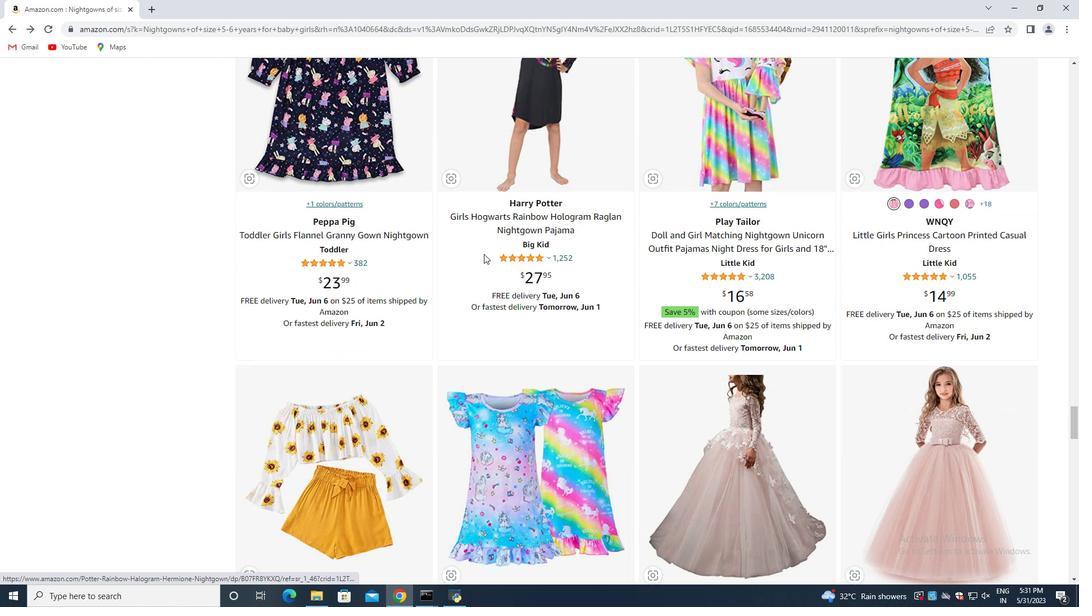 
Action: Mouse scrolled (484, 253) with delta (0, 0)
Screenshot: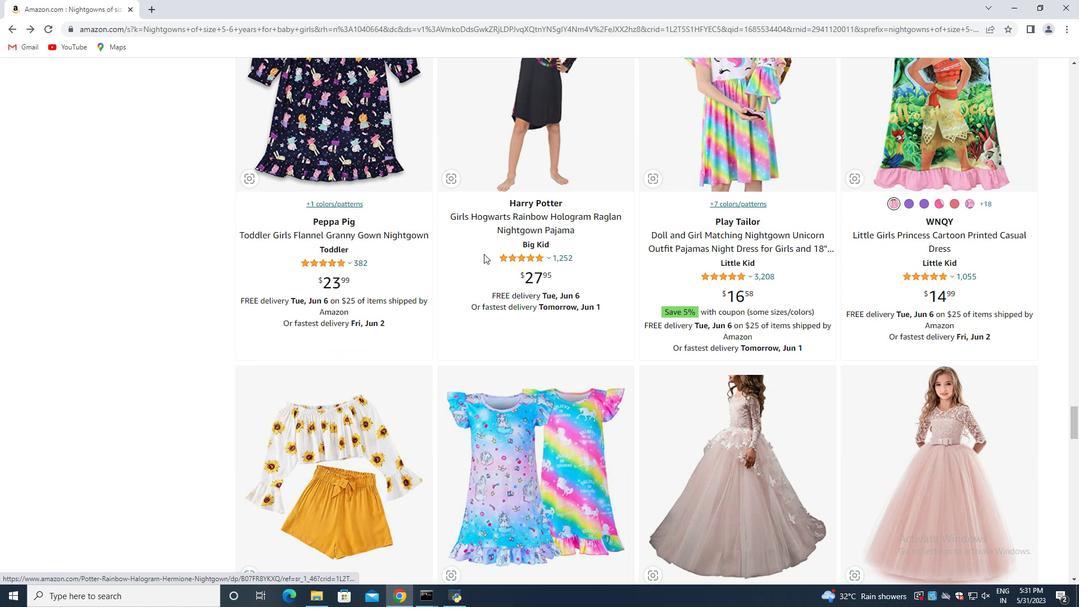 
Action: Mouse scrolled (484, 253) with delta (0, 0)
Screenshot: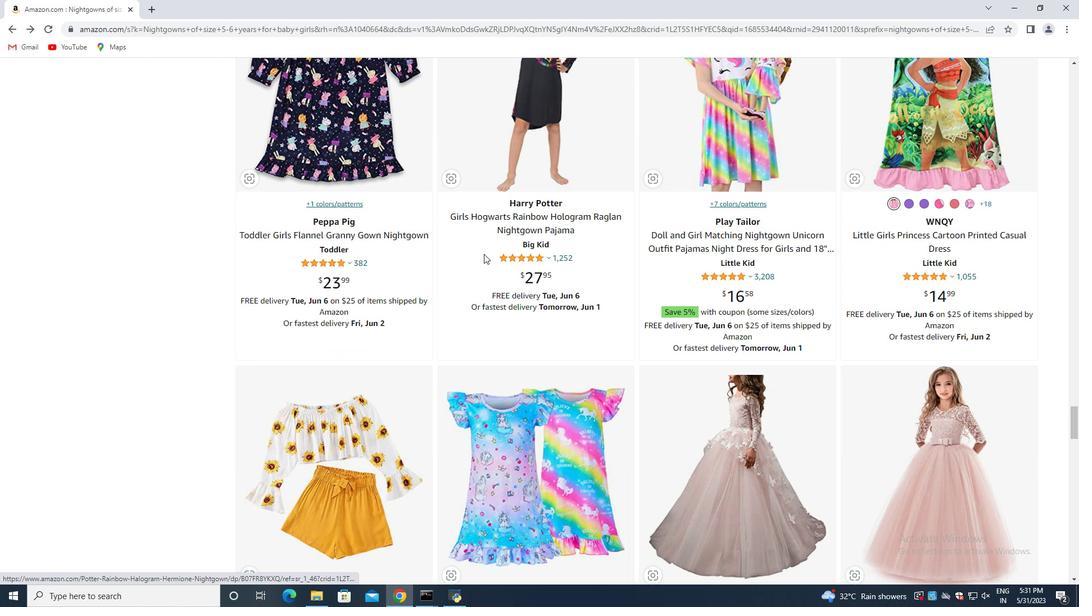 
Action: Mouse scrolled (484, 253) with delta (0, 0)
Screenshot: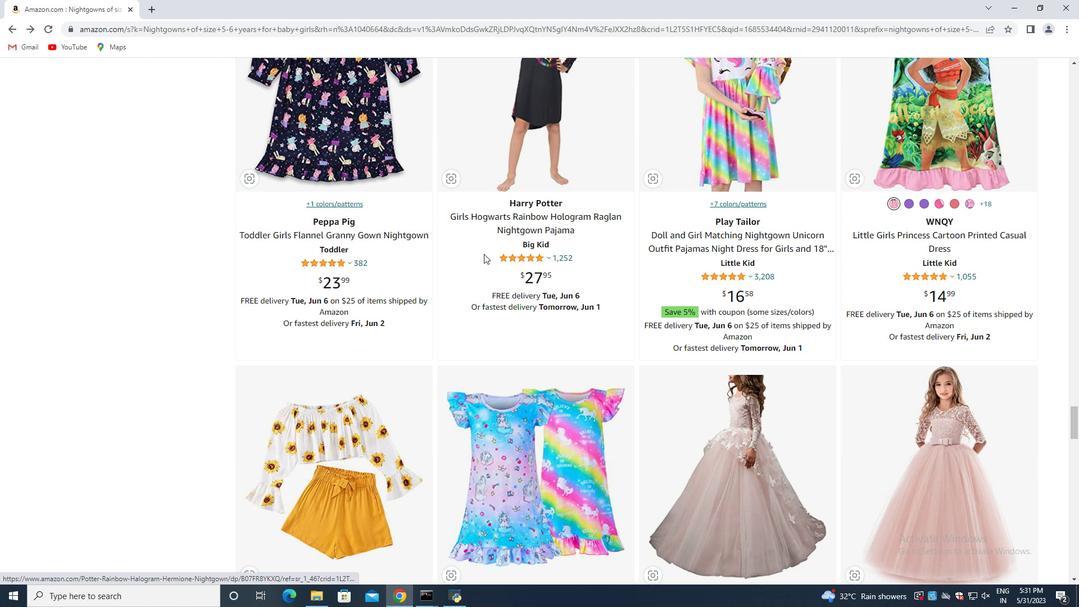 
Action: Mouse scrolled (484, 253) with delta (0, 0)
Screenshot: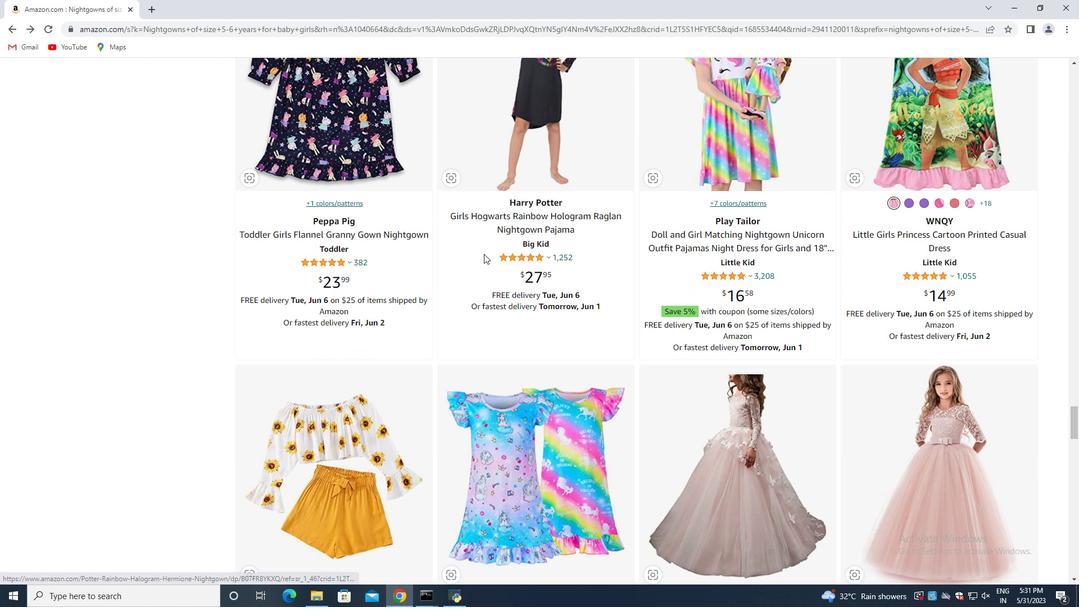 
Action: Mouse scrolled (484, 253) with delta (0, 0)
Screenshot: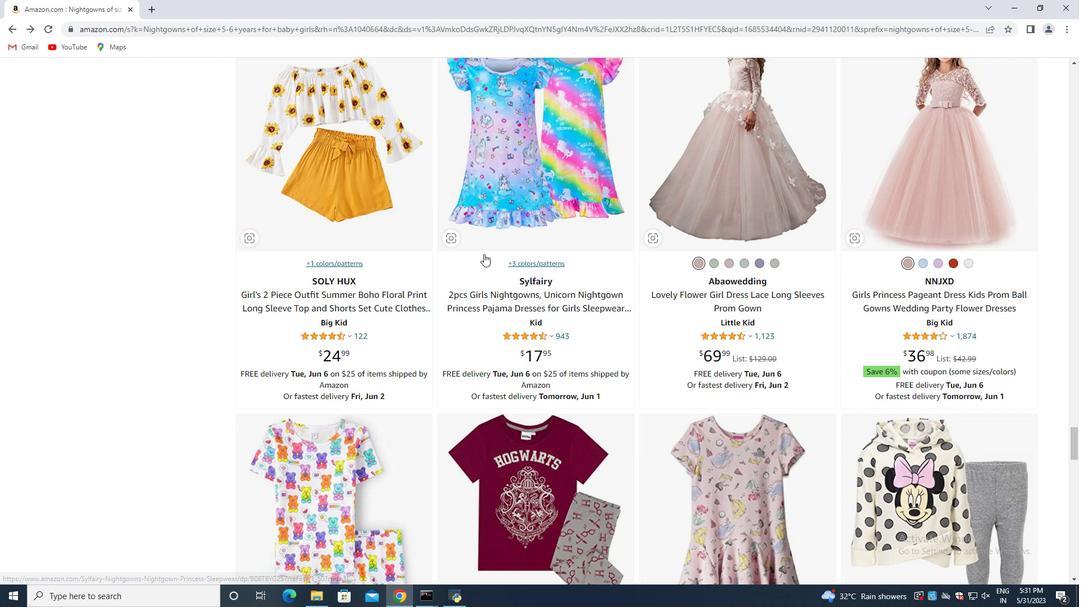 
Action: Mouse scrolled (484, 253) with delta (0, 0)
Screenshot: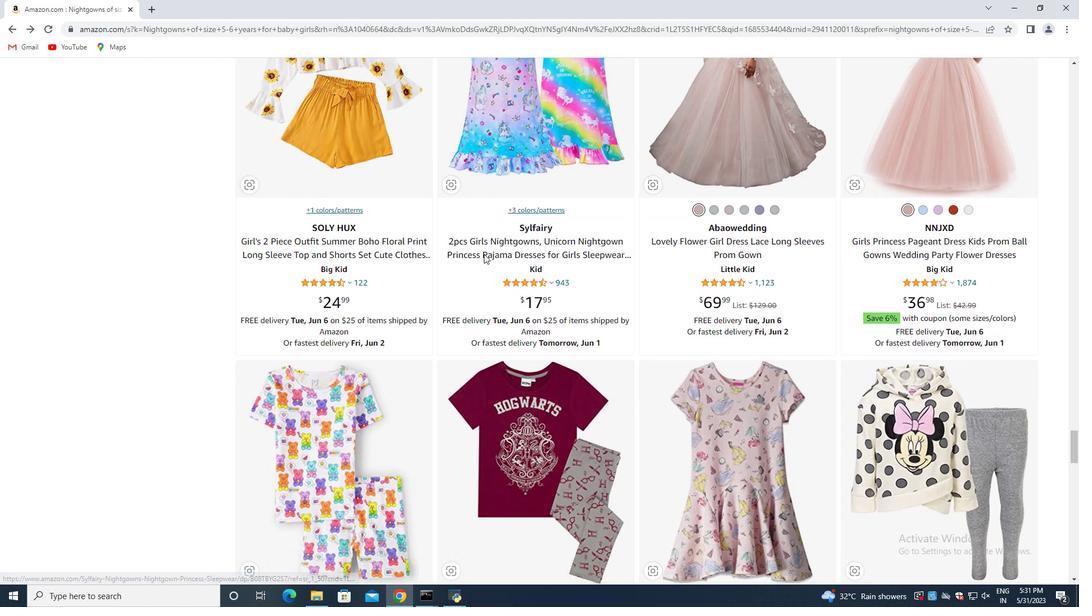 
Action: Mouse moved to (484, 253)
Screenshot: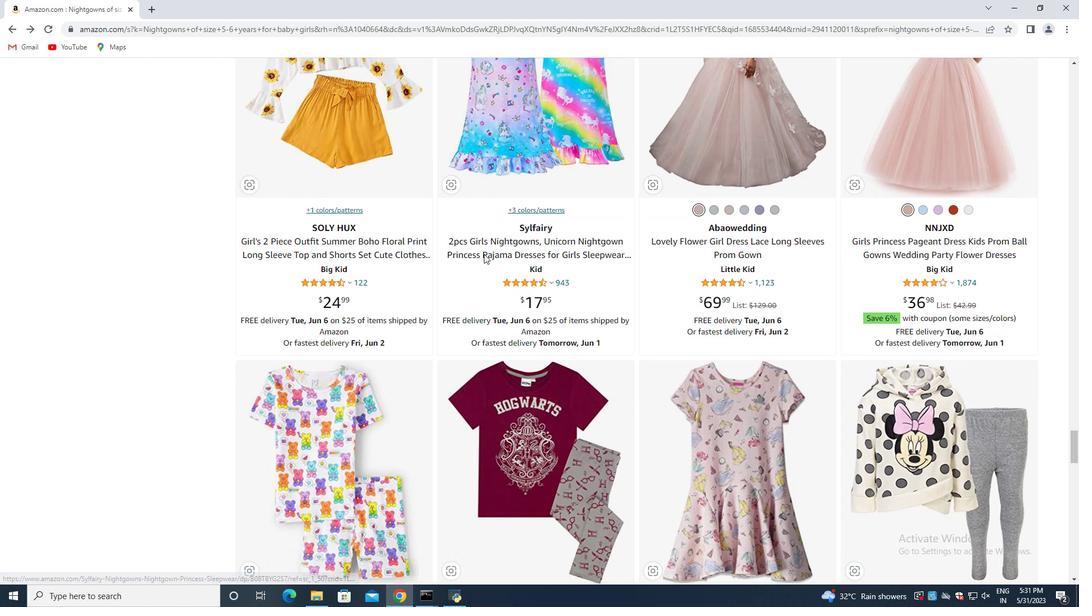 
Action: Mouse scrolled (484, 253) with delta (0, 0)
Screenshot: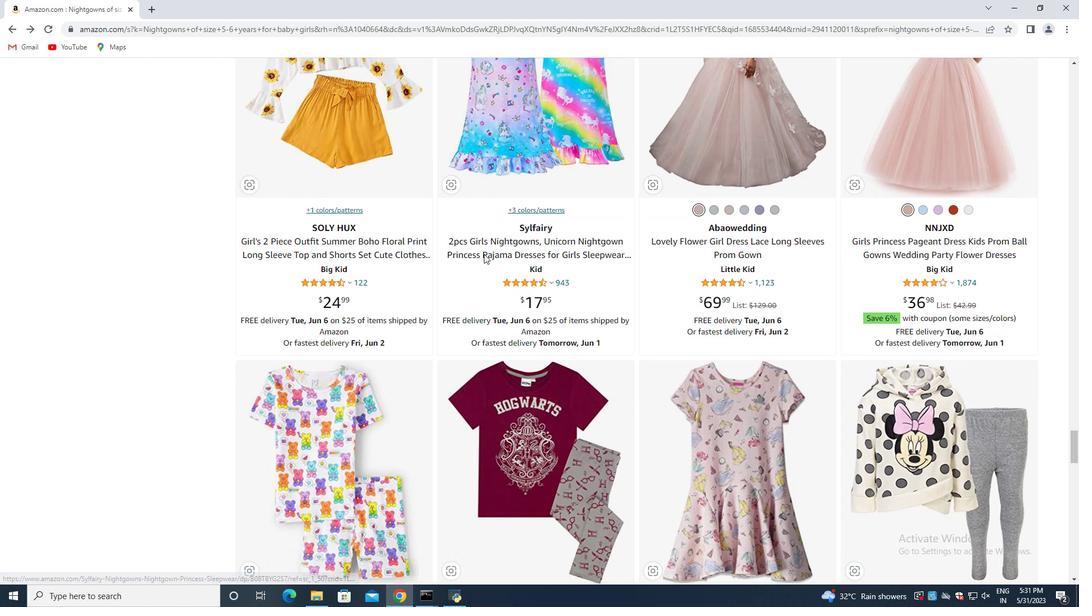 
Action: Mouse scrolled (484, 253) with delta (0, 0)
Screenshot: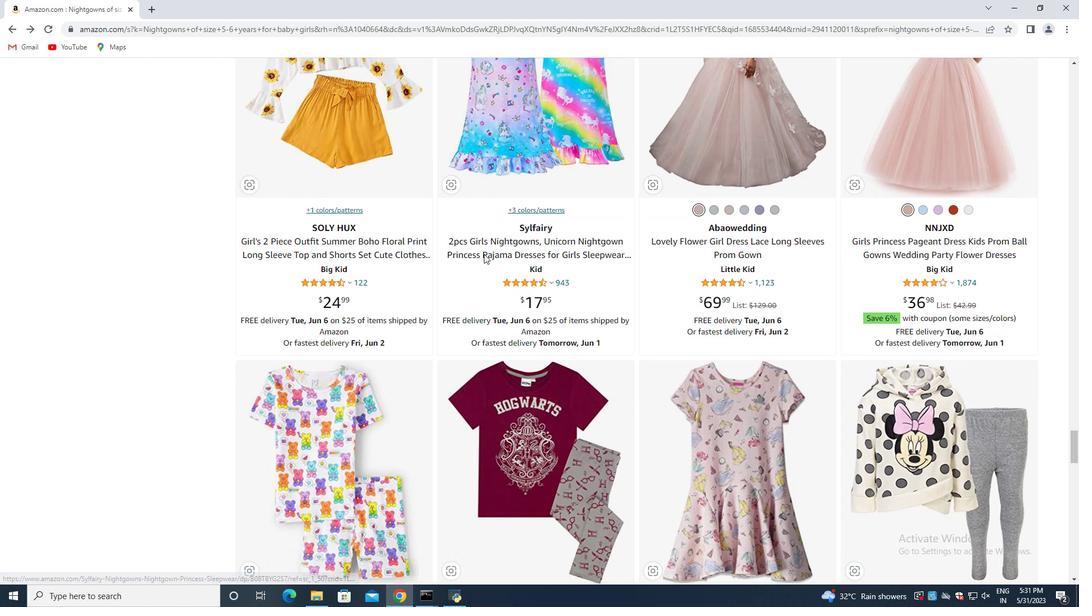 
Action: Mouse scrolled (484, 253) with delta (0, 0)
Screenshot: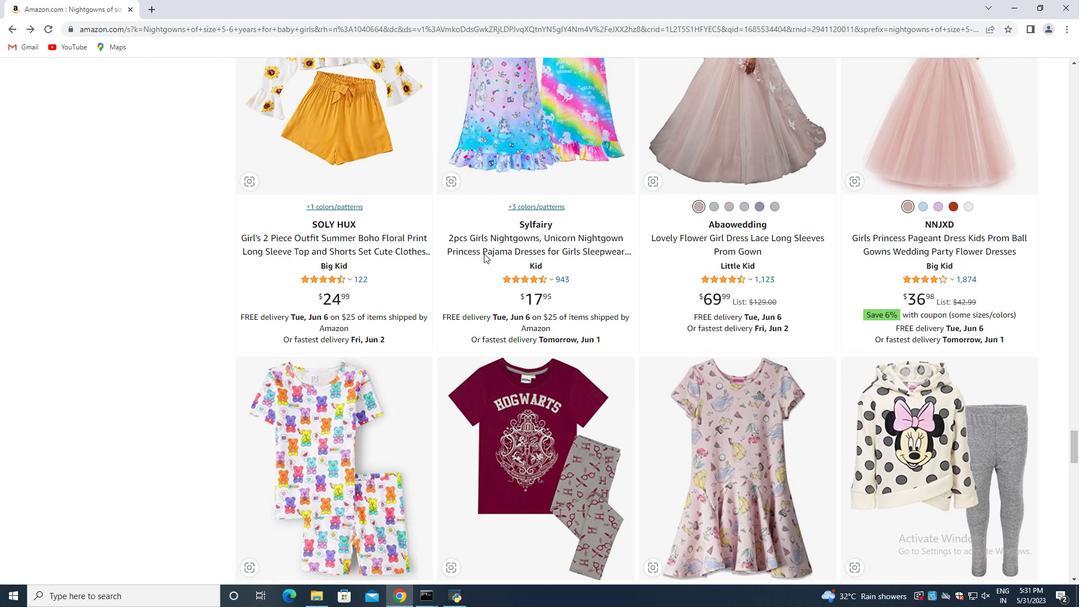 
Action: Mouse scrolled (484, 253) with delta (0, 0)
Screenshot: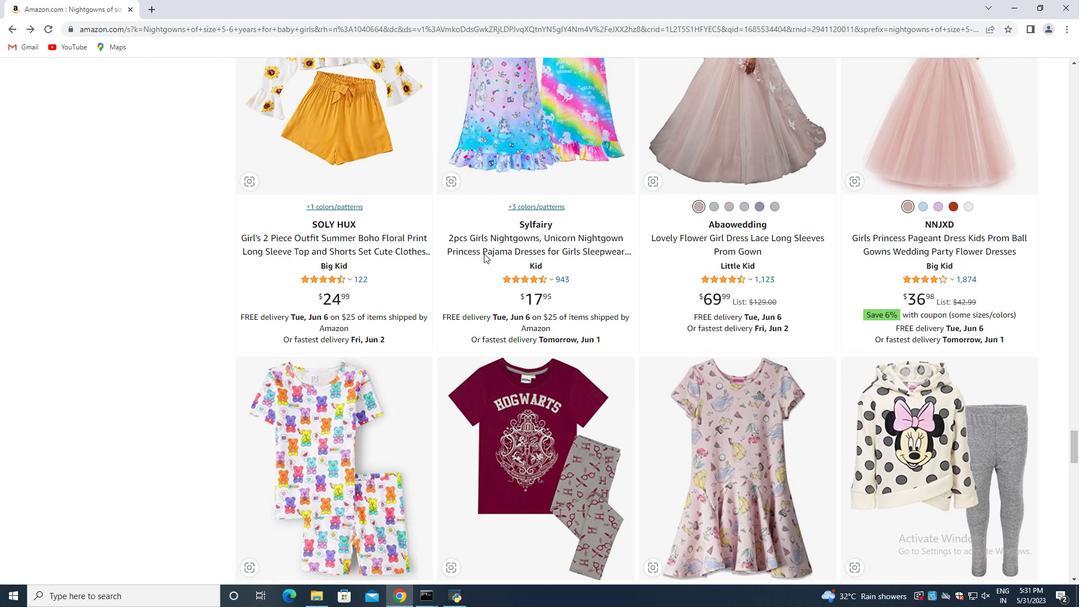 
Action: Mouse scrolled (484, 253) with delta (0, 0)
Screenshot: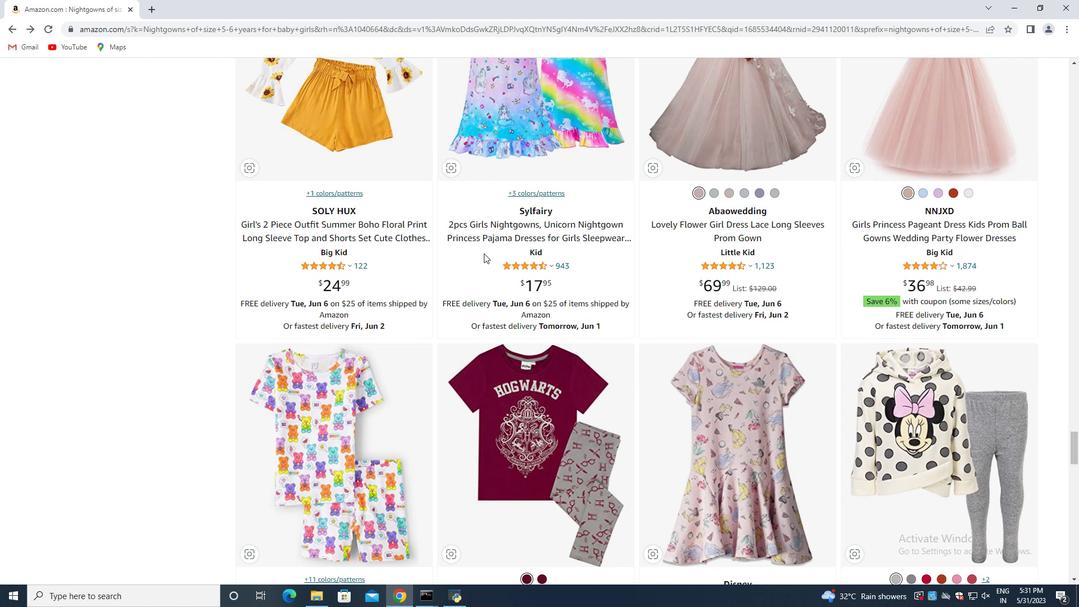 
Action: Mouse scrolled (484, 253) with delta (0, 0)
Screenshot: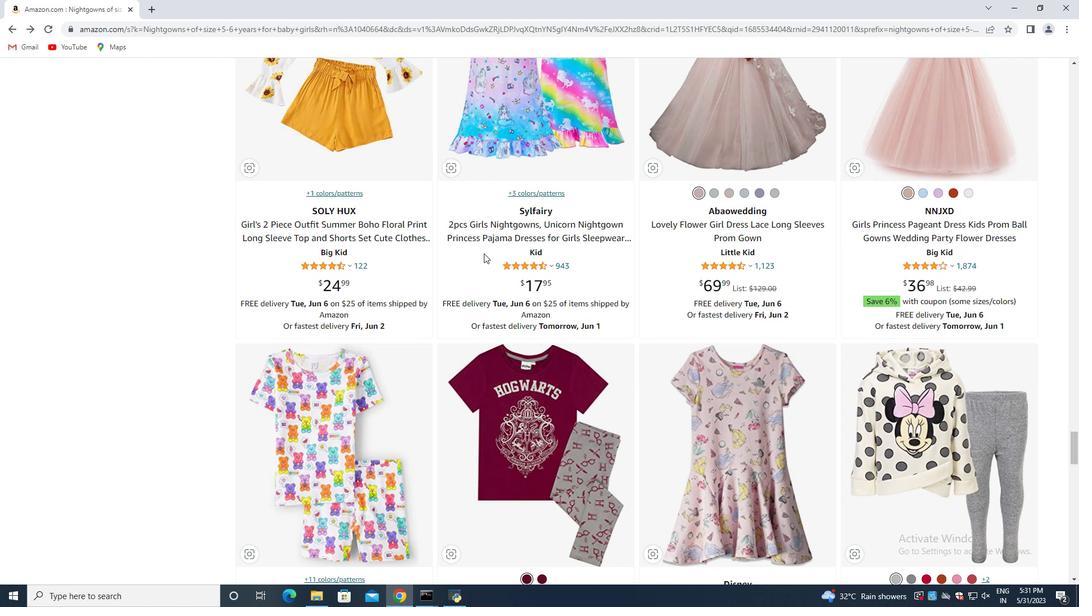 
Action: Mouse moved to (594, 274)
Screenshot: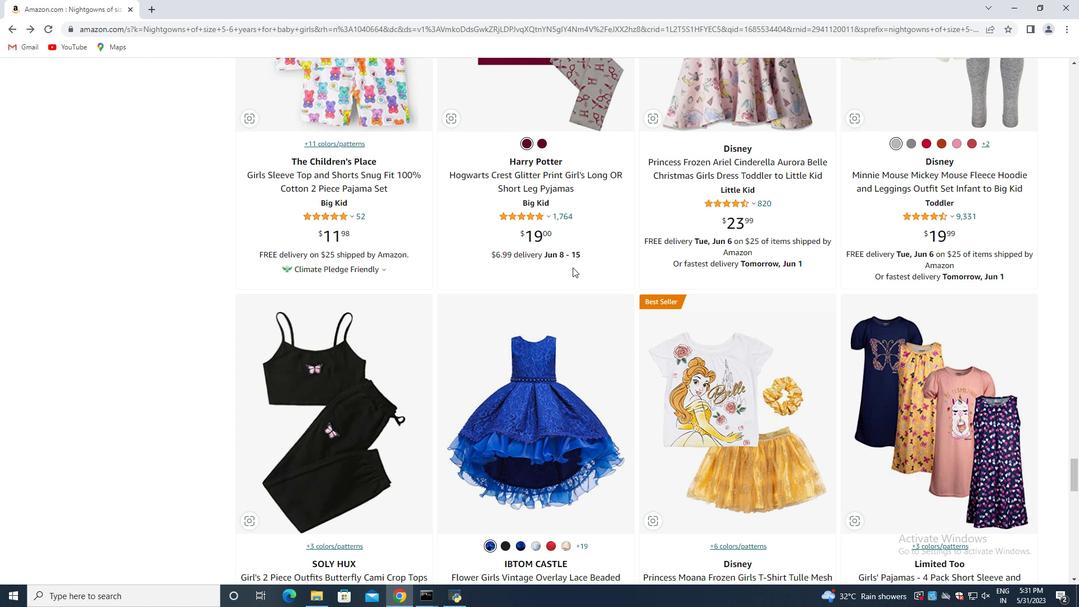 
Action: Mouse scrolled (594, 273) with delta (0, 0)
Screenshot: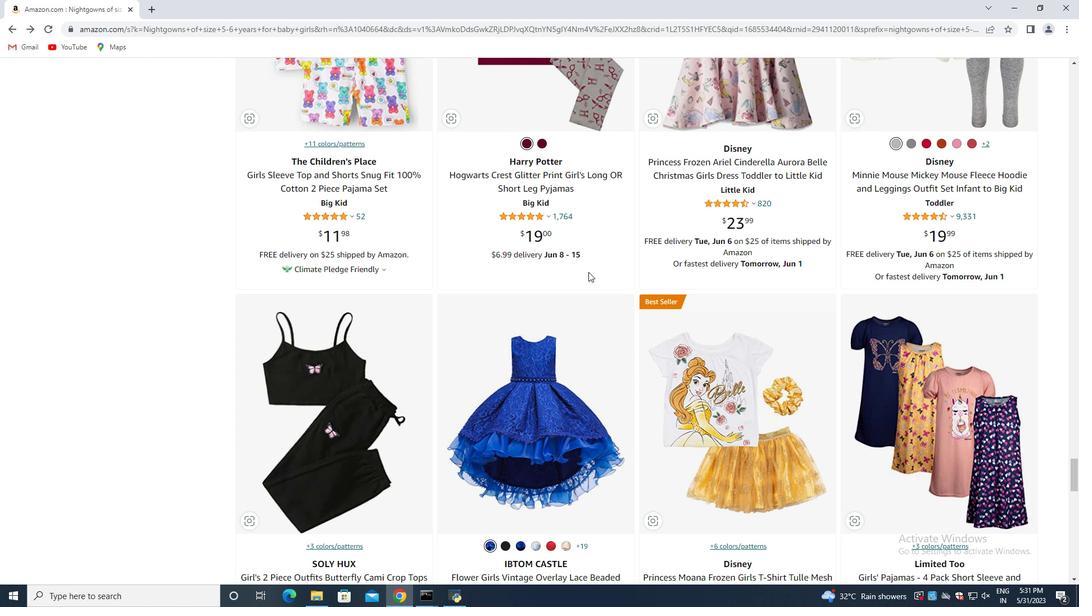 
Action: Mouse moved to (594, 274)
Screenshot: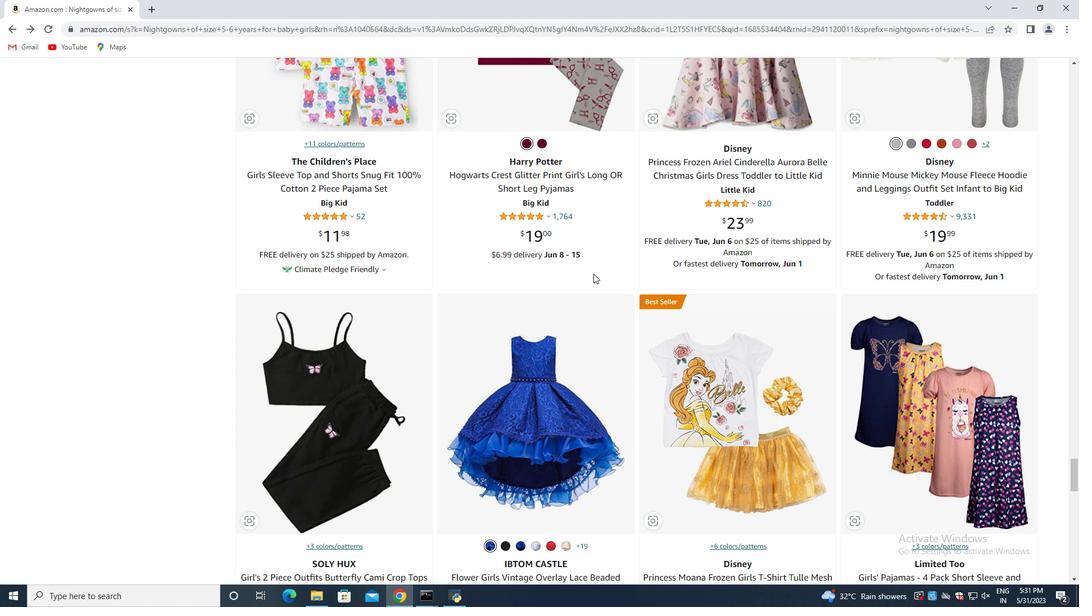 
Action: Mouse scrolled (594, 273) with delta (0, 0)
Screenshot: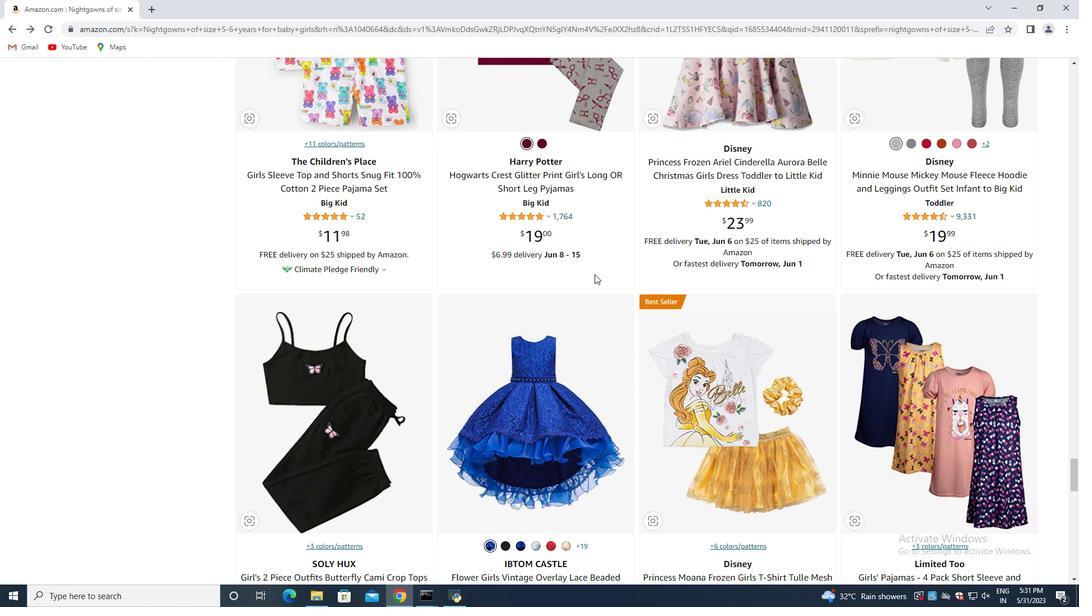 
Action: Mouse moved to (598, 272)
Screenshot: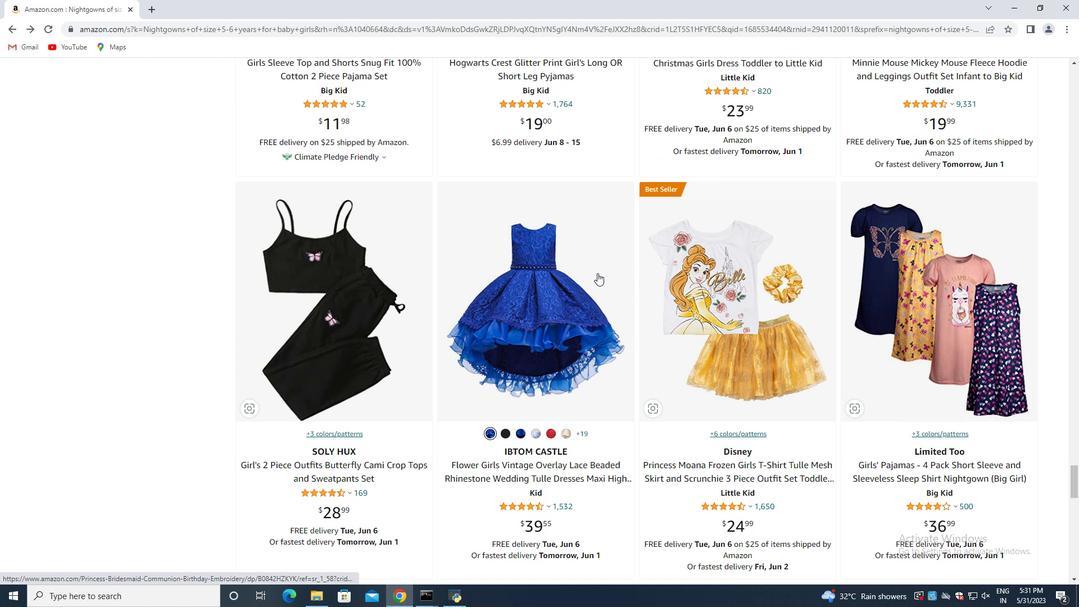 
Action: Mouse scrolled (598, 271) with delta (0, 0)
Screenshot: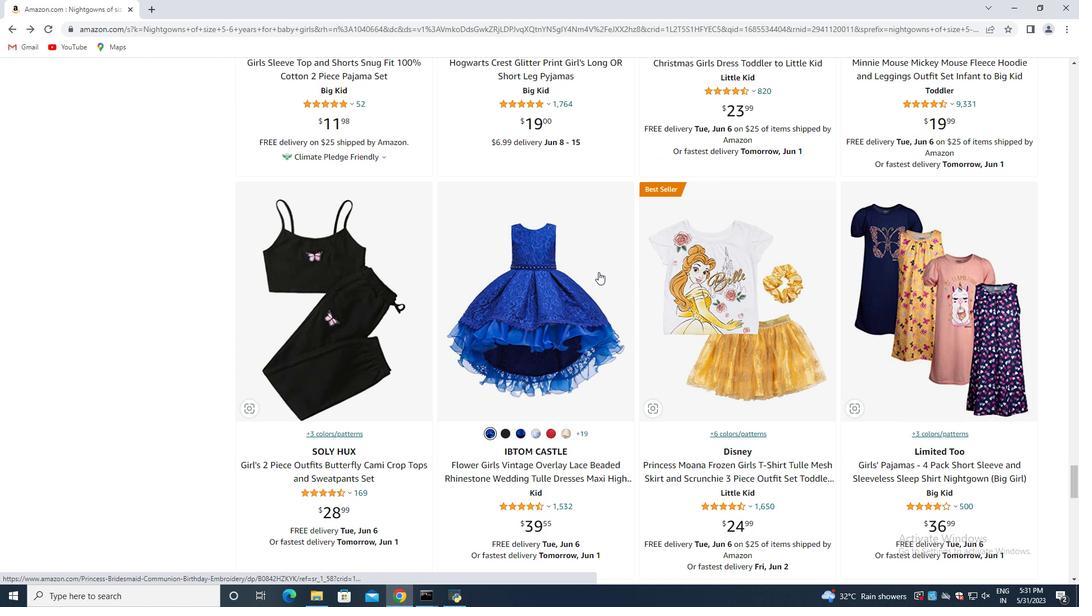
Action: Mouse scrolled (598, 271) with delta (0, 0)
Screenshot: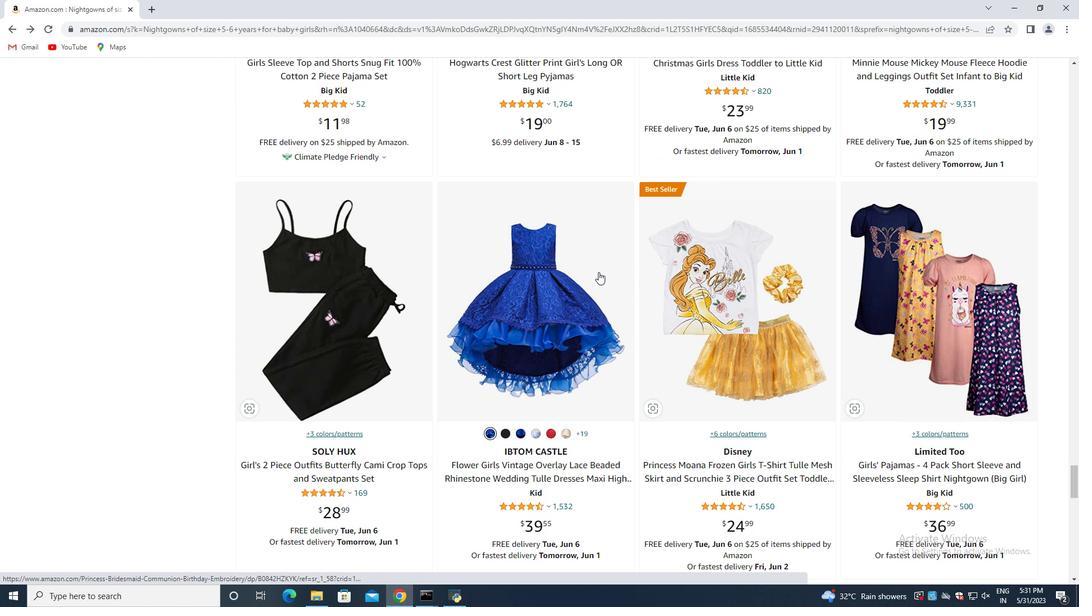 
Action: Mouse scrolled (598, 271) with delta (0, 0)
Screenshot: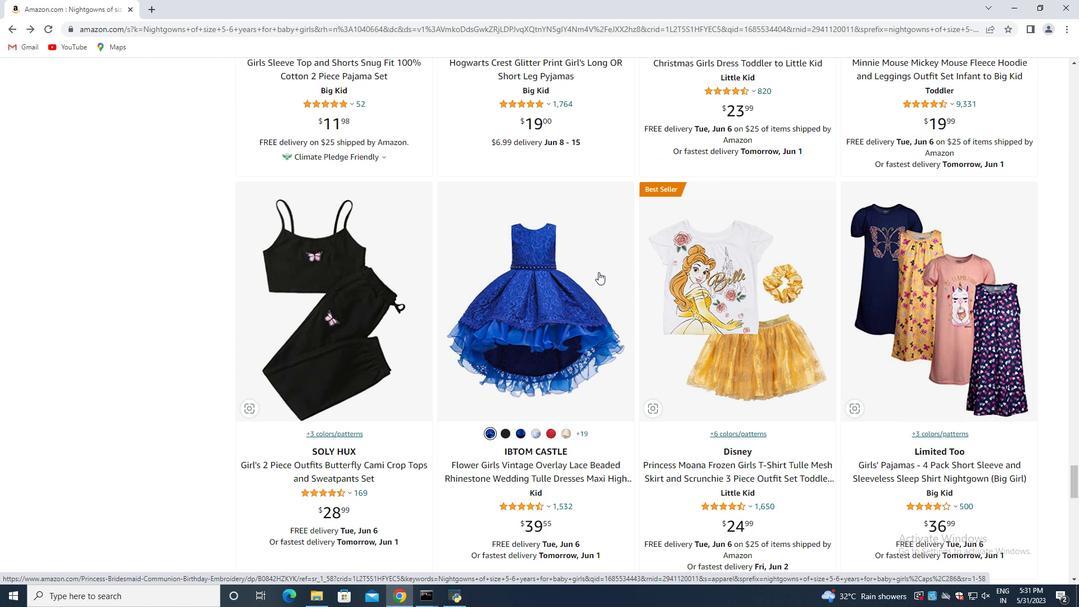 
Action: Mouse moved to (599, 272)
Screenshot: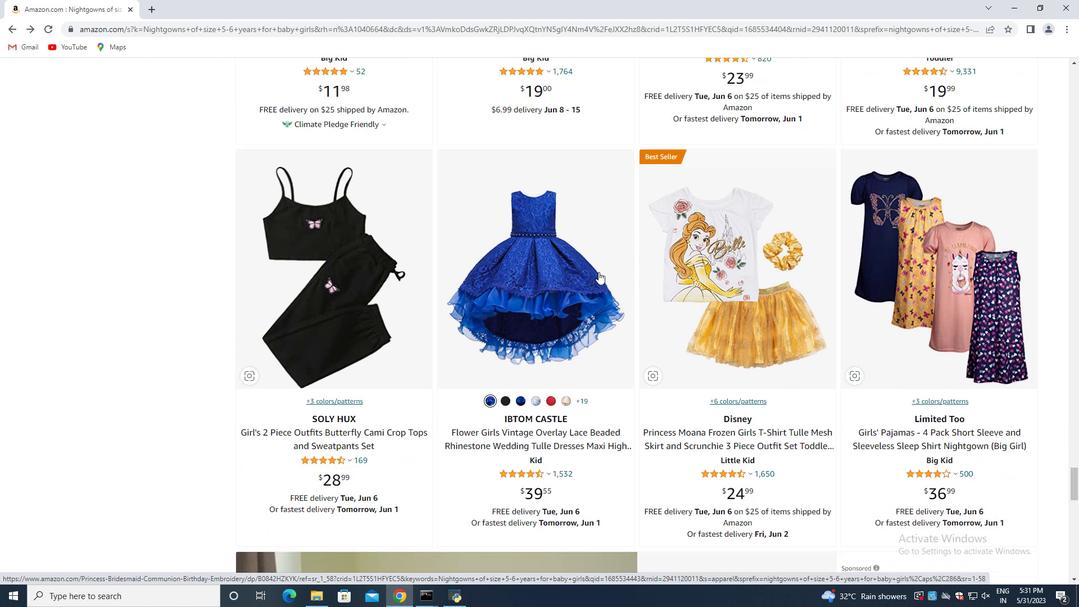 
Action: Mouse scrolled (599, 271) with delta (0, 0)
Screenshot: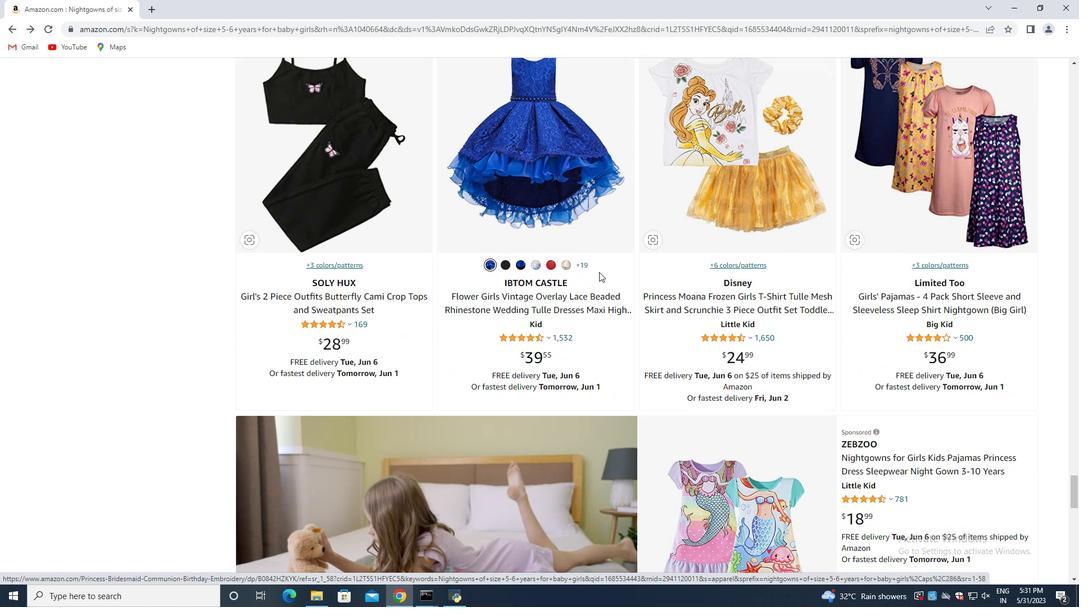 
Action: Mouse scrolled (599, 271) with delta (0, 0)
Screenshot: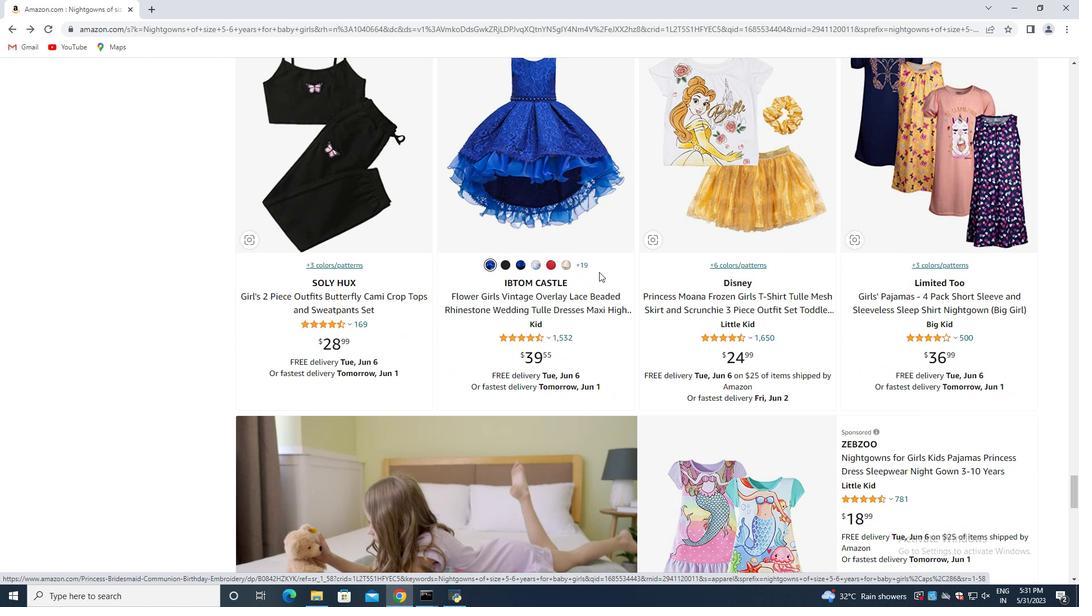 
Action: Mouse scrolled (599, 271) with delta (0, 0)
Screenshot: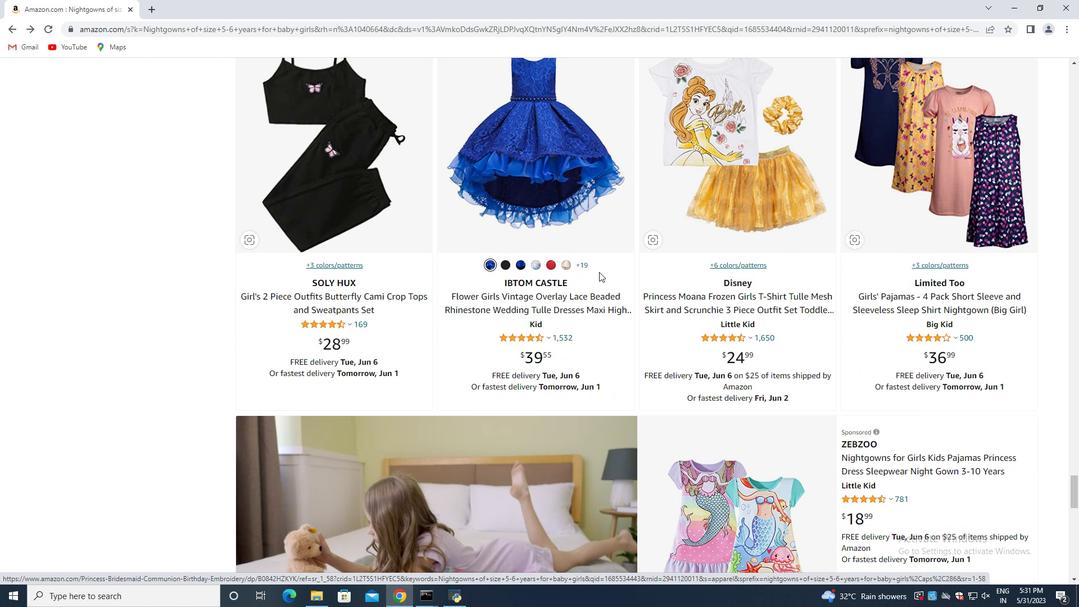 
Action: Mouse scrolled (599, 271) with delta (0, 0)
Screenshot: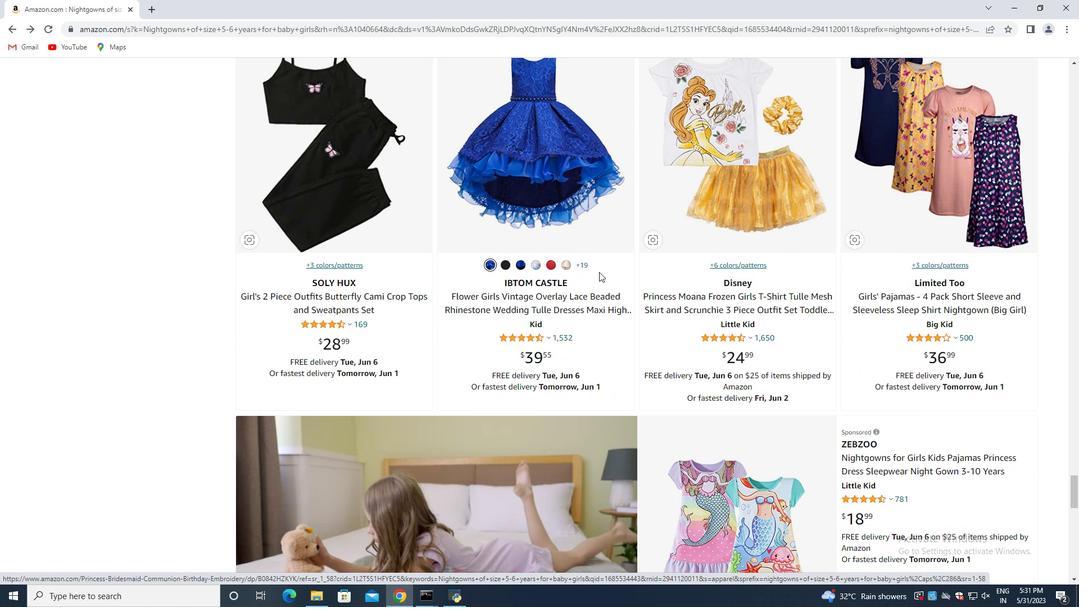 
Action: Mouse scrolled (599, 271) with delta (0, 0)
Screenshot: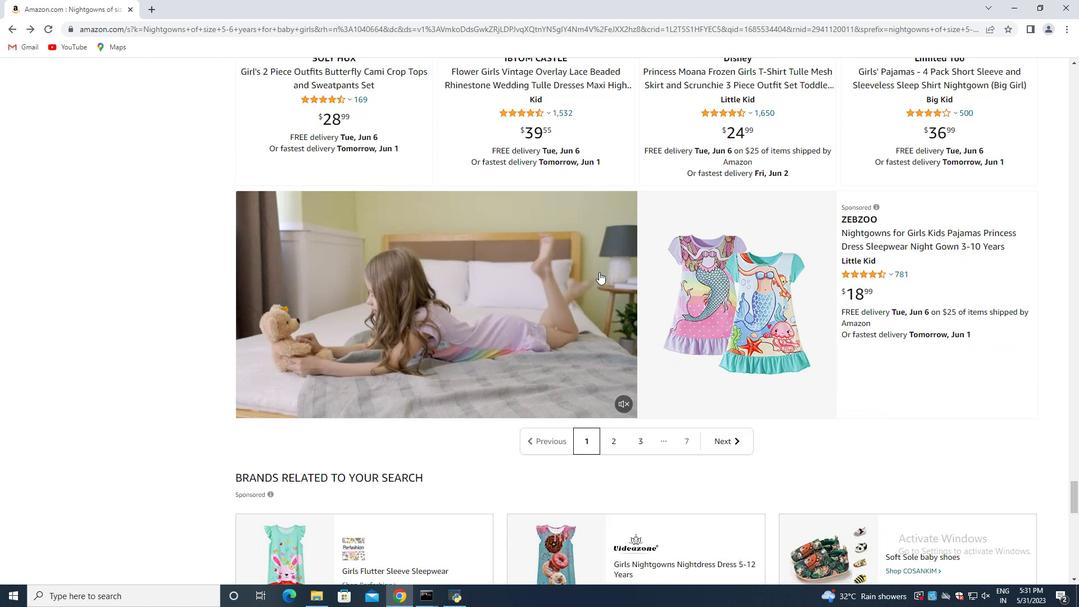 
Action: Mouse scrolled (599, 271) with delta (0, 0)
Screenshot: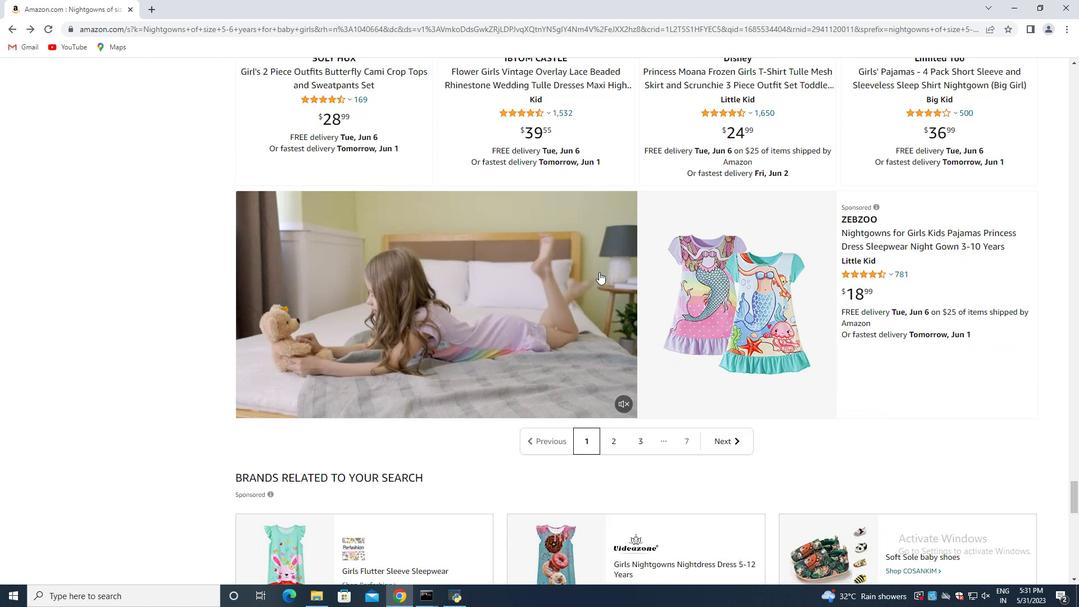 
Action: Mouse scrolled (599, 271) with delta (0, 0)
Screenshot: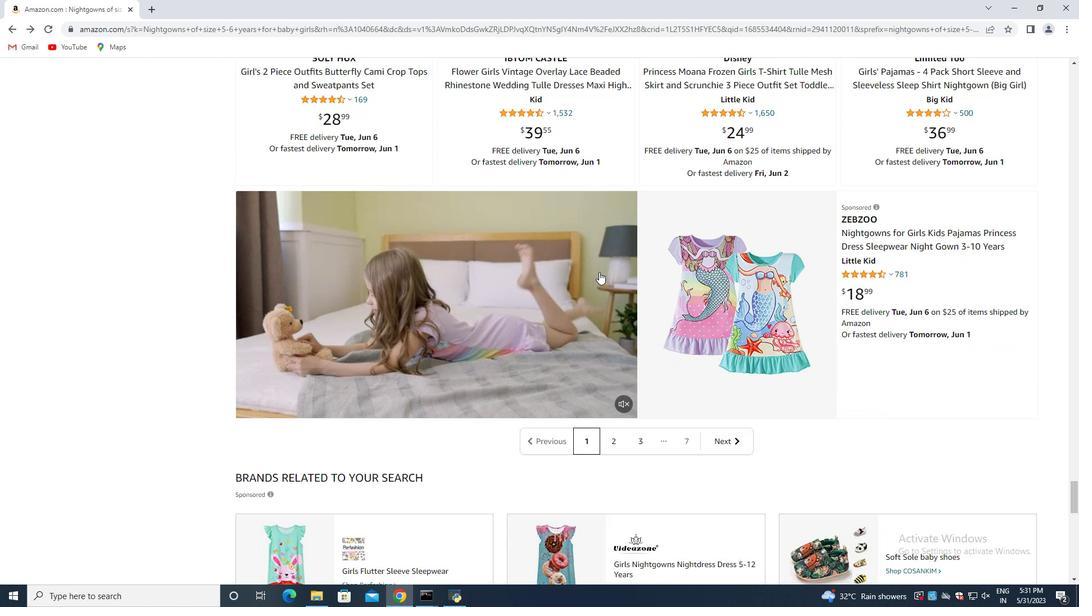 
Action: Mouse scrolled (599, 271) with delta (0, 0)
Screenshot: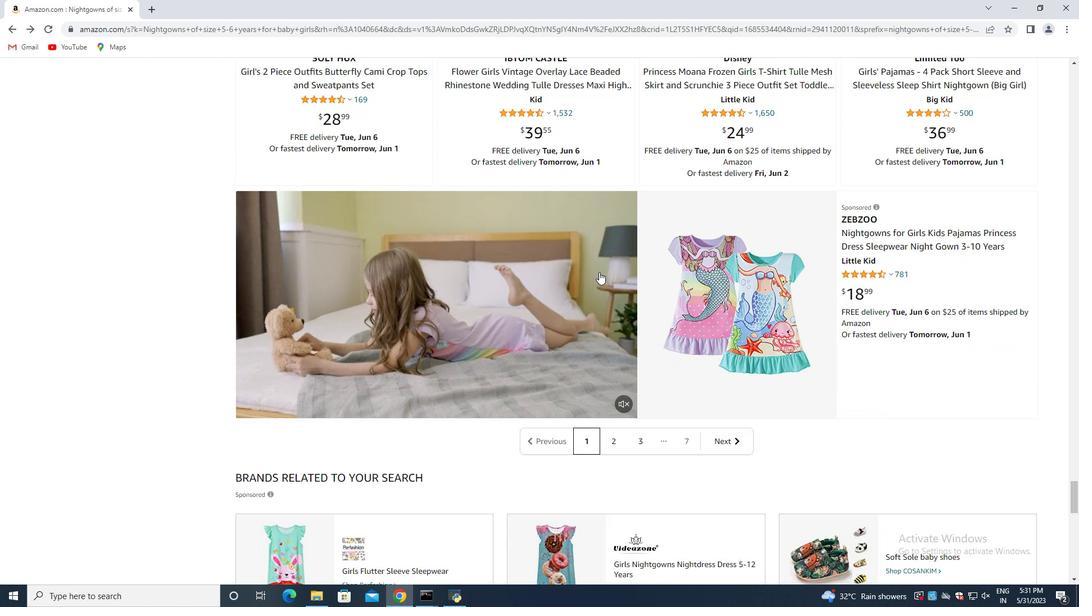 
Action: Mouse moved to (728, 212)
Screenshot: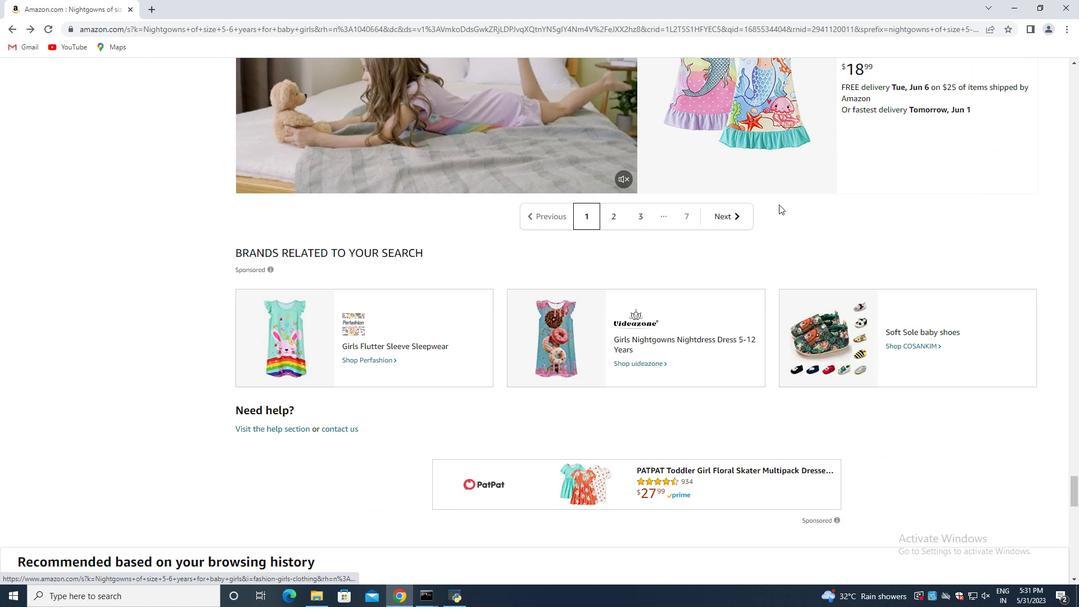 
Action: Mouse pressed left at (728, 212)
Screenshot: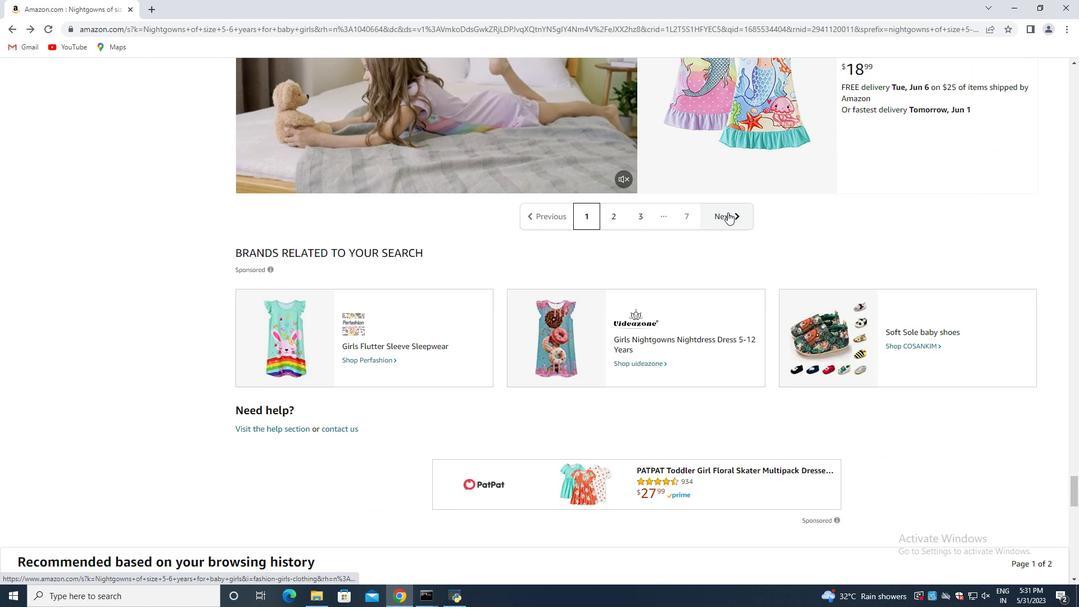 
Action: Mouse moved to (489, 290)
Screenshot: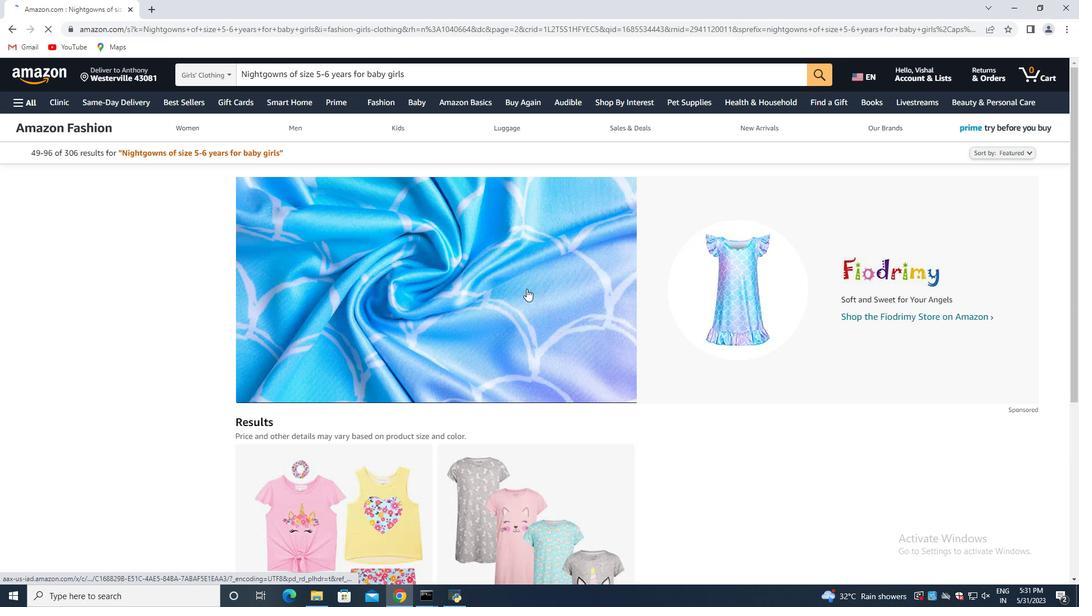 
Action: Mouse scrolled (489, 289) with delta (0, 0)
Screenshot: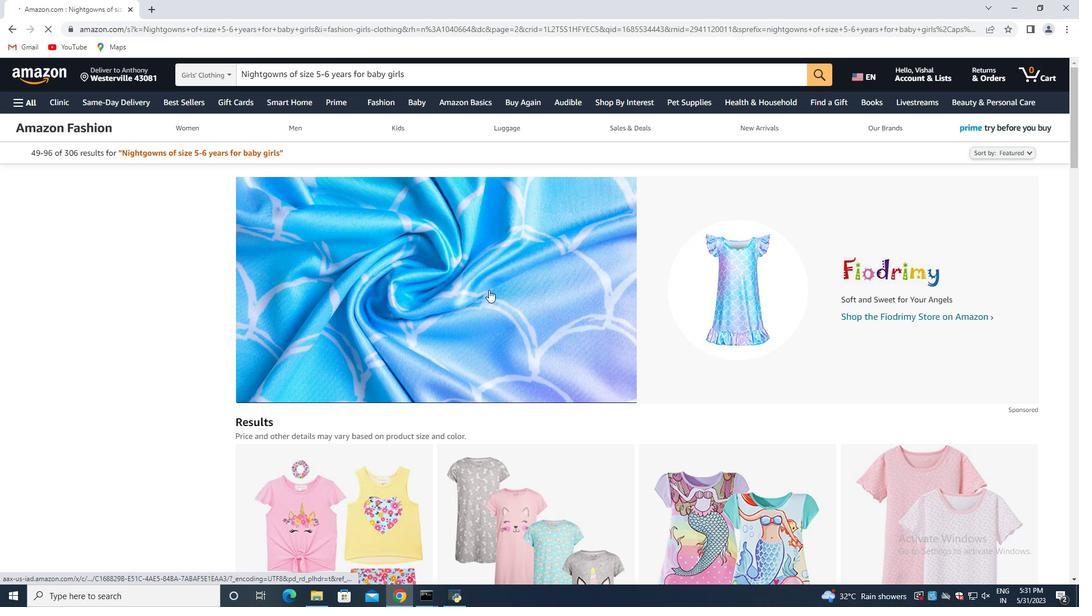 
Action: Mouse scrolled (489, 289) with delta (0, 0)
Screenshot: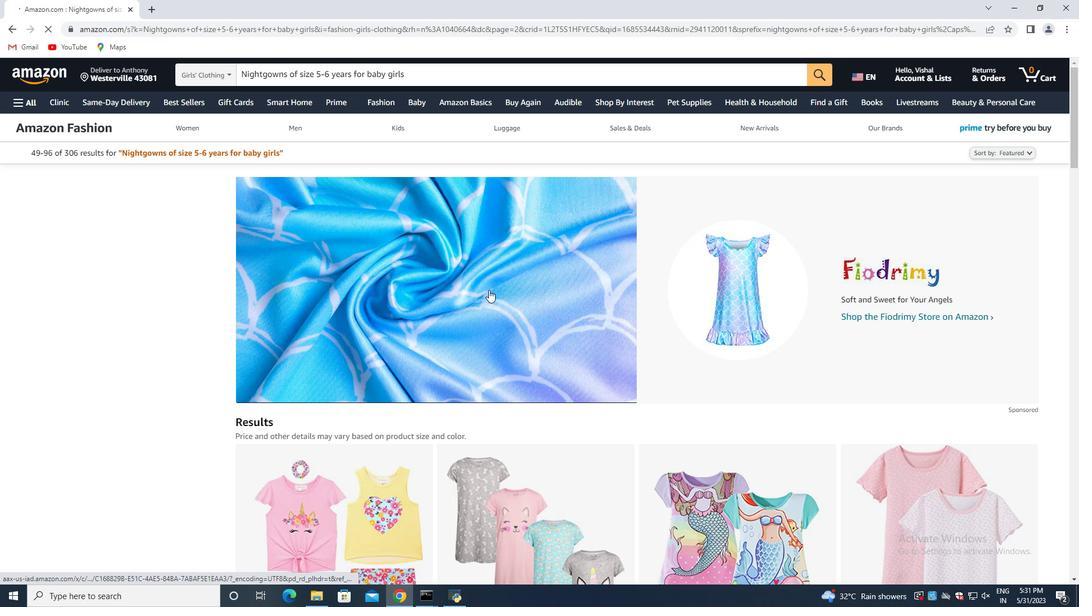 
Action: Mouse scrolled (489, 289) with delta (0, 0)
Screenshot: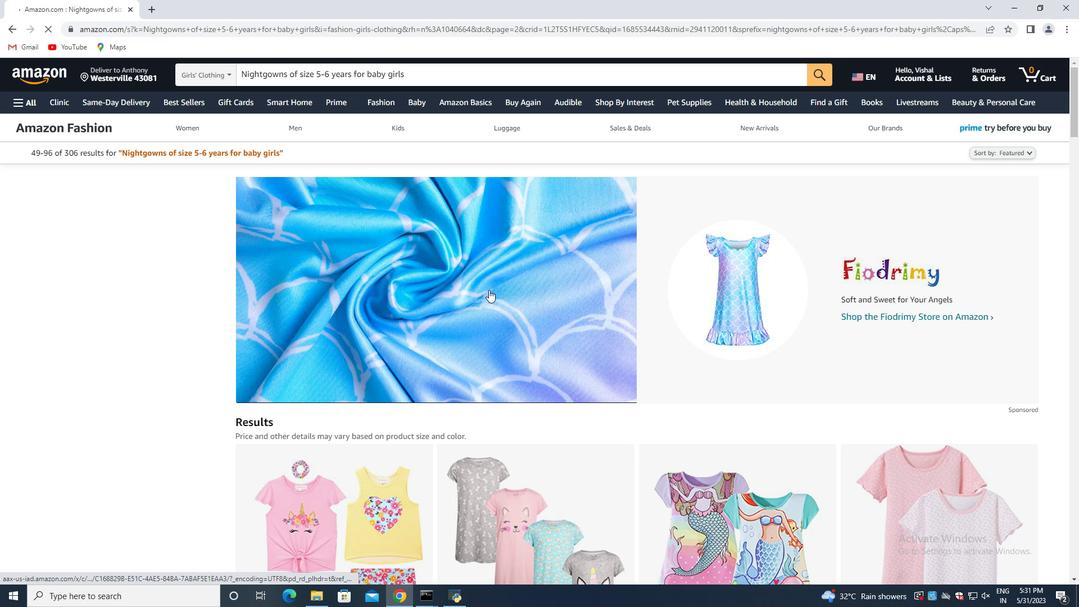 
Action: Mouse scrolled (489, 289) with delta (0, 0)
Screenshot: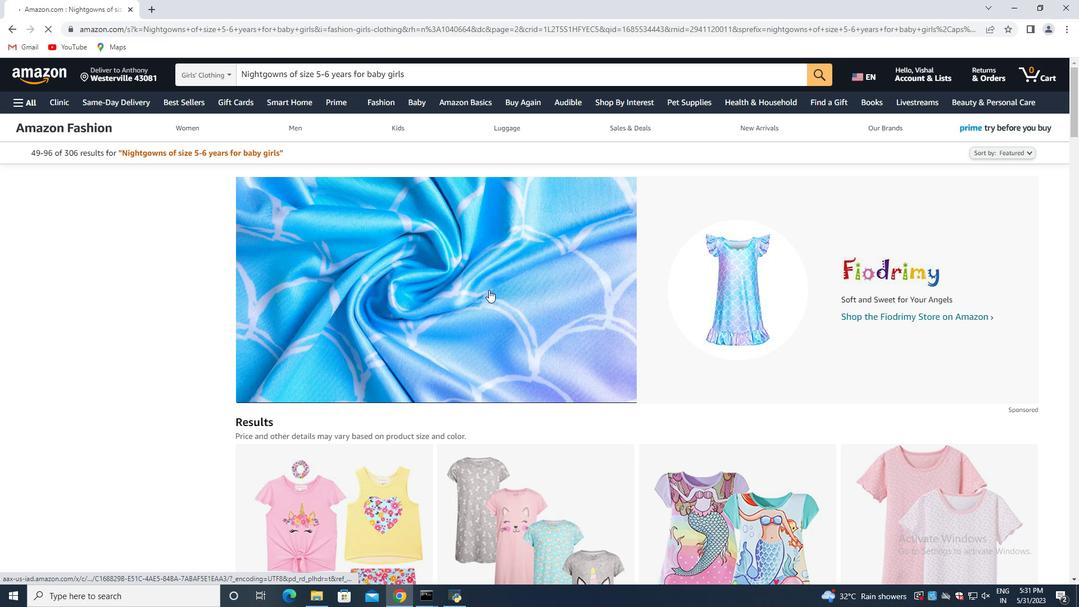 
Action: Mouse scrolled (489, 289) with delta (0, 0)
Screenshot: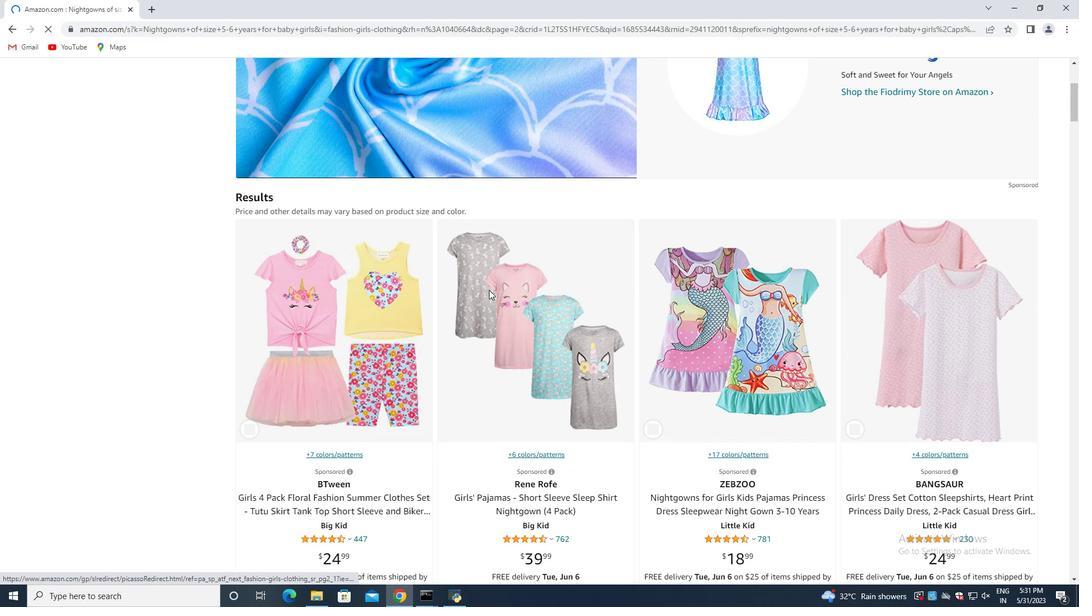 
Action: Mouse moved to (487, 290)
Screenshot: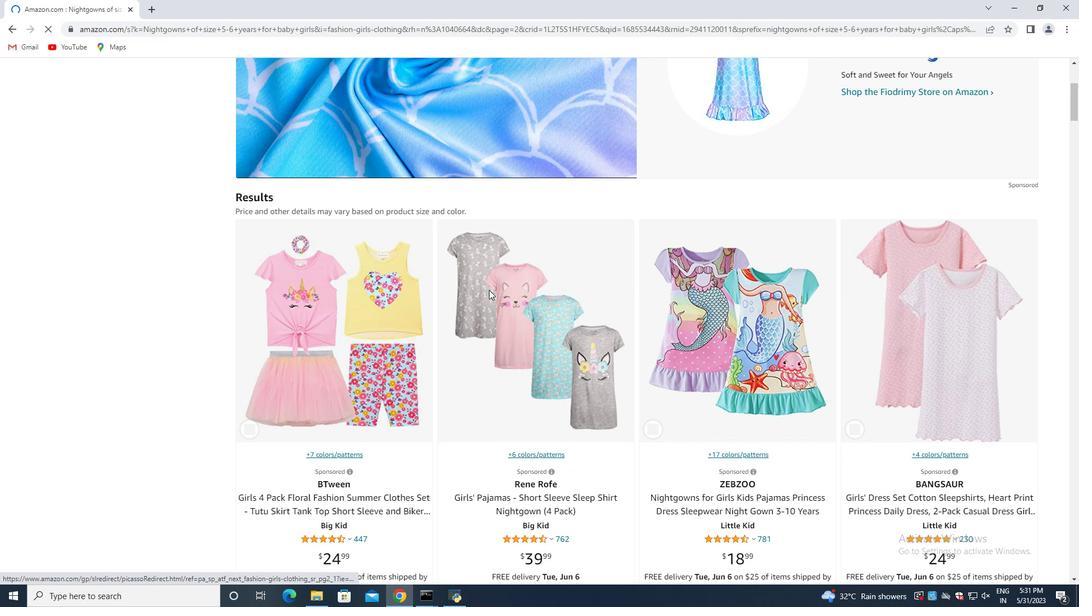
Action: Mouse scrolled (487, 289) with delta (0, 0)
Screenshot: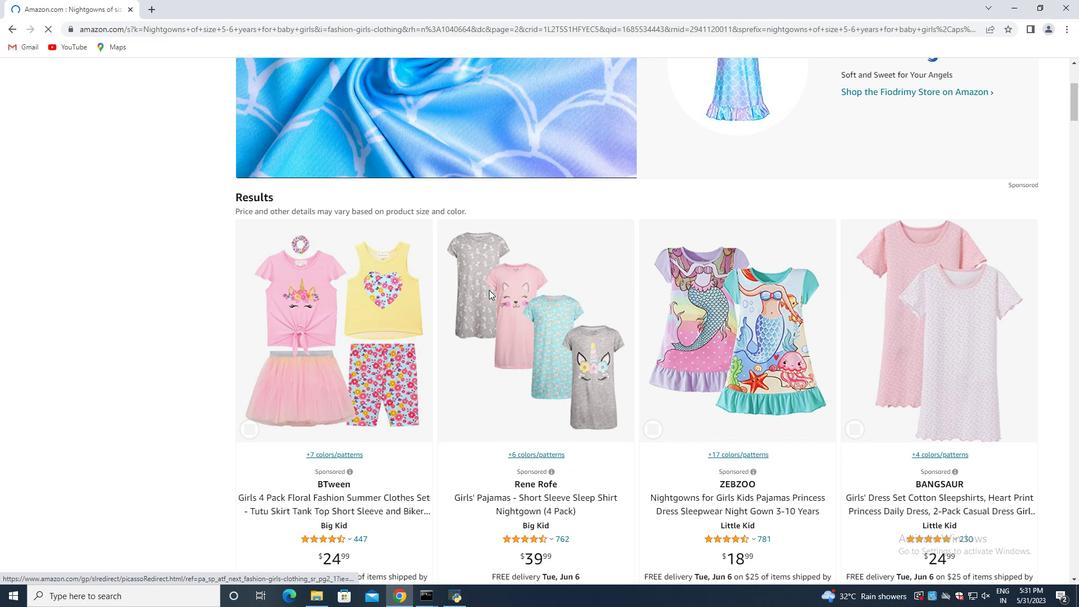 
Action: Mouse moved to (487, 290)
Screenshot: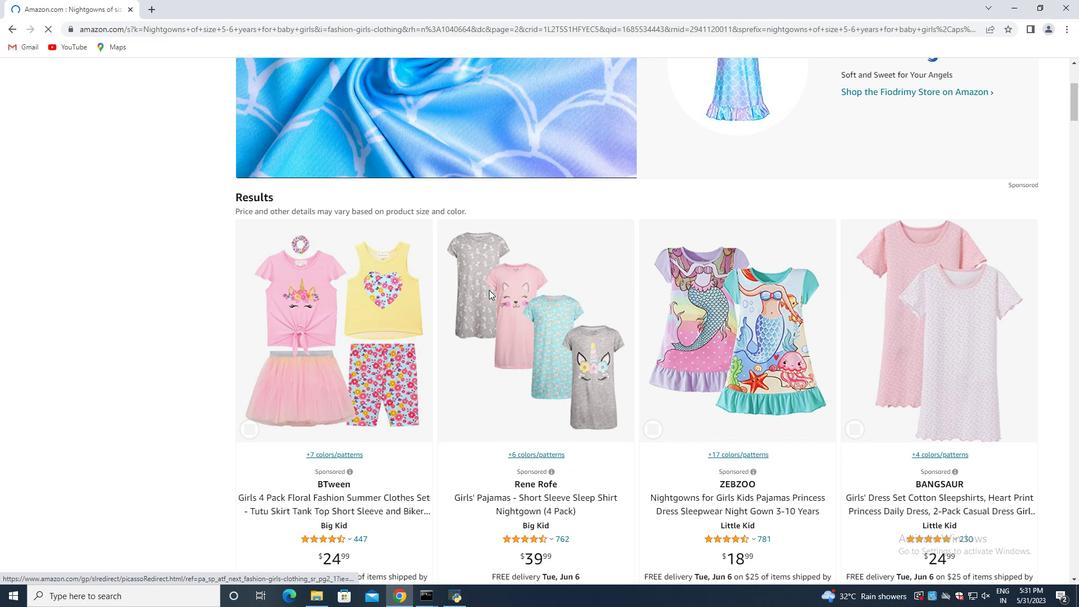 
Action: Mouse scrolled (487, 289) with delta (0, 0)
Screenshot: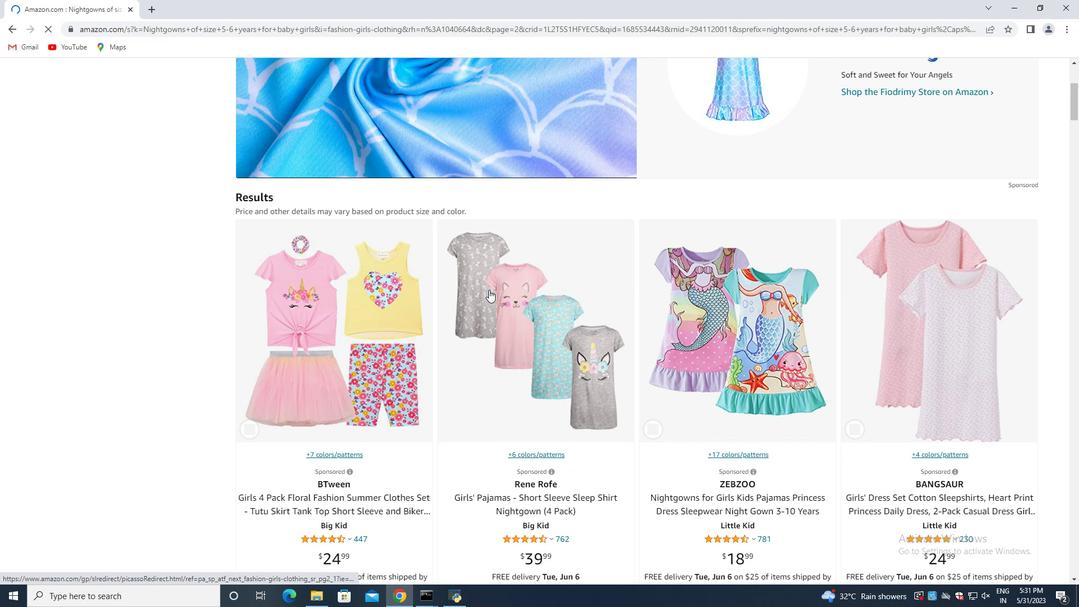 
Action: Mouse scrolled (487, 289) with delta (0, 0)
Screenshot: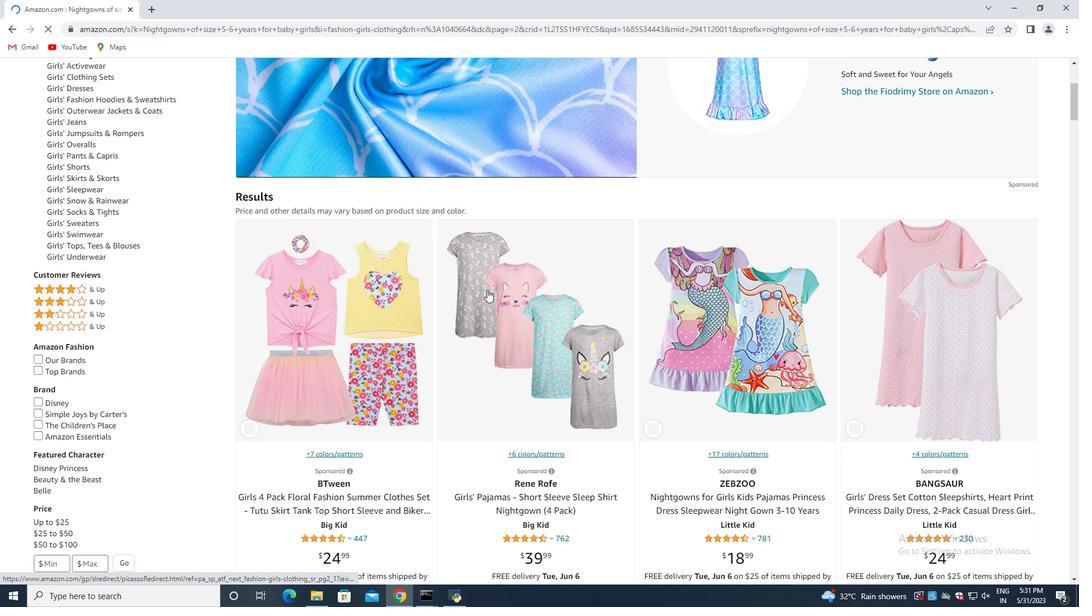 
Action: Mouse moved to (487, 290)
Screenshot: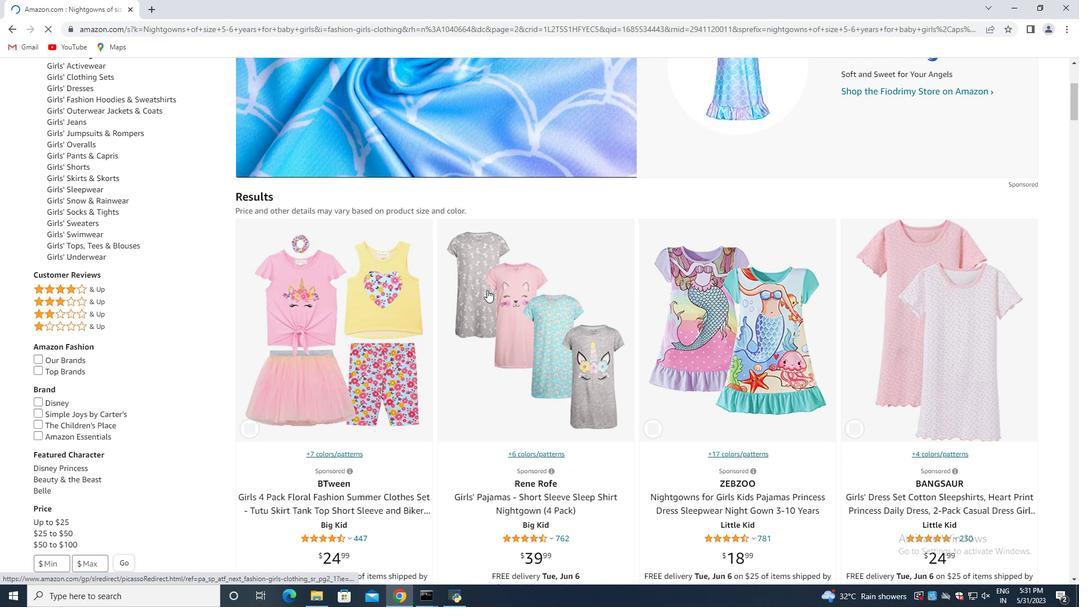
Action: Mouse scrolled (487, 289) with delta (0, 0)
Screenshot: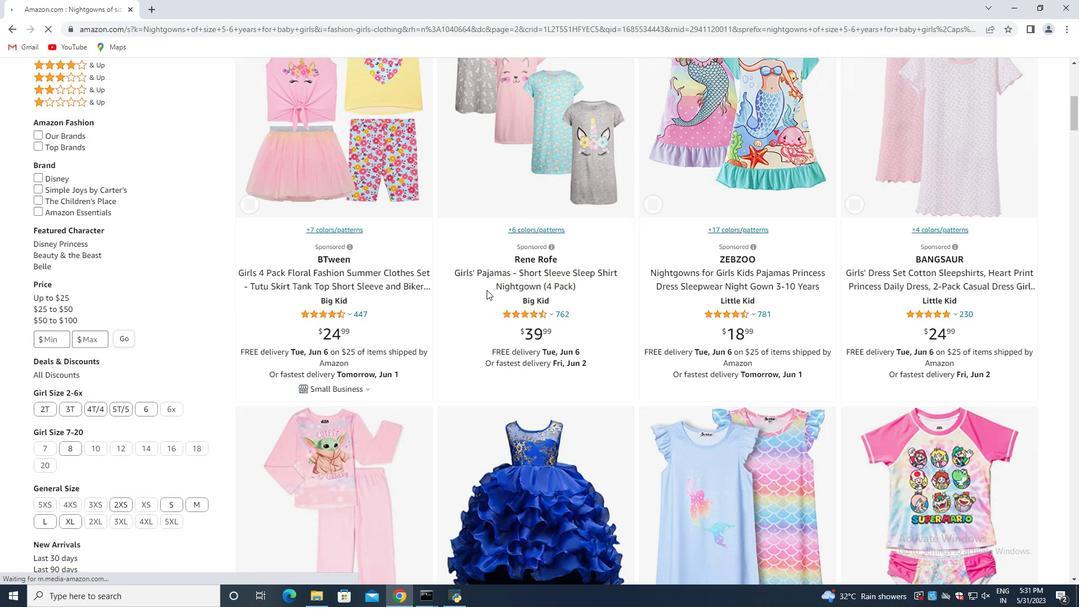 
Action: Mouse moved to (486, 290)
Screenshot: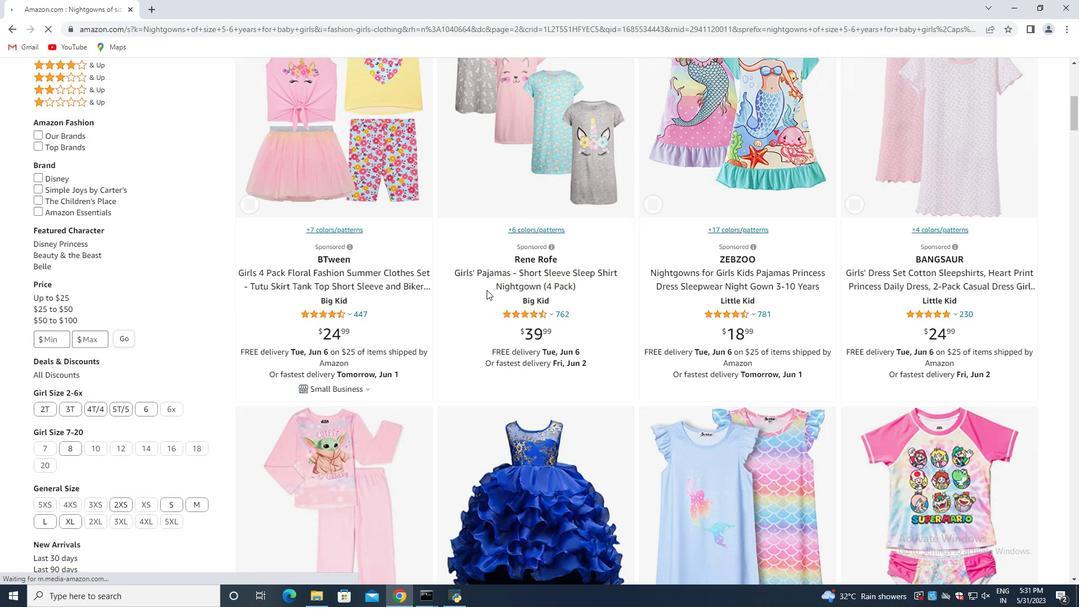 
Action: Mouse scrolled (486, 289) with delta (0, 0)
